 Task: Explore Airbnb accommodation in Suai, East Timor from 4th November, 2023 to 8th November, 2023 for 2 adults.1  bedroom having 1 bed and 1 bathroom. Property type can be hotel. Look for 4 properties as per requirement.
Action: Mouse moved to (485, 110)
Screenshot: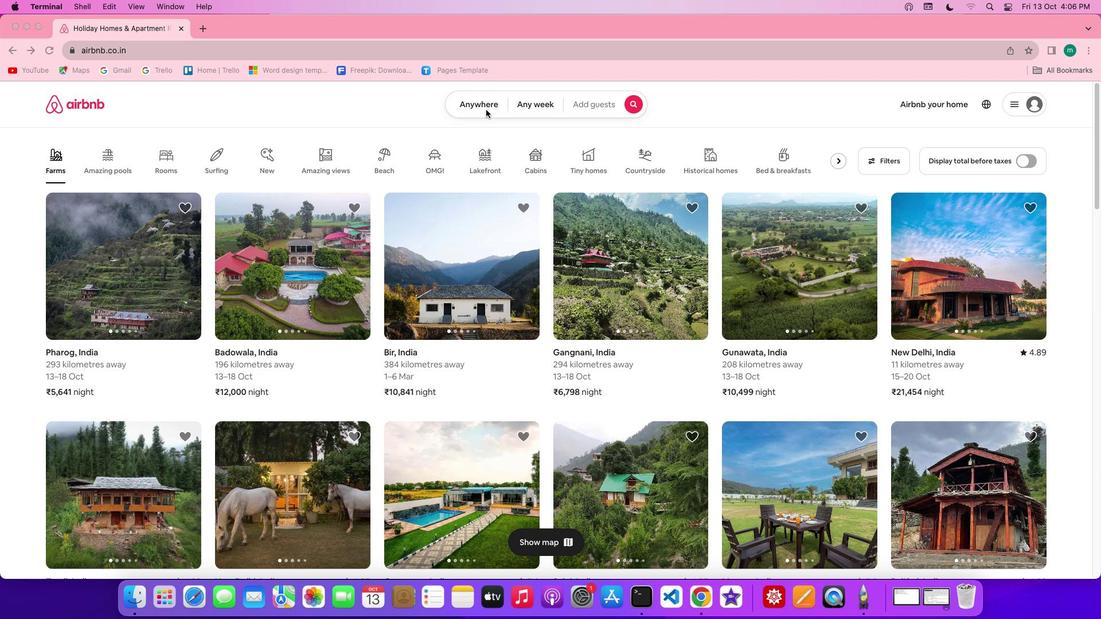 
Action: Mouse pressed left at (485, 110)
Screenshot: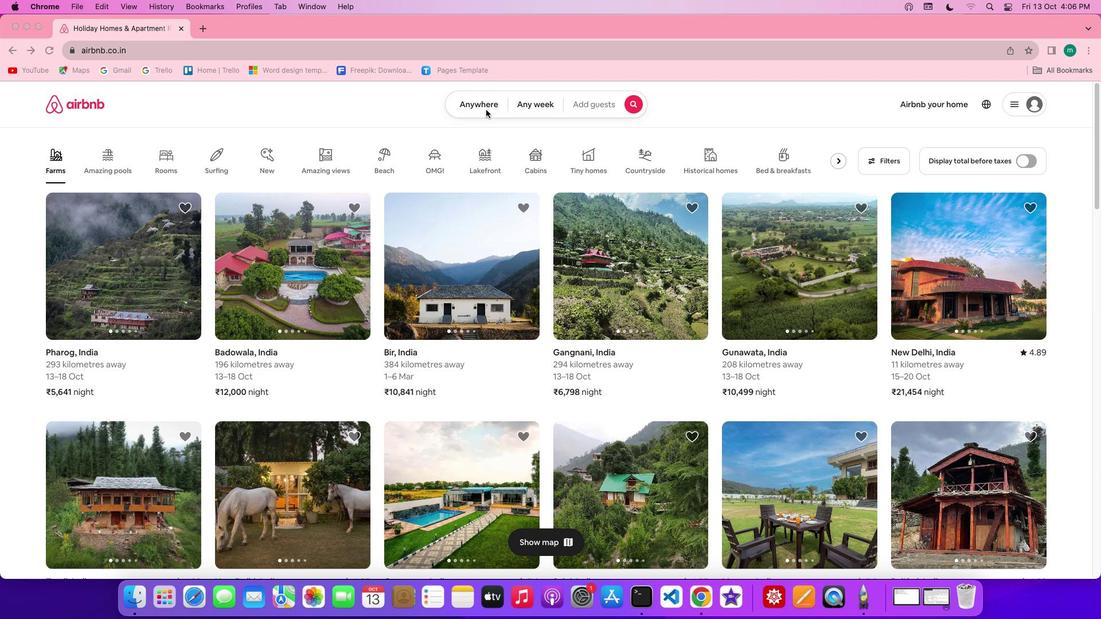 
Action: Mouse moved to (484, 109)
Screenshot: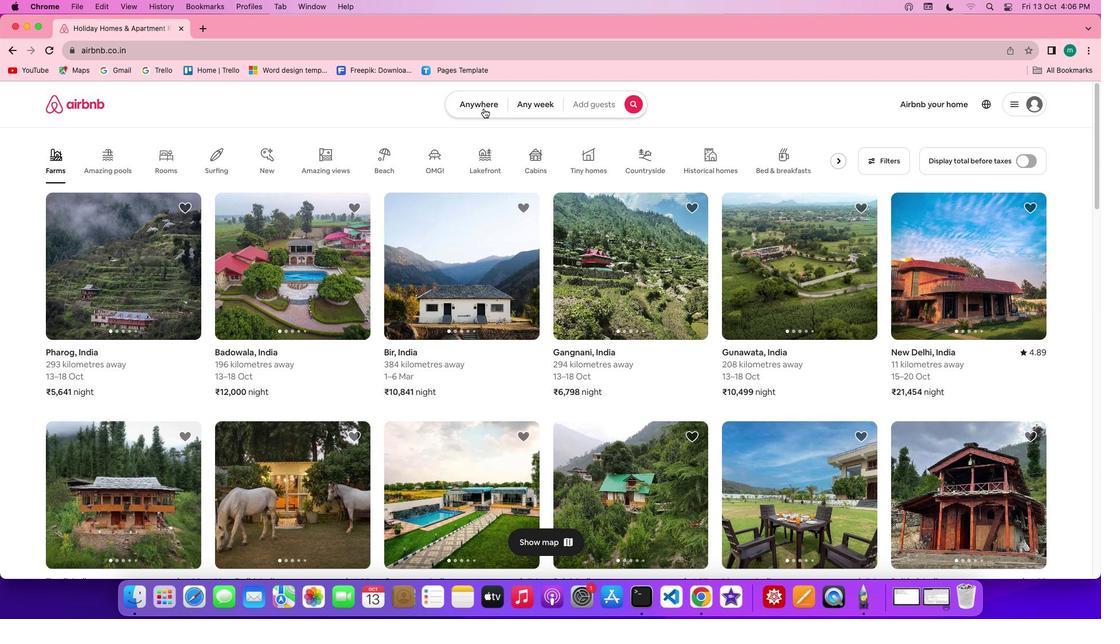 
Action: Mouse pressed left at (484, 109)
Screenshot: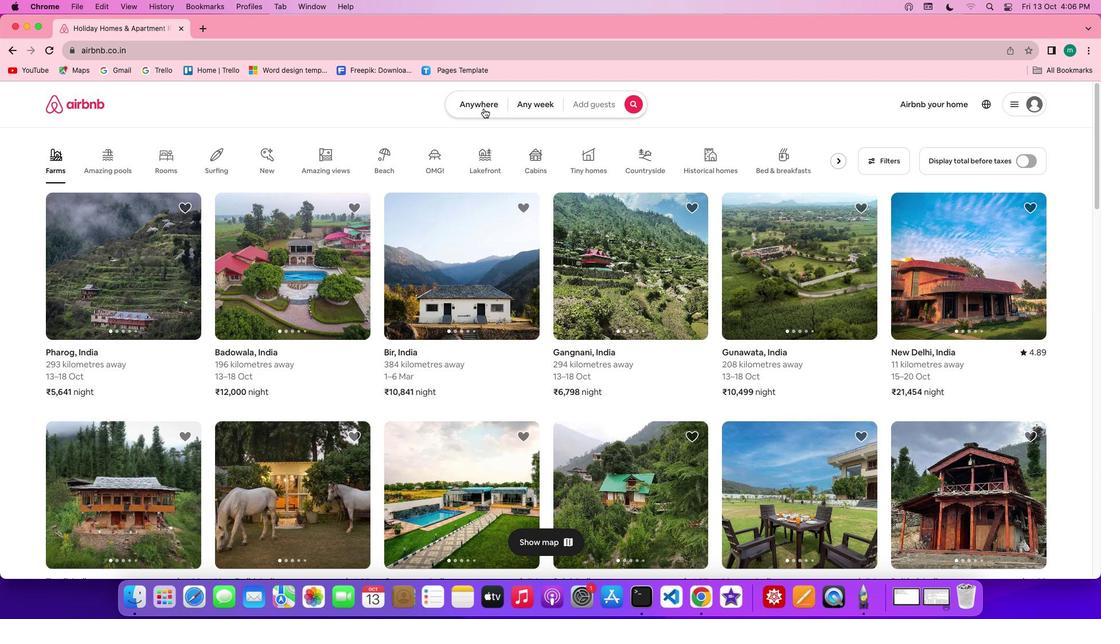 
Action: Mouse moved to (424, 143)
Screenshot: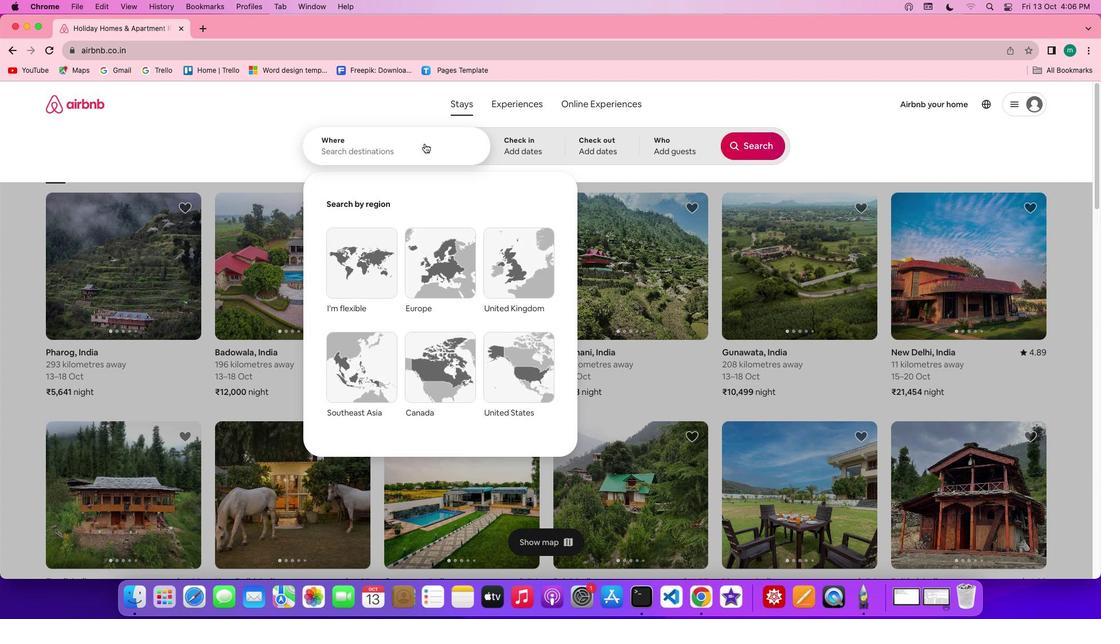 
Action: Mouse pressed left at (424, 143)
Screenshot: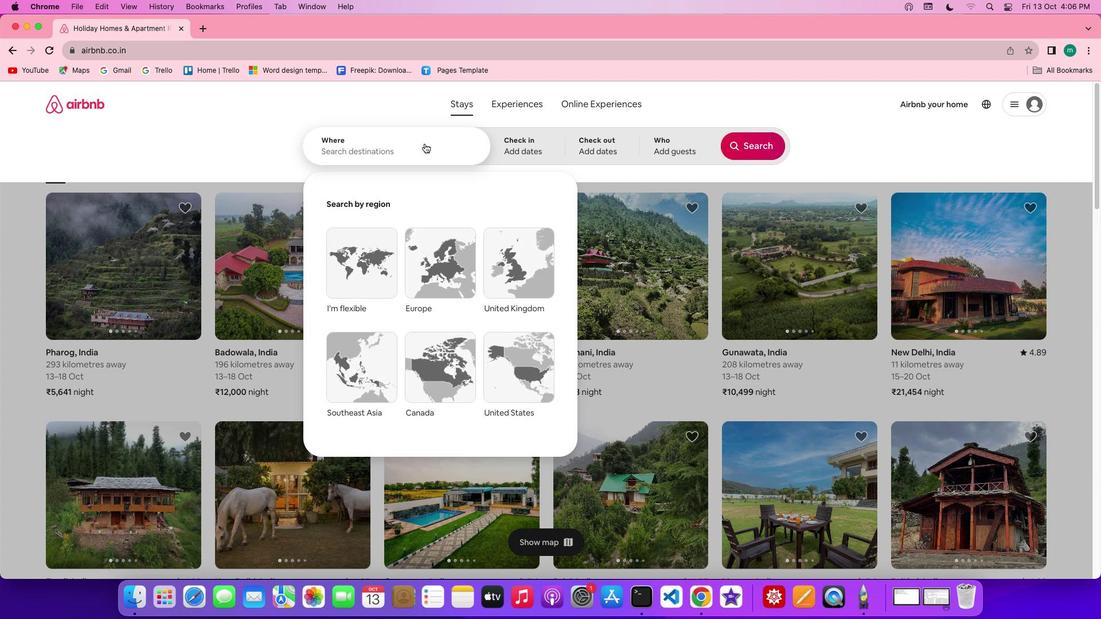
Action: Mouse moved to (413, 146)
Screenshot: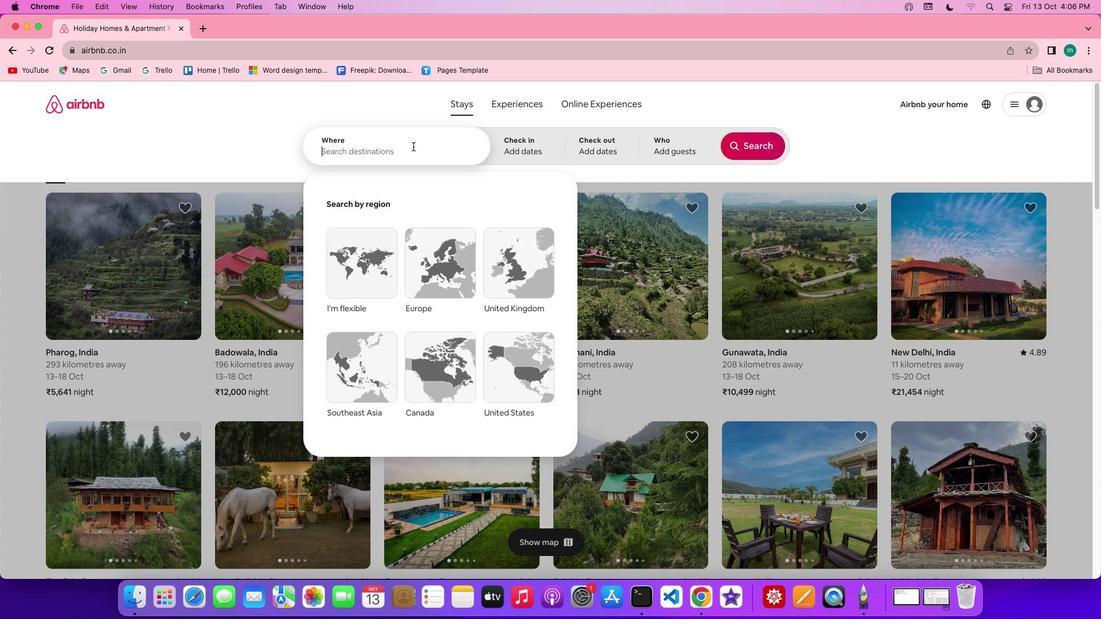 
Action: Key pressed Key.shift'S''u''a''i'','Key.shift'E''a''s''t'Key.spaceKey.shift'T''i''m''o''r'
Screenshot: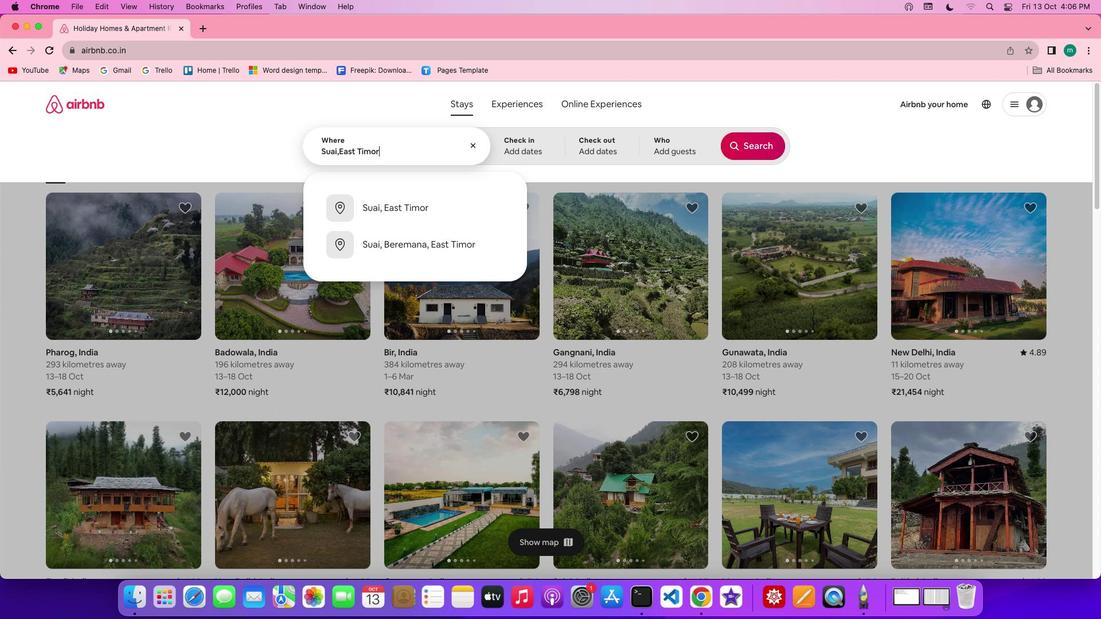 
Action: Mouse moved to (446, 203)
Screenshot: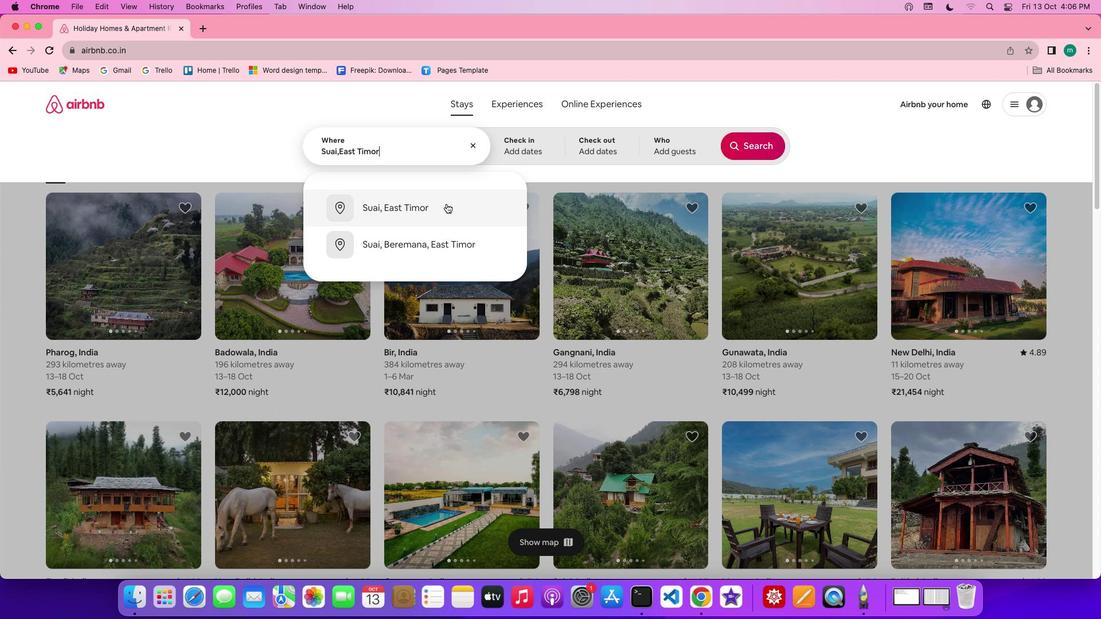 
Action: Mouse pressed left at (446, 203)
Screenshot: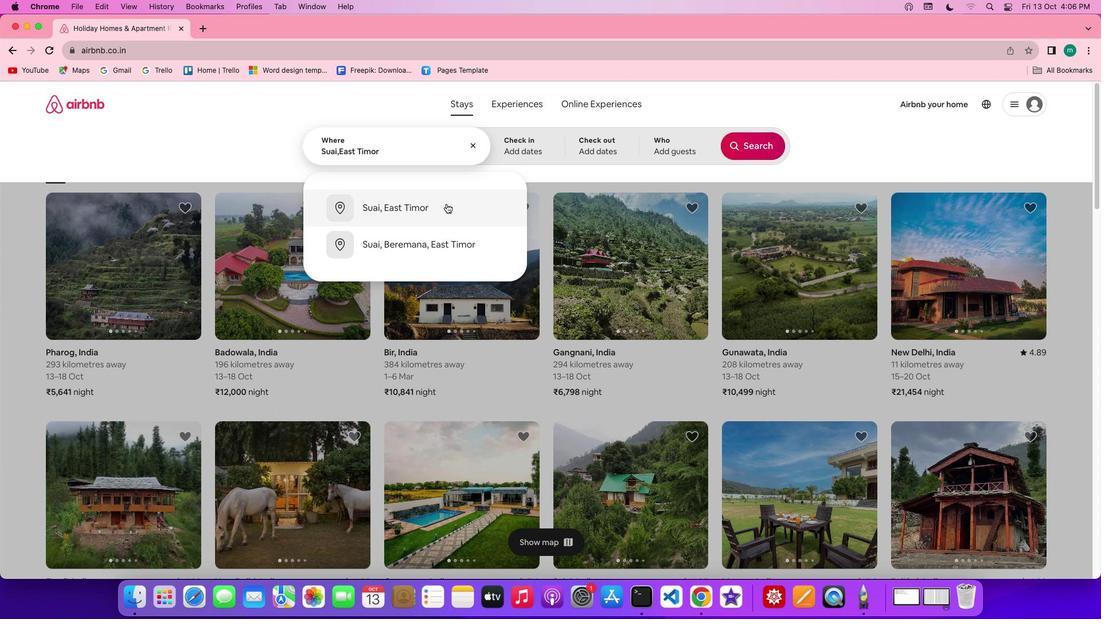 
Action: Mouse moved to (742, 289)
Screenshot: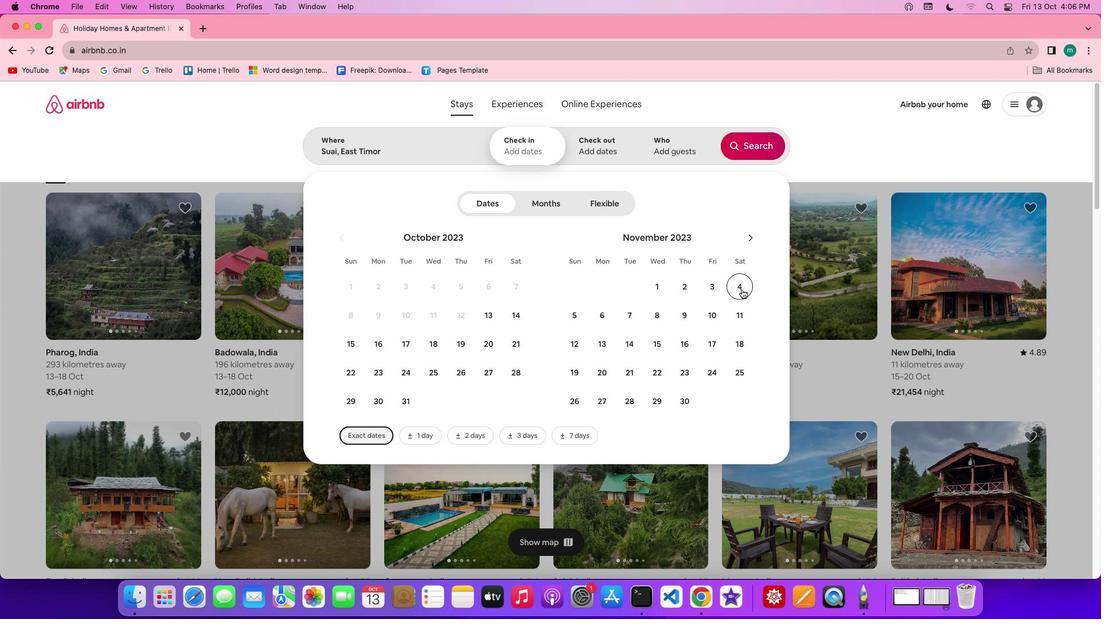 
Action: Mouse pressed left at (742, 289)
Screenshot: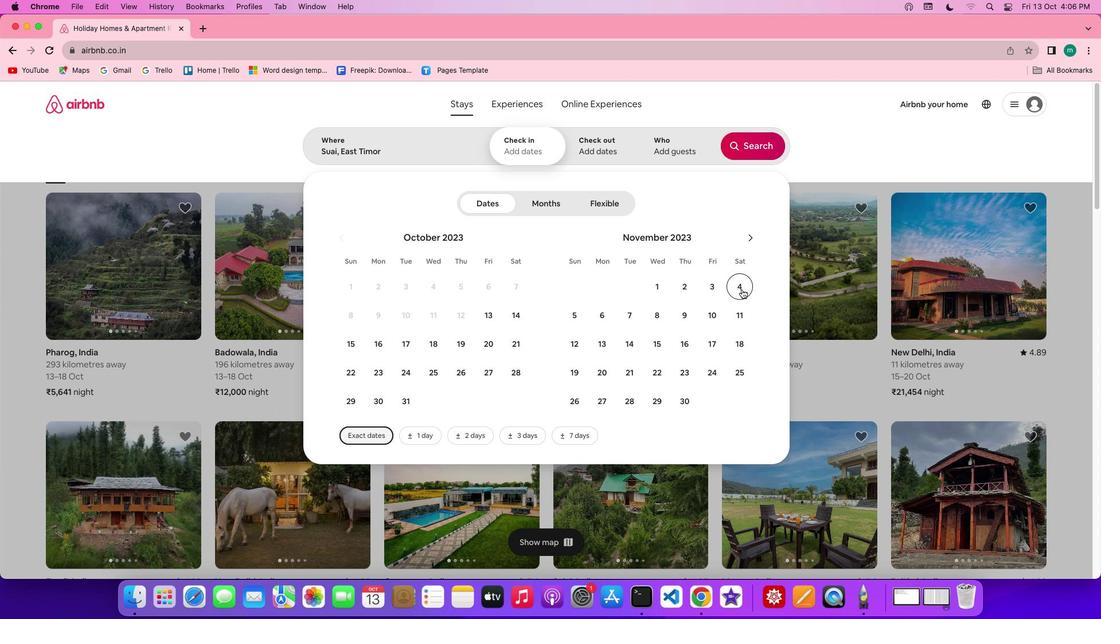 
Action: Mouse moved to (662, 320)
Screenshot: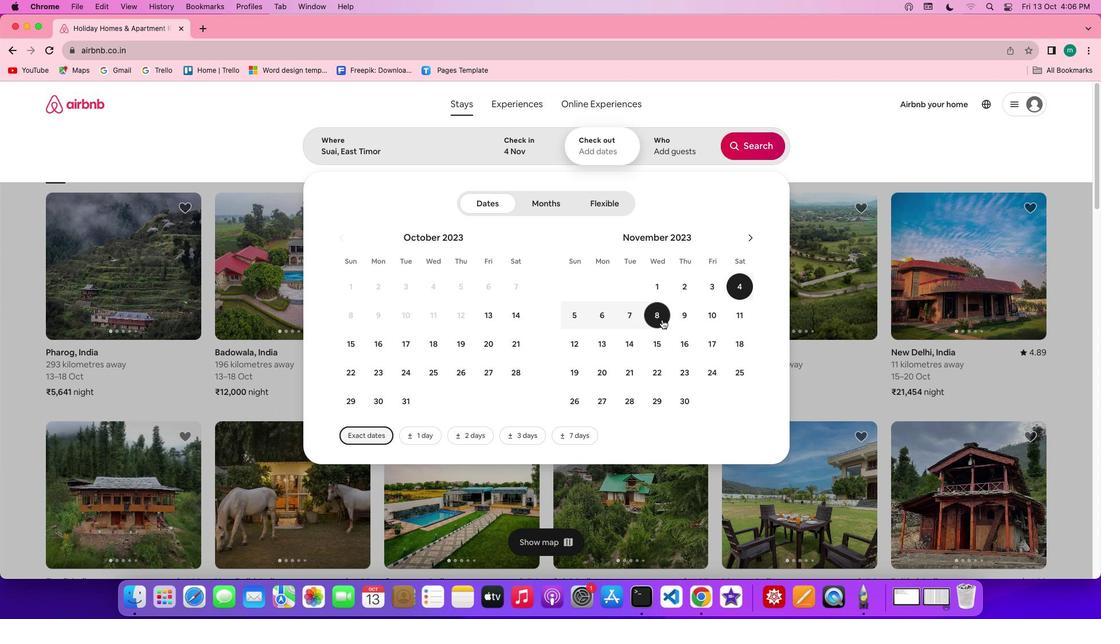 
Action: Mouse pressed left at (662, 320)
Screenshot: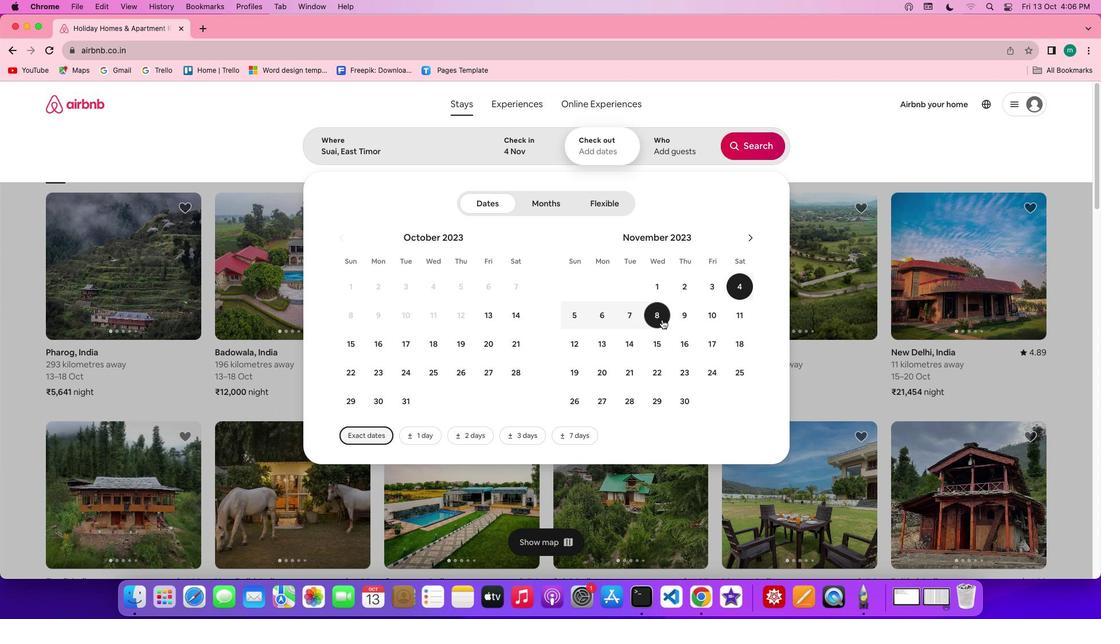 
Action: Mouse moved to (678, 143)
Screenshot: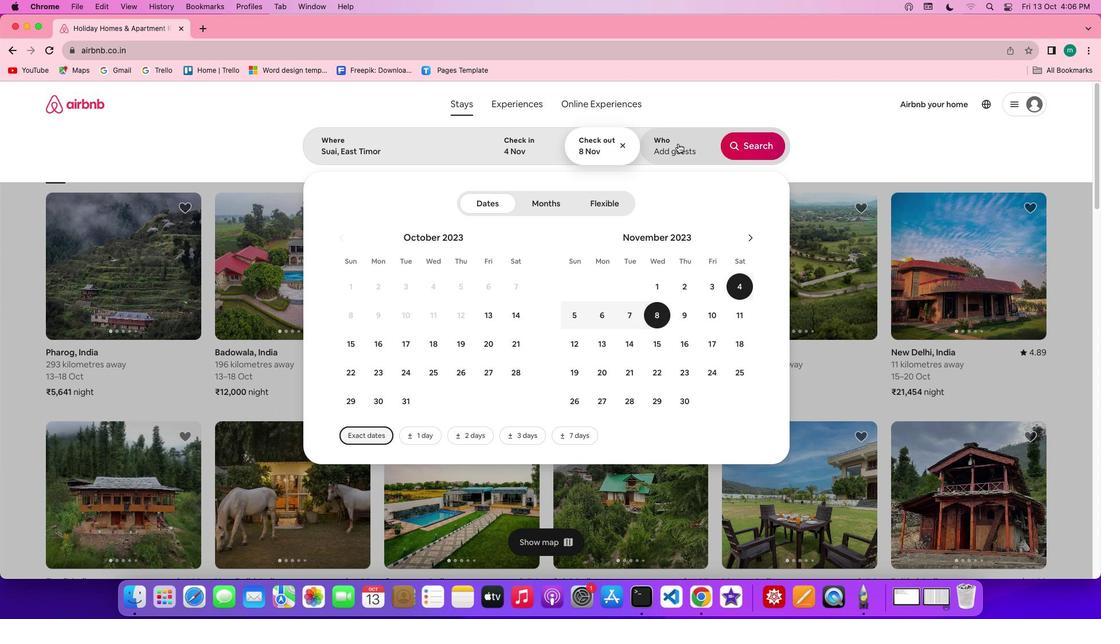 
Action: Mouse pressed left at (678, 143)
Screenshot: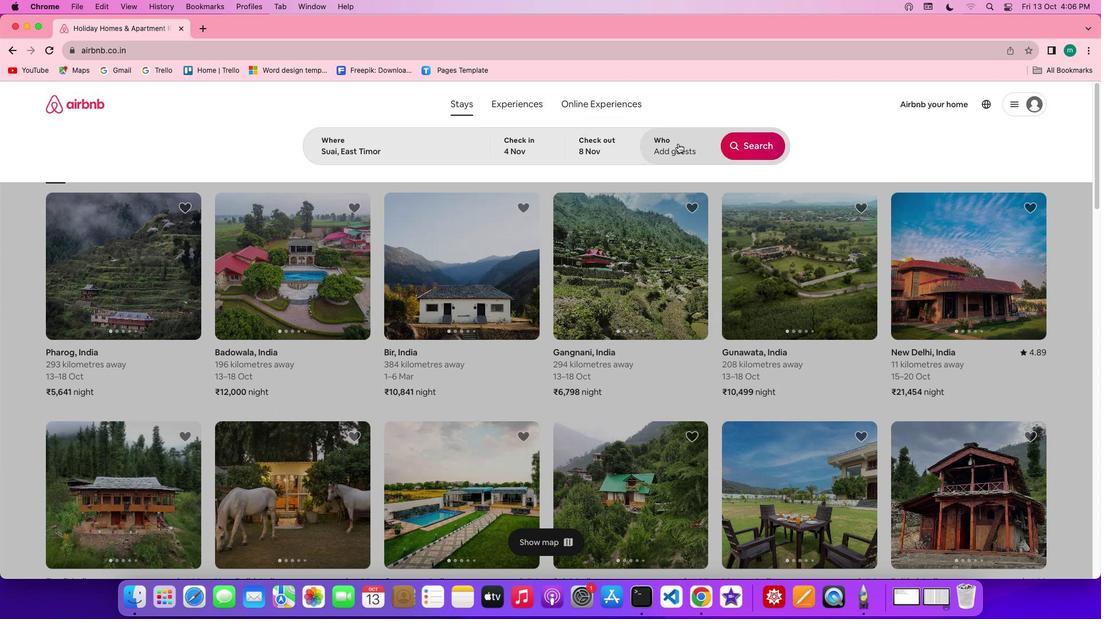 
Action: Mouse moved to (760, 211)
Screenshot: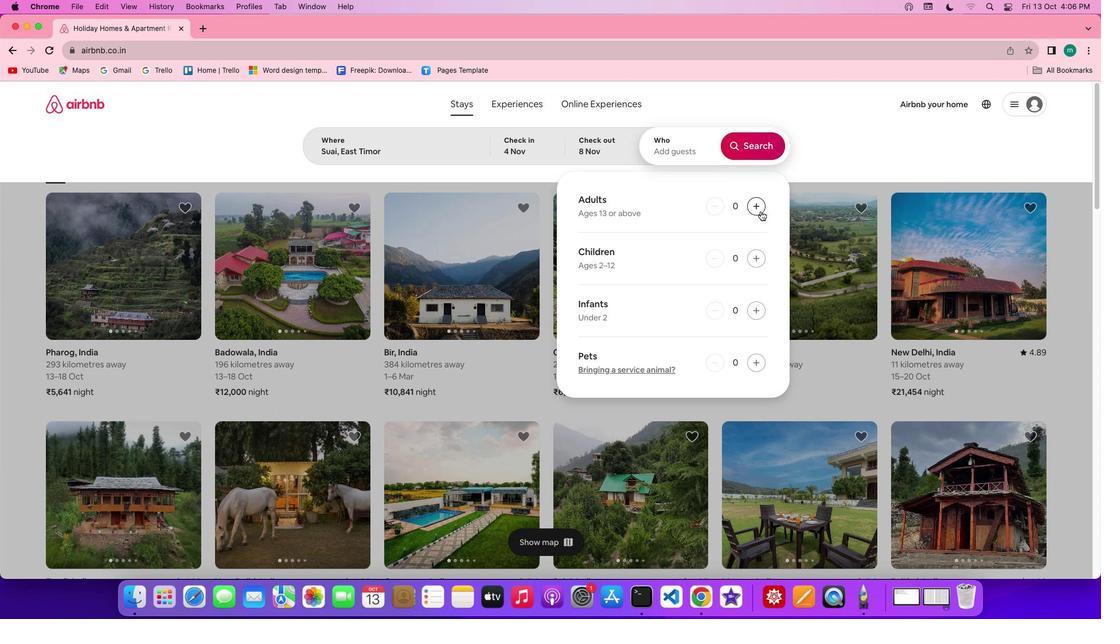 
Action: Mouse pressed left at (760, 211)
Screenshot: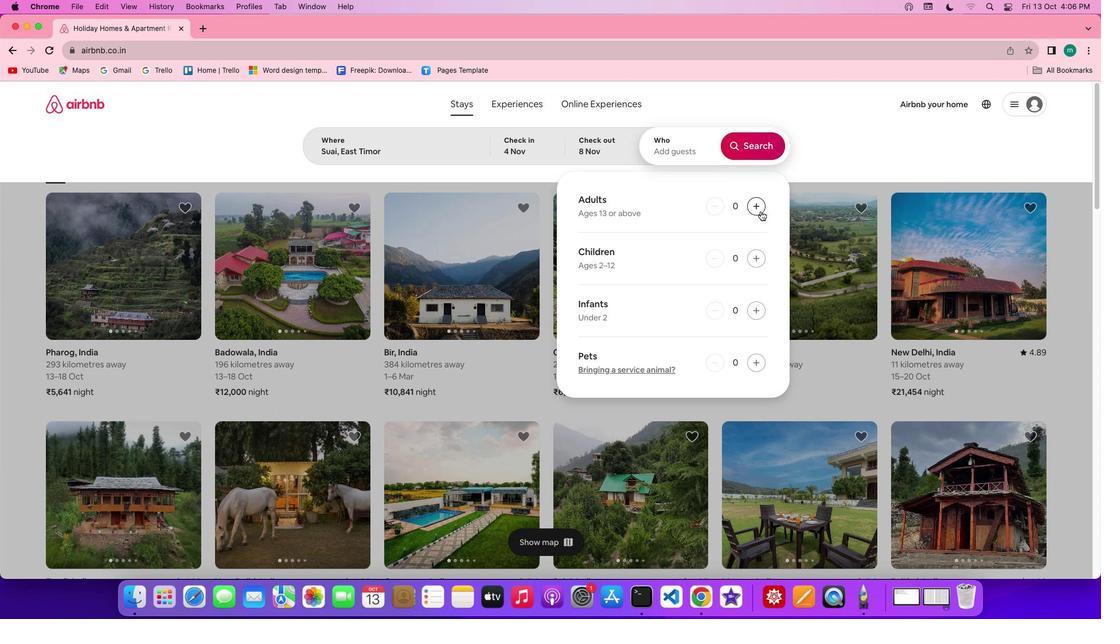 
Action: Mouse pressed left at (760, 211)
Screenshot: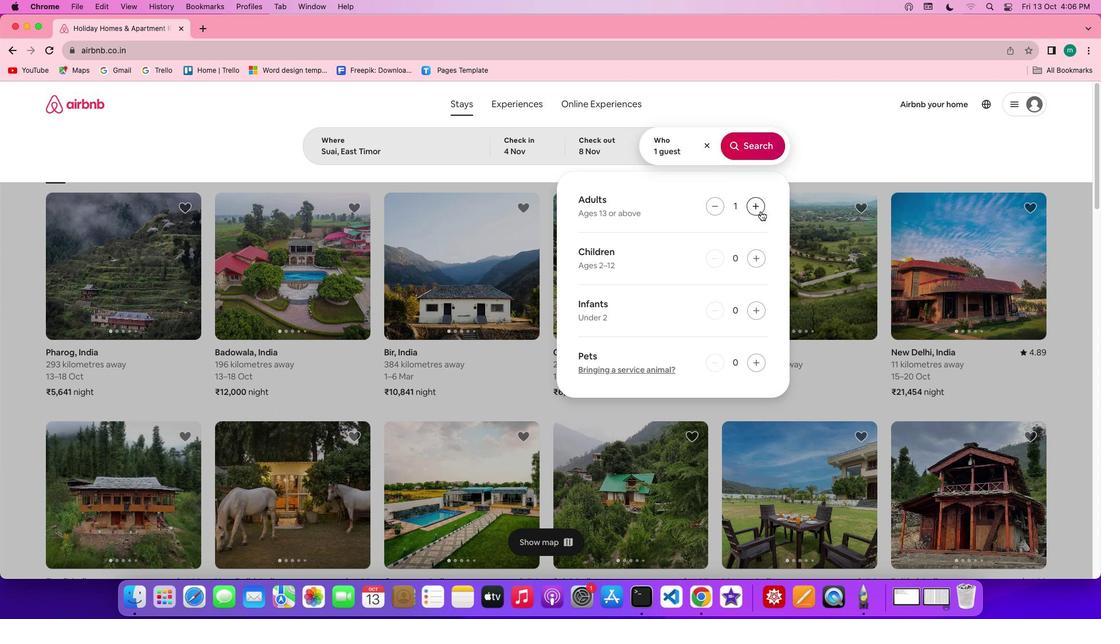 
Action: Mouse moved to (749, 141)
Screenshot: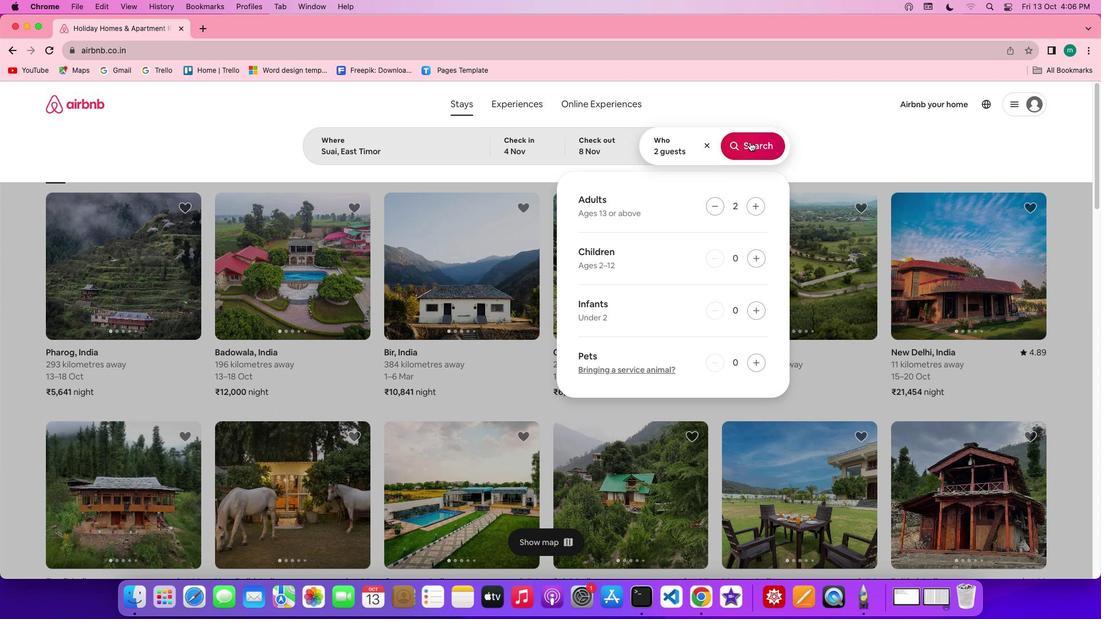 
Action: Mouse pressed left at (749, 141)
Screenshot: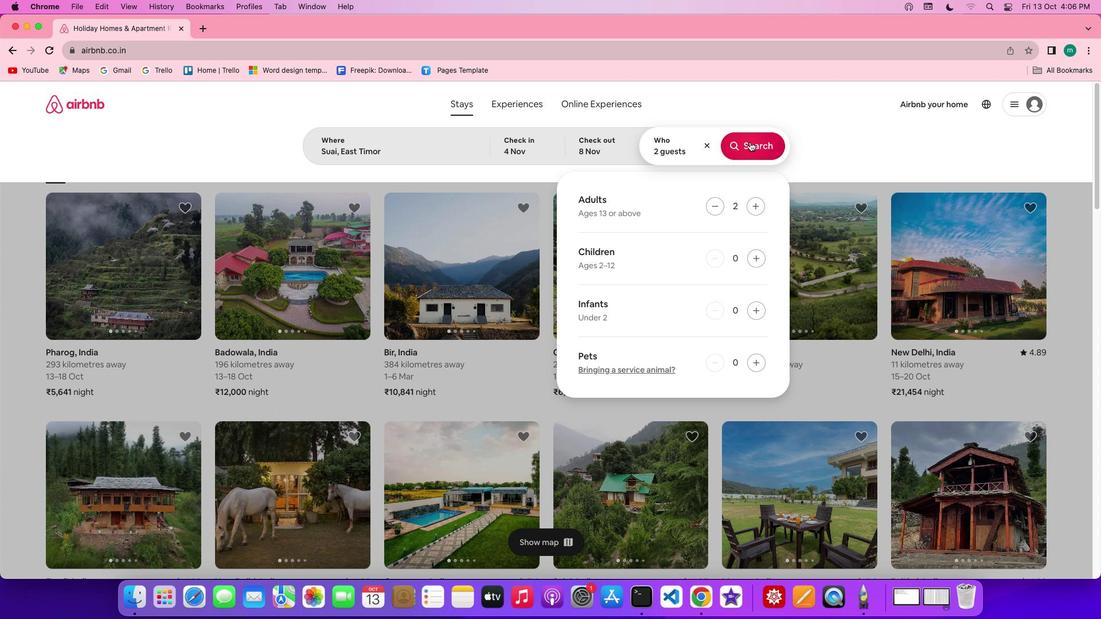 
Action: Mouse moved to (915, 149)
Screenshot: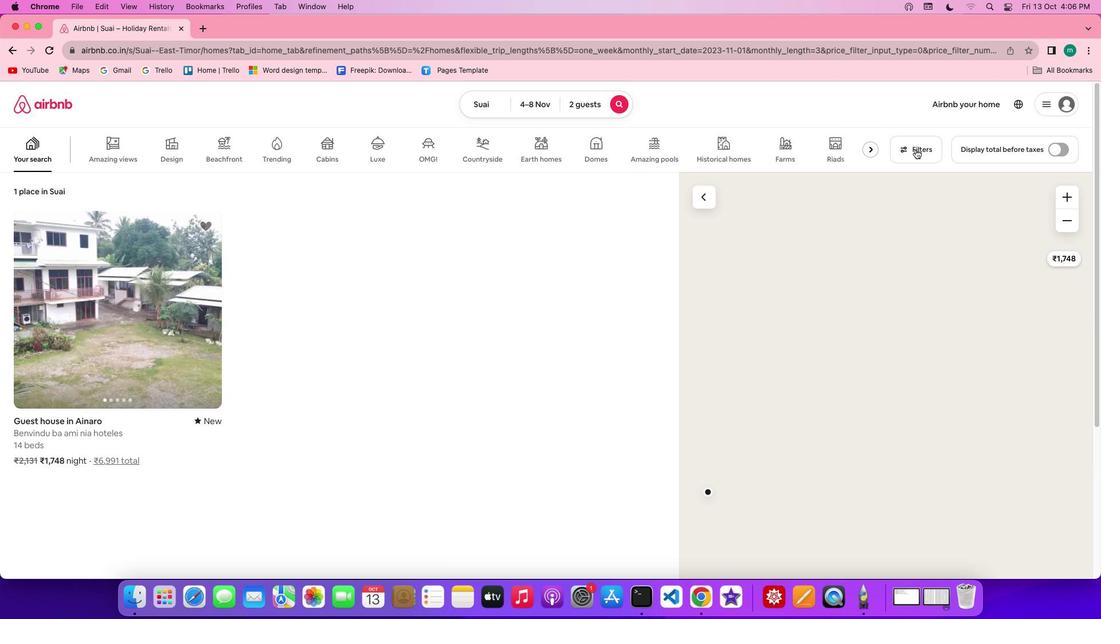 
Action: Mouse pressed left at (915, 149)
Screenshot: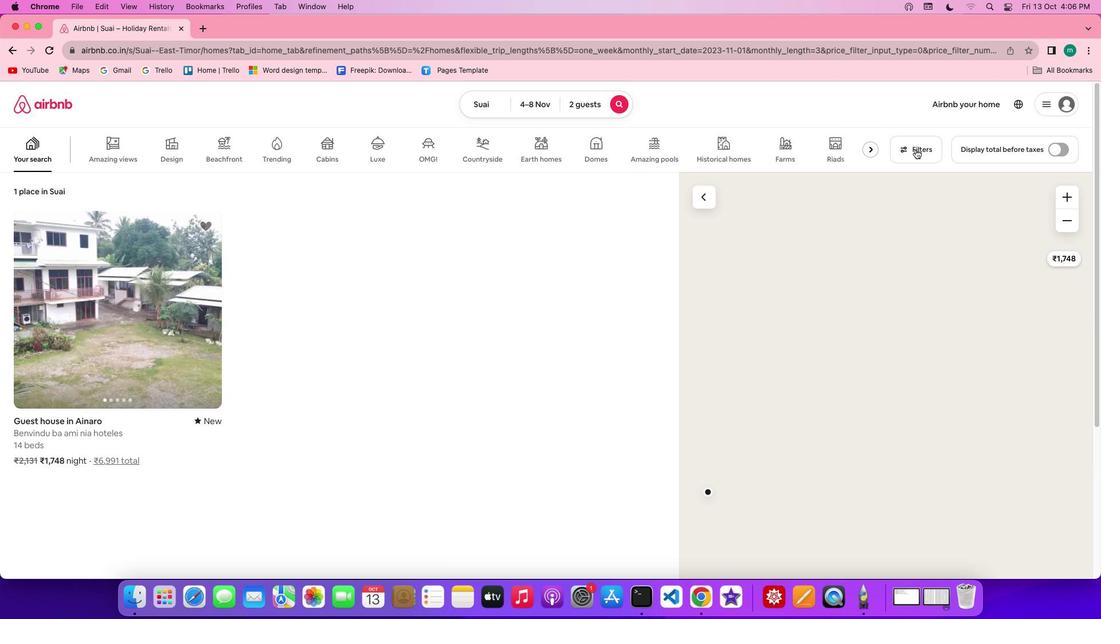 
Action: Mouse moved to (595, 298)
Screenshot: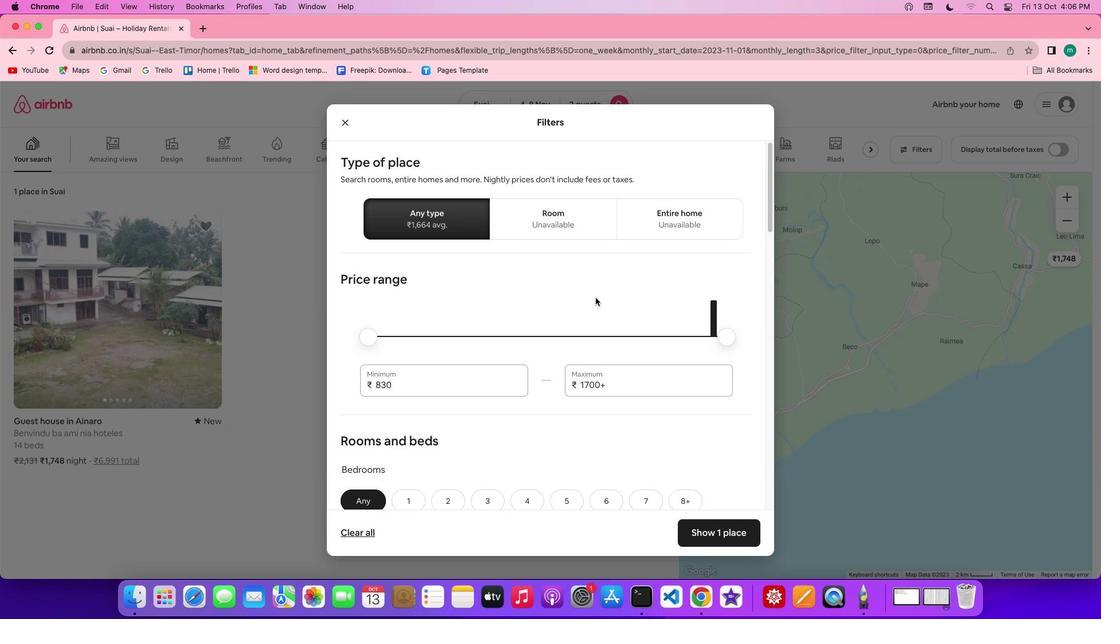 
Action: Mouse scrolled (595, 298) with delta (0, 0)
Screenshot: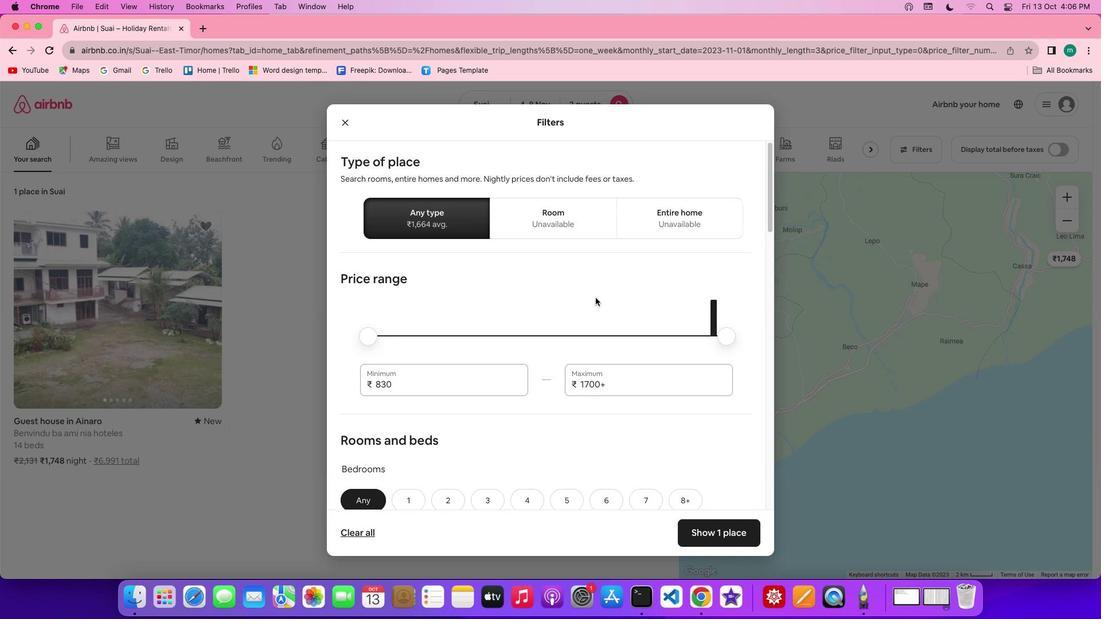 
Action: Mouse scrolled (595, 298) with delta (0, 0)
Screenshot: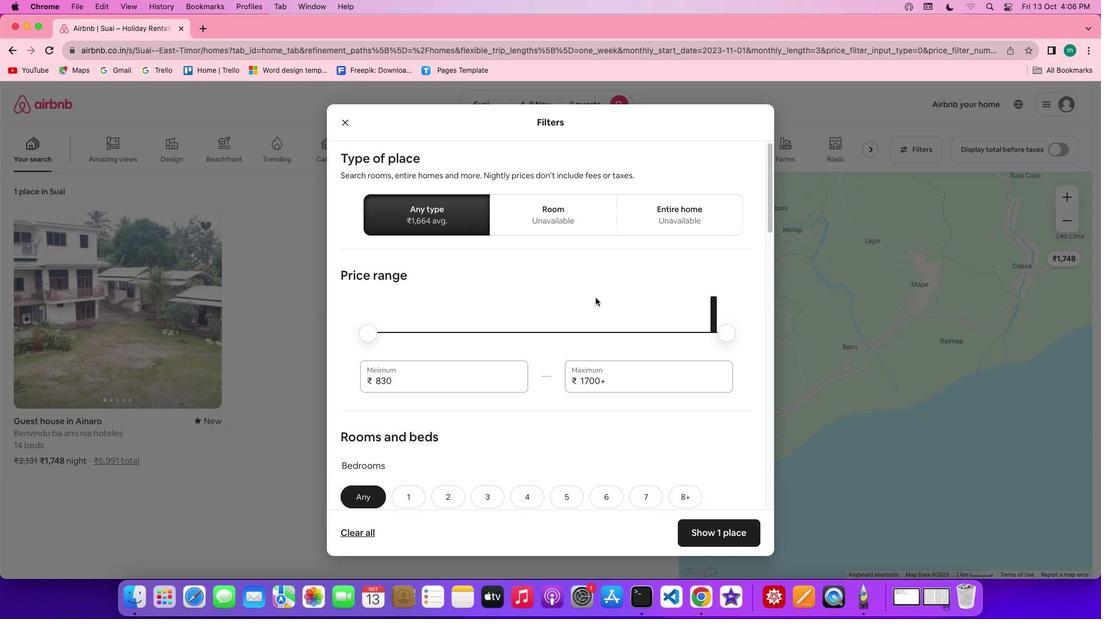 
Action: Mouse scrolled (595, 298) with delta (0, -1)
Screenshot: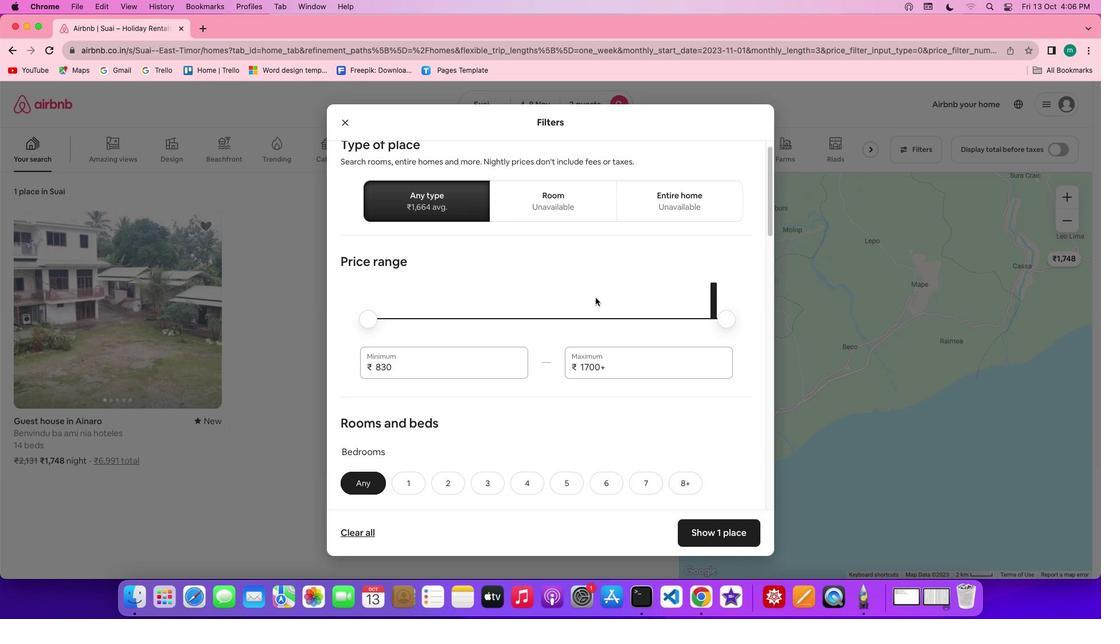 
Action: Mouse scrolled (595, 298) with delta (0, -2)
Screenshot: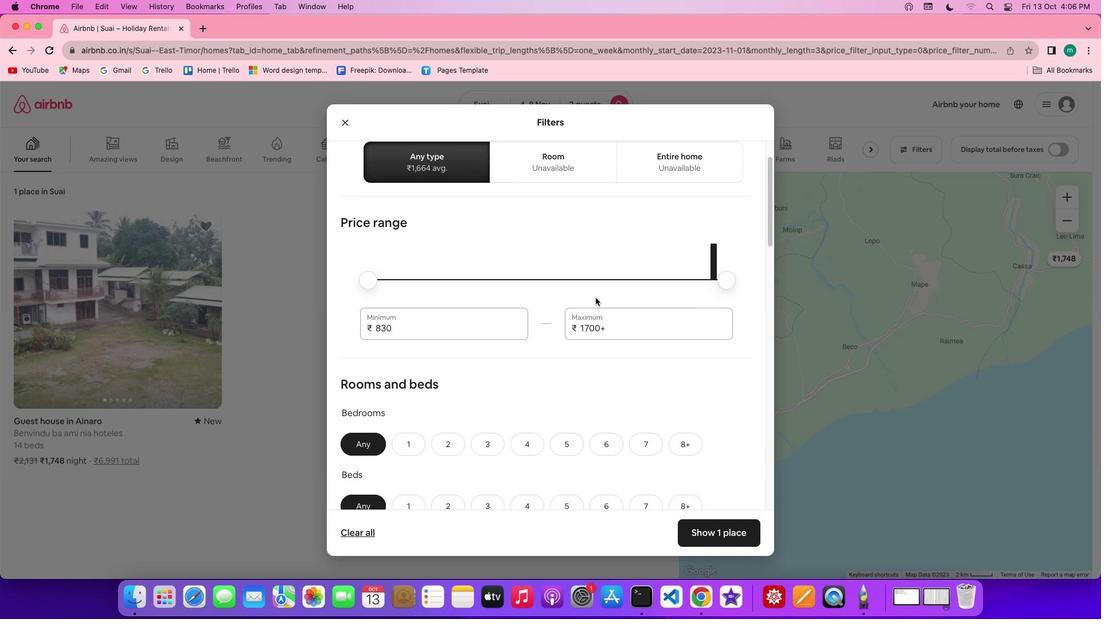 
Action: Mouse moved to (402, 316)
Screenshot: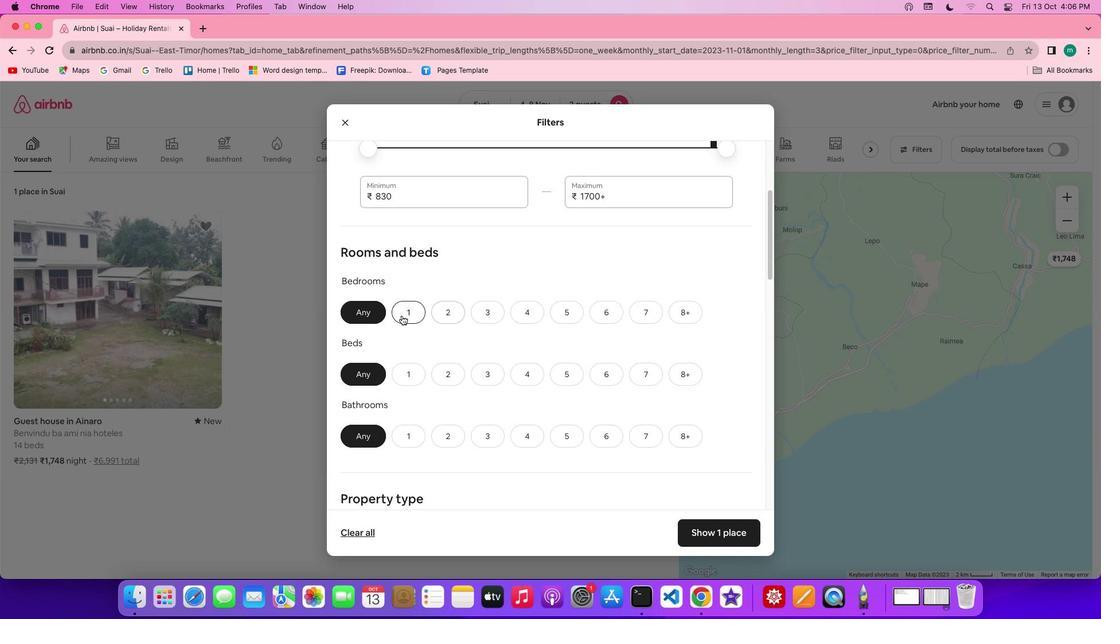 
Action: Mouse pressed left at (402, 316)
Screenshot: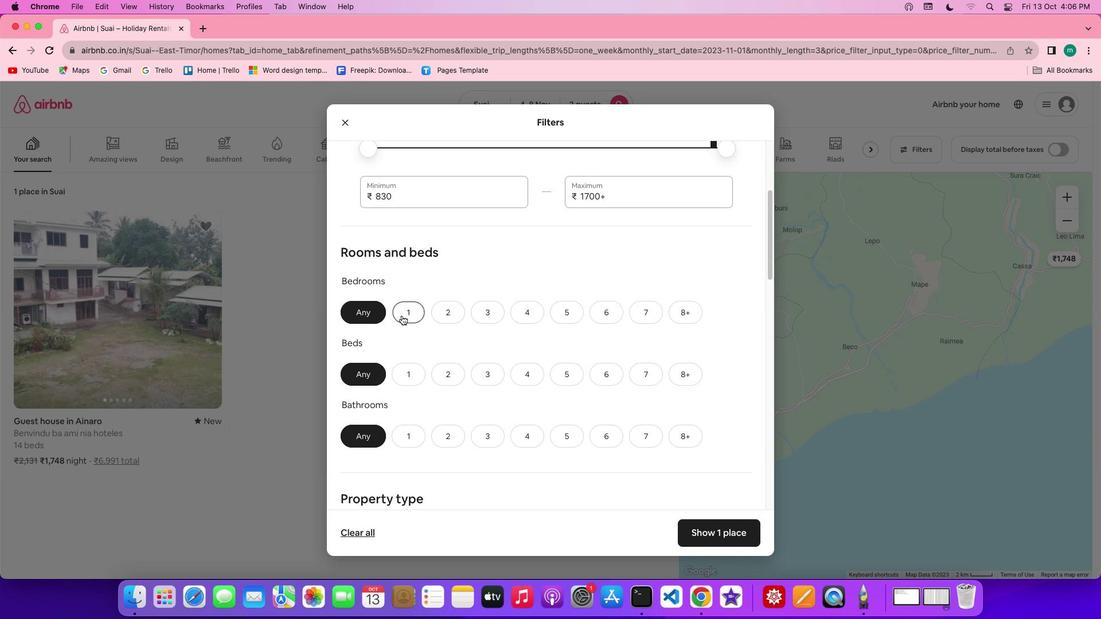 
Action: Mouse moved to (409, 371)
Screenshot: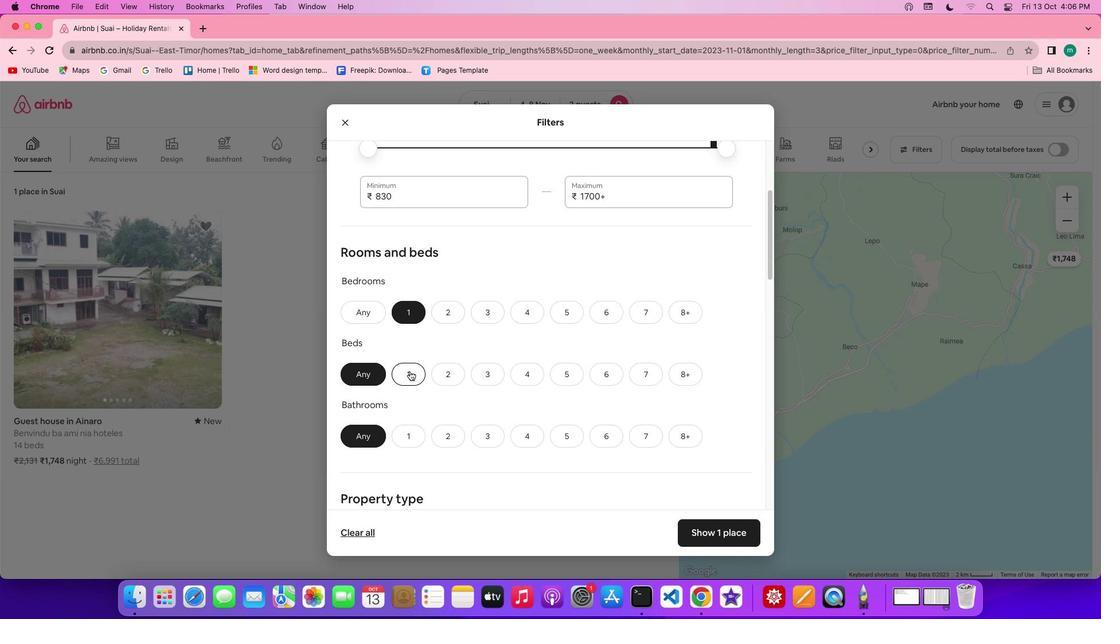 
Action: Mouse pressed left at (409, 371)
Screenshot: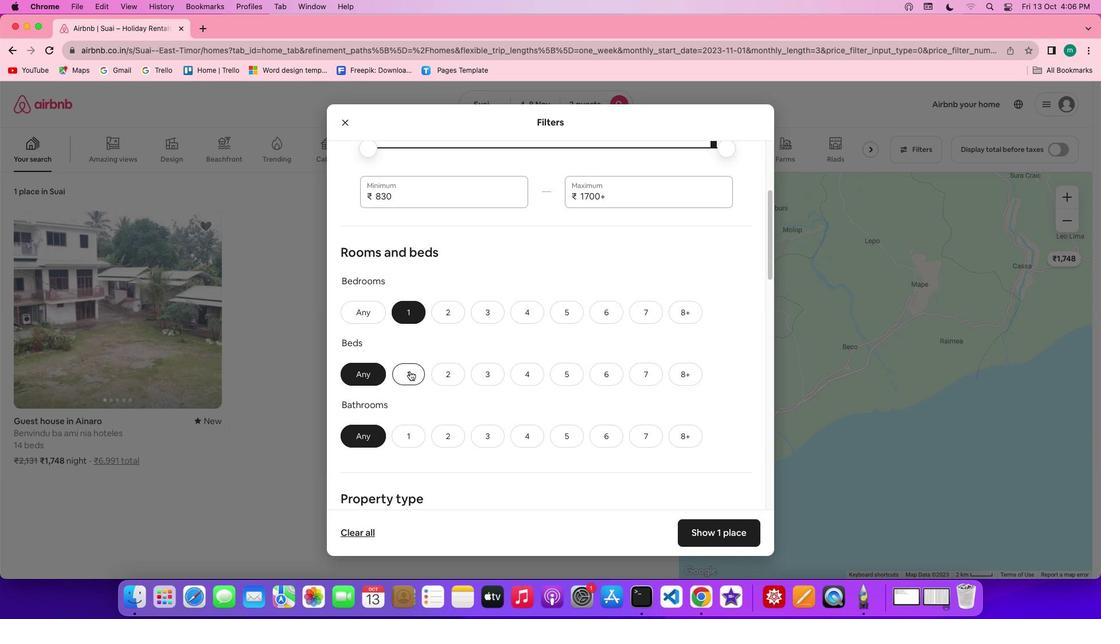 
Action: Mouse moved to (413, 429)
Screenshot: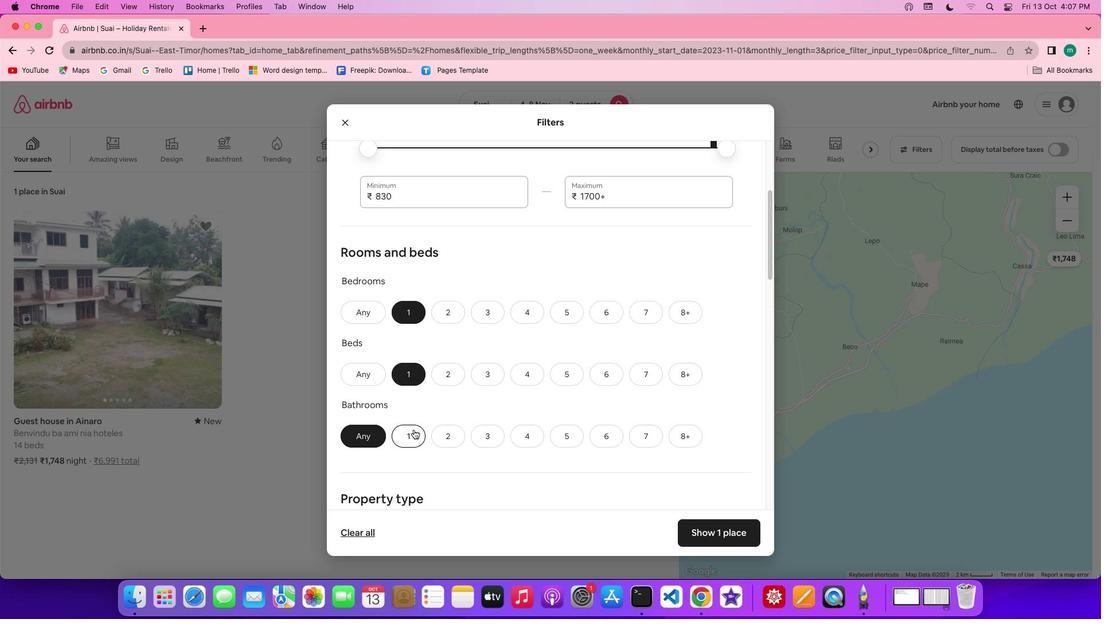 
Action: Mouse pressed left at (413, 429)
Screenshot: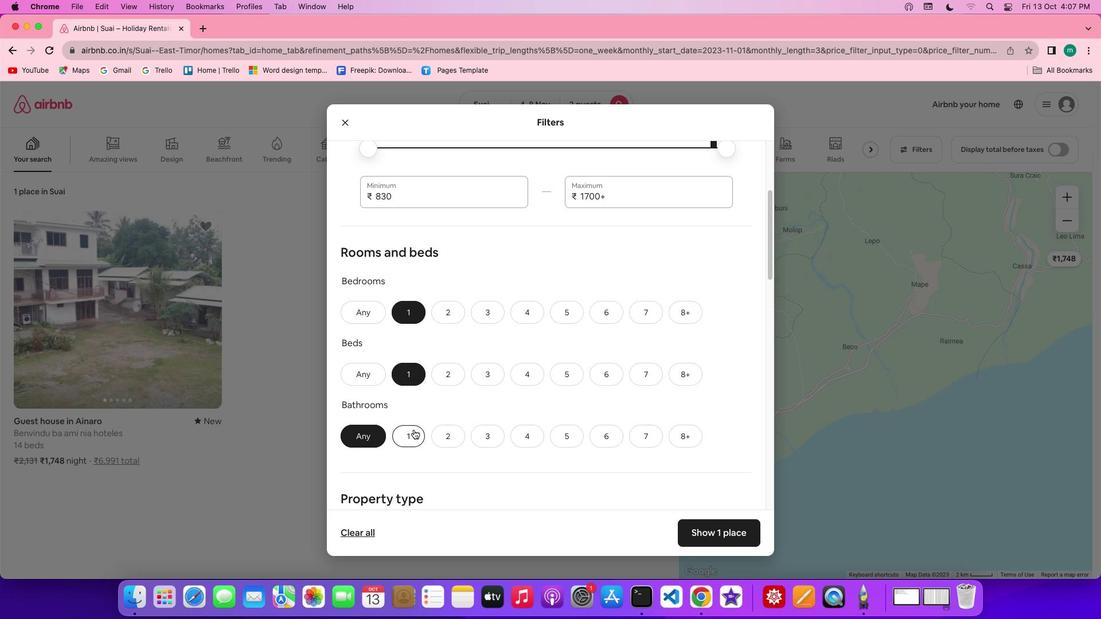 
Action: Mouse moved to (538, 406)
Screenshot: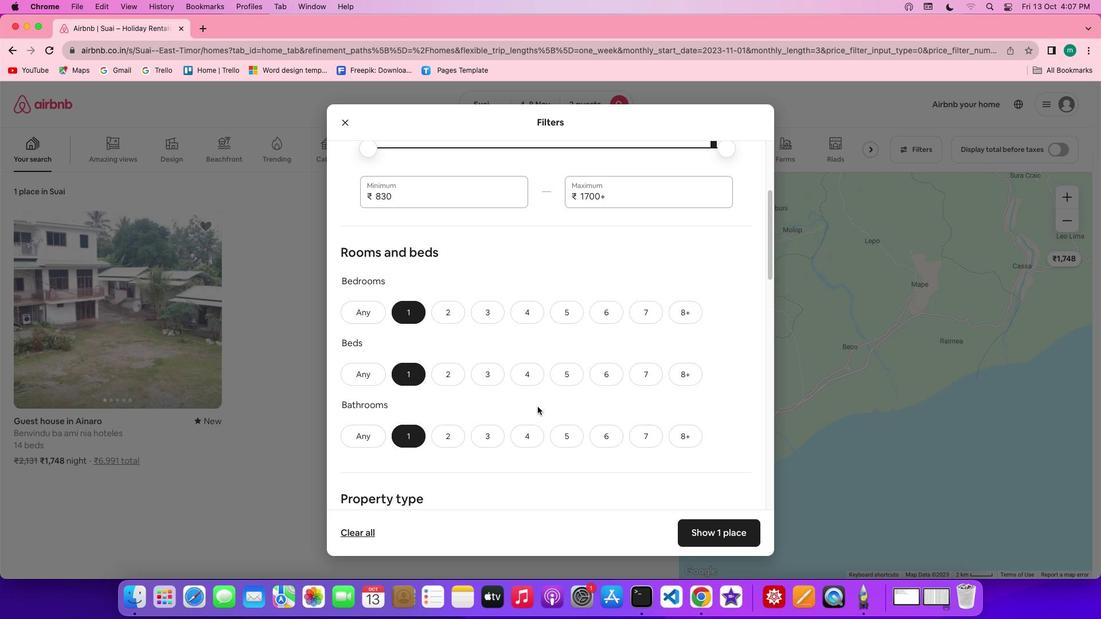 
Action: Mouse scrolled (538, 406) with delta (0, 0)
Screenshot: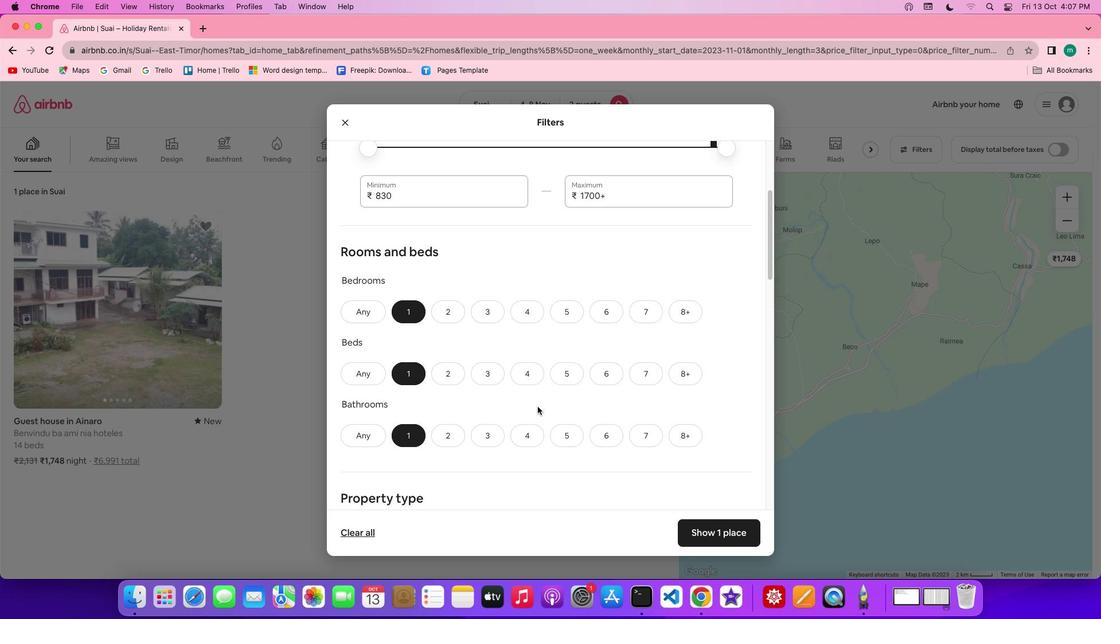 
Action: Mouse scrolled (538, 406) with delta (0, 0)
Screenshot: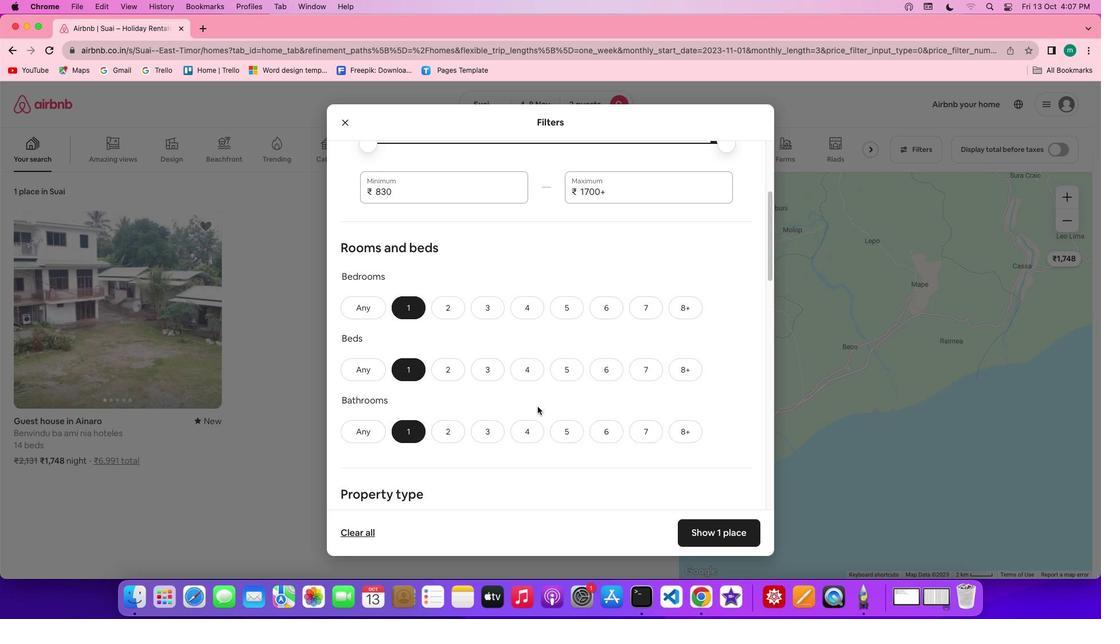 
Action: Mouse scrolled (538, 406) with delta (0, 0)
Screenshot: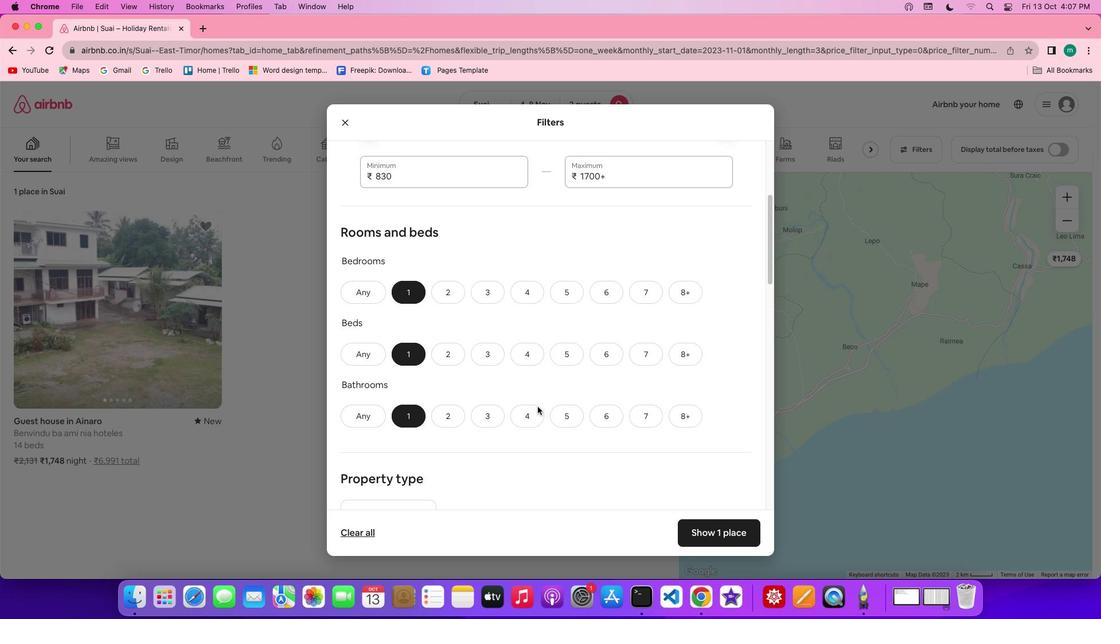 
Action: Mouse scrolled (538, 406) with delta (0, 0)
Screenshot: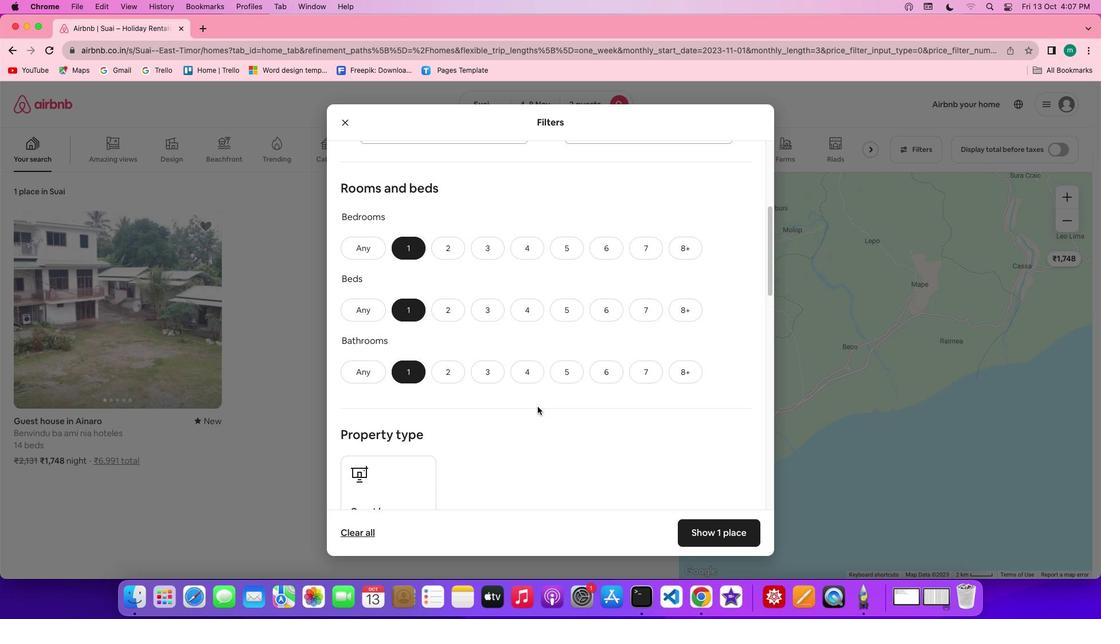 
Action: Mouse scrolled (538, 406) with delta (0, 0)
Screenshot: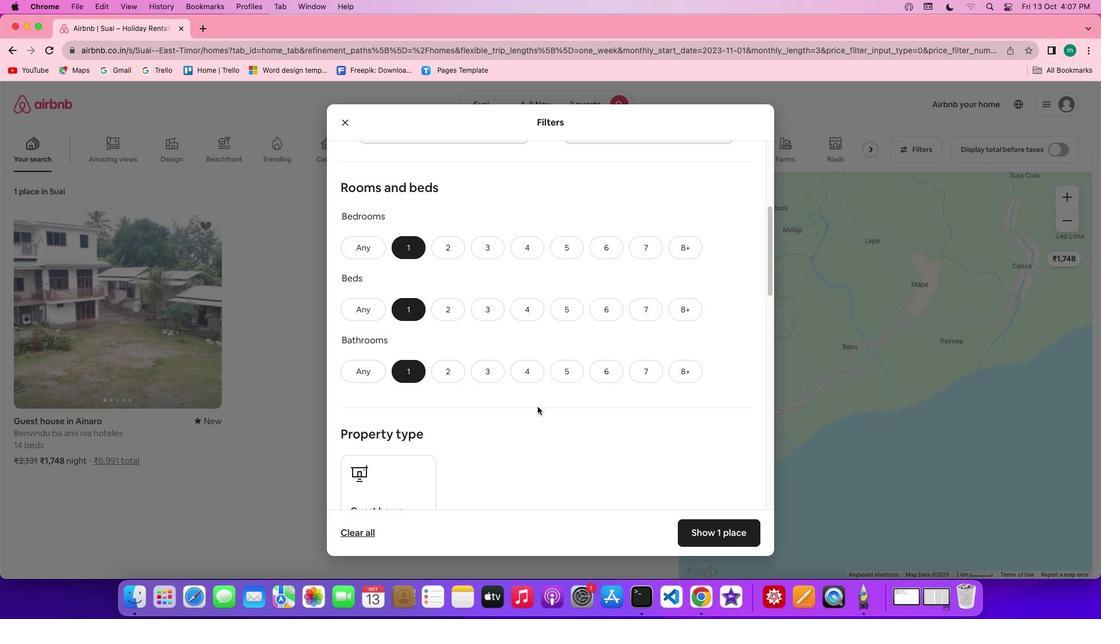 
Action: Mouse scrolled (538, 406) with delta (0, 0)
Screenshot: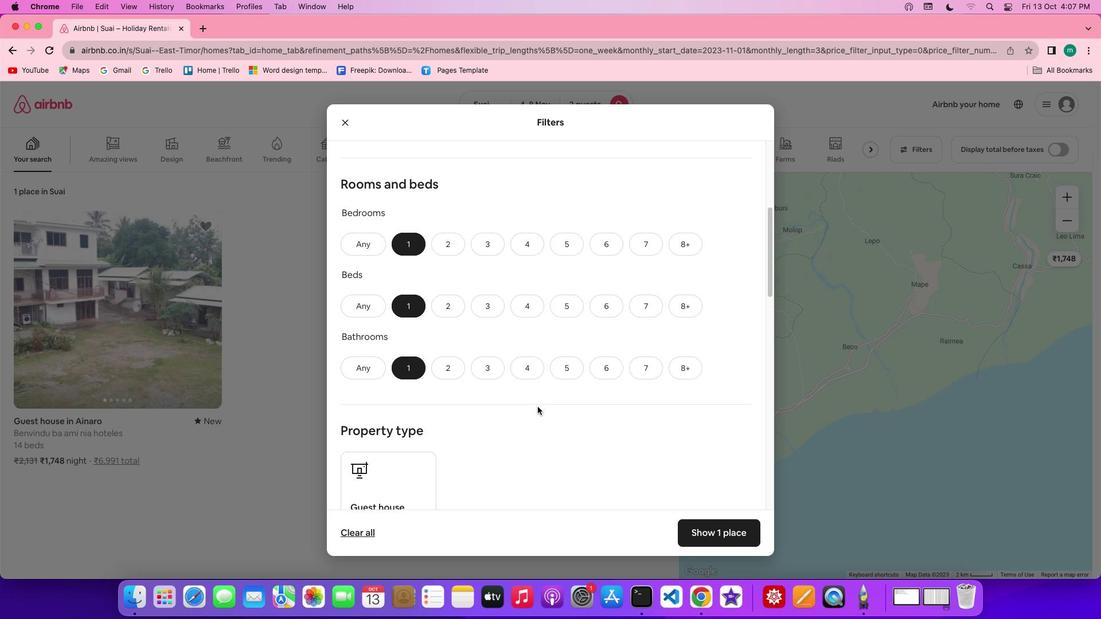 
Action: Mouse scrolled (538, 406) with delta (0, -1)
Screenshot: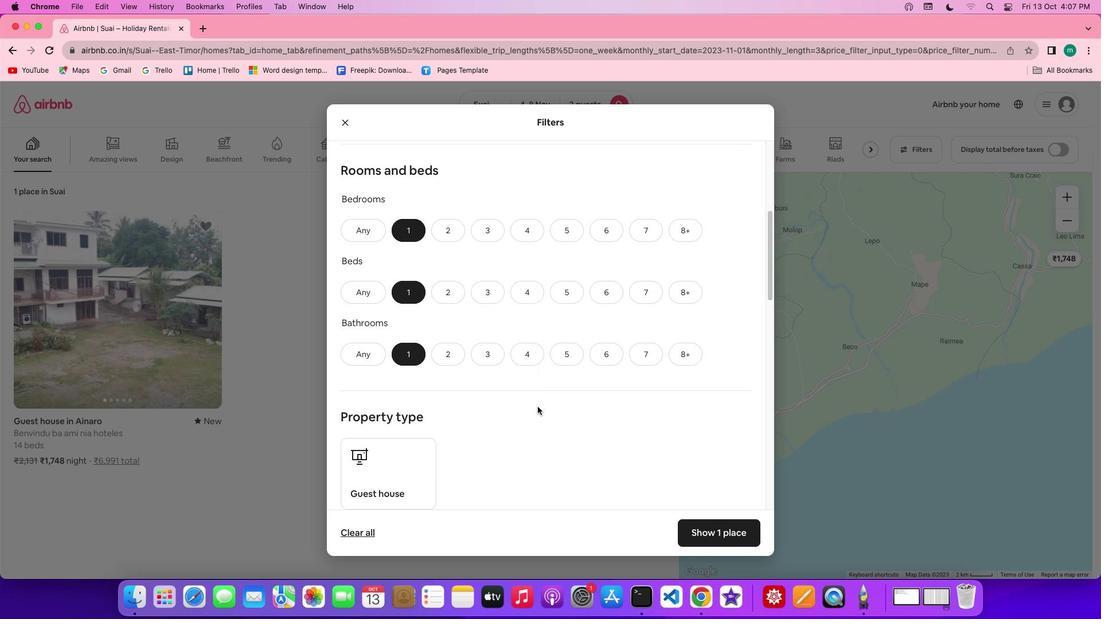 
Action: Mouse scrolled (538, 406) with delta (0, -1)
Screenshot: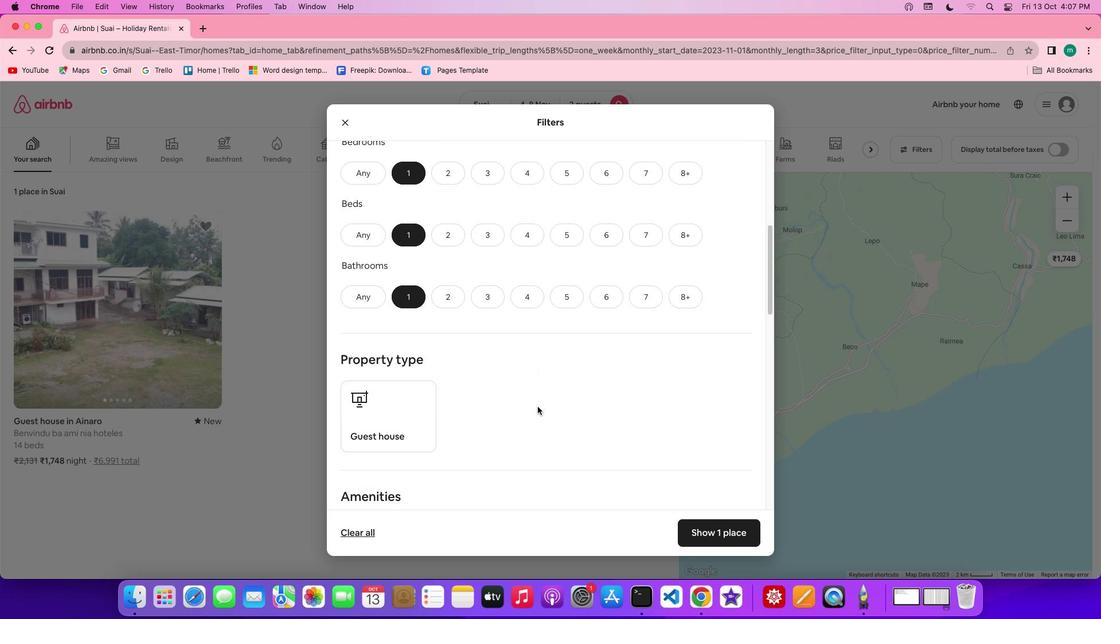 
Action: Mouse moved to (398, 330)
Screenshot: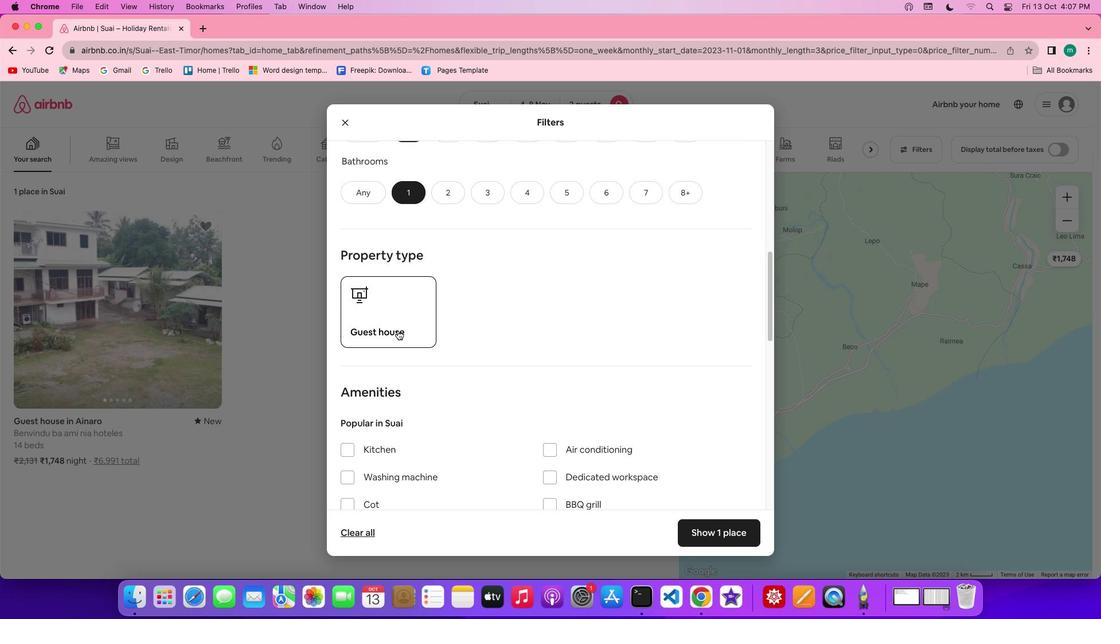 
Action: Mouse scrolled (398, 330) with delta (0, 0)
Screenshot: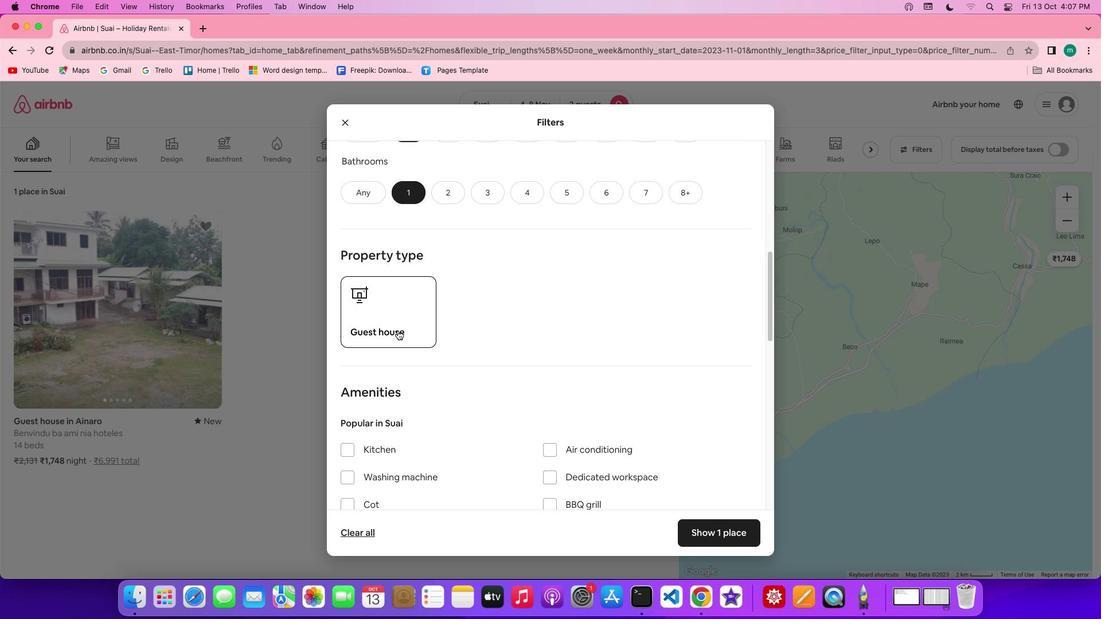 
Action: Mouse scrolled (398, 330) with delta (0, 0)
Screenshot: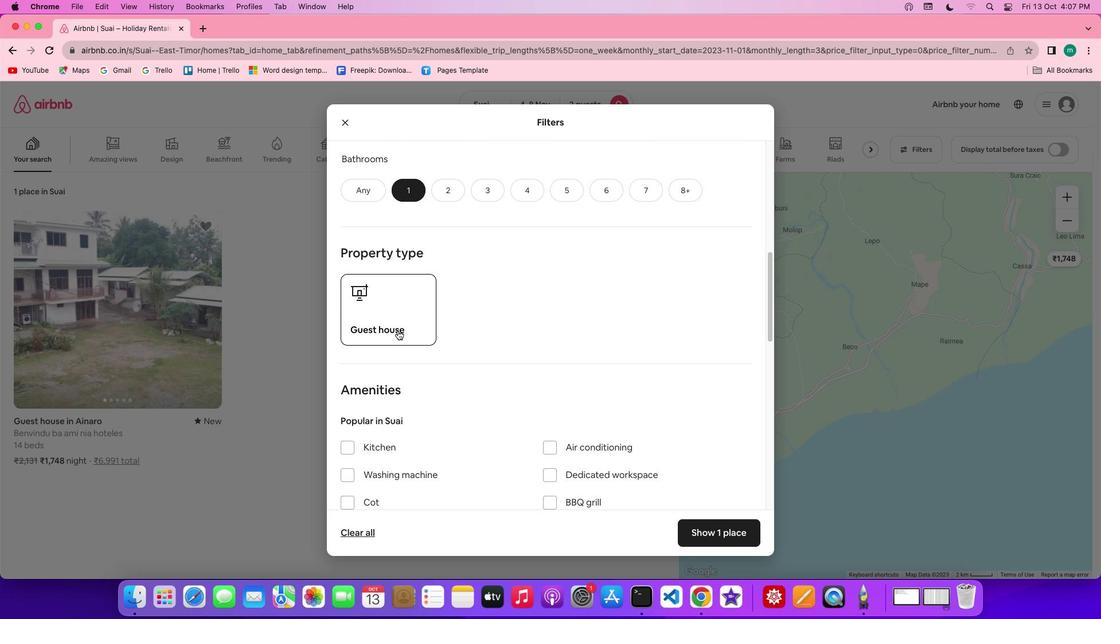 
Action: Mouse scrolled (398, 330) with delta (0, 0)
Screenshot: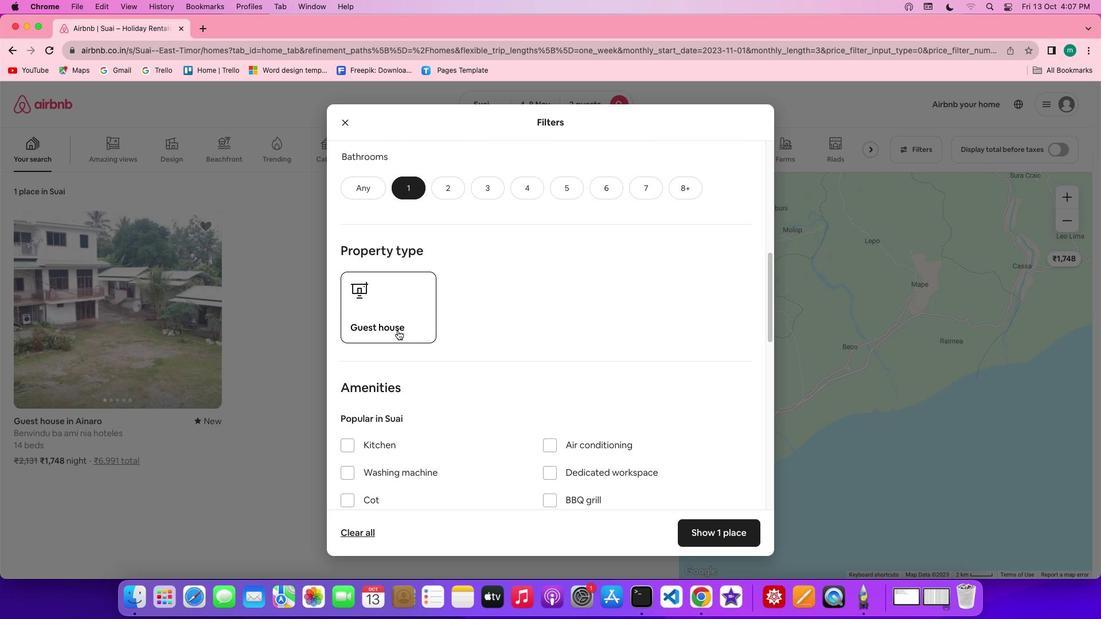 
Action: Mouse scrolled (398, 330) with delta (0, 0)
Screenshot: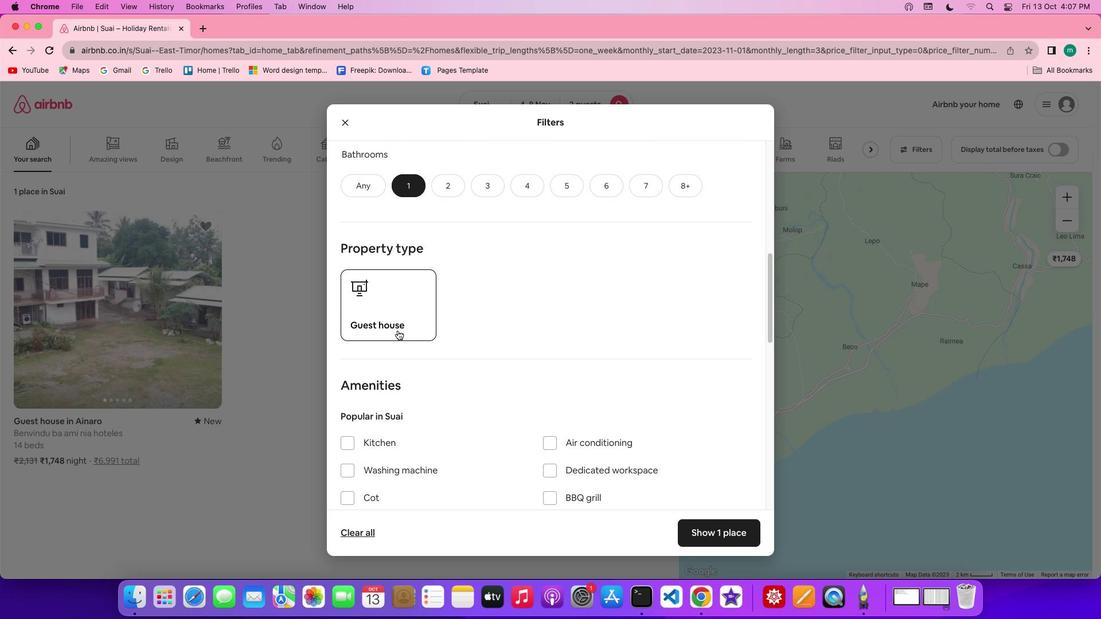 
Action: Mouse moved to (498, 327)
Screenshot: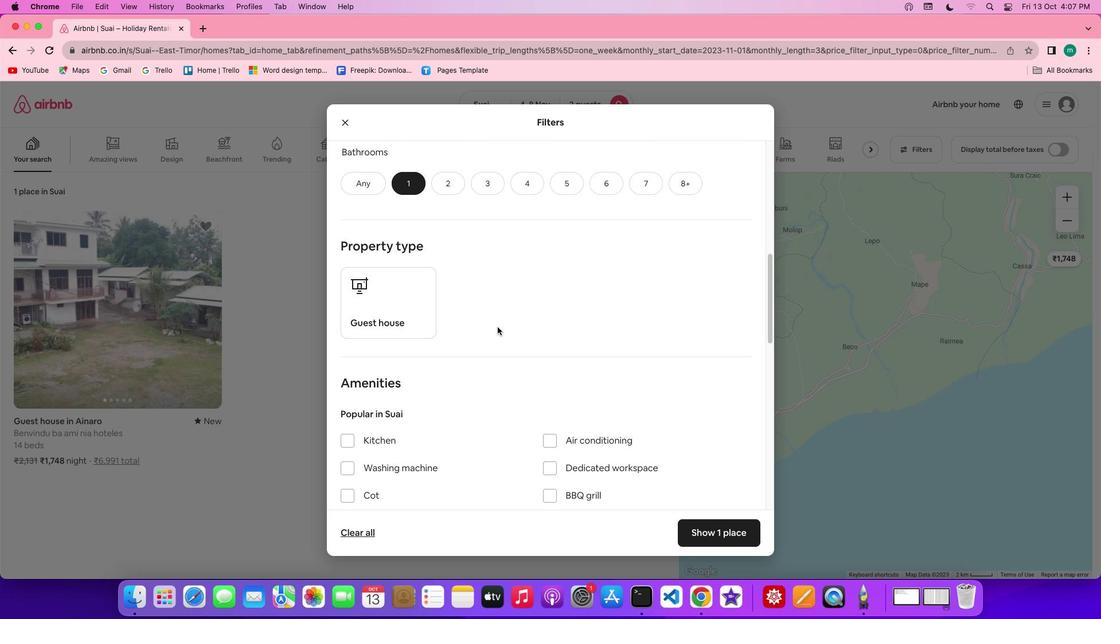 
Action: Mouse scrolled (498, 327) with delta (0, 0)
Screenshot: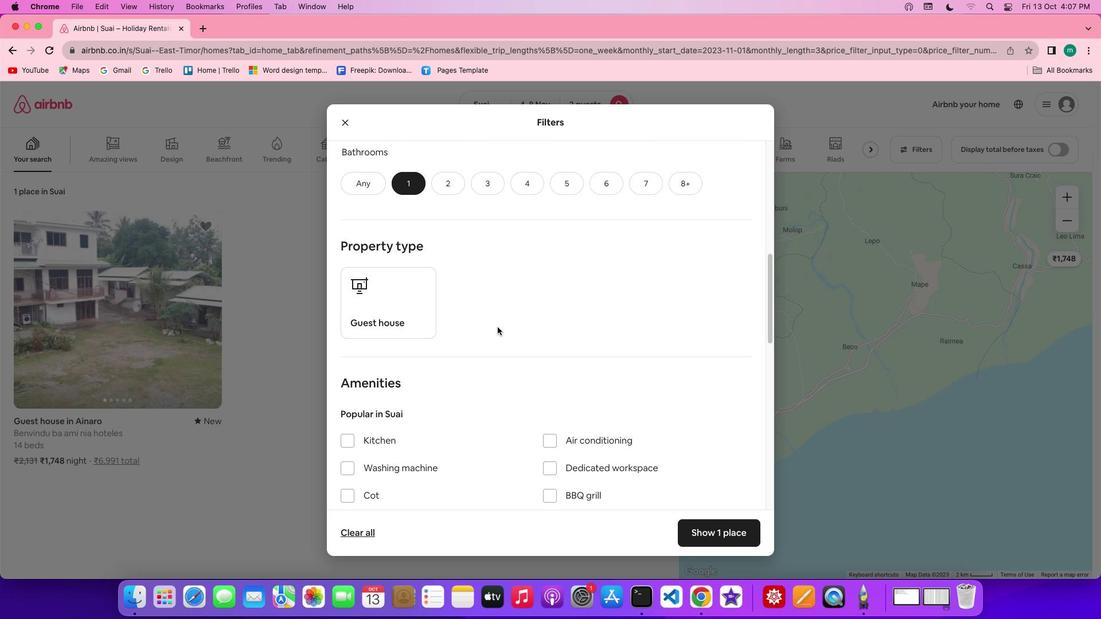 
Action: Mouse scrolled (498, 327) with delta (0, 0)
Screenshot: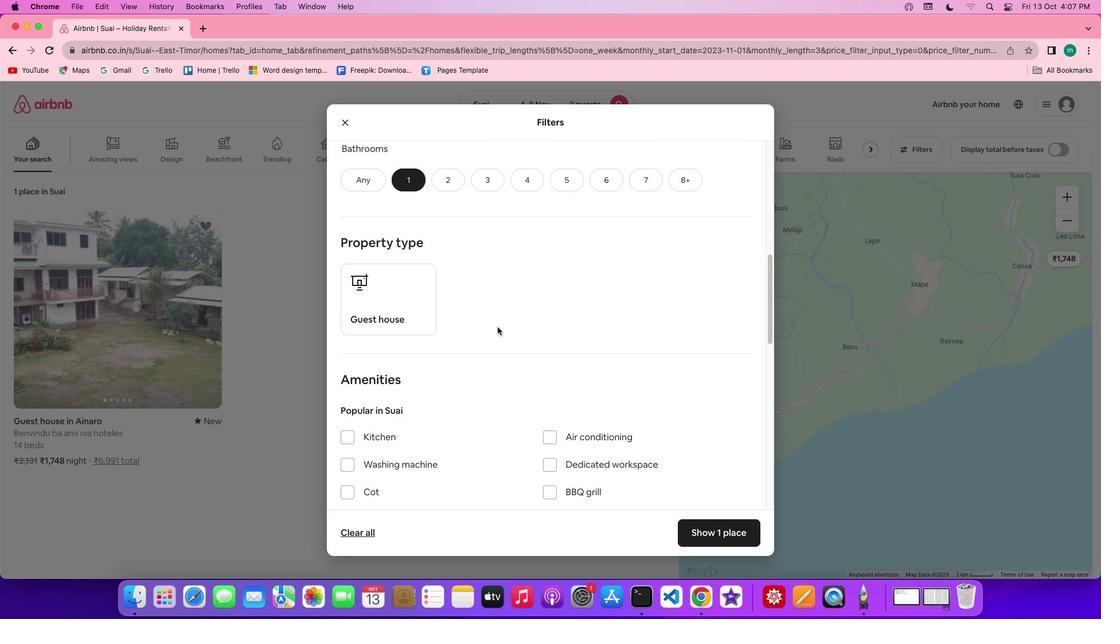 
Action: Mouse scrolled (498, 327) with delta (0, 0)
Screenshot: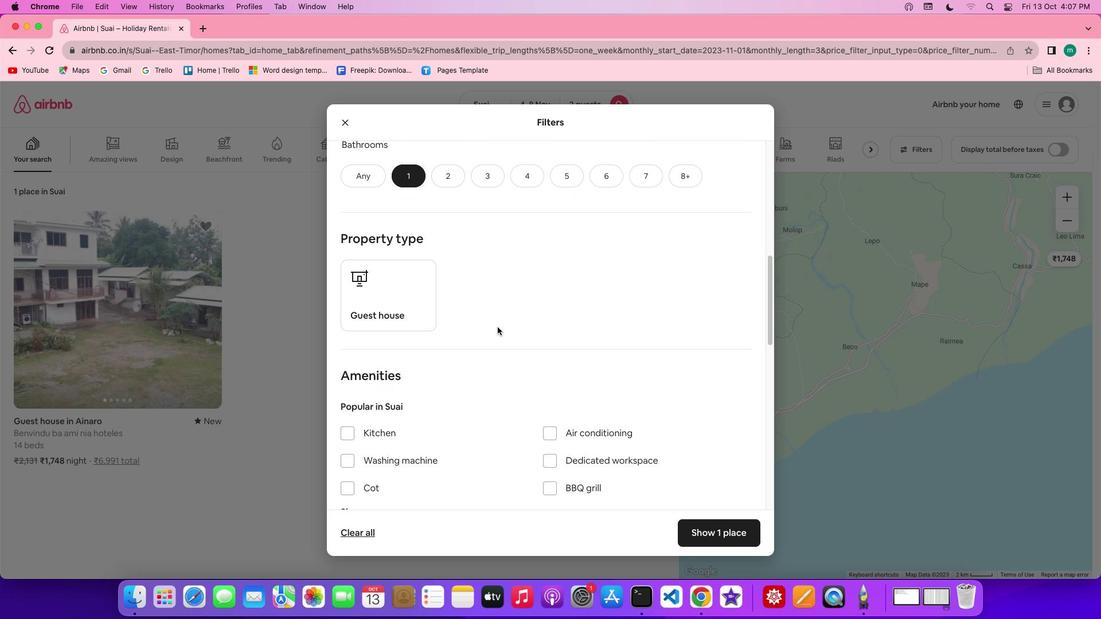 
Action: Mouse scrolled (498, 327) with delta (0, 0)
Screenshot: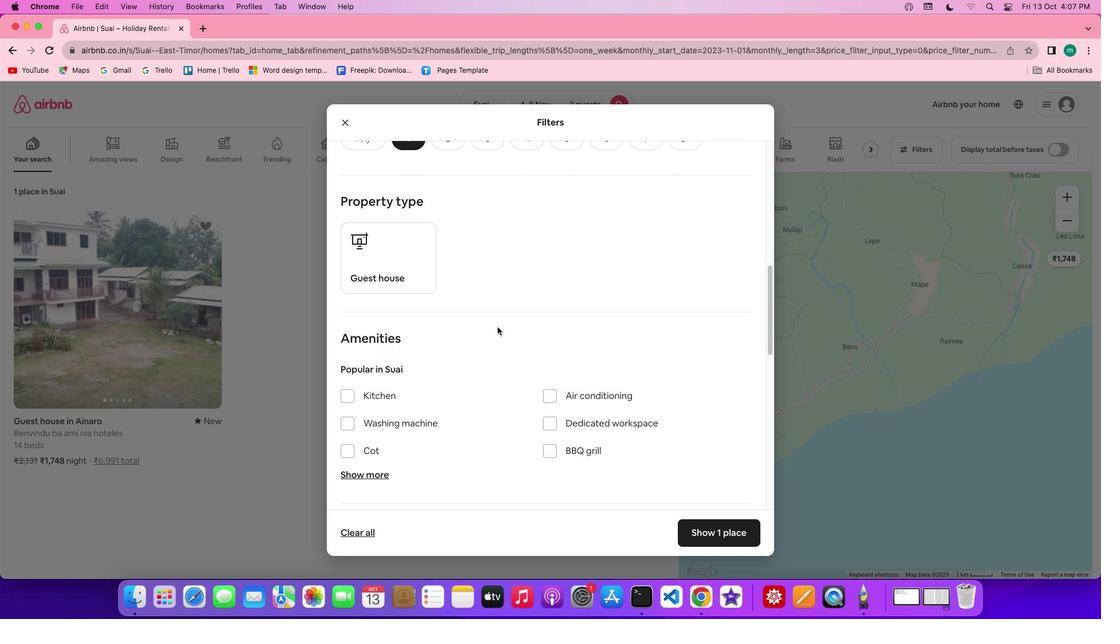 
Action: Mouse scrolled (498, 327) with delta (0, 0)
Screenshot: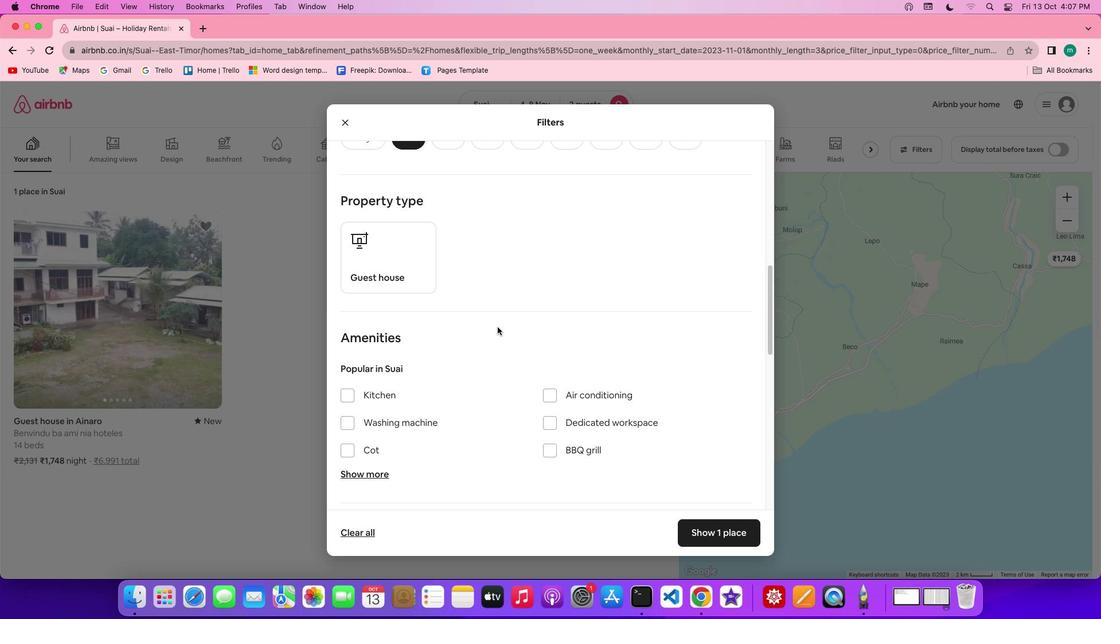 
Action: Mouse scrolled (498, 327) with delta (0, 0)
Screenshot: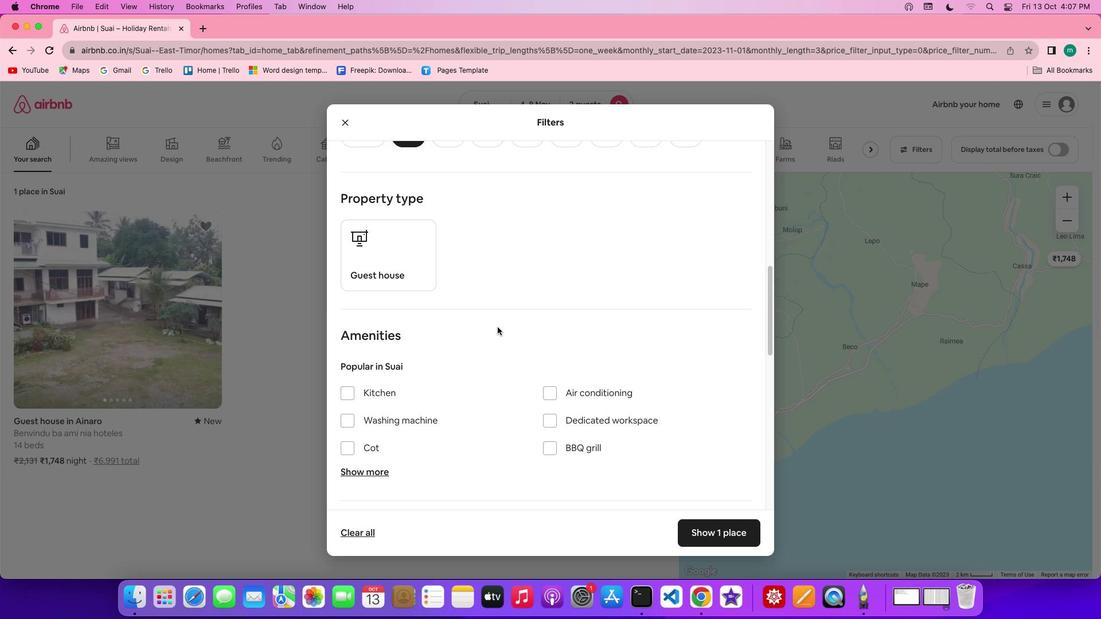 
Action: Mouse scrolled (498, 327) with delta (0, 0)
Screenshot: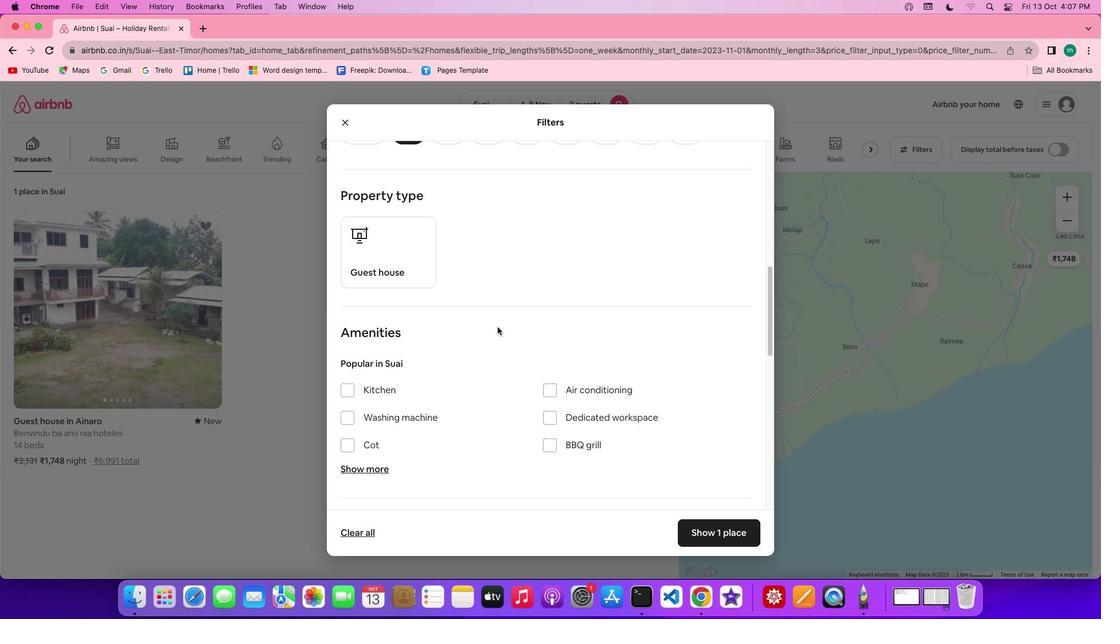 
Action: Mouse scrolled (498, 327) with delta (0, 0)
Screenshot: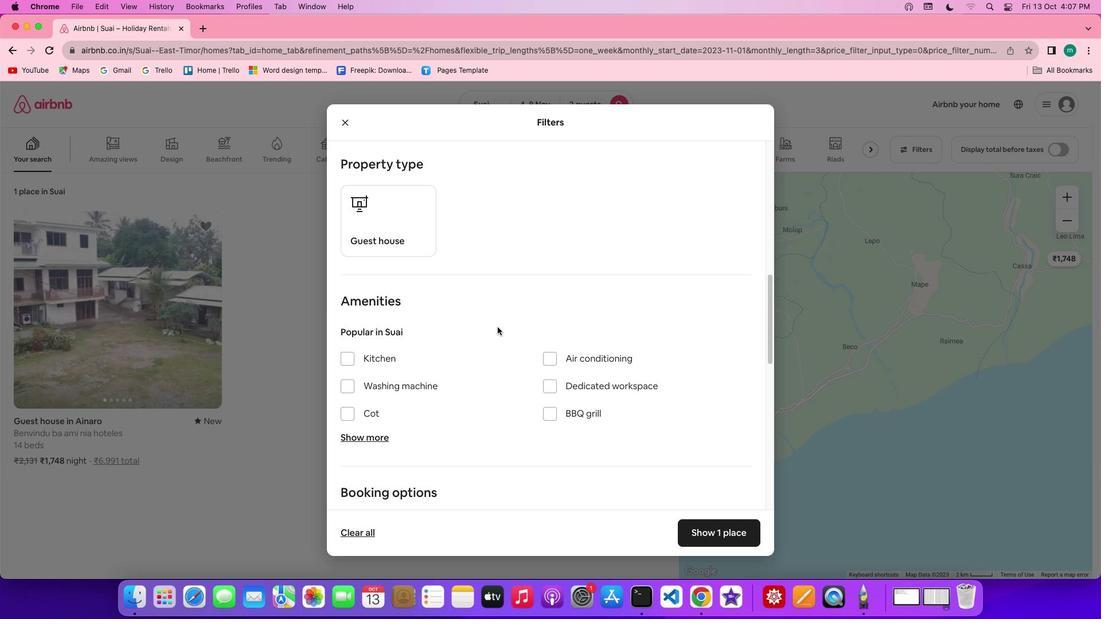 
Action: Mouse scrolled (498, 327) with delta (0, 0)
Screenshot: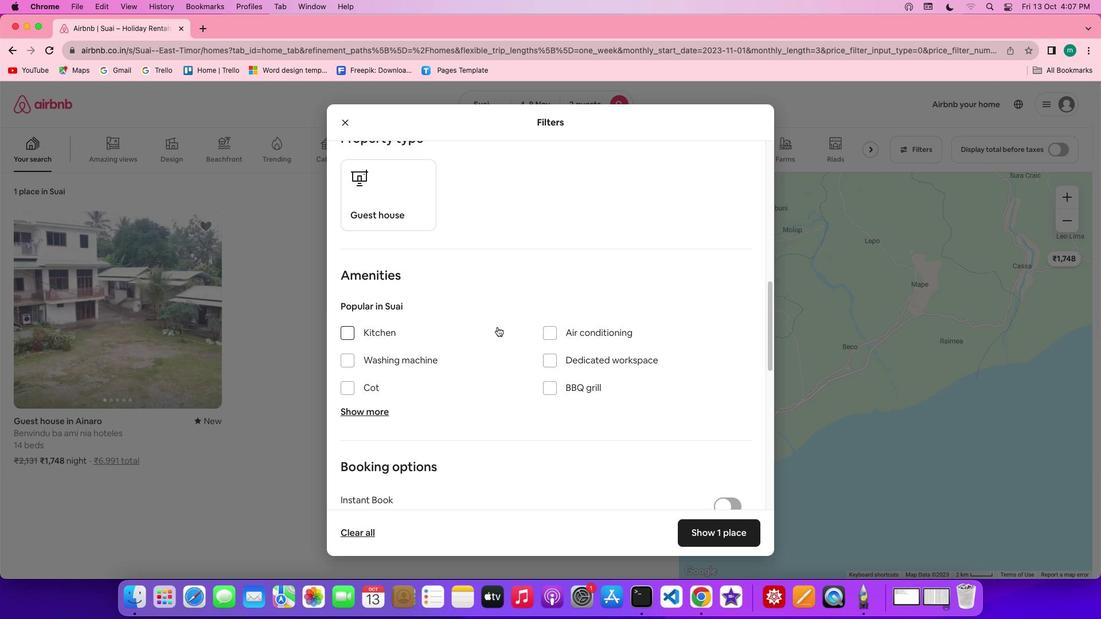 
Action: Mouse scrolled (498, 327) with delta (0, 0)
Screenshot: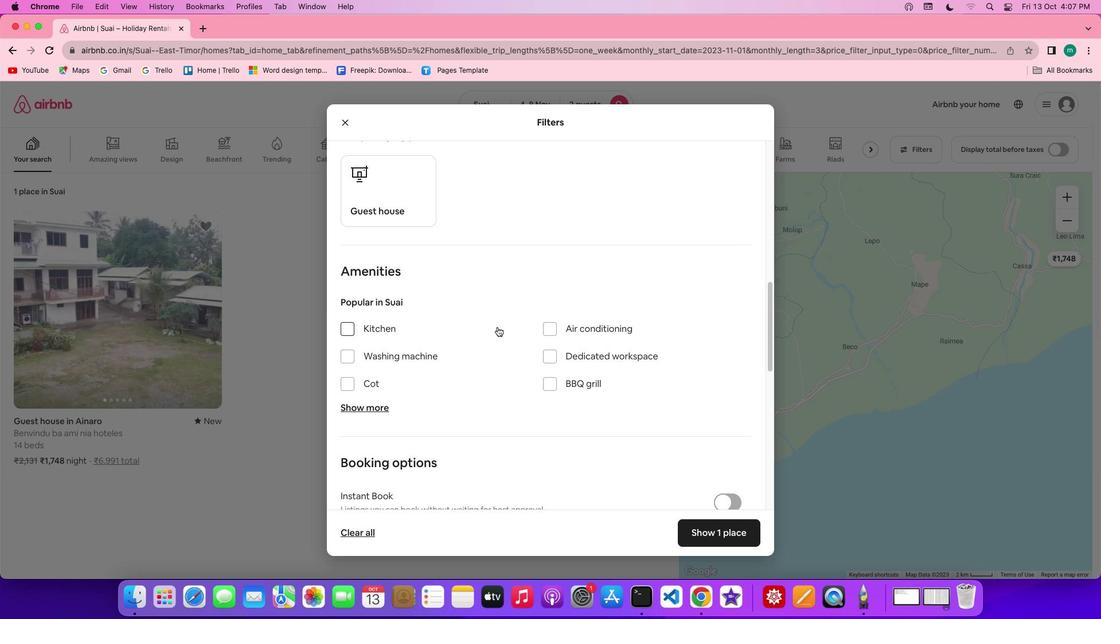 
Action: Mouse scrolled (498, 327) with delta (0, 0)
Screenshot: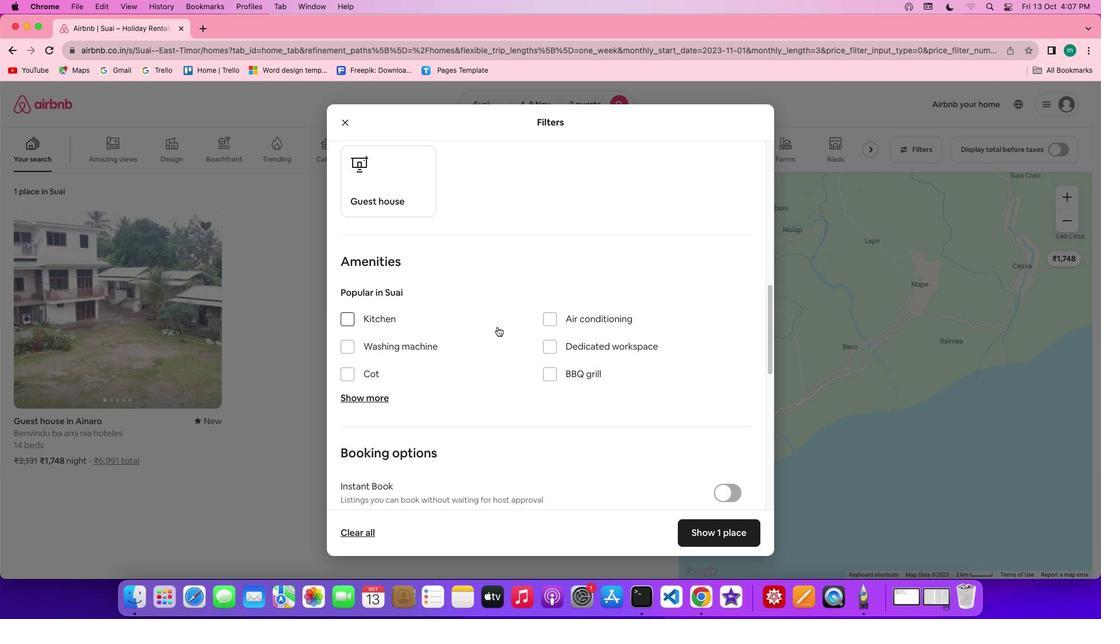 
Action: Mouse moved to (744, 529)
Screenshot: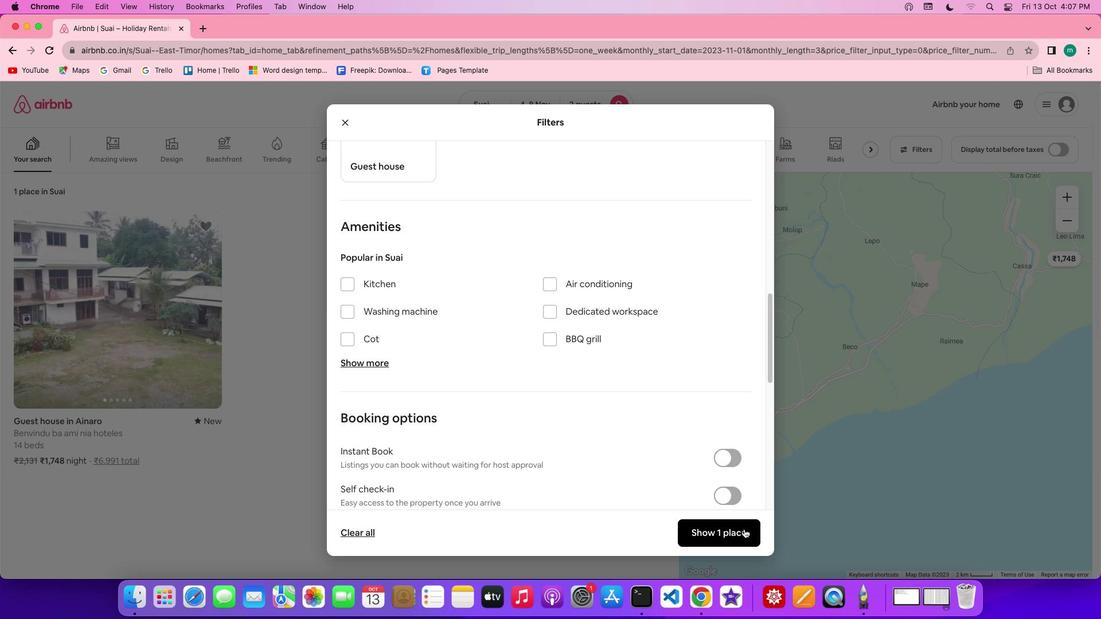 
Action: Mouse pressed left at (744, 529)
Screenshot: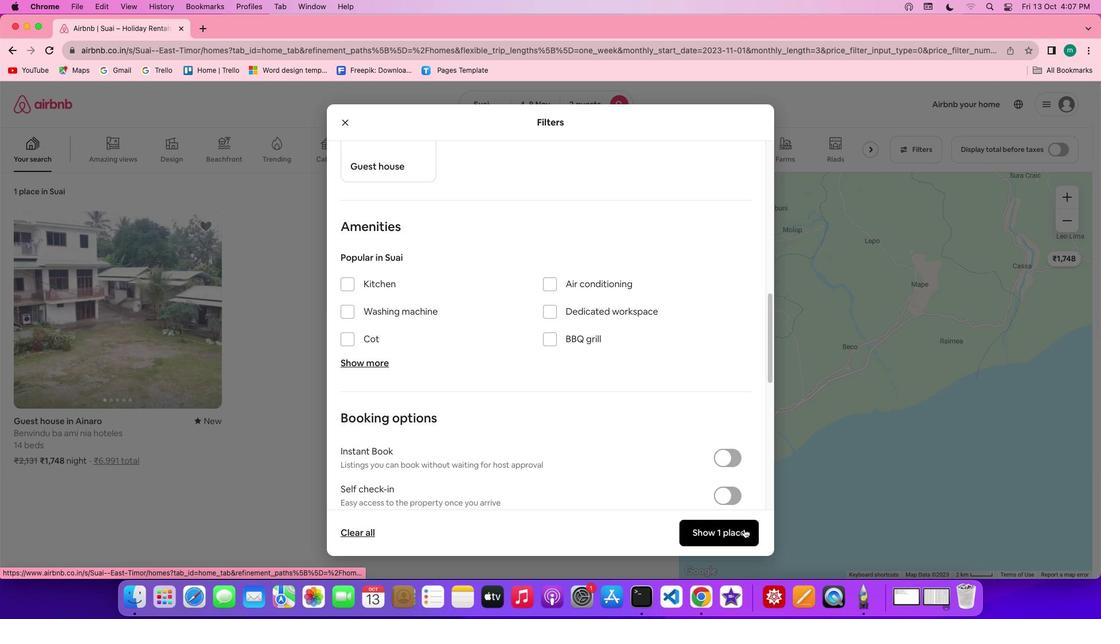 
Action: Mouse moved to (162, 338)
Screenshot: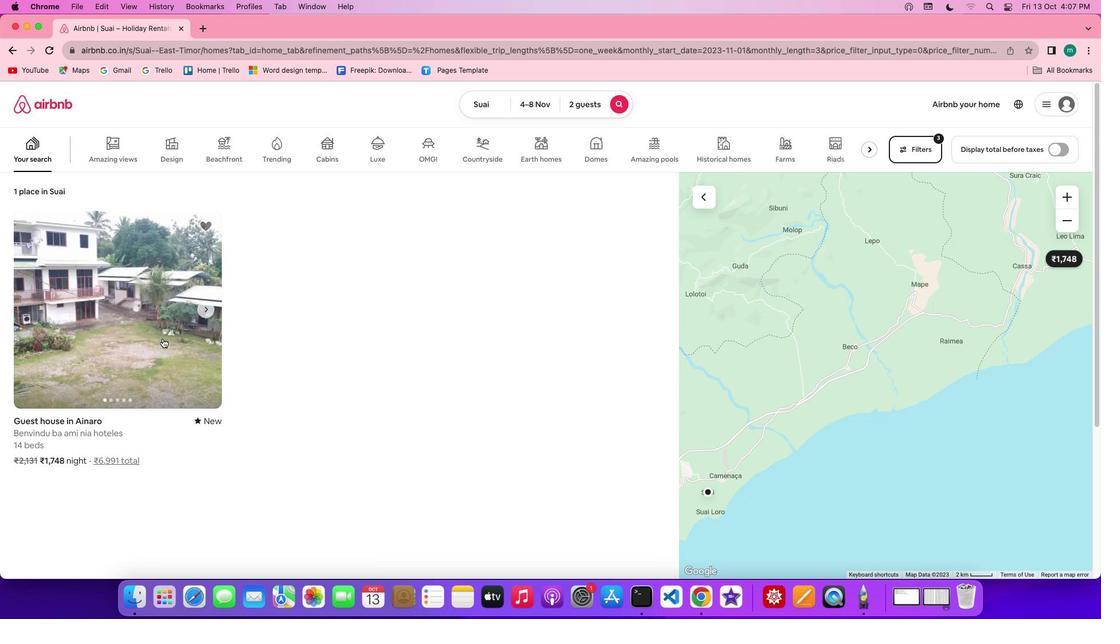 
Action: Mouse pressed left at (162, 338)
Screenshot: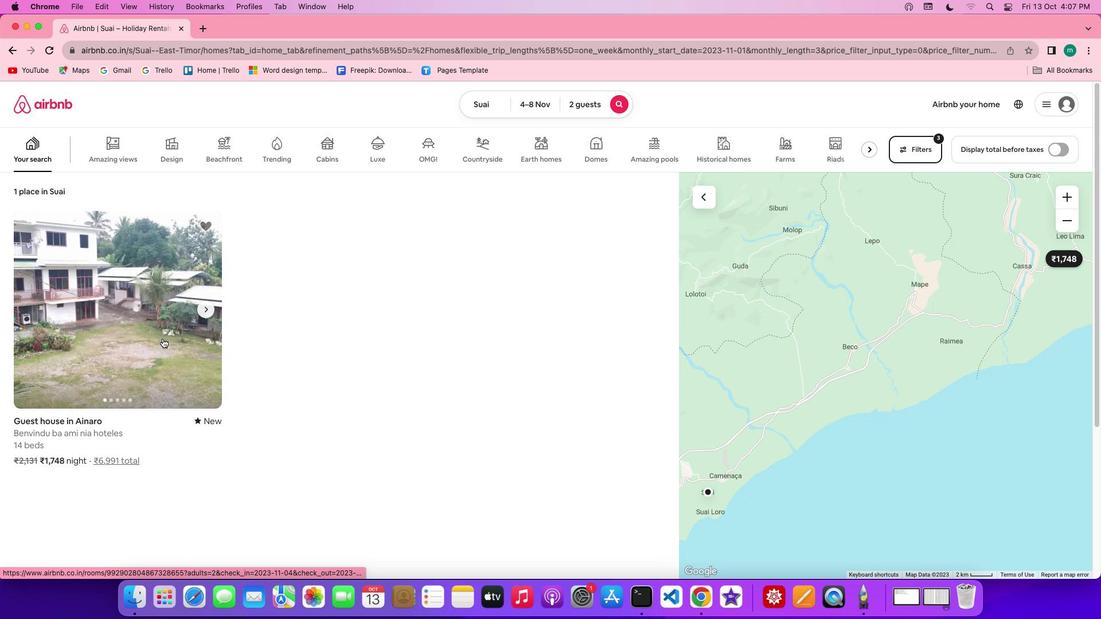 
Action: Mouse moved to (812, 425)
Screenshot: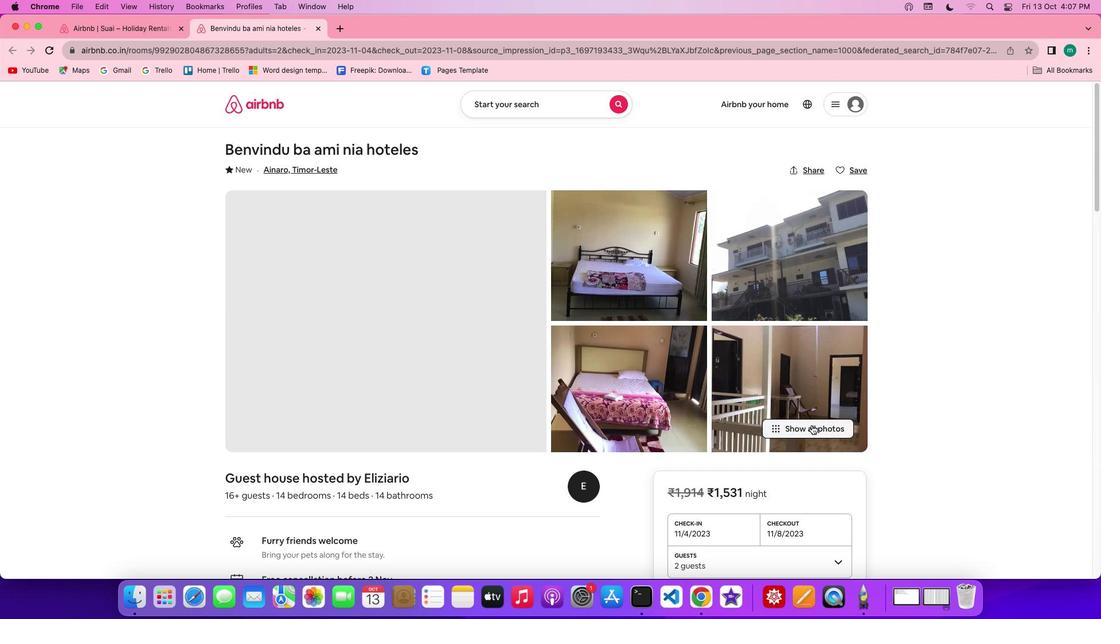 
Action: Mouse pressed left at (812, 425)
Screenshot: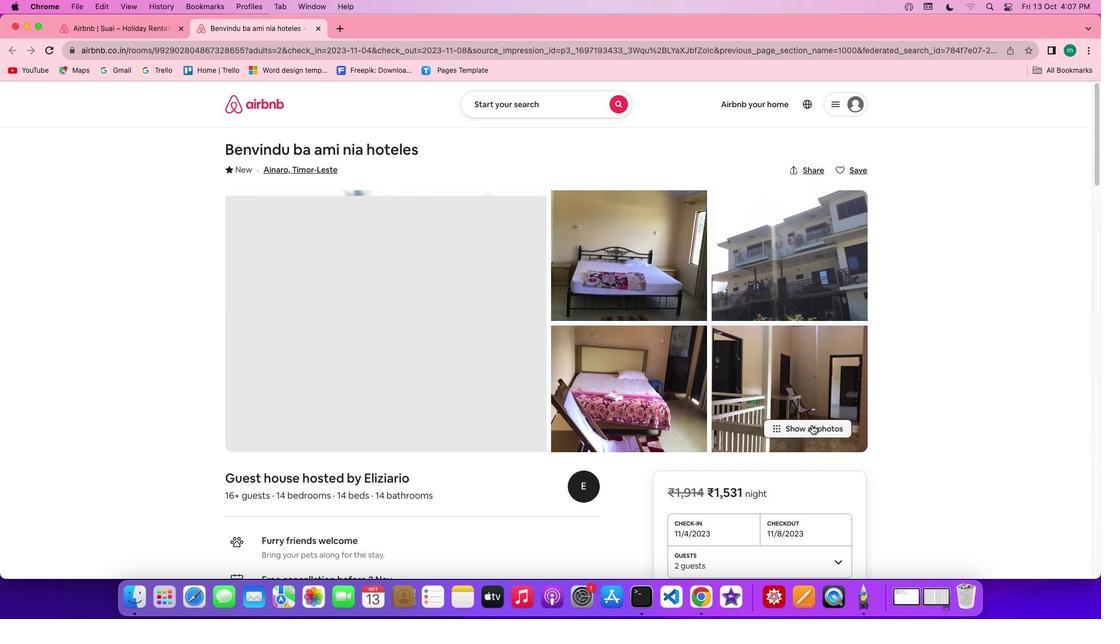 
Action: Mouse moved to (623, 391)
Screenshot: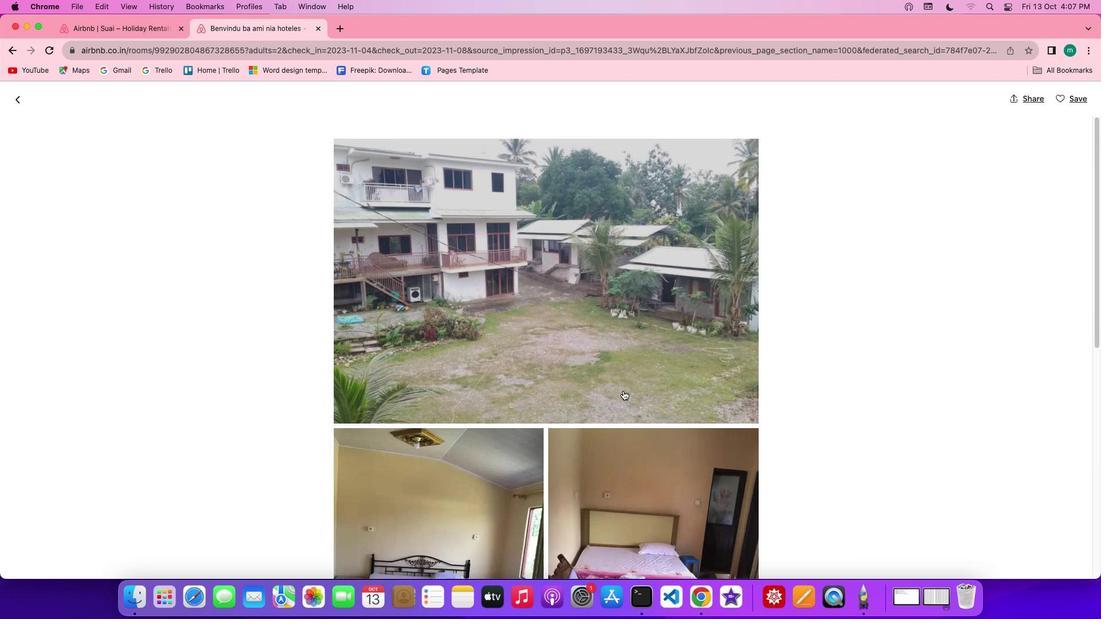
Action: Mouse scrolled (623, 391) with delta (0, 0)
Screenshot: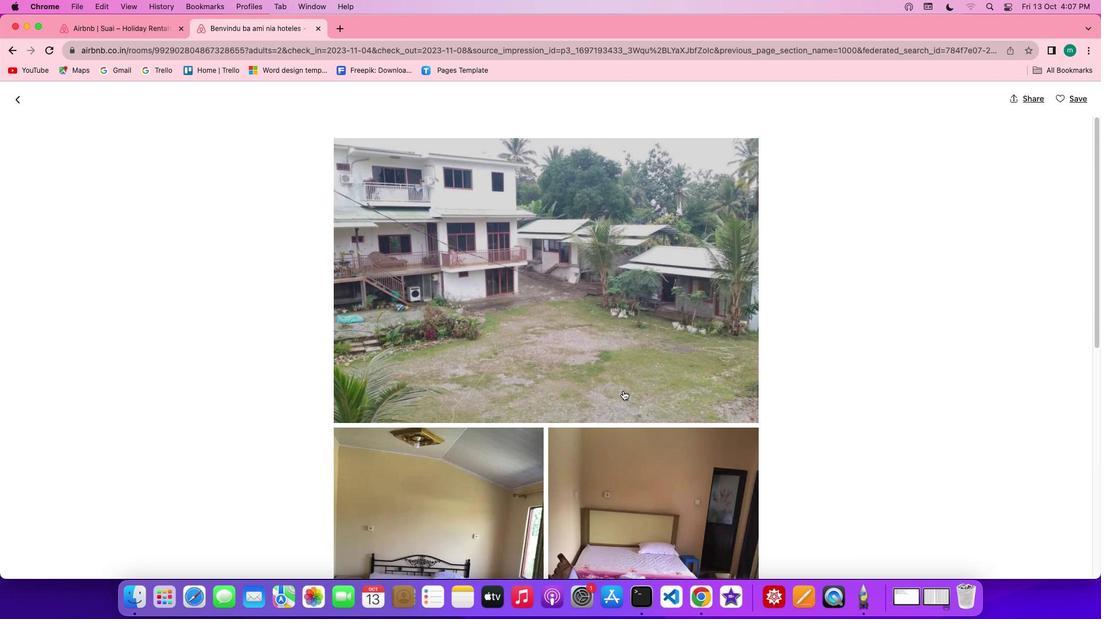 
Action: Mouse scrolled (623, 391) with delta (0, 0)
Screenshot: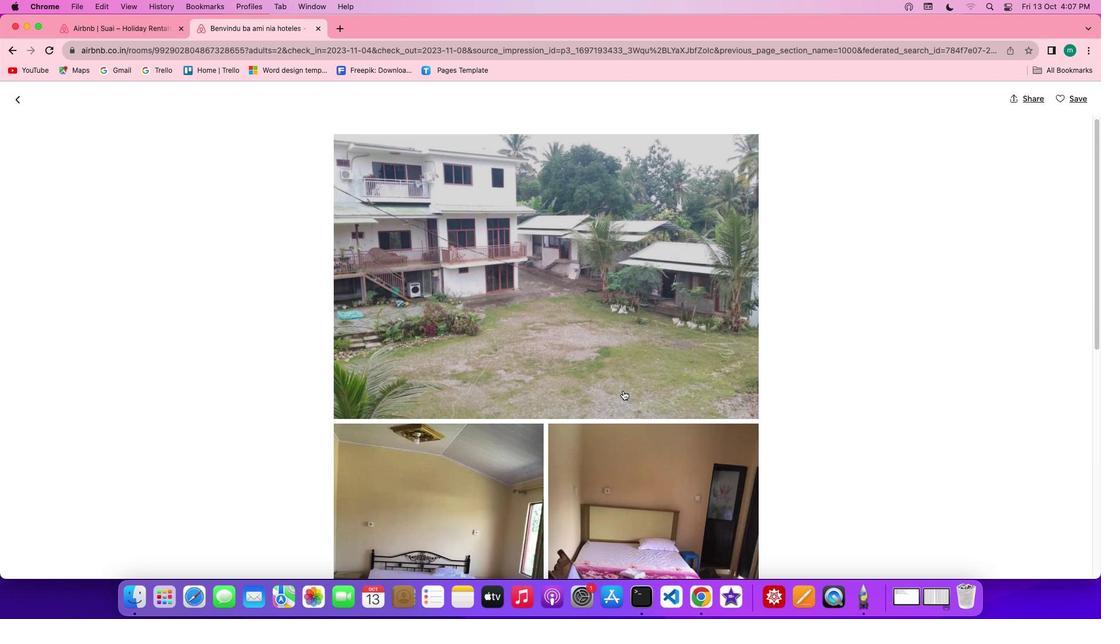 
Action: Mouse scrolled (623, 391) with delta (0, -1)
Screenshot: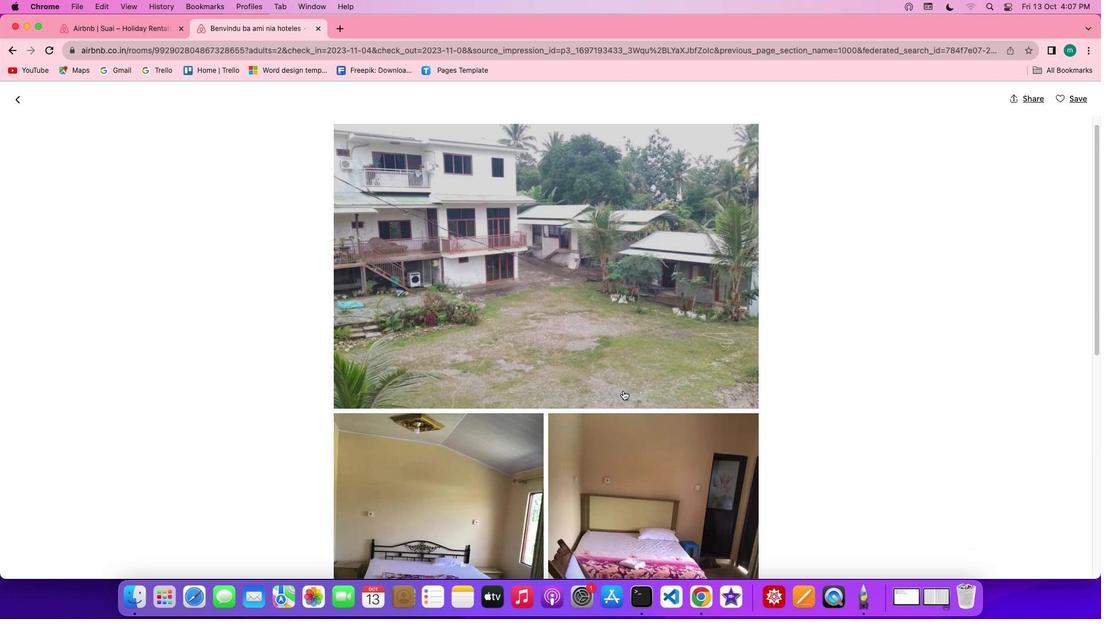 
Action: Mouse scrolled (623, 391) with delta (0, -1)
Screenshot: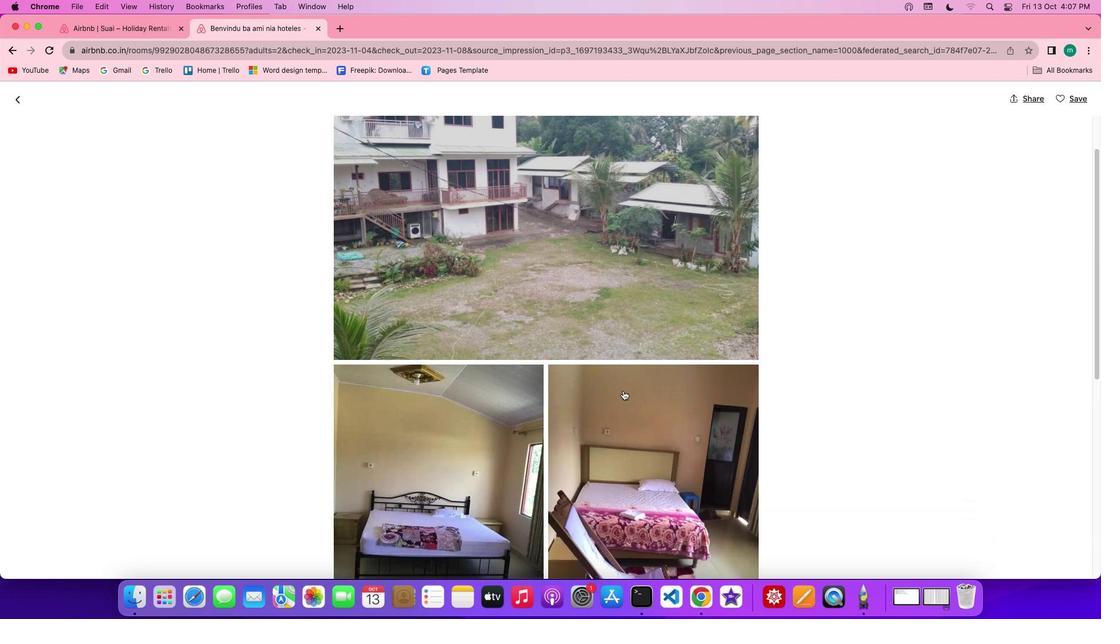 
Action: Mouse scrolled (623, 391) with delta (0, 0)
Screenshot: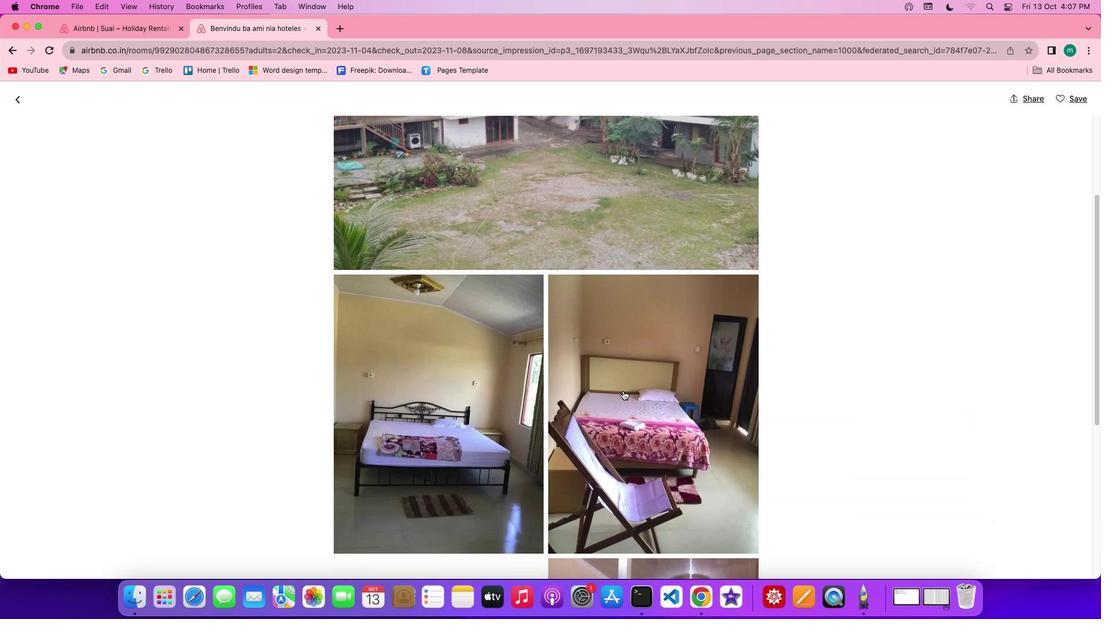 
Action: Mouse scrolled (623, 391) with delta (0, 0)
Screenshot: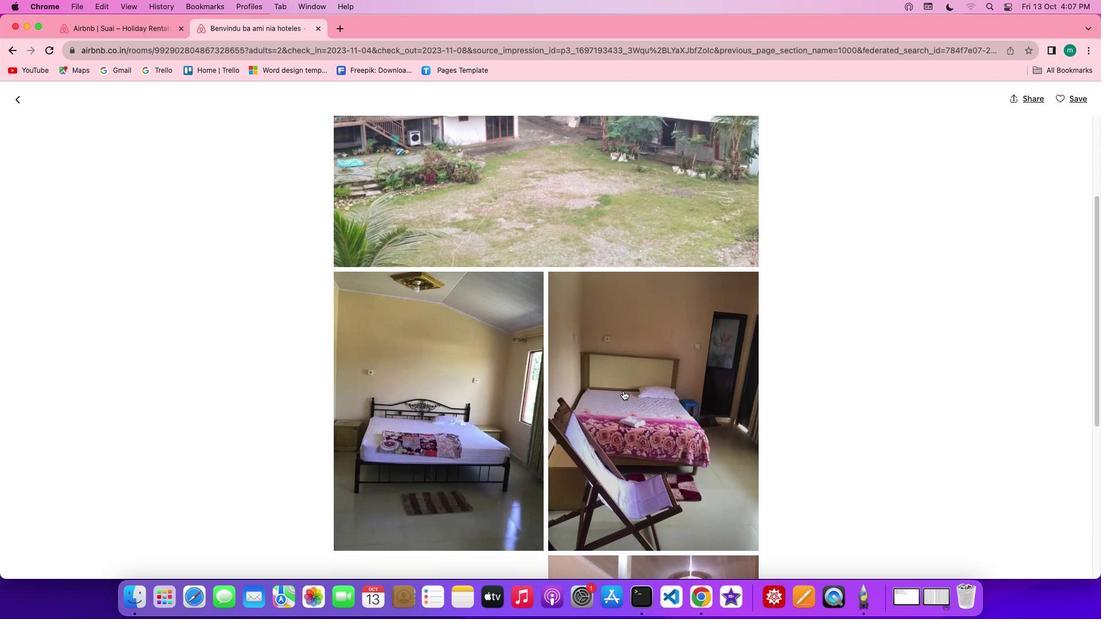 
Action: Mouse scrolled (623, 391) with delta (0, 0)
Screenshot: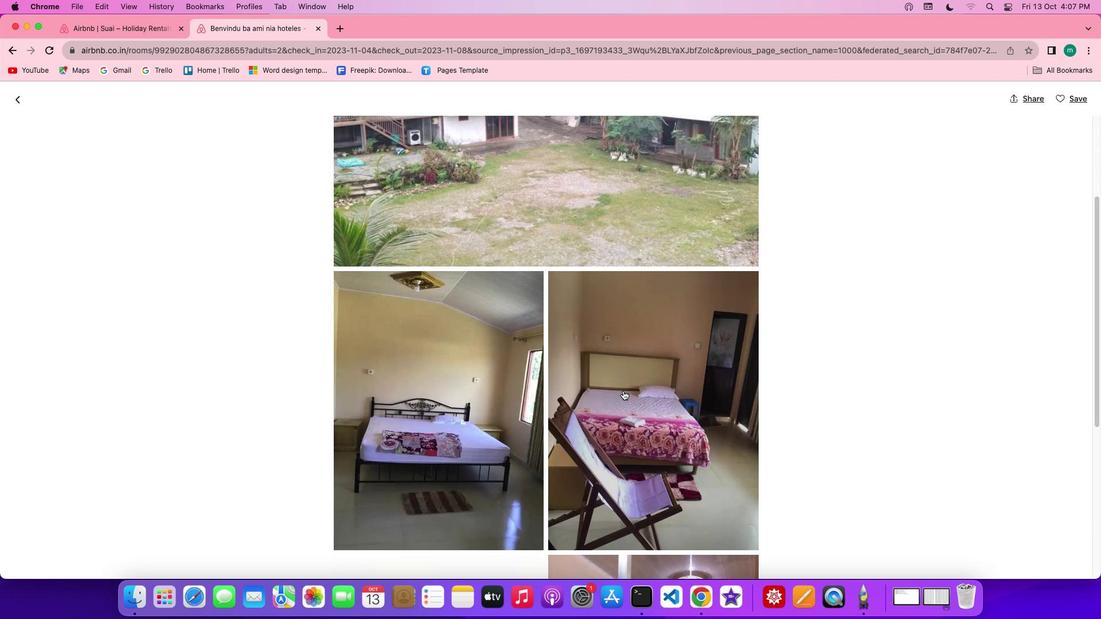 
Action: Mouse scrolled (623, 391) with delta (0, 0)
Screenshot: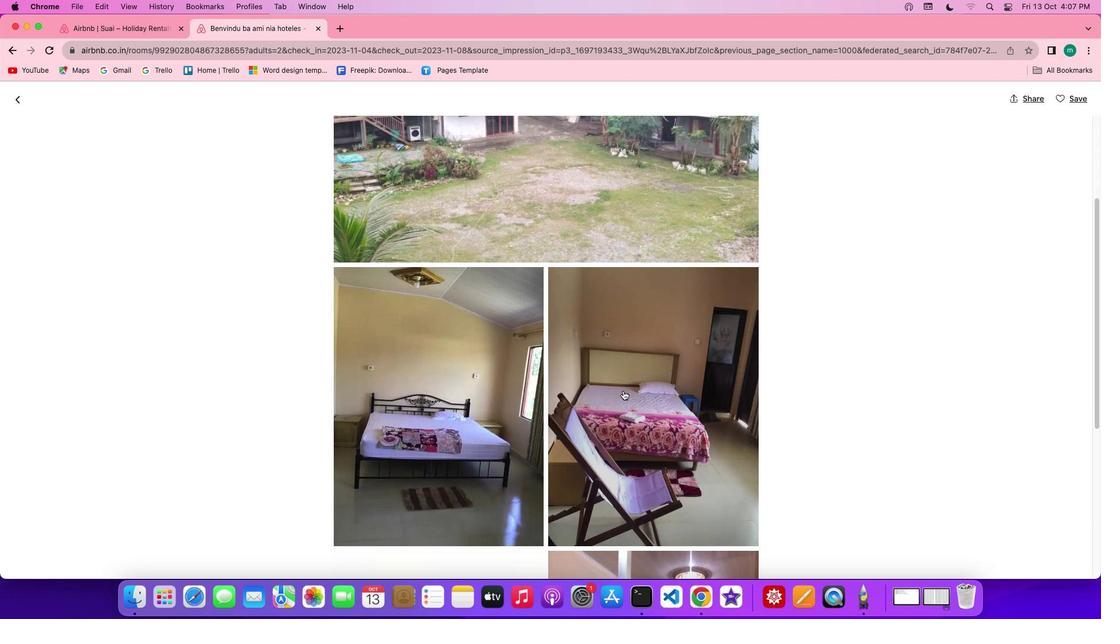 
Action: Mouse scrolled (623, 391) with delta (0, -1)
Screenshot: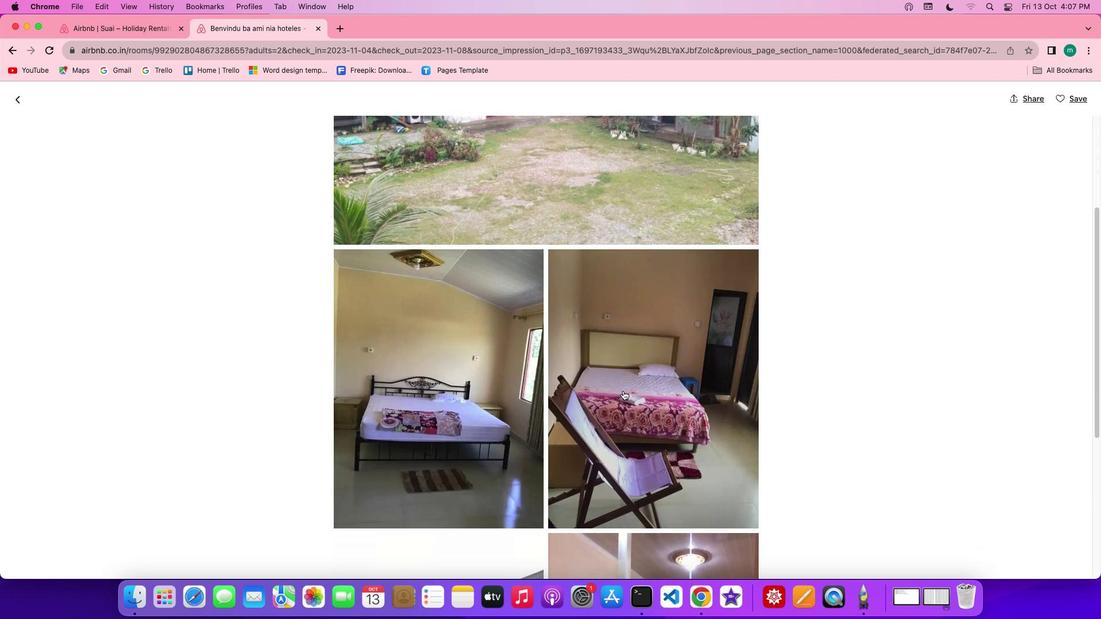 
Action: Mouse scrolled (623, 391) with delta (0, 0)
Screenshot: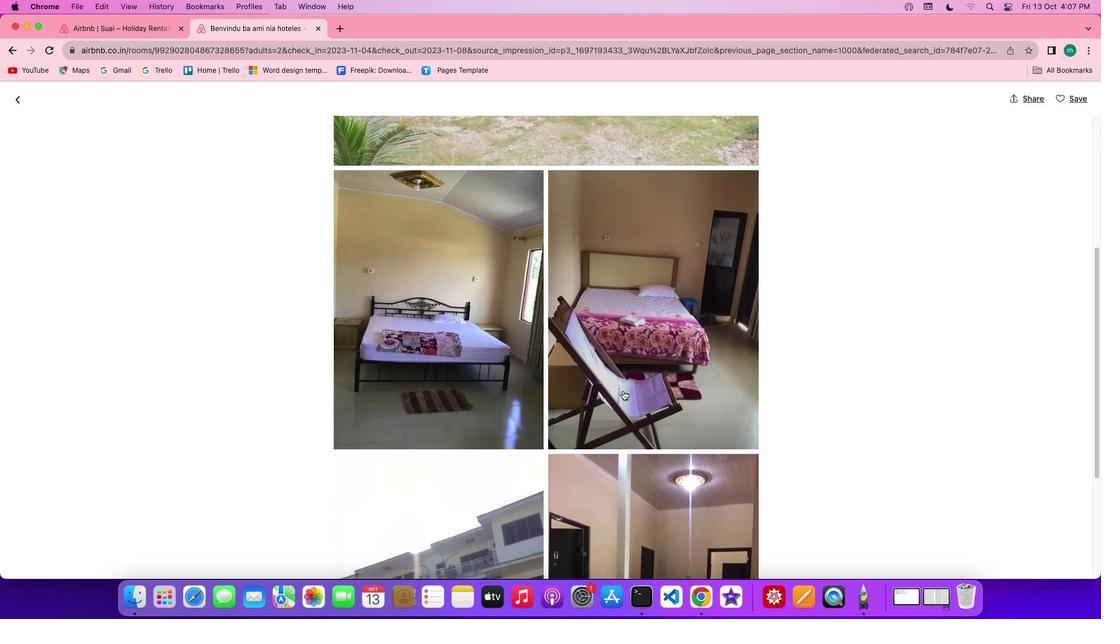 
Action: Mouse scrolled (623, 391) with delta (0, 0)
Screenshot: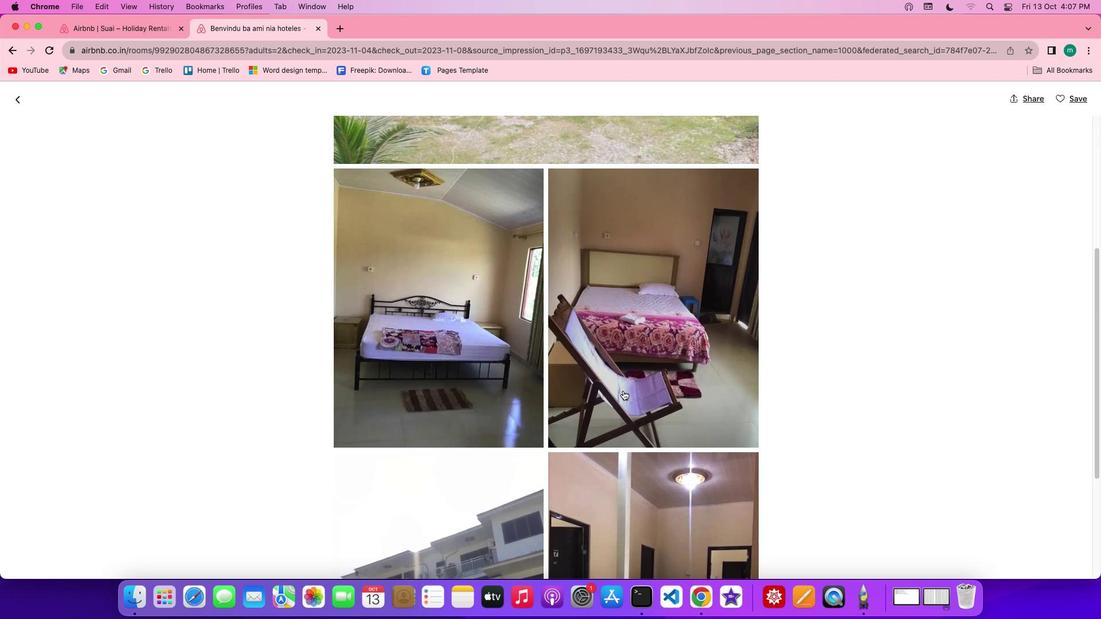 
Action: Mouse scrolled (623, 391) with delta (0, 0)
Screenshot: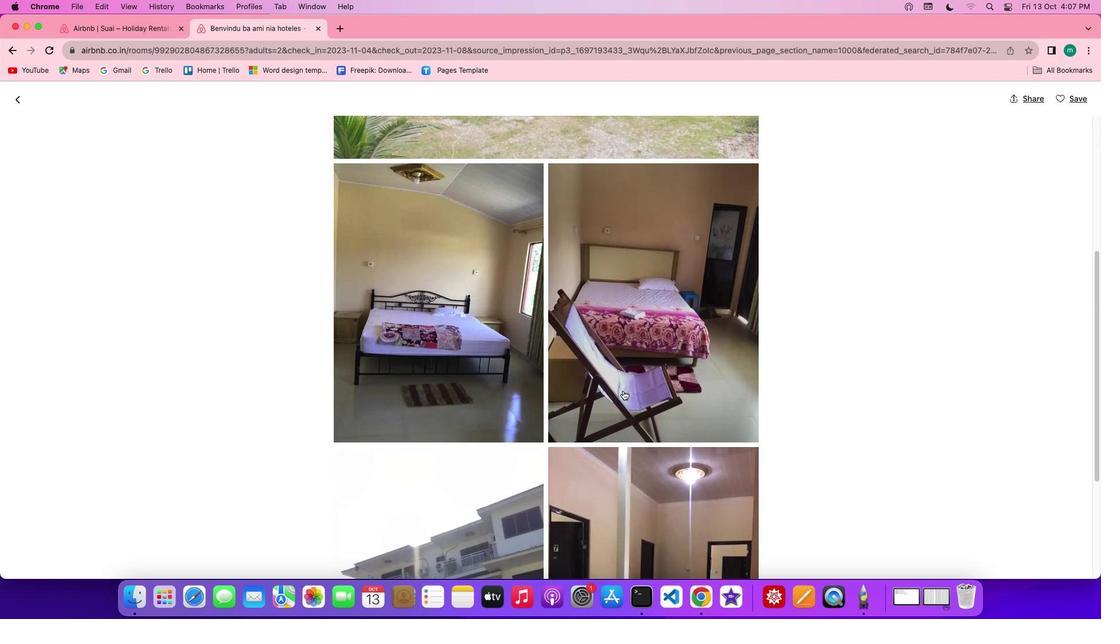 
Action: Mouse scrolled (623, 391) with delta (0, 0)
Screenshot: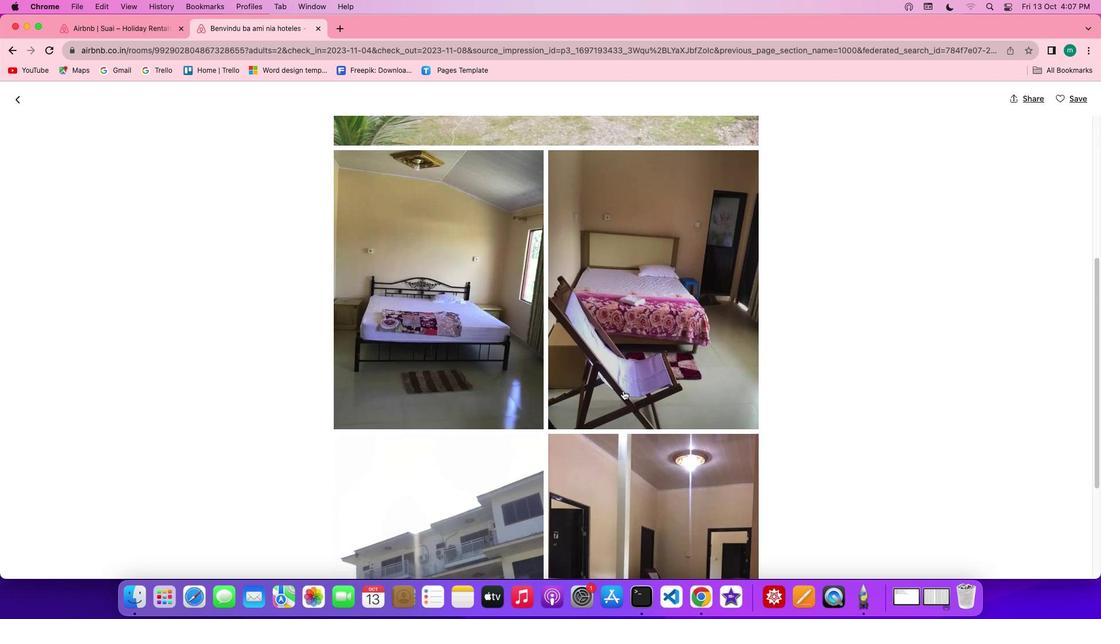 
Action: Mouse scrolled (623, 391) with delta (0, 0)
Screenshot: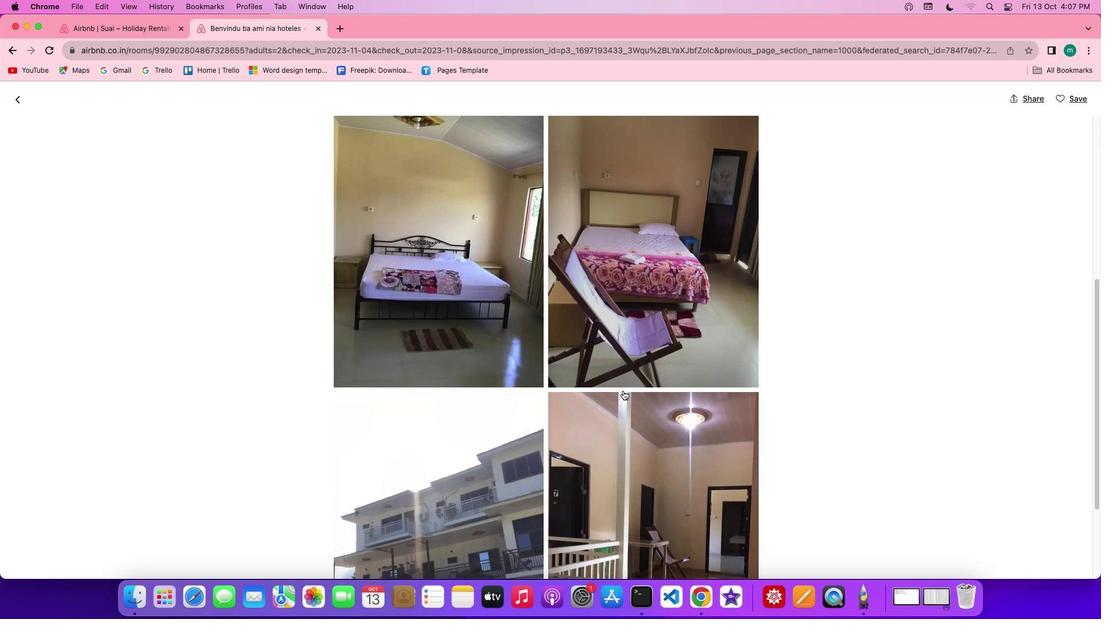 
Action: Mouse scrolled (623, 391) with delta (0, 0)
Screenshot: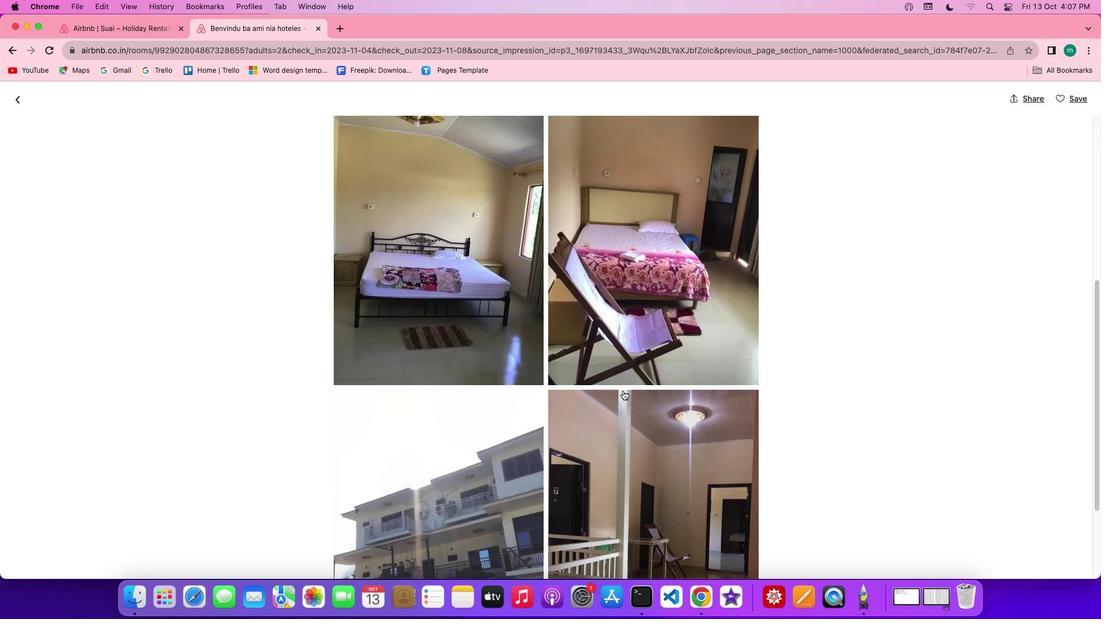 
Action: Mouse scrolled (623, 391) with delta (0, 0)
Screenshot: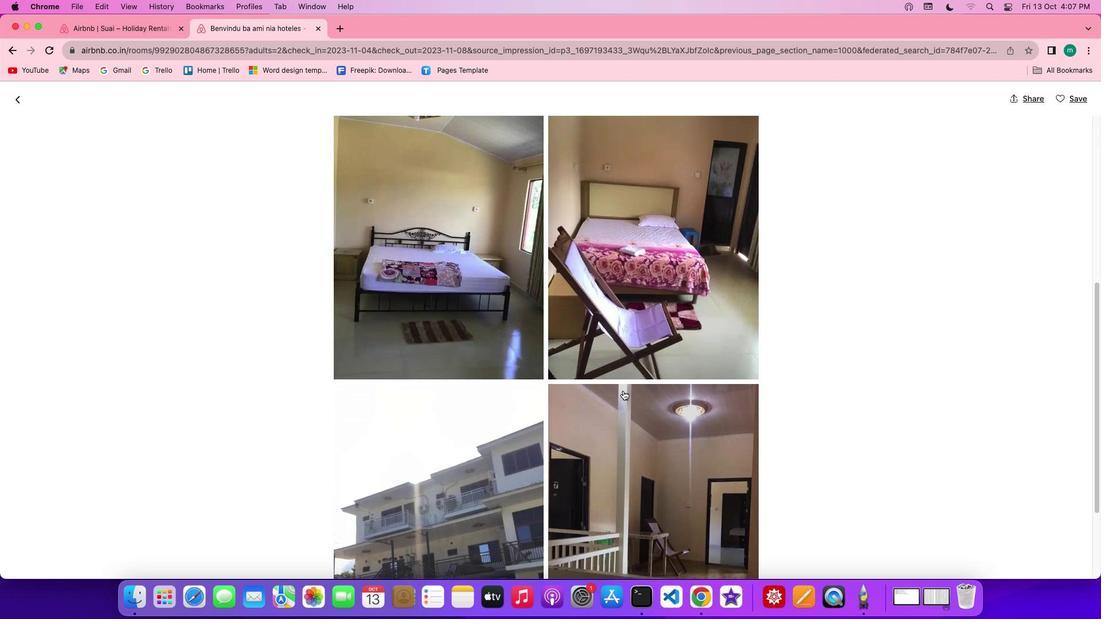 
Action: Mouse scrolled (623, 391) with delta (0, -1)
Screenshot: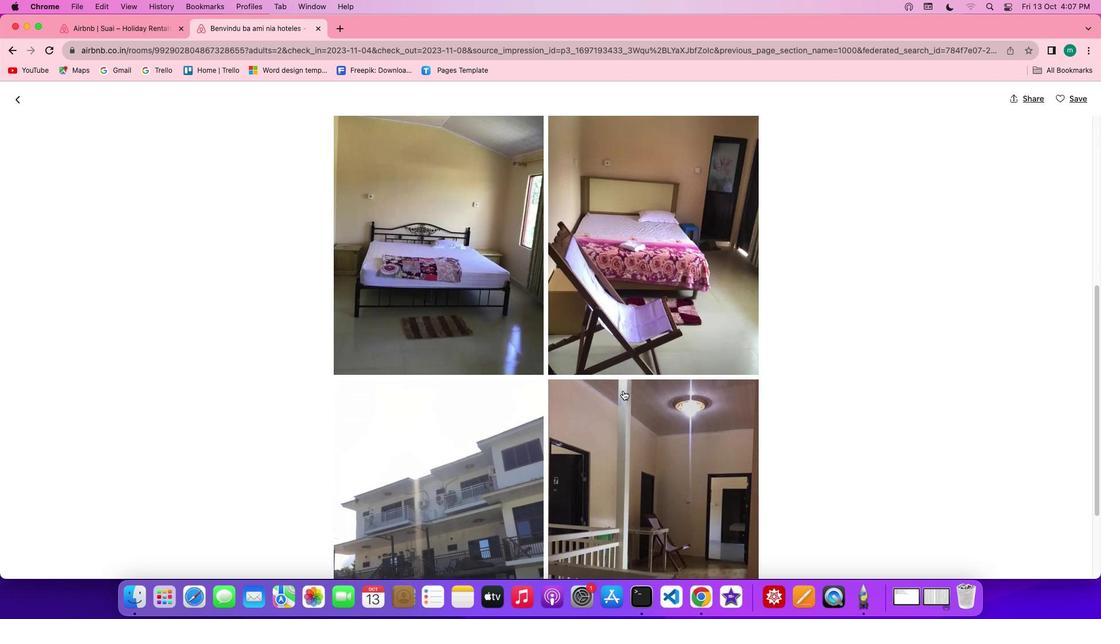 
Action: Mouse scrolled (623, 391) with delta (0, 0)
Screenshot: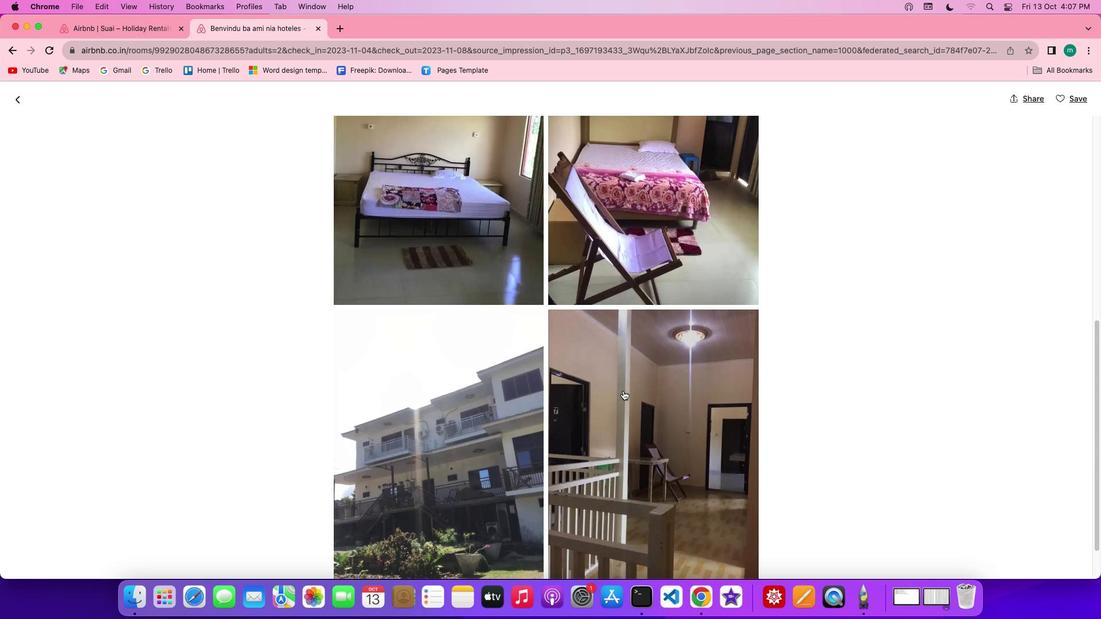
Action: Mouse scrolled (623, 391) with delta (0, 0)
Screenshot: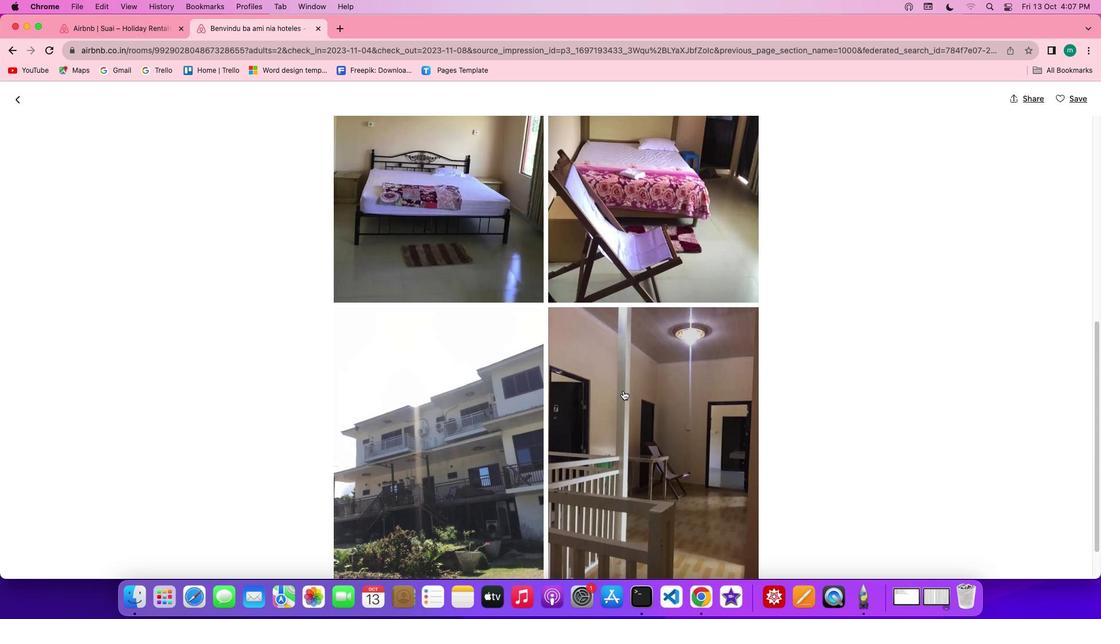 
Action: Mouse scrolled (623, 391) with delta (0, -1)
Screenshot: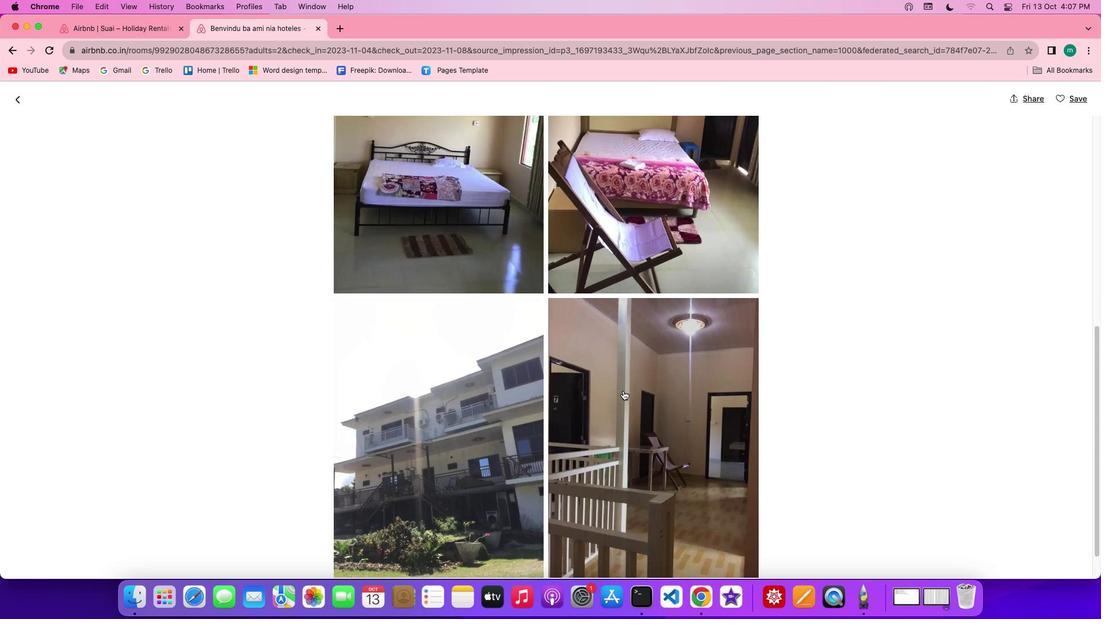 
Action: Mouse scrolled (623, 391) with delta (0, 0)
Screenshot: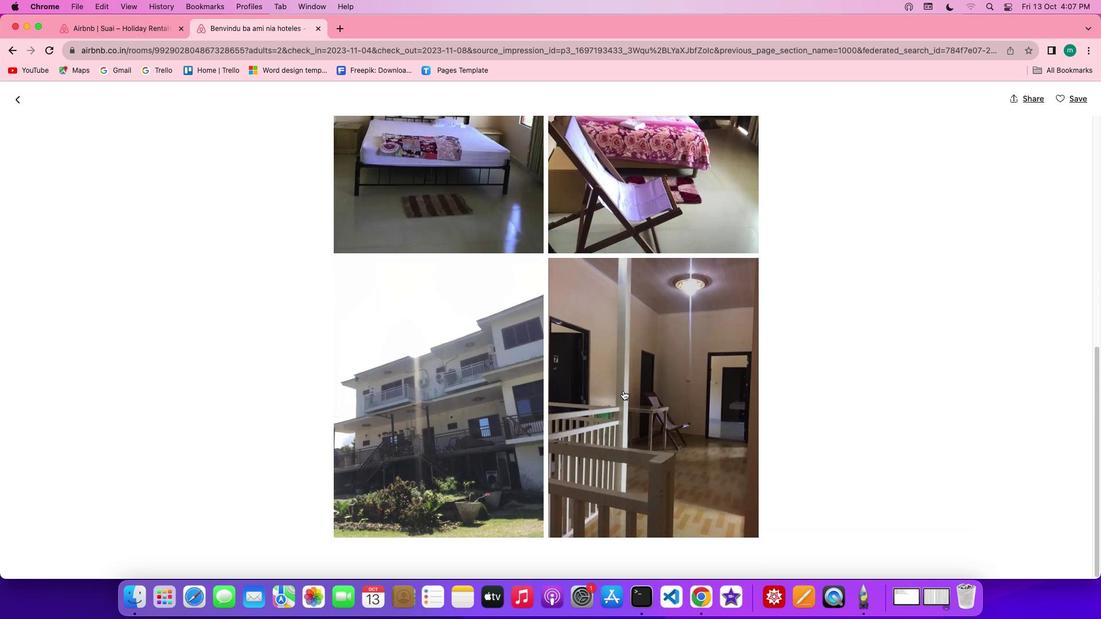 
Action: Mouse scrolled (623, 391) with delta (0, 0)
Screenshot: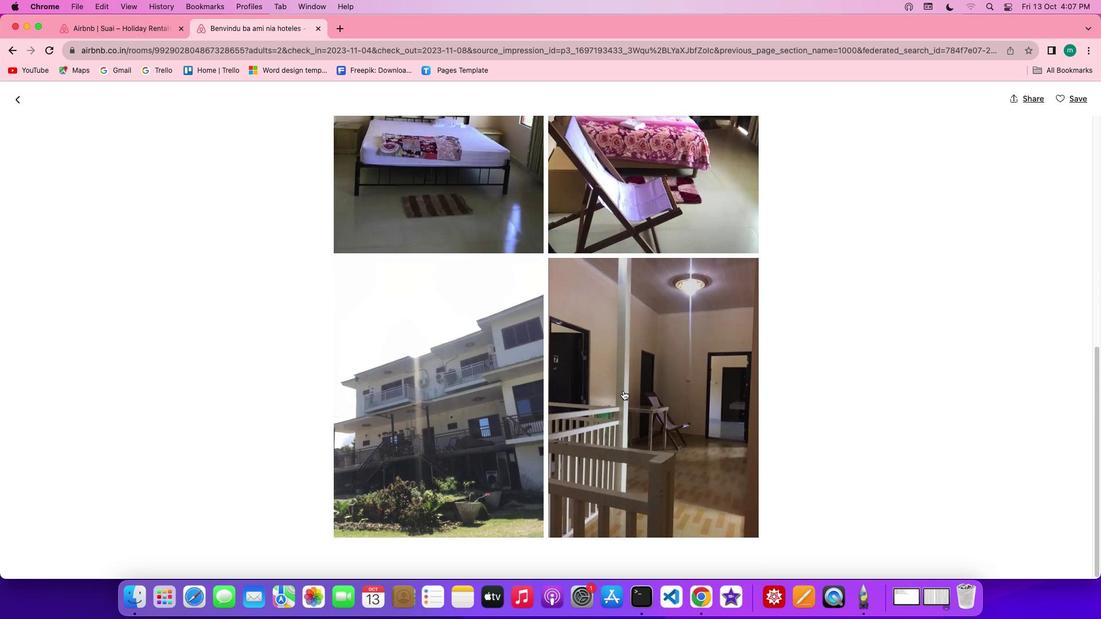 
Action: Mouse scrolled (623, 391) with delta (0, 0)
Screenshot: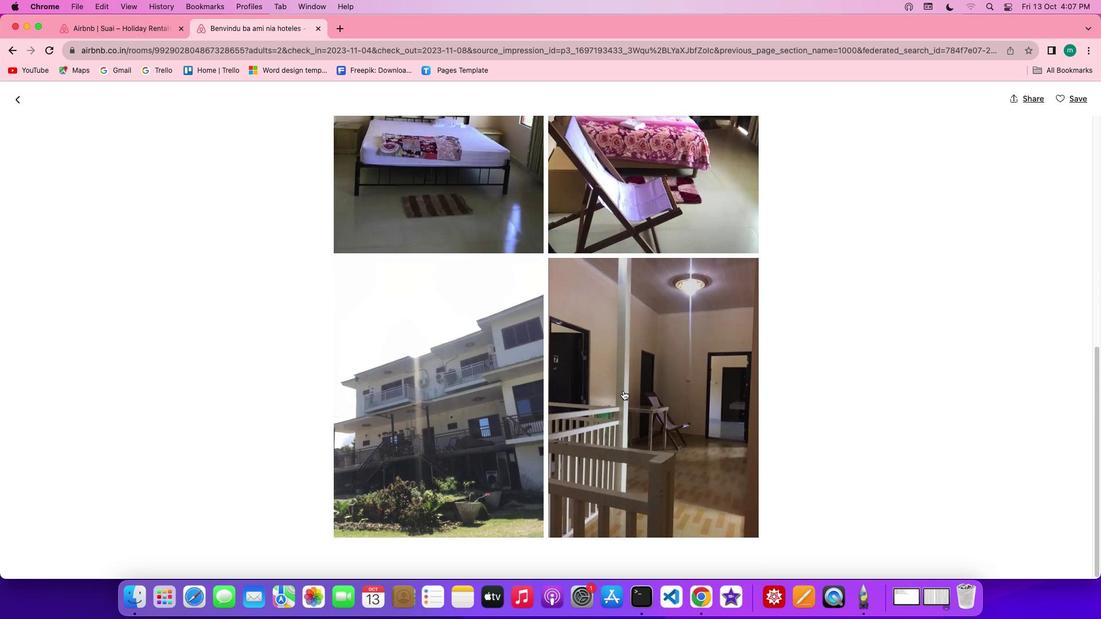 
Action: Mouse scrolled (623, 391) with delta (0, -1)
Screenshot: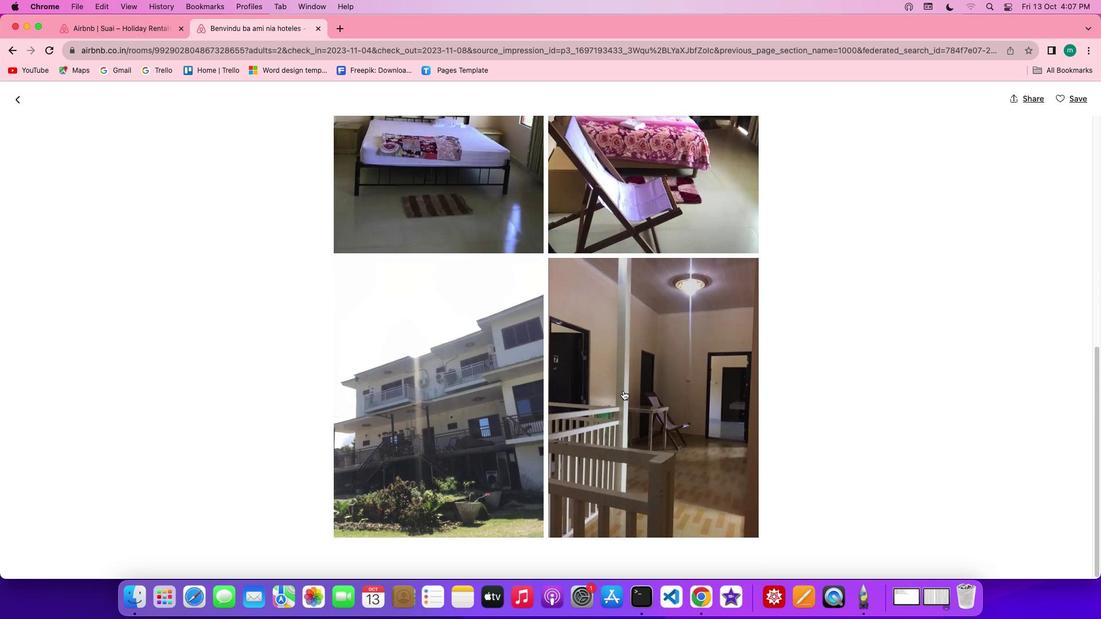 
Action: Mouse scrolled (623, 391) with delta (0, 0)
Screenshot: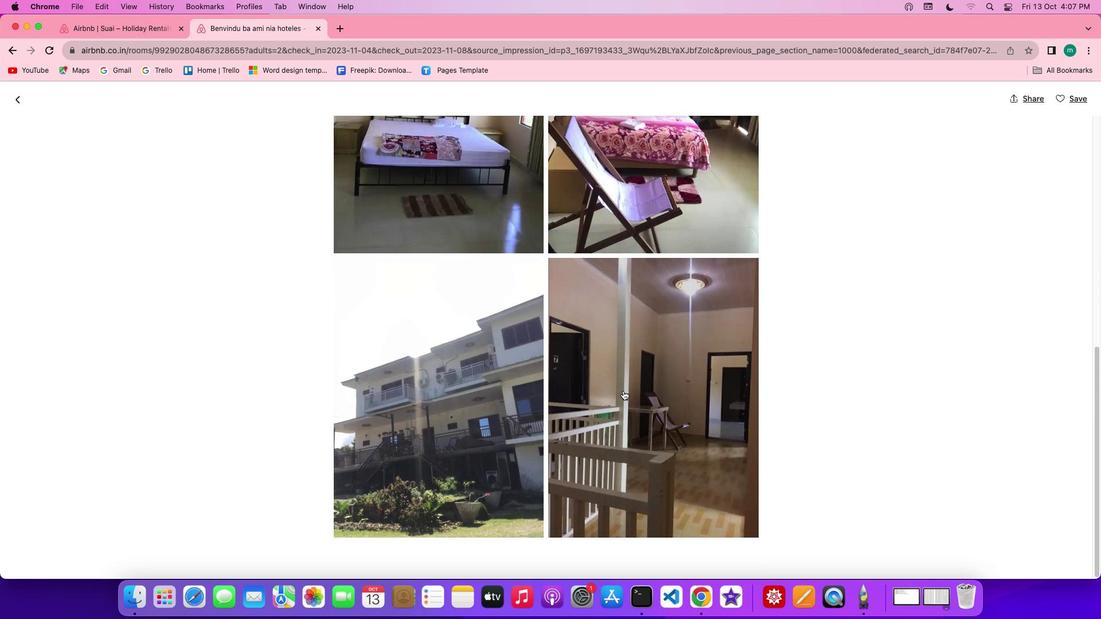 
Action: Mouse scrolled (623, 391) with delta (0, 0)
Screenshot: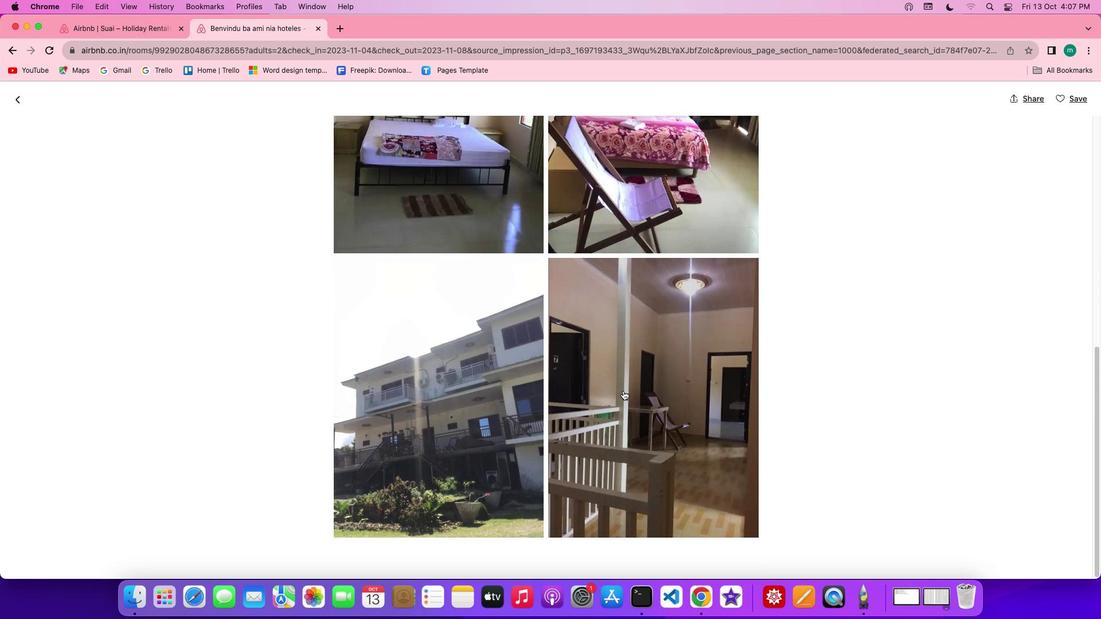 
Action: Mouse scrolled (623, 391) with delta (0, -1)
Screenshot: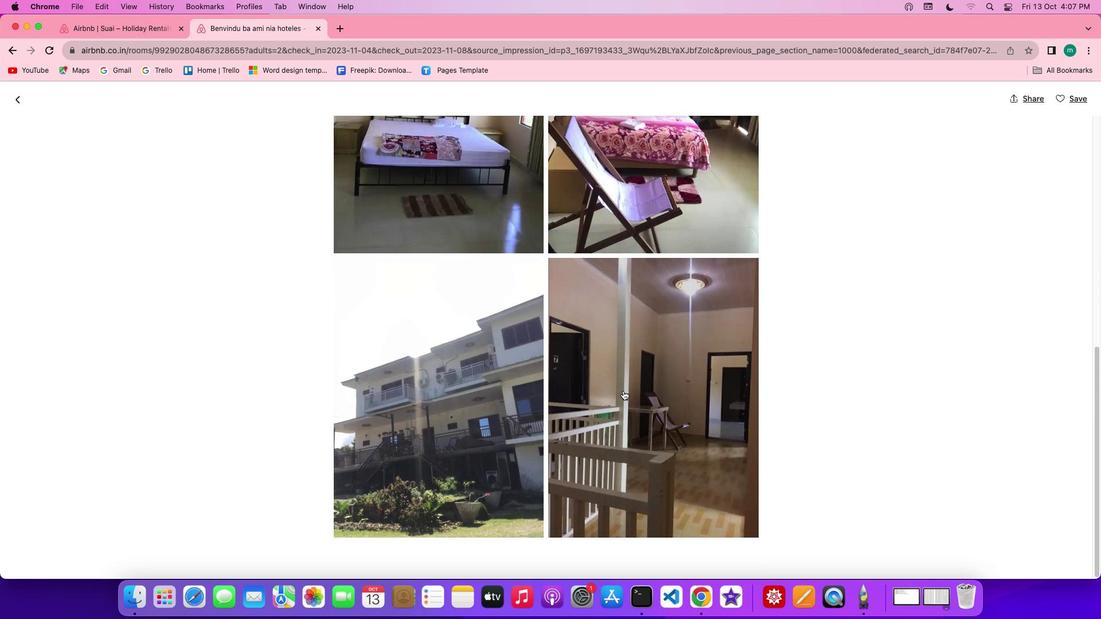 
Action: Mouse scrolled (623, 391) with delta (0, -1)
Screenshot: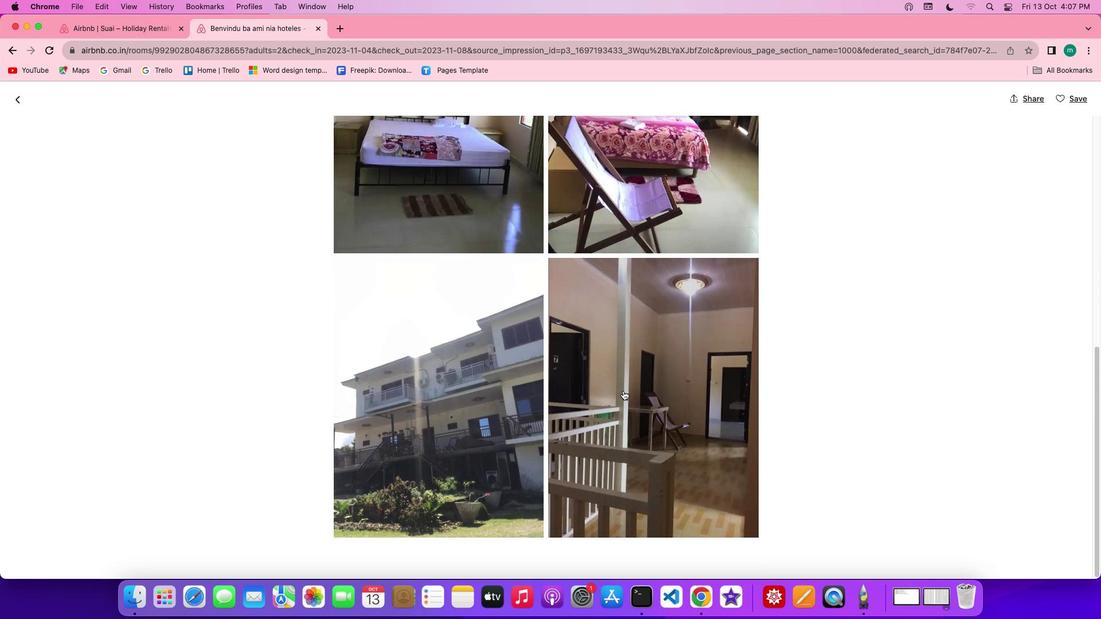 
Action: Mouse moved to (20, 104)
Screenshot: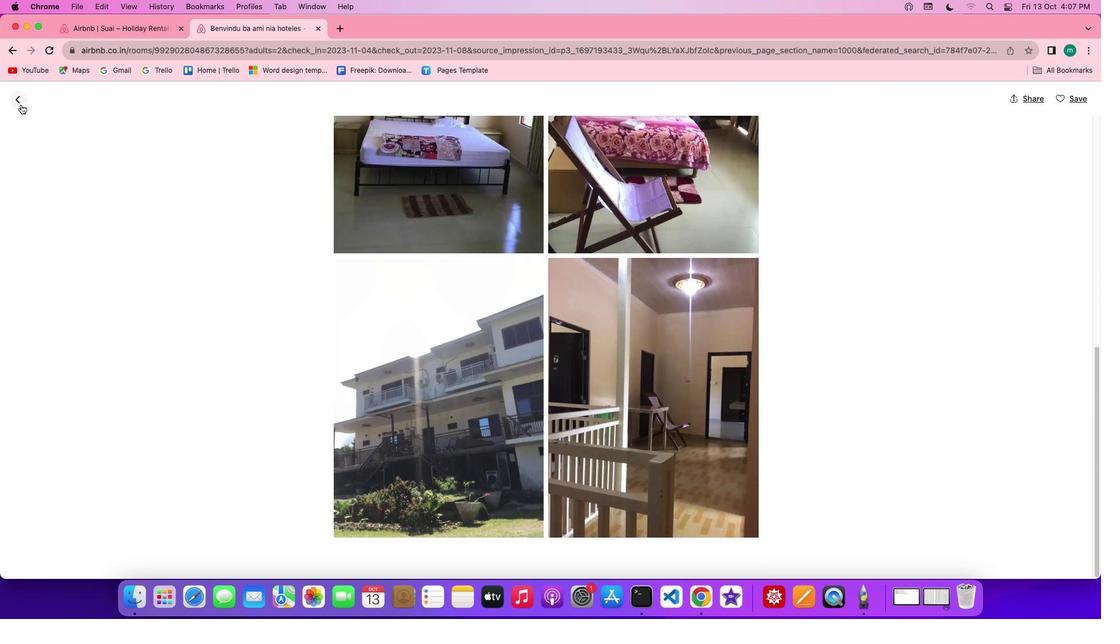 
Action: Mouse pressed left at (20, 104)
Screenshot: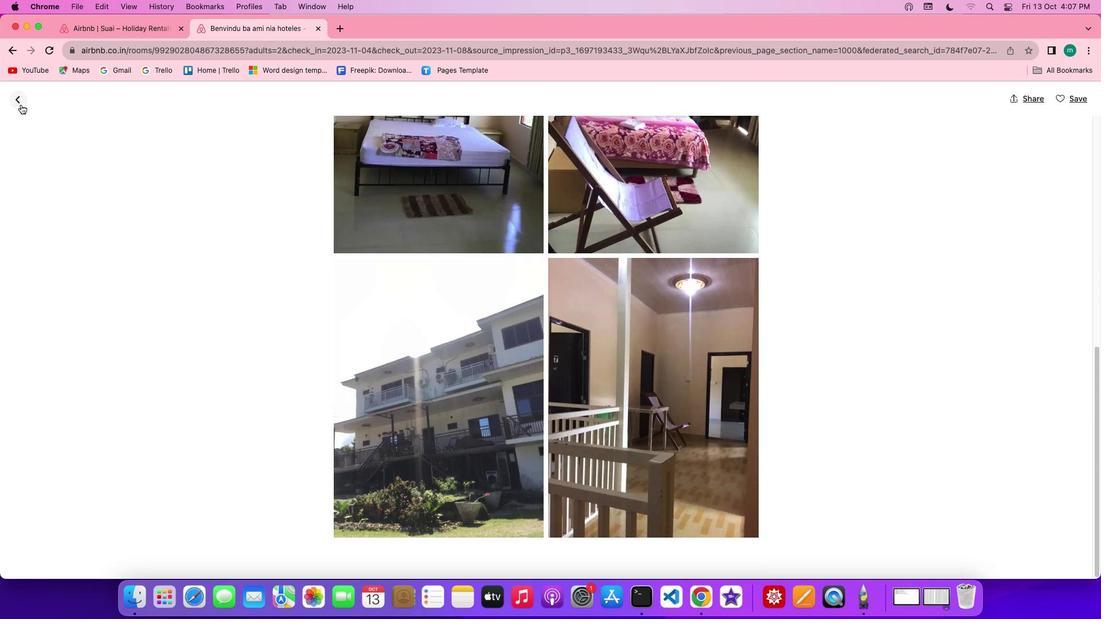 
Action: Mouse moved to (415, 365)
Screenshot: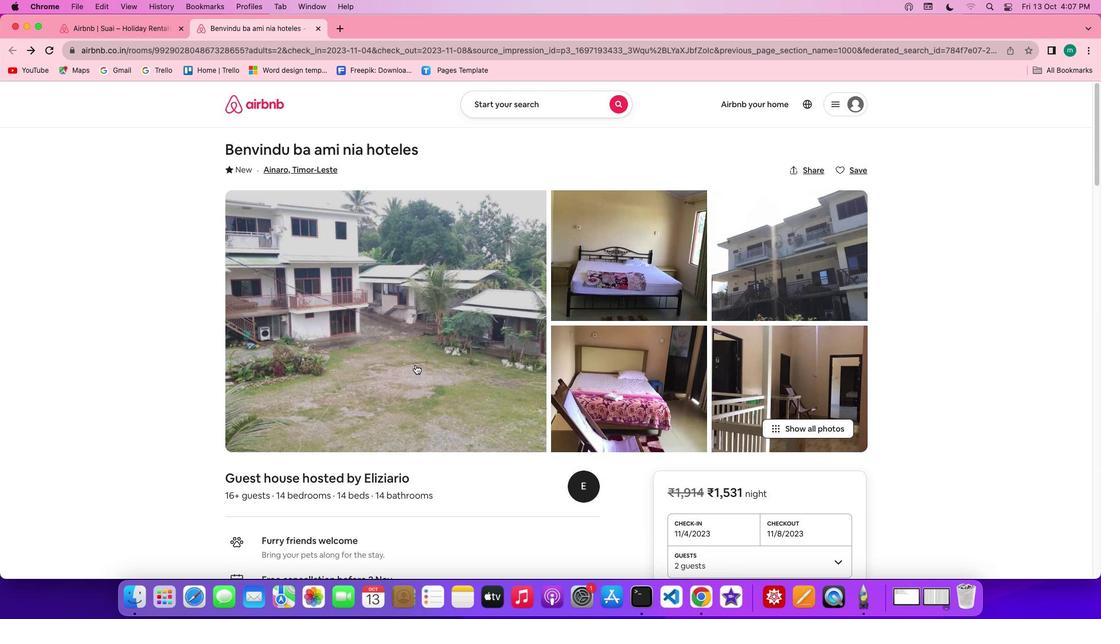 
Action: Mouse scrolled (415, 365) with delta (0, 0)
Screenshot: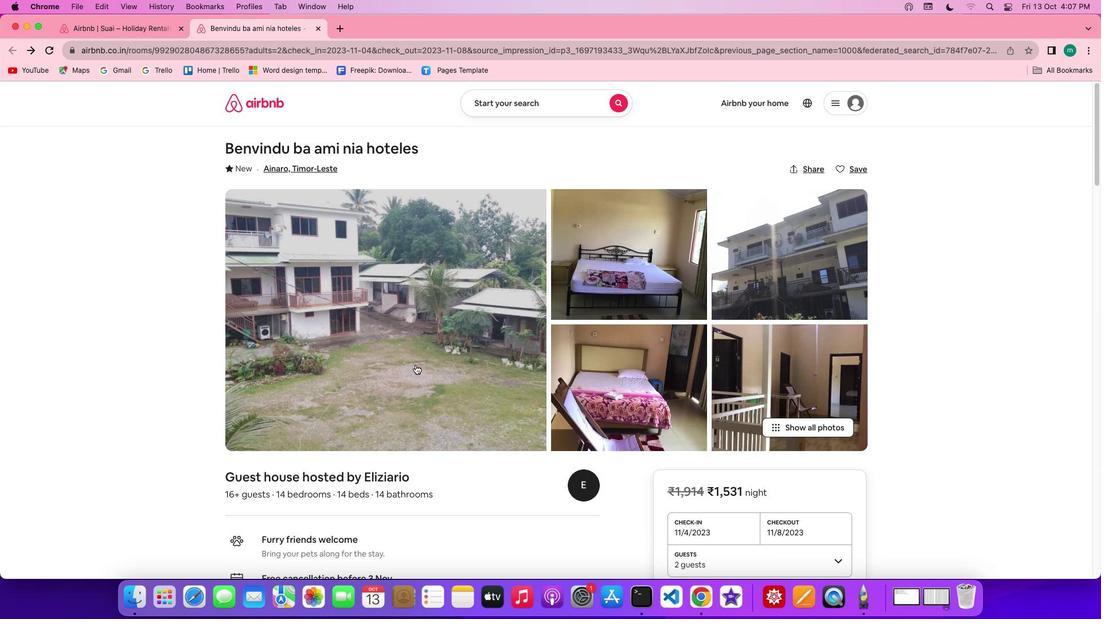 
Action: Mouse scrolled (415, 365) with delta (0, 0)
Screenshot: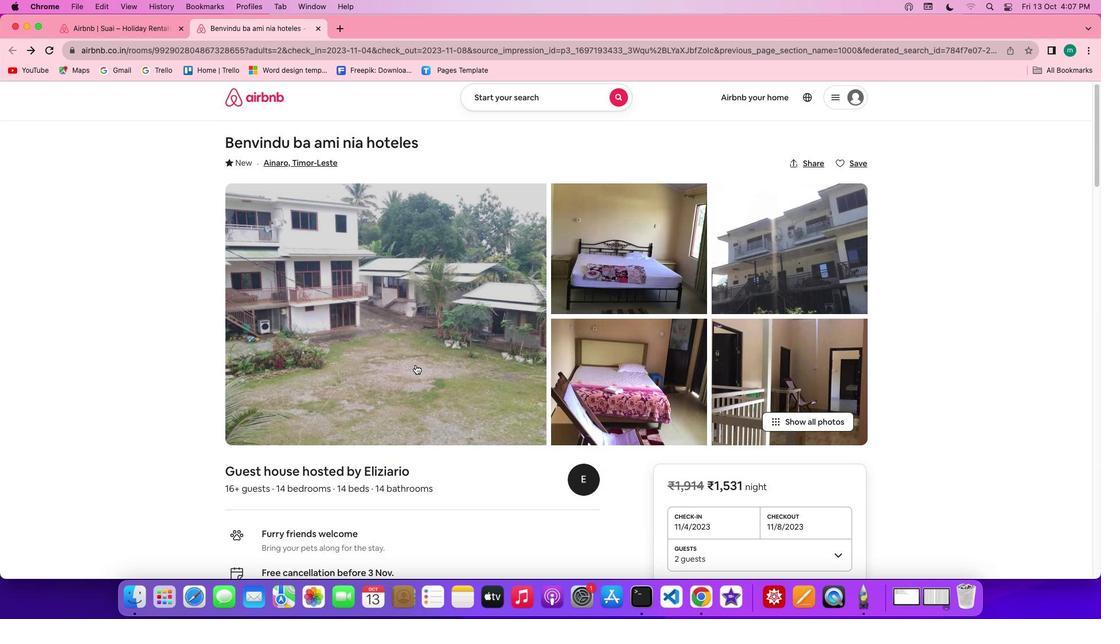 
Action: Mouse scrolled (415, 365) with delta (0, -1)
Screenshot: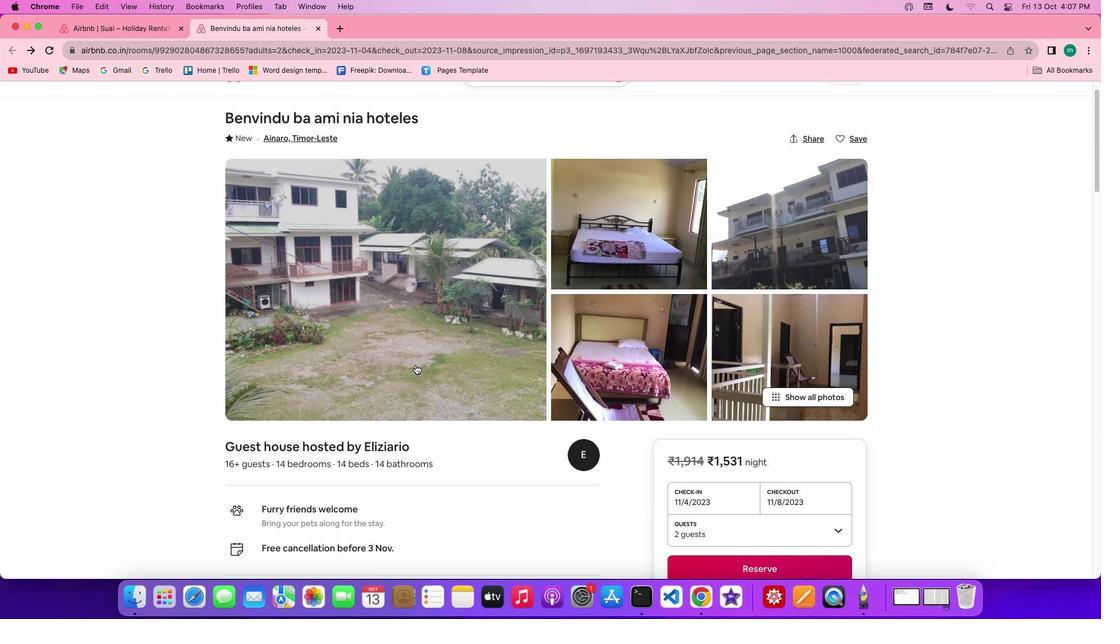 
Action: Mouse scrolled (415, 365) with delta (0, -2)
Screenshot: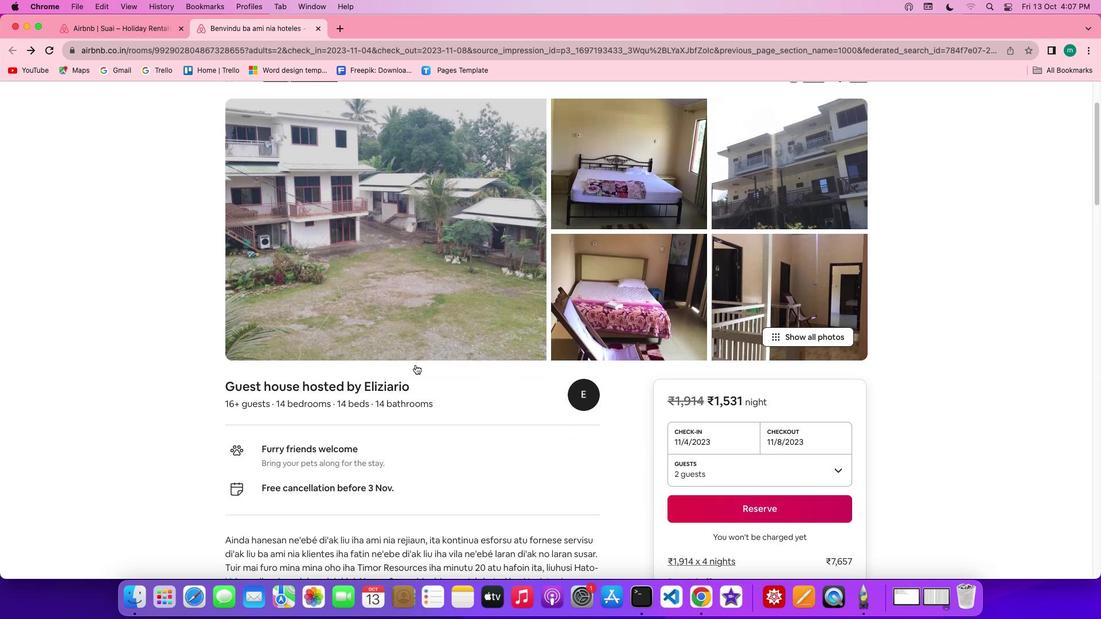 
Action: Mouse scrolled (415, 365) with delta (0, -2)
Screenshot: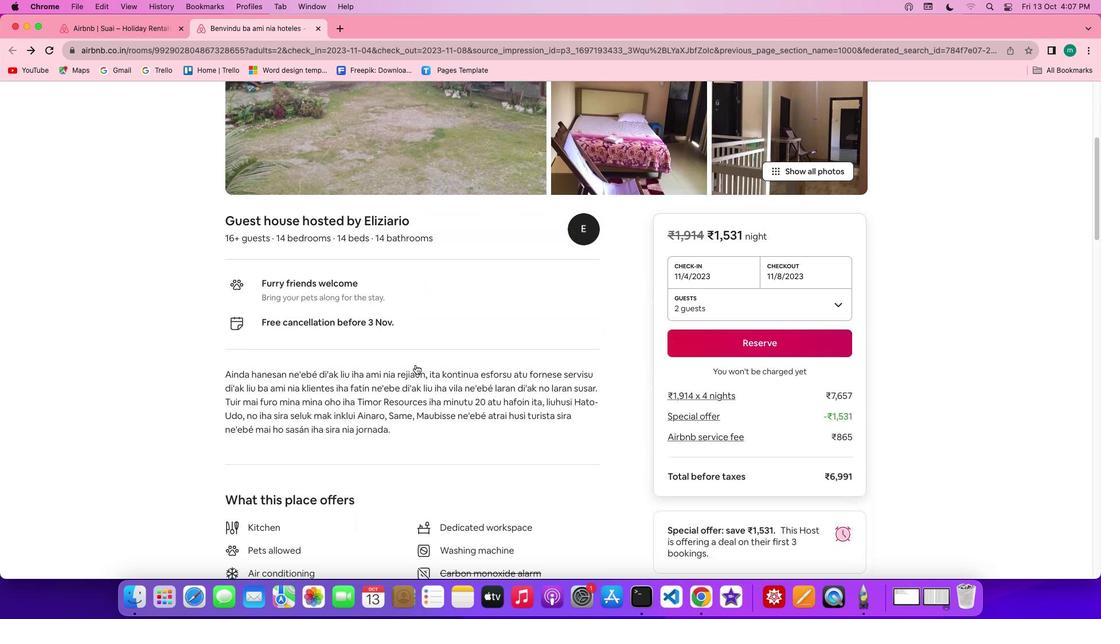 
Action: Mouse moved to (504, 360)
Screenshot: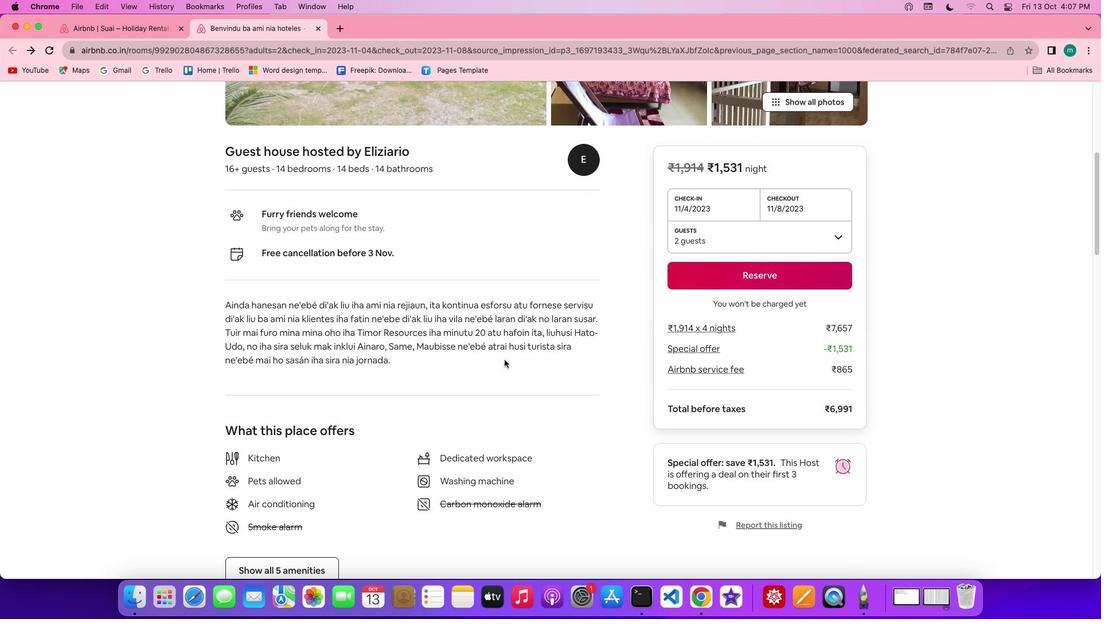 
Action: Mouse scrolled (504, 360) with delta (0, 0)
Screenshot: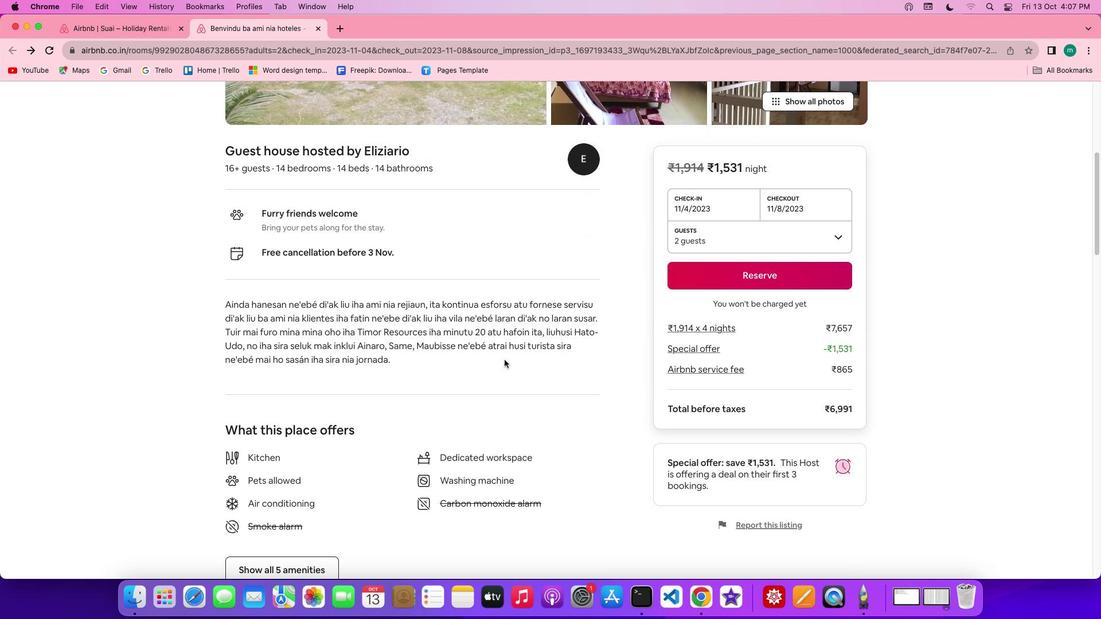 
Action: Mouse scrolled (504, 360) with delta (0, 0)
Screenshot: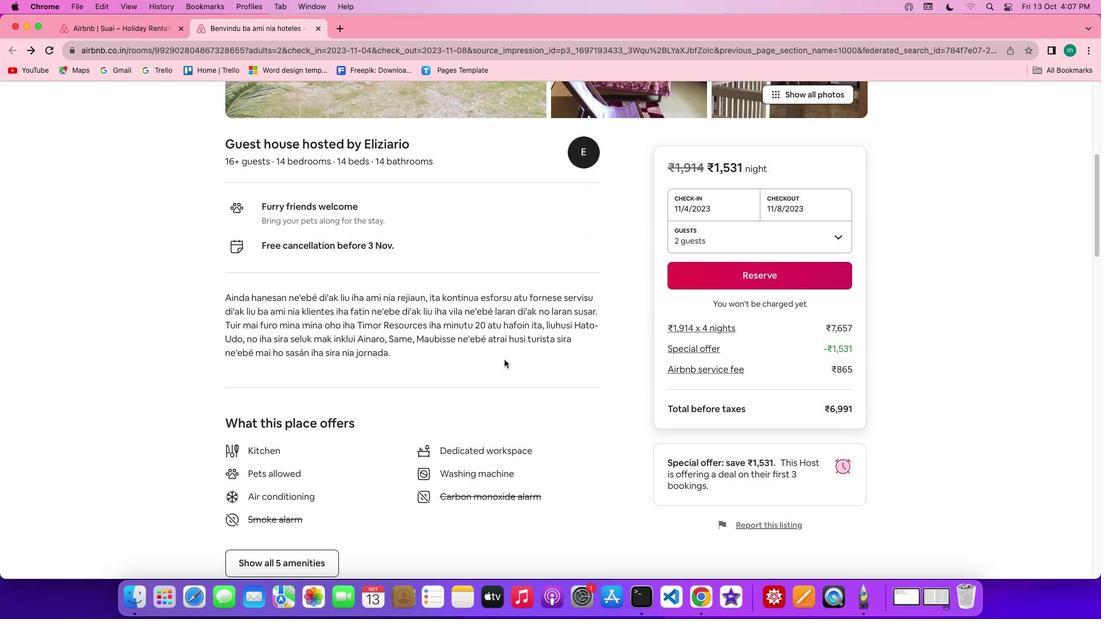 
Action: Mouse scrolled (504, 360) with delta (0, -1)
Screenshot: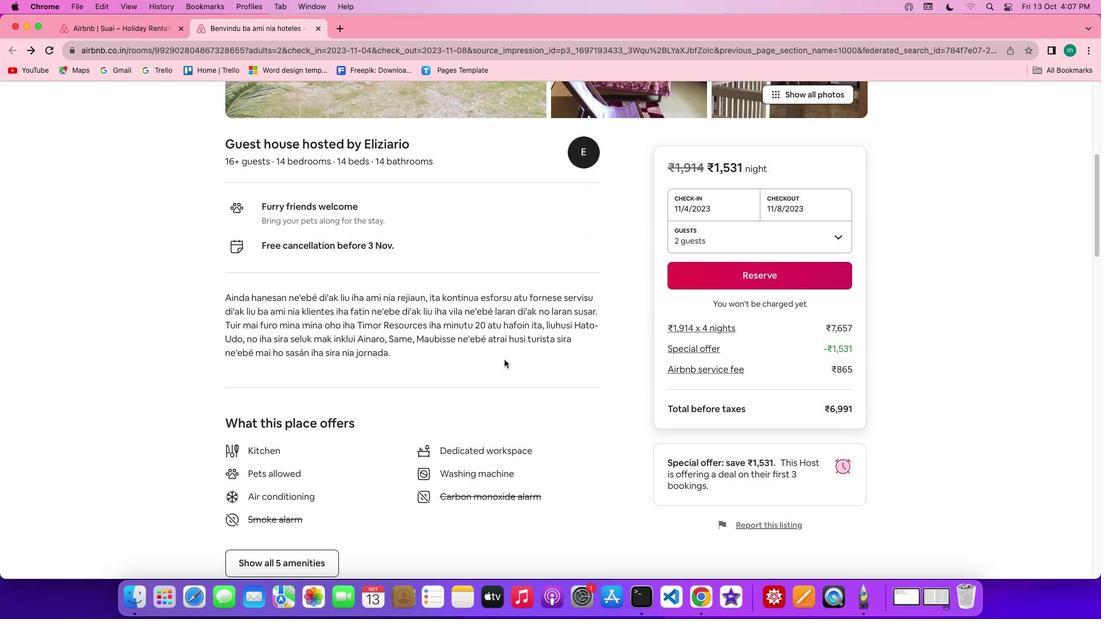 
Action: Mouse scrolled (504, 360) with delta (0, -2)
Screenshot: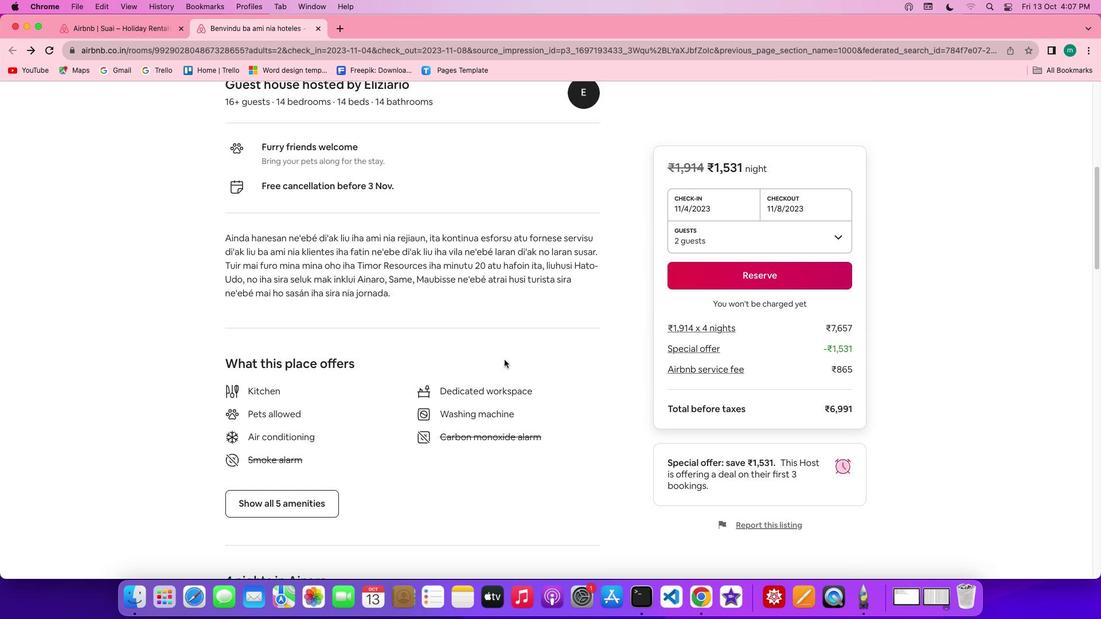 
Action: Mouse scrolled (504, 360) with delta (0, 0)
Screenshot: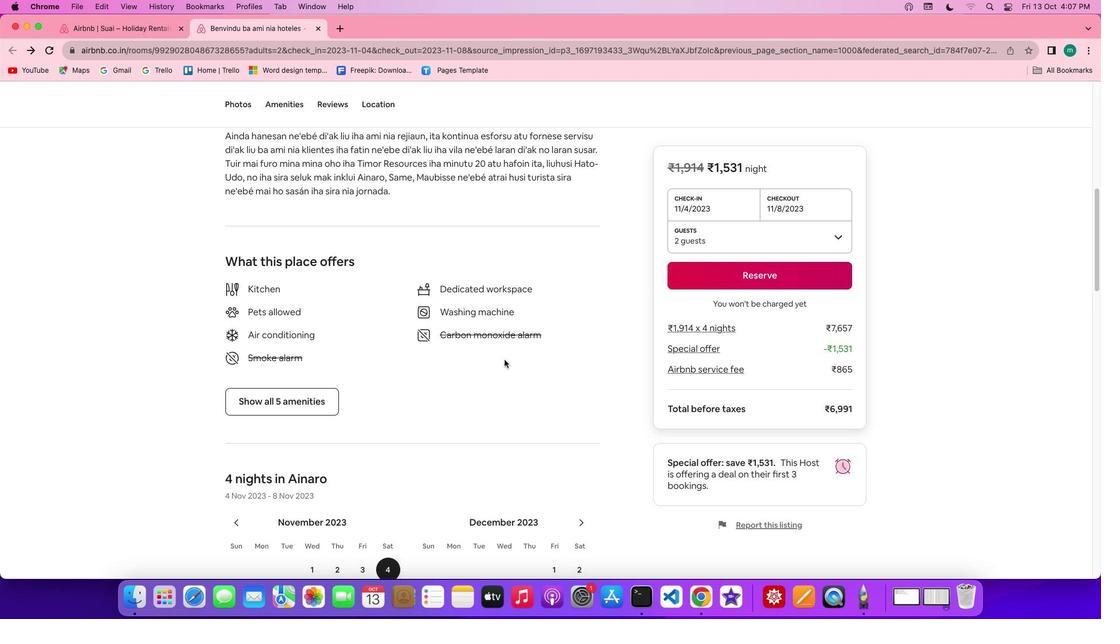 
Action: Mouse scrolled (504, 360) with delta (0, 0)
Screenshot: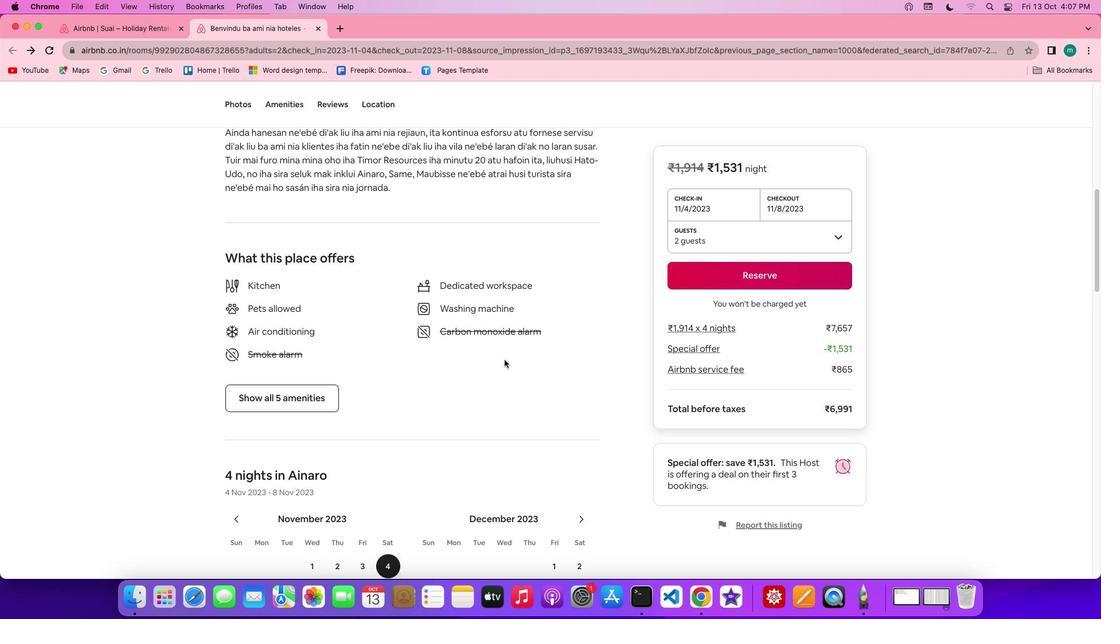 
Action: Mouse scrolled (504, 360) with delta (0, 0)
Screenshot: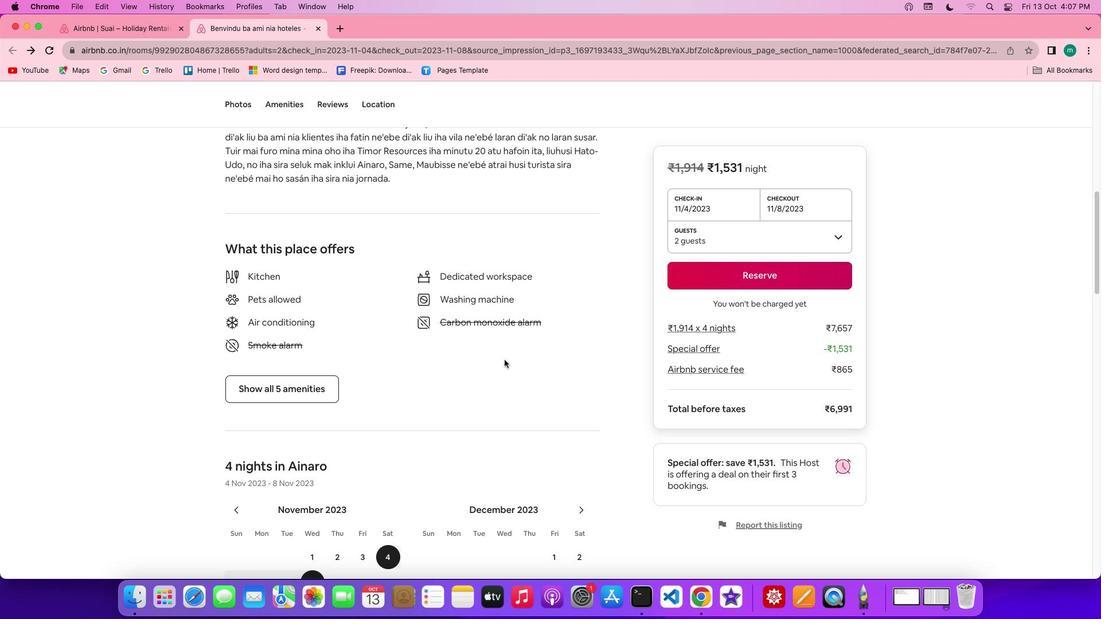 
Action: Mouse moved to (320, 365)
Screenshot: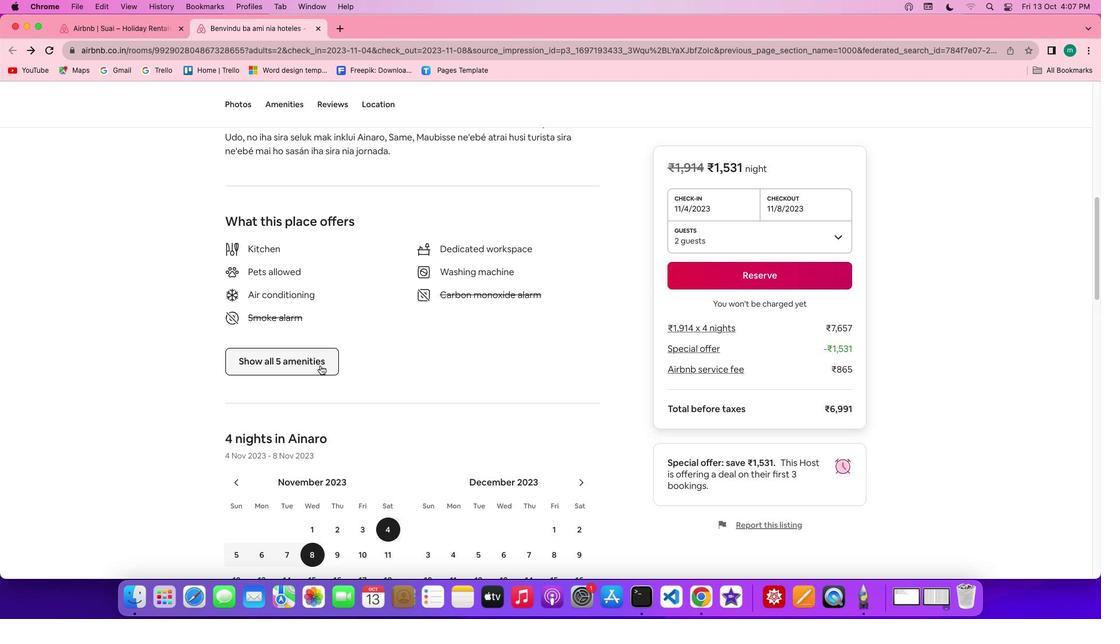 
Action: Mouse pressed left at (320, 365)
Screenshot: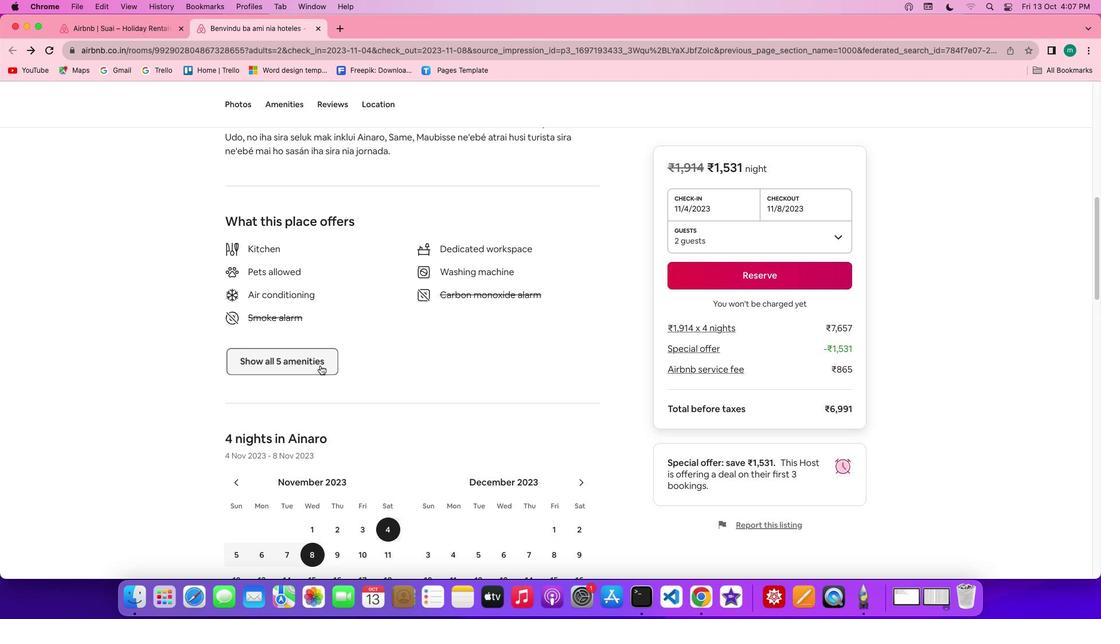 
Action: Mouse moved to (549, 369)
Screenshot: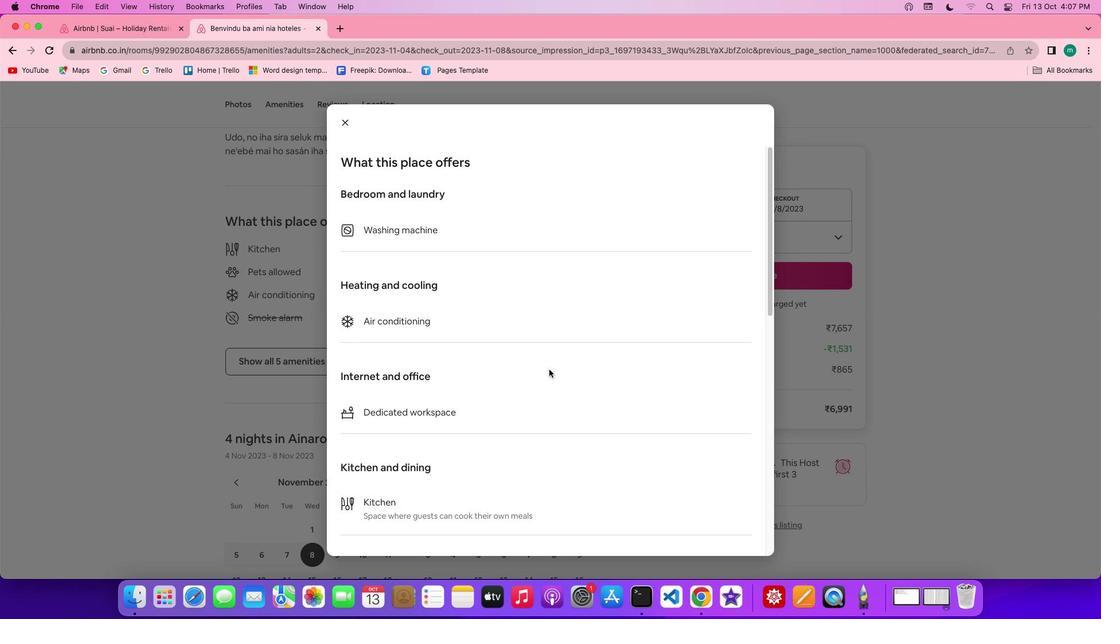 
Action: Mouse scrolled (549, 369) with delta (0, 0)
Screenshot: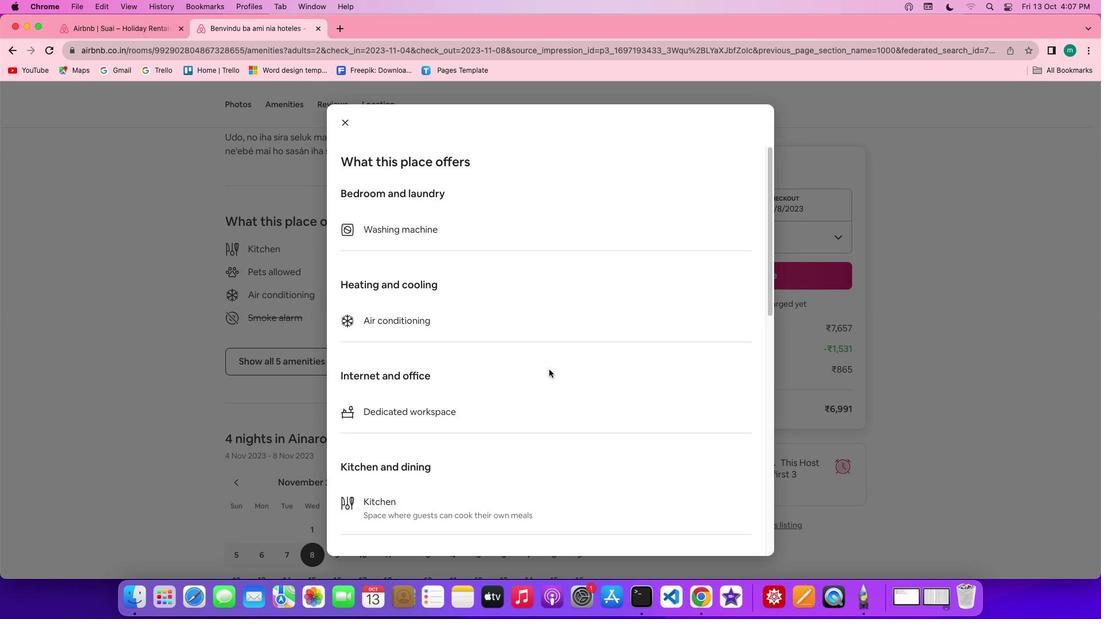 
Action: Mouse scrolled (549, 369) with delta (0, 0)
Screenshot: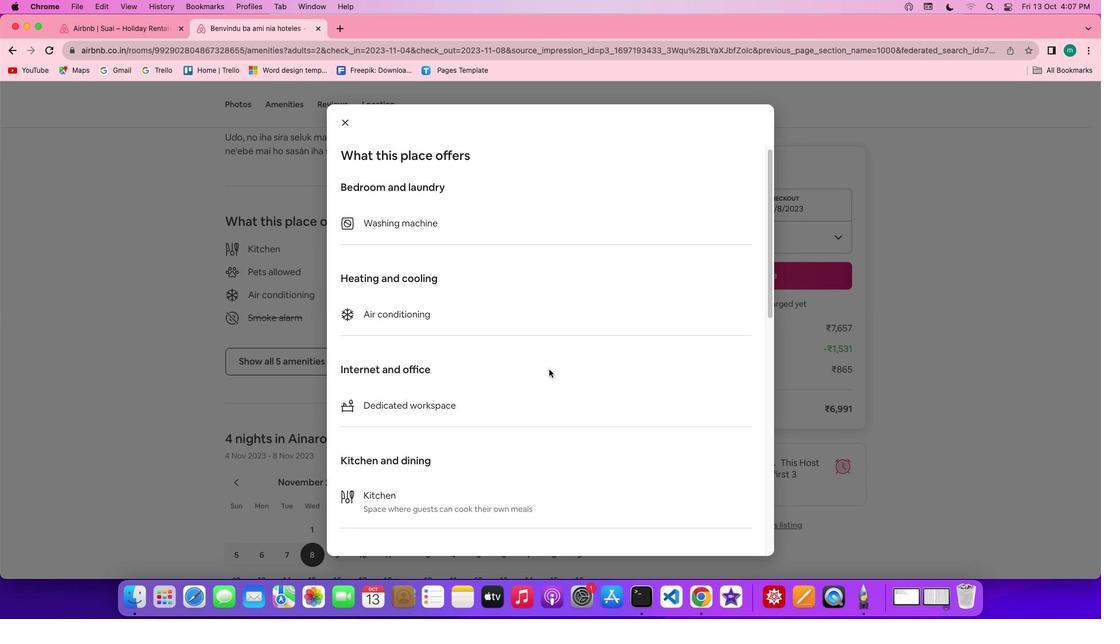 
Action: Mouse scrolled (549, 369) with delta (0, -1)
Screenshot: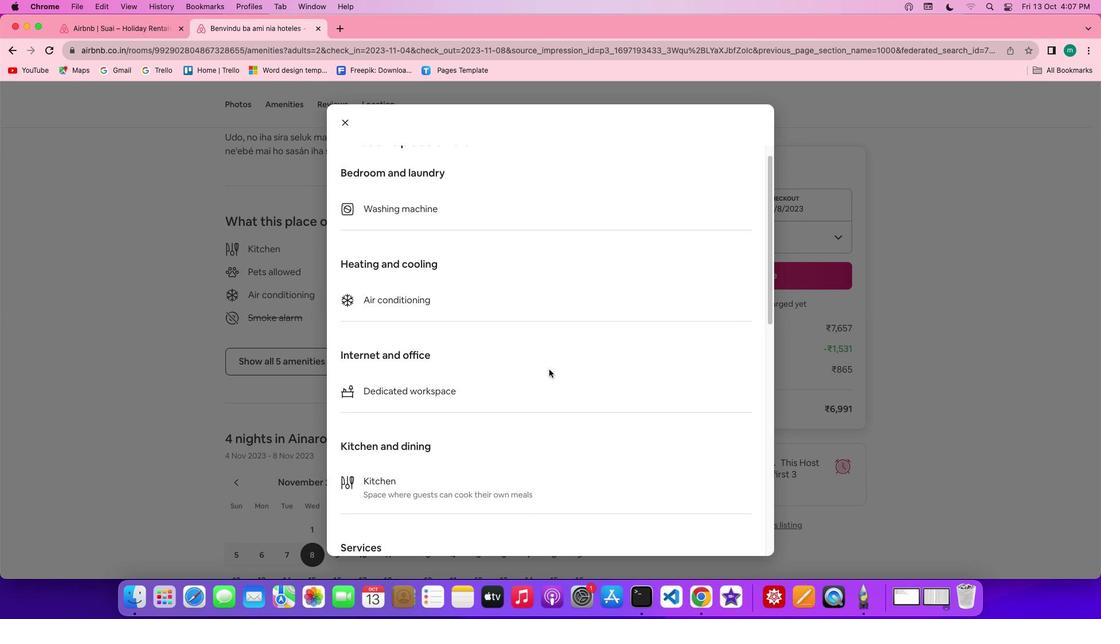 
Action: Mouse scrolled (549, 369) with delta (0, -1)
Screenshot: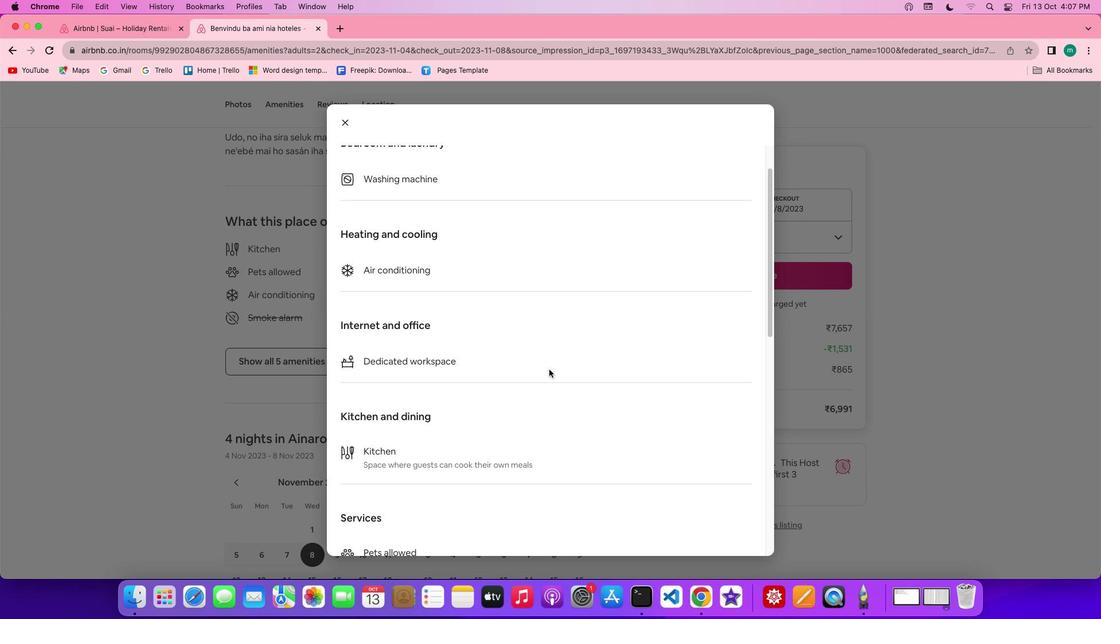 
Action: Mouse scrolled (549, 369) with delta (0, -1)
Screenshot: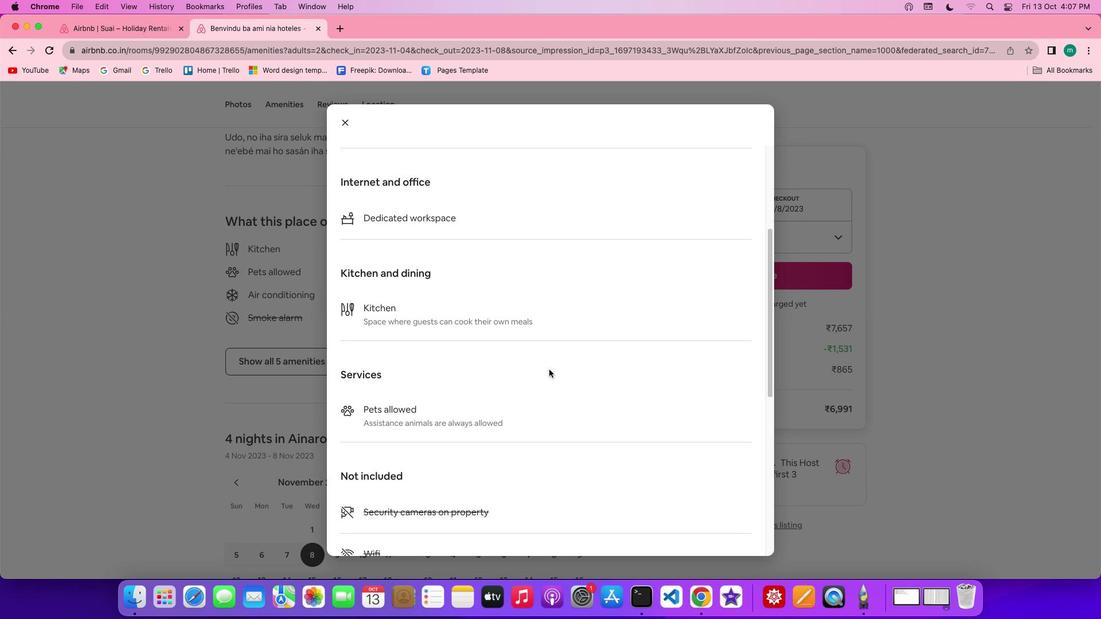 
Action: Mouse scrolled (549, 369) with delta (0, 0)
Screenshot: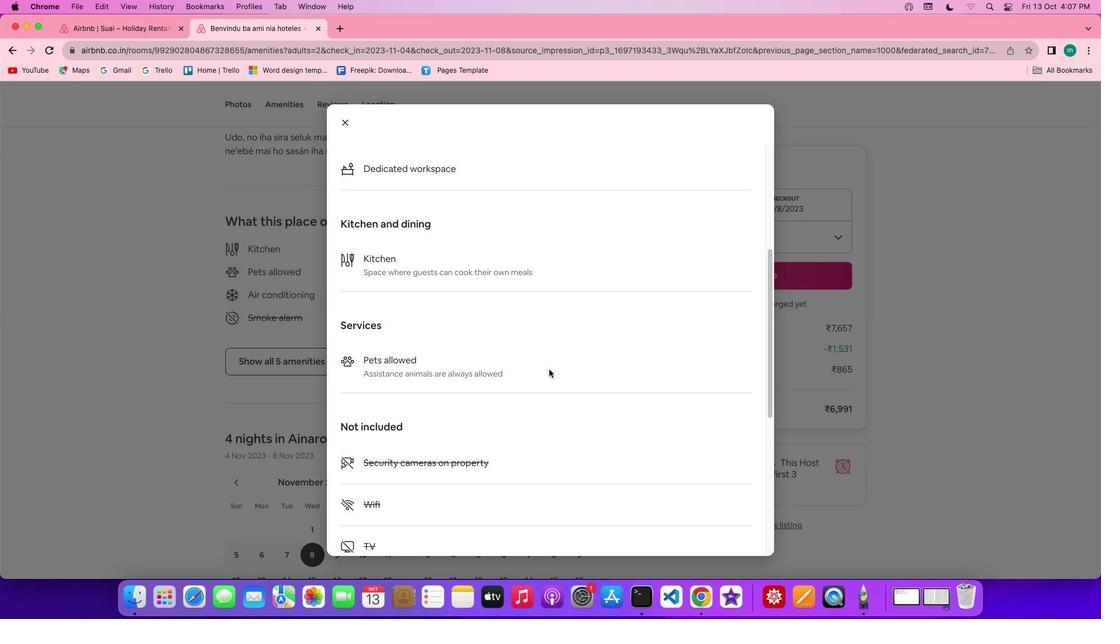 
Action: Mouse scrolled (549, 369) with delta (0, 0)
Screenshot: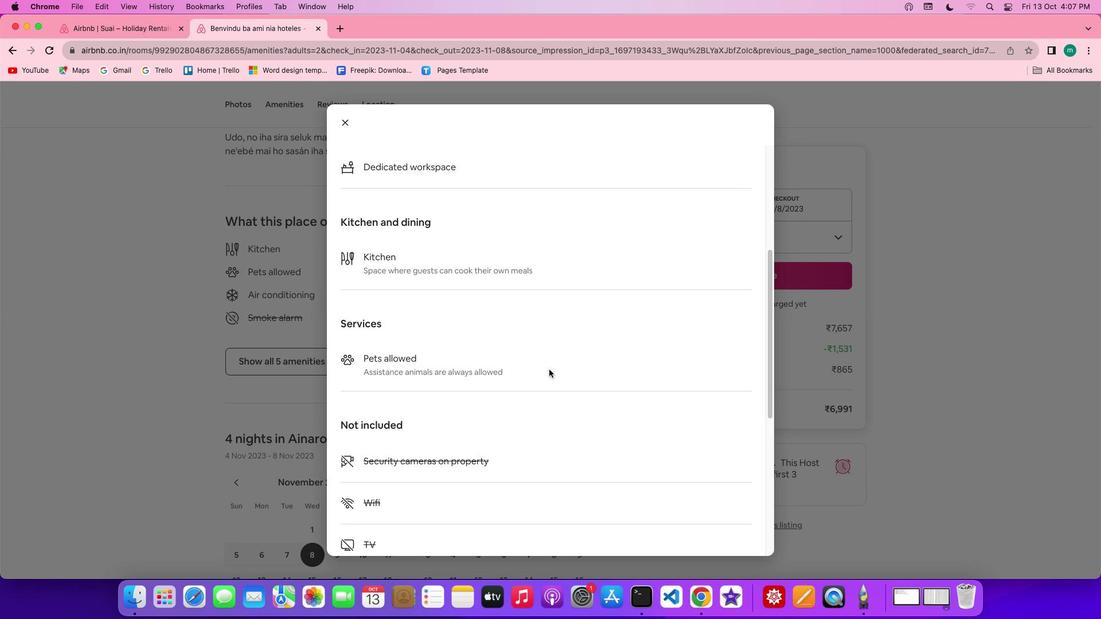 
Action: Mouse scrolled (549, 369) with delta (0, -1)
Screenshot: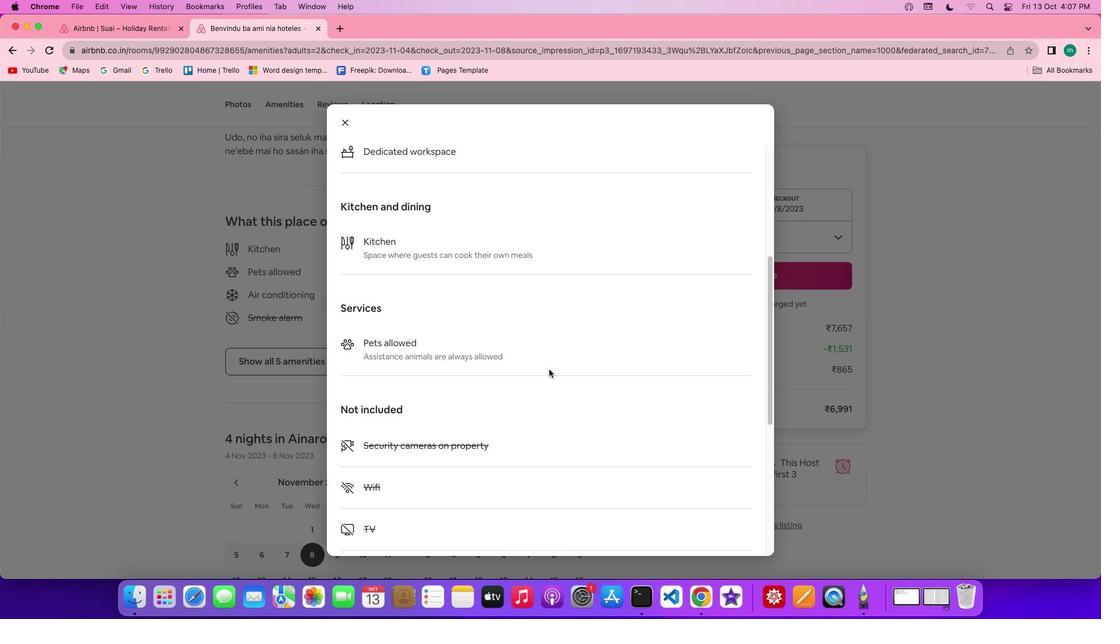 
Action: Mouse scrolled (549, 369) with delta (0, -1)
Screenshot: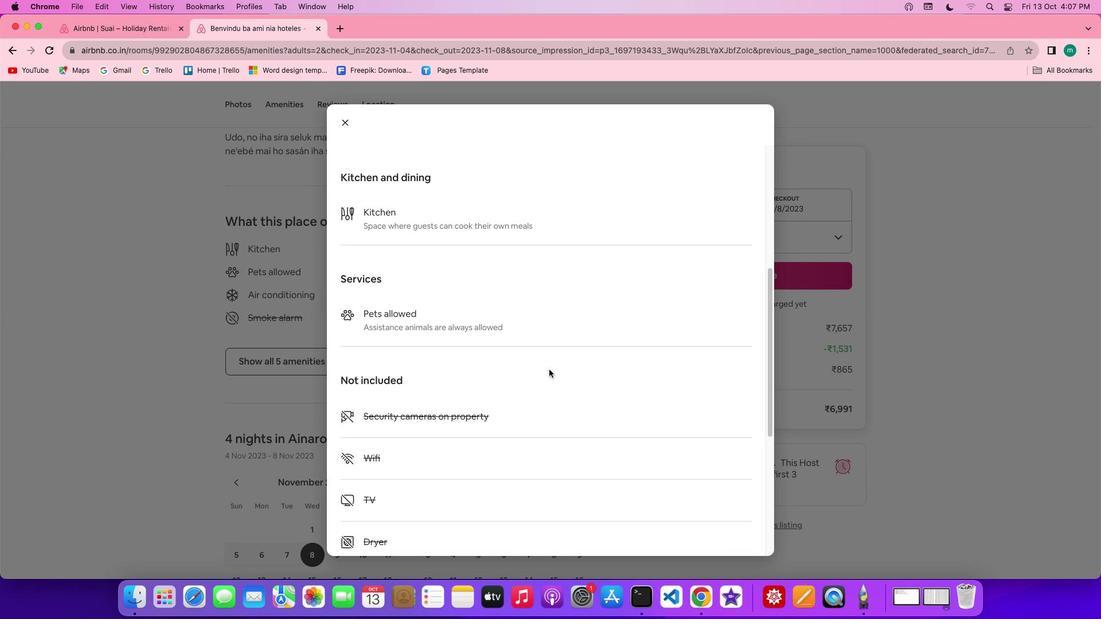 
Action: Mouse scrolled (549, 369) with delta (0, -2)
Screenshot: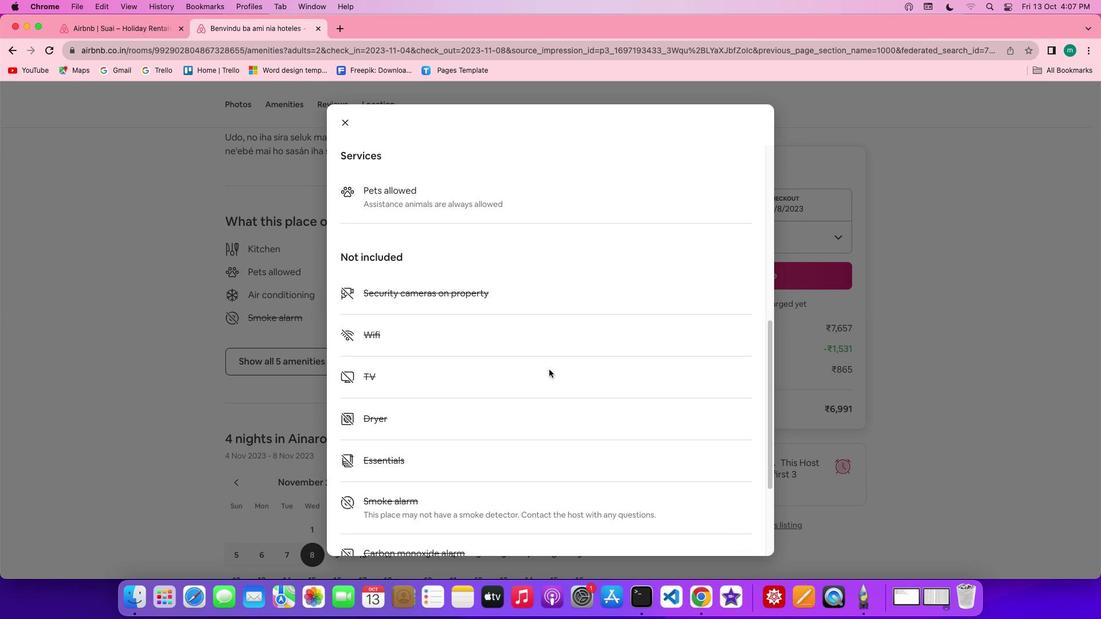 
Action: Mouse scrolled (549, 369) with delta (0, 0)
Screenshot: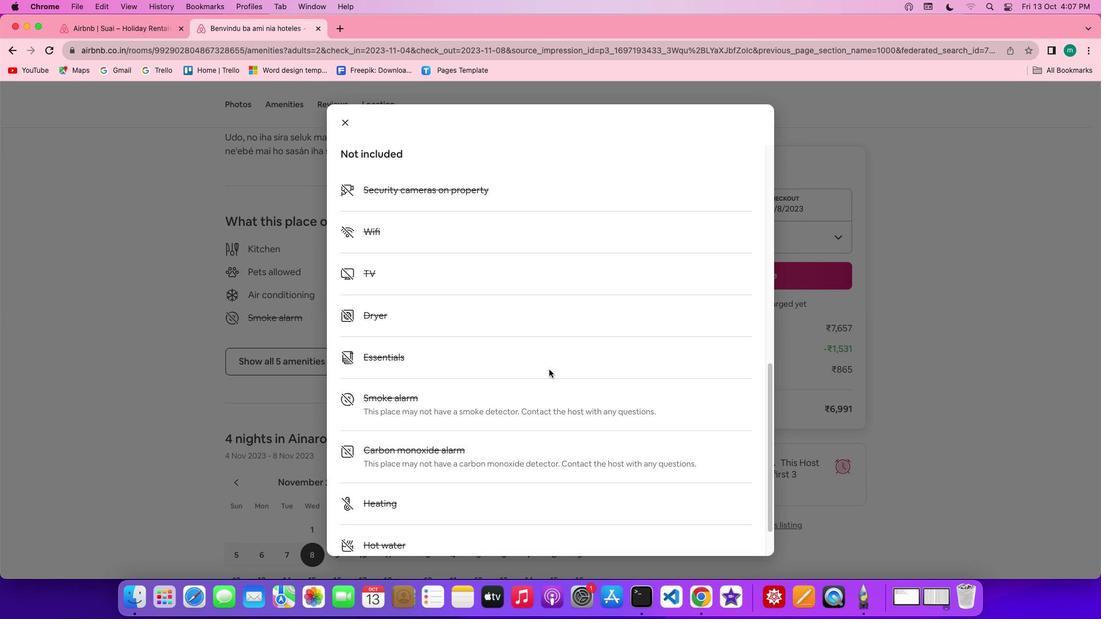 
Action: Mouse scrolled (549, 369) with delta (0, 0)
Screenshot: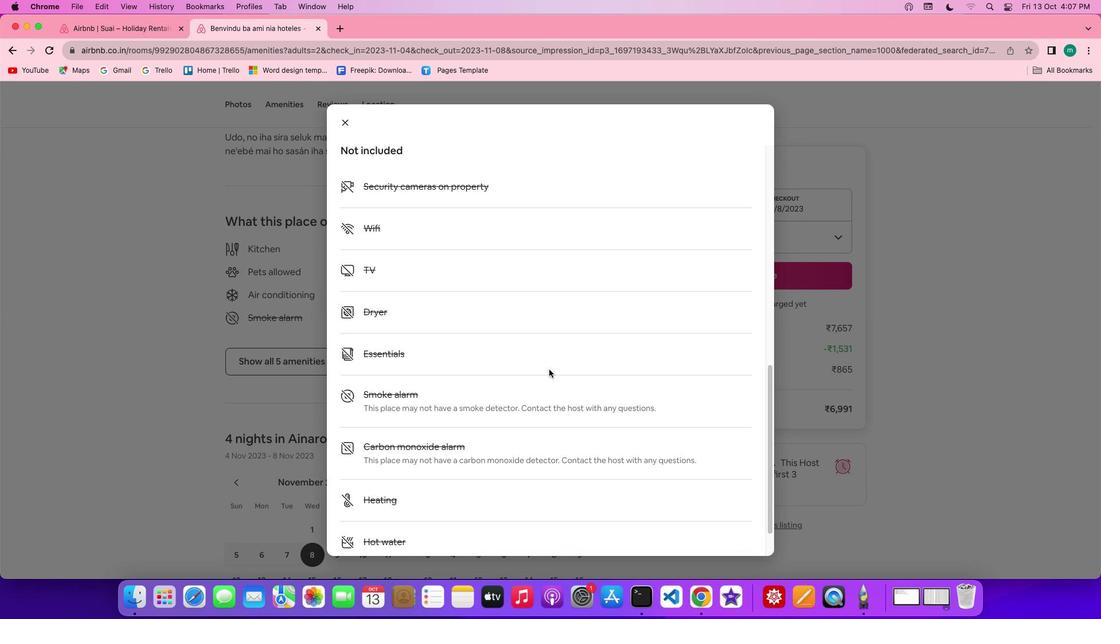 
Action: Mouse scrolled (549, 369) with delta (0, -1)
Screenshot: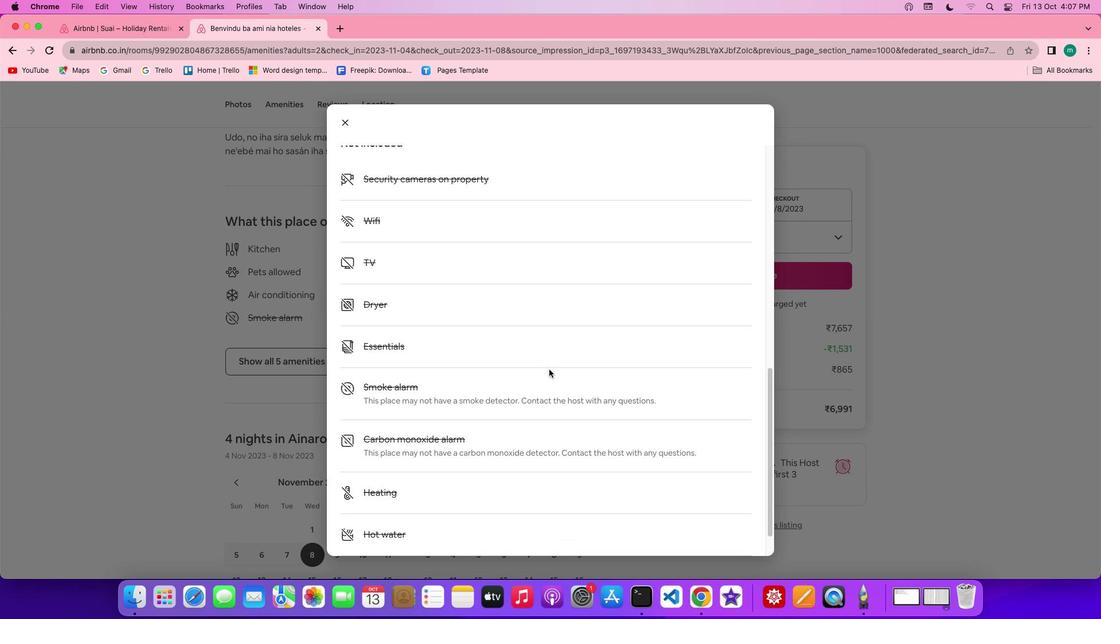
Action: Mouse scrolled (549, 369) with delta (0, -2)
Screenshot: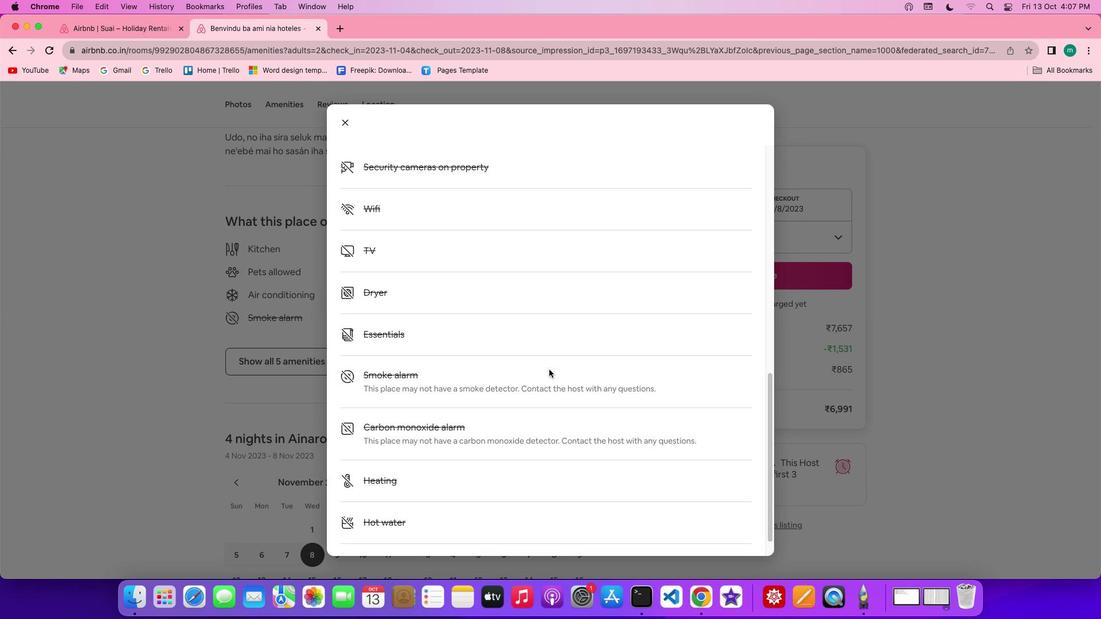 
Action: Mouse scrolled (549, 369) with delta (0, -2)
Screenshot: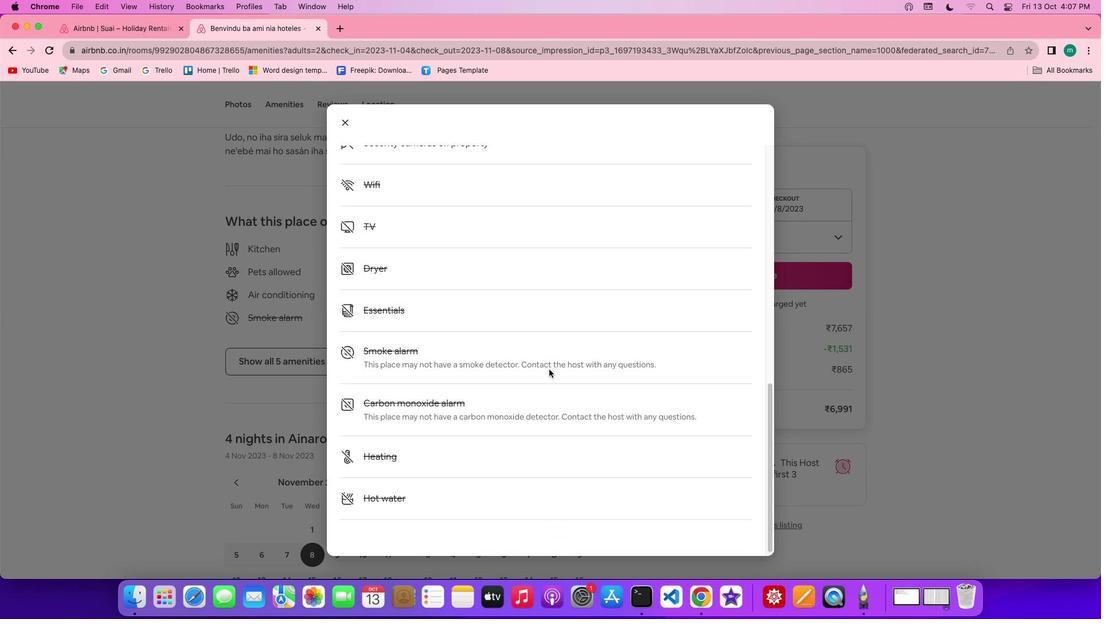 
Action: Mouse moved to (340, 126)
Screenshot: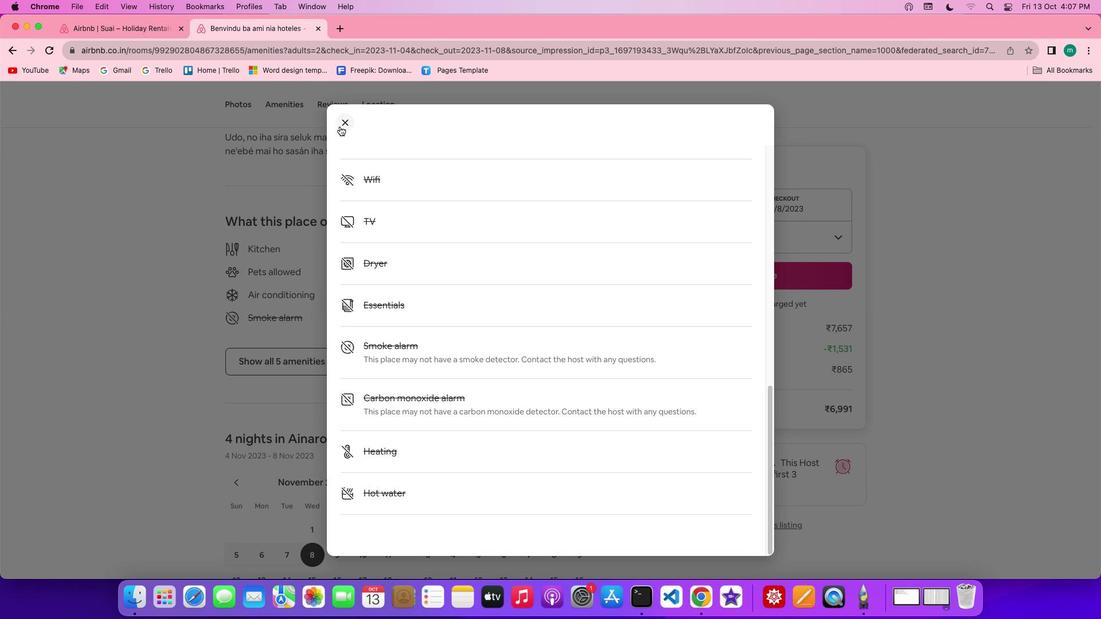 
Action: Mouse pressed left at (340, 126)
Screenshot: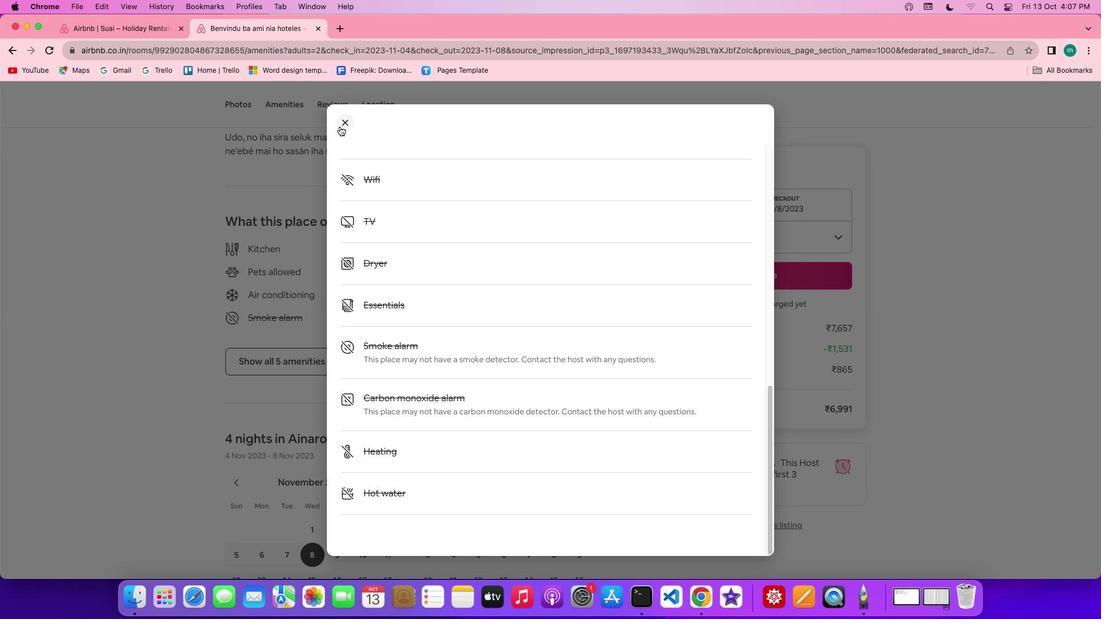 
Action: Mouse moved to (434, 282)
Screenshot: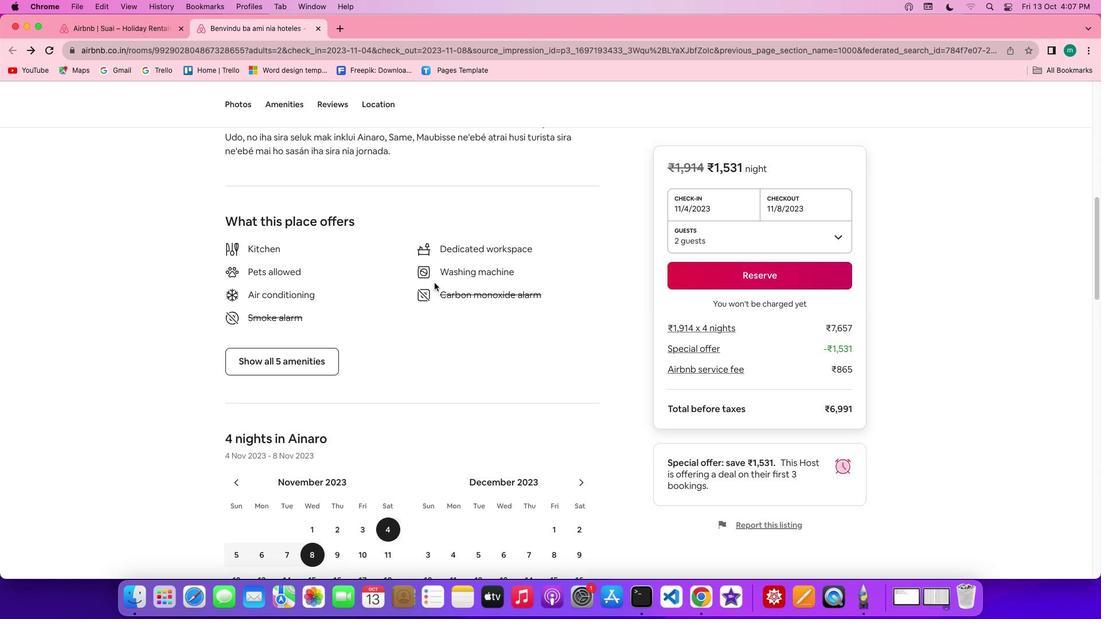 
Action: Mouse scrolled (434, 282) with delta (0, 0)
Screenshot: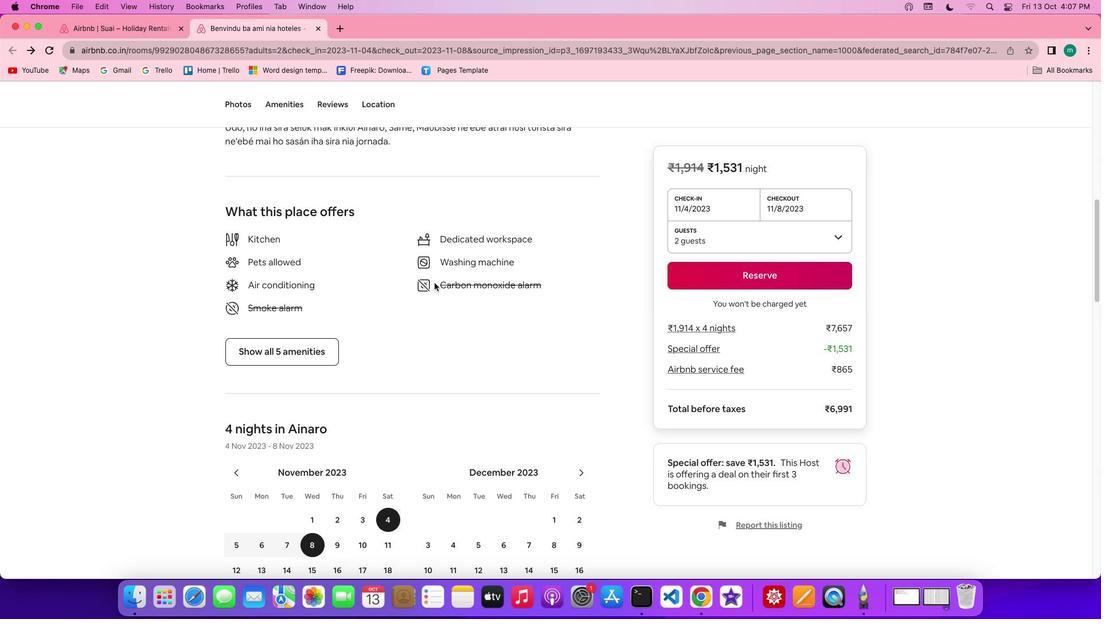 
Action: Mouse scrolled (434, 282) with delta (0, 0)
Screenshot: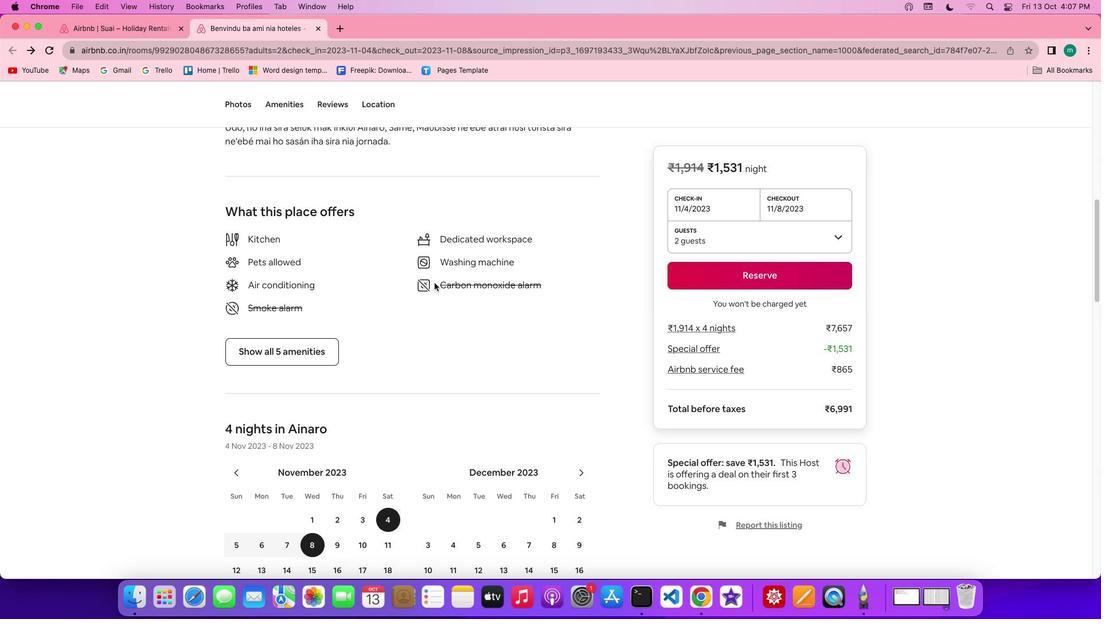 
Action: Mouse scrolled (434, 282) with delta (0, -1)
Screenshot: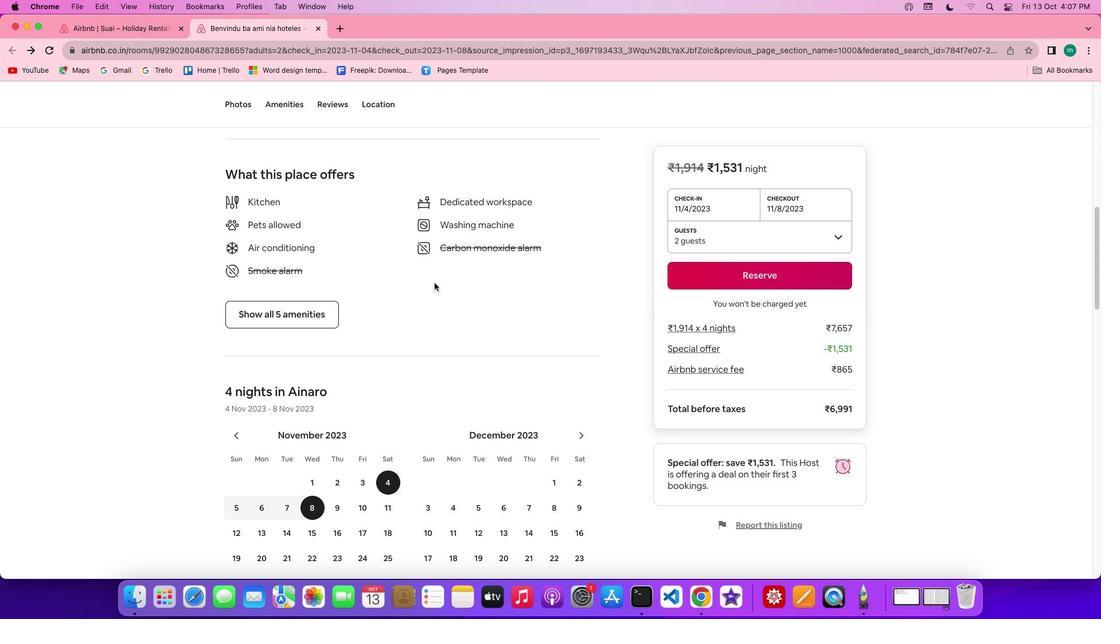 
Action: Mouse scrolled (434, 282) with delta (0, -2)
Screenshot: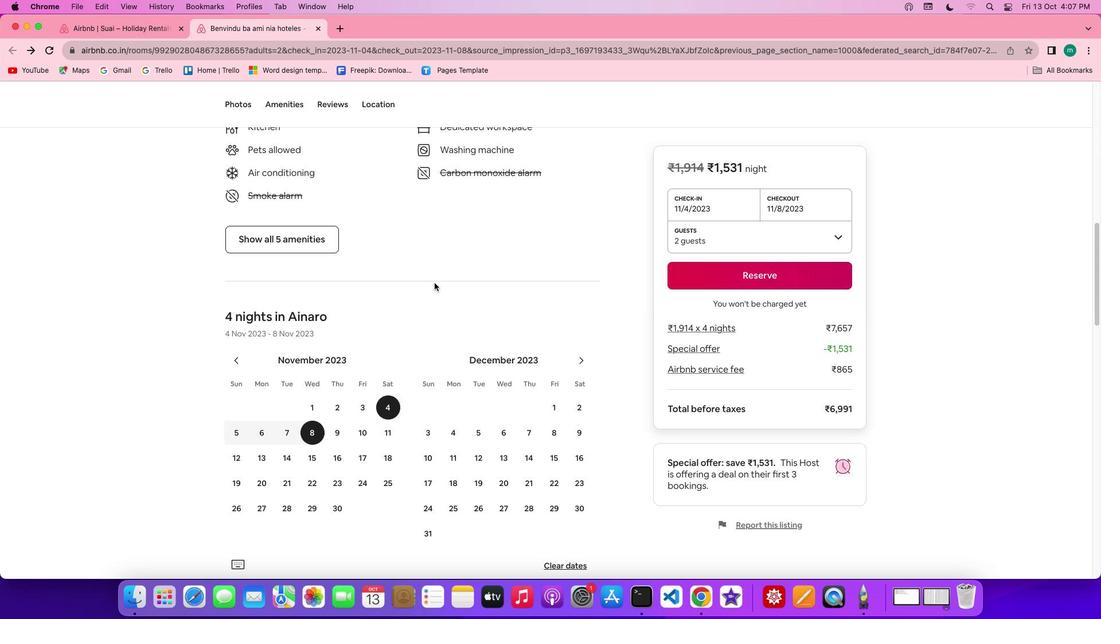 
Action: Mouse scrolled (434, 282) with delta (0, -2)
Screenshot: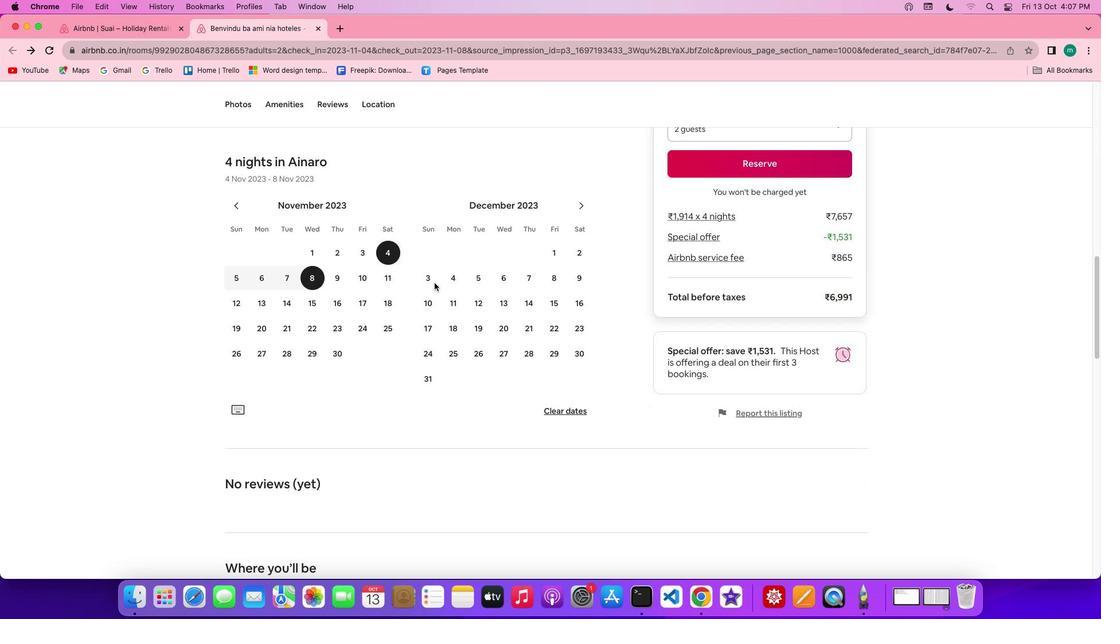 
Action: Mouse scrolled (434, 282) with delta (0, 0)
Screenshot: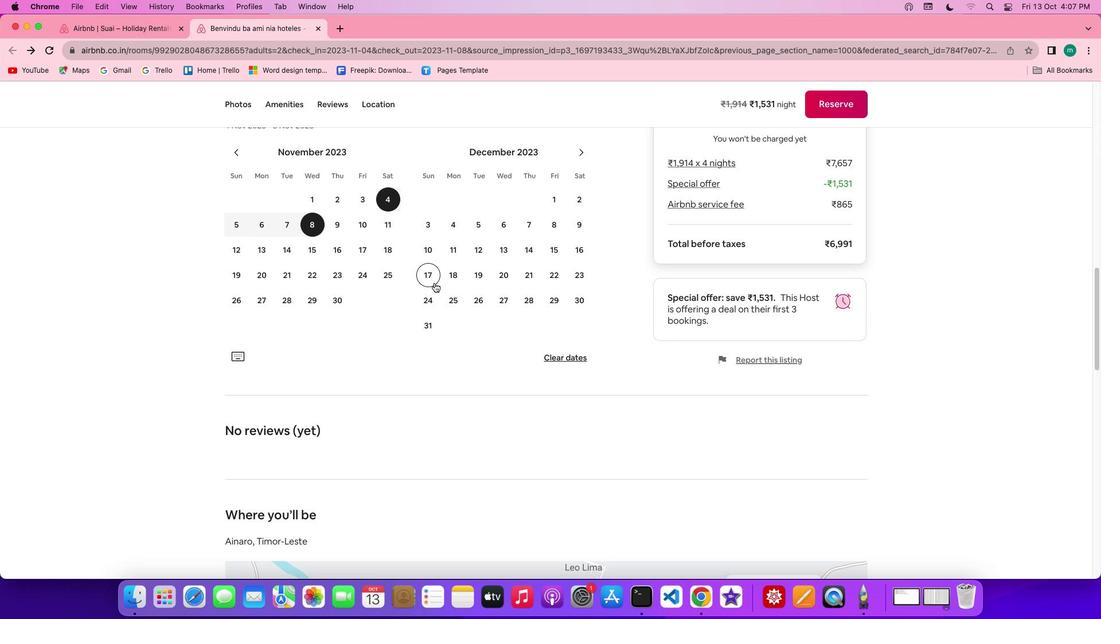 
Action: Mouse scrolled (434, 282) with delta (0, 0)
Screenshot: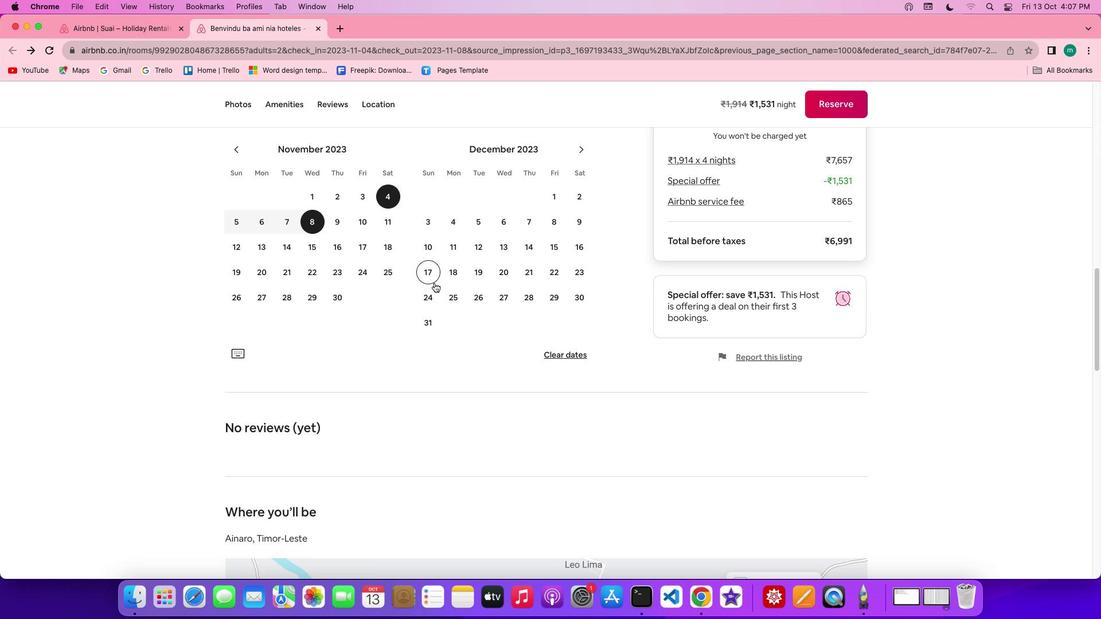 
Action: Mouse scrolled (434, 282) with delta (0, 0)
Screenshot: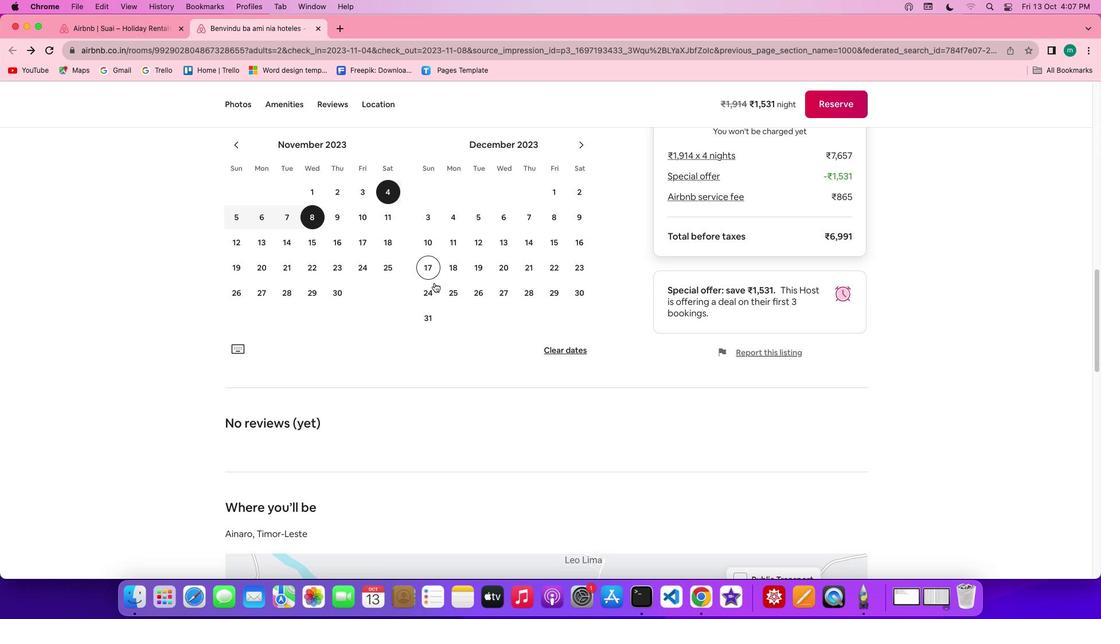 
Action: Mouse scrolled (434, 282) with delta (0, -1)
Screenshot: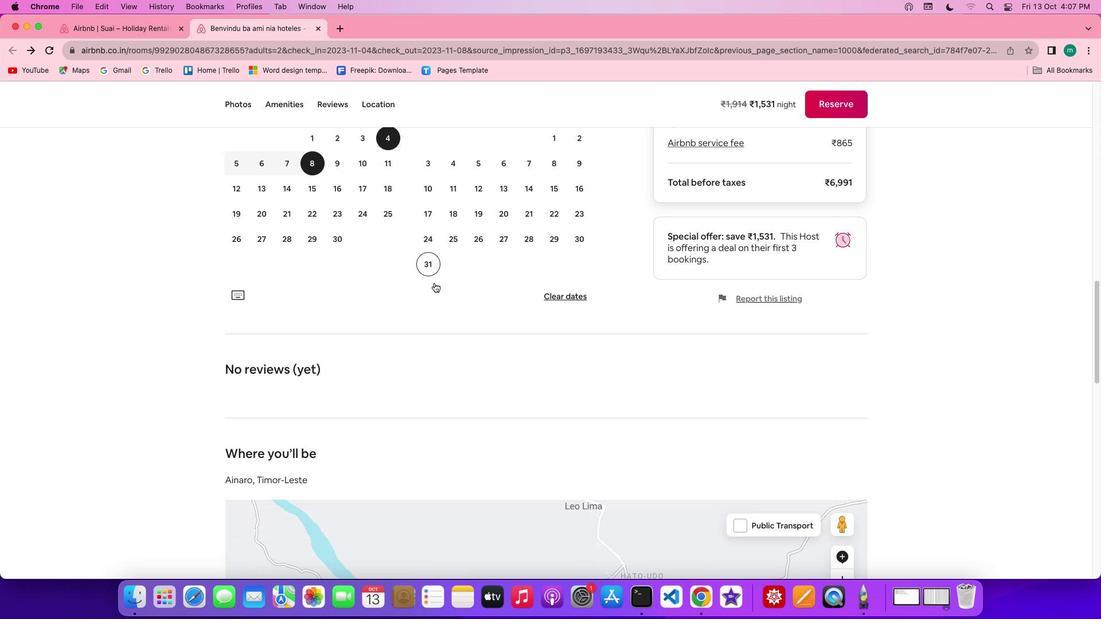
Action: Mouse scrolled (434, 282) with delta (0, 0)
Screenshot: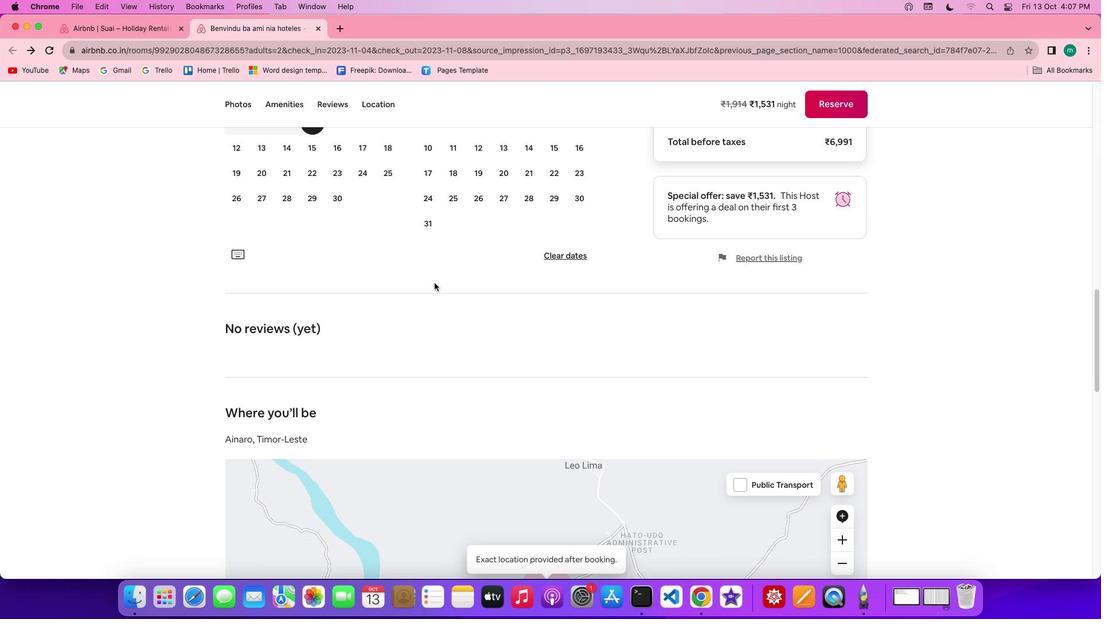 
Action: Mouse scrolled (434, 282) with delta (0, 0)
Screenshot: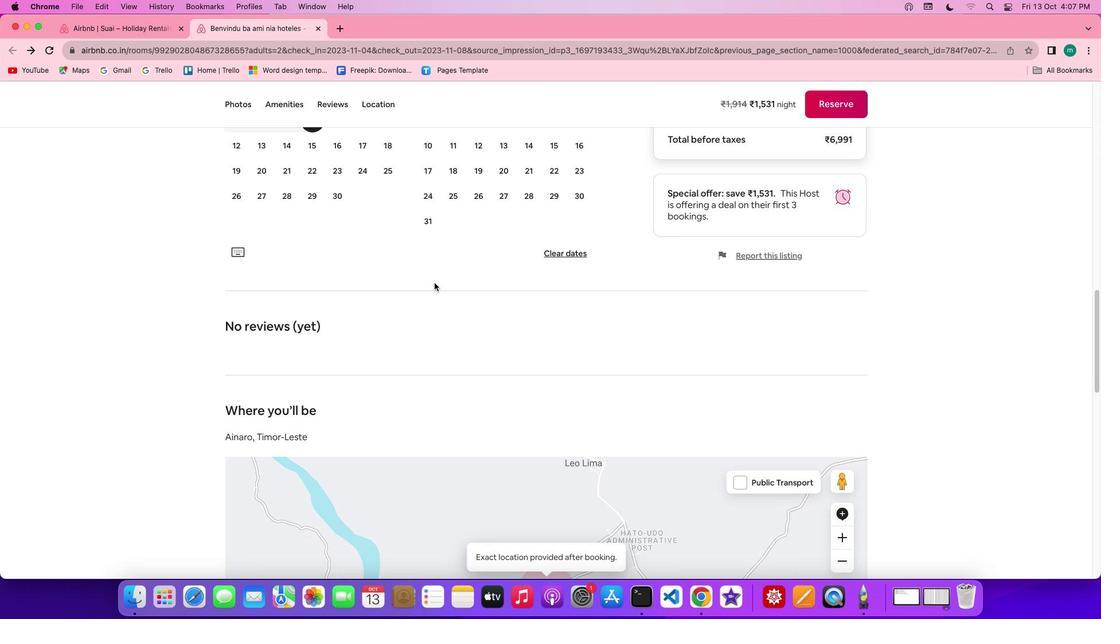 
Action: Mouse scrolled (434, 282) with delta (0, -1)
Screenshot: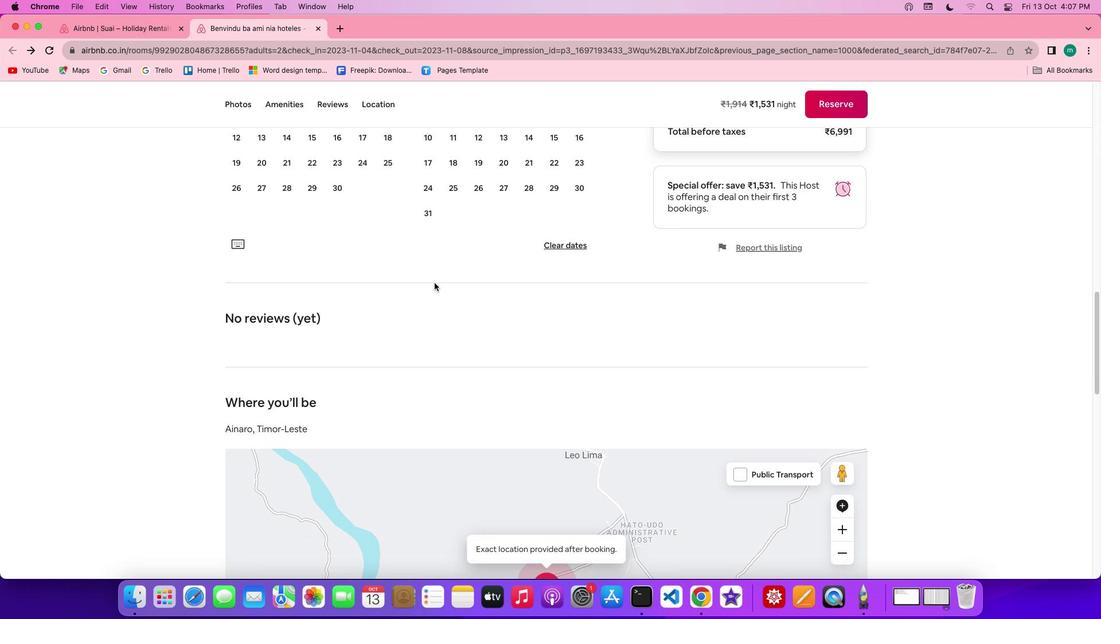 
Action: Mouse scrolled (434, 282) with delta (0, -1)
Screenshot: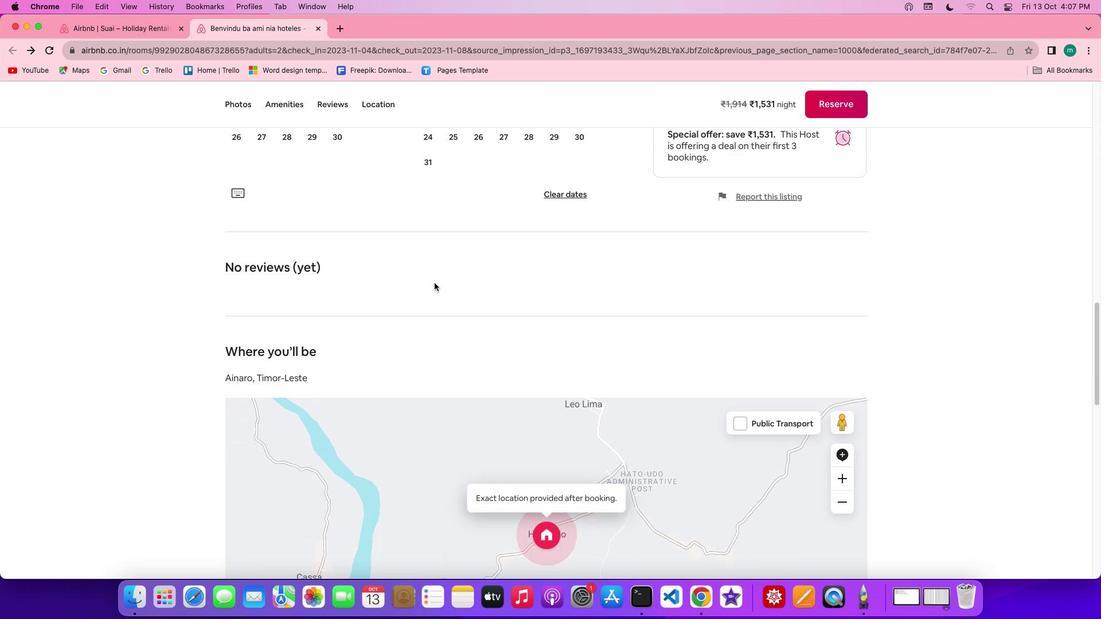 
Action: Mouse scrolled (434, 282) with delta (0, 0)
Screenshot: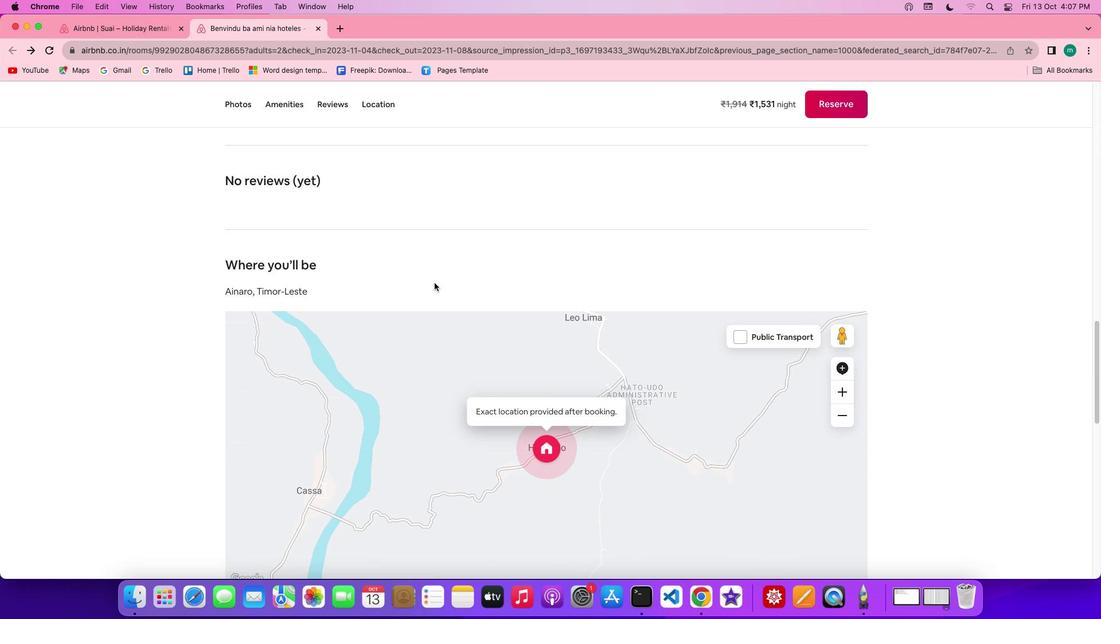 
Action: Mouse scrolled (434, 282) with delta (0, 0)
Screenshot: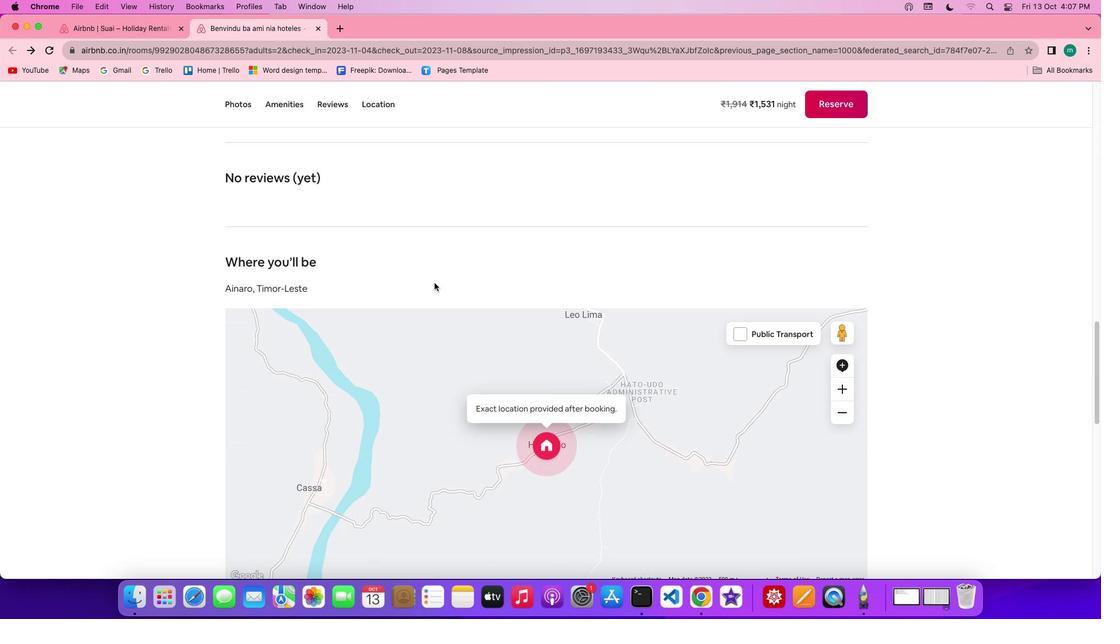 
Action: Mouse scrolled (434, 282) with delta (0, -1)
Screenshot: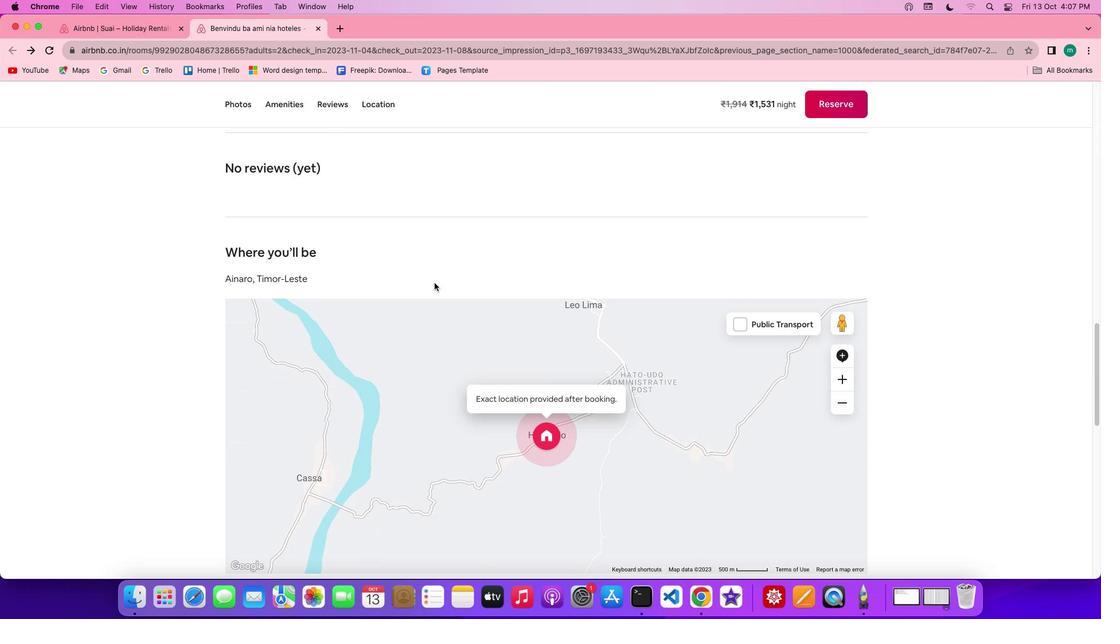 
Action: Mouse scrolled (434, 282) with delta (0, -1)
Screenshot: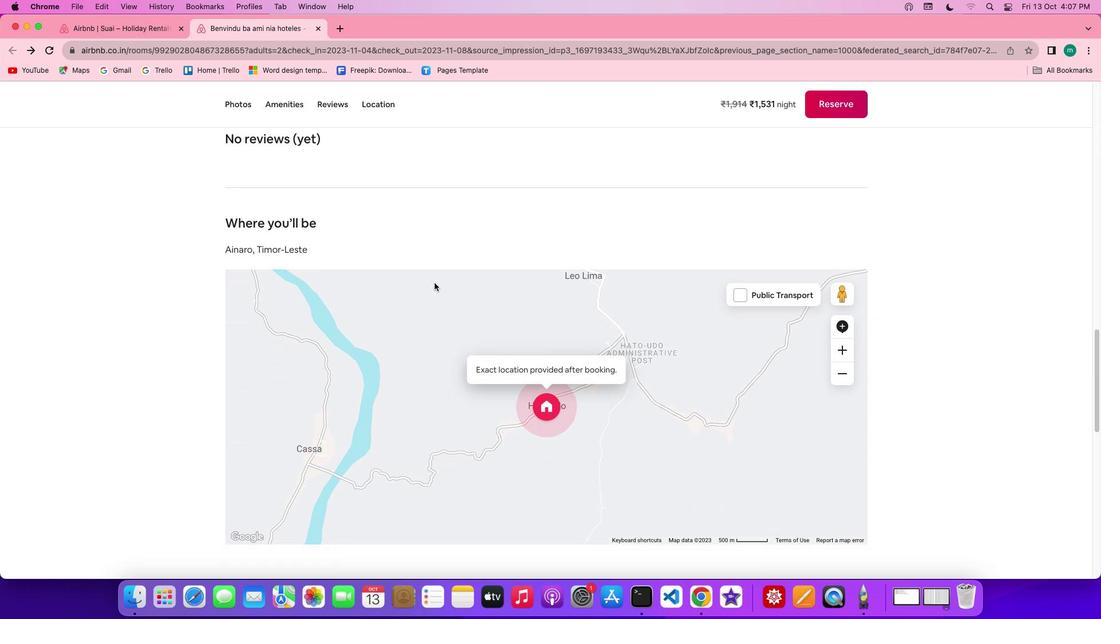 
Action: Mouse scrolled (434, 282) with delta (0, 0)
Screenshot: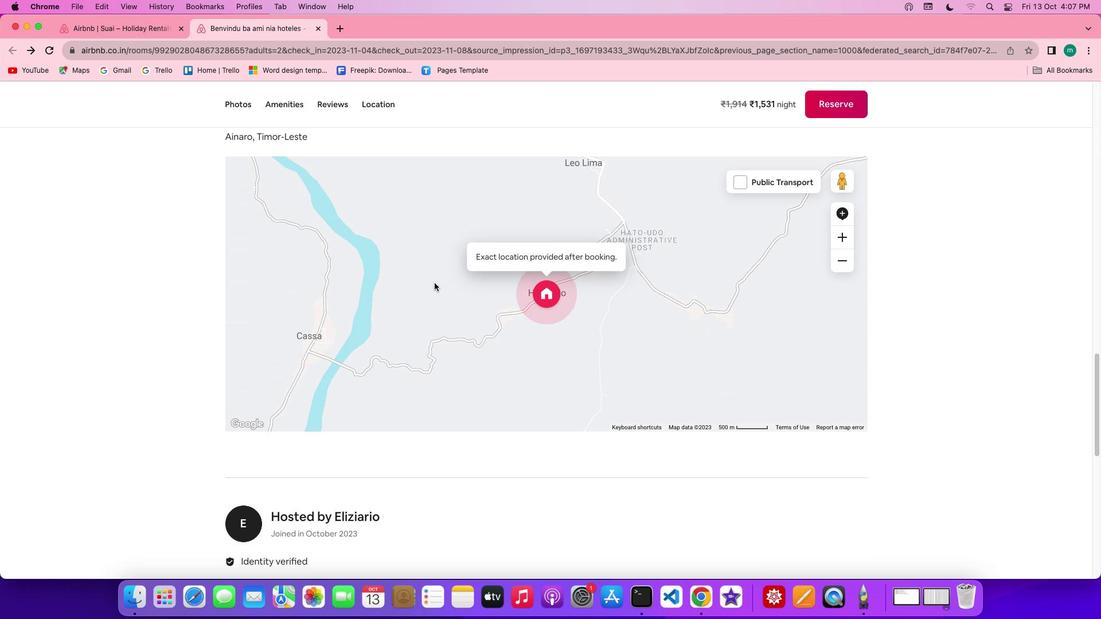 
Action: Mouse scrolled (434, 282) with delta (0, 0)
Screenshot: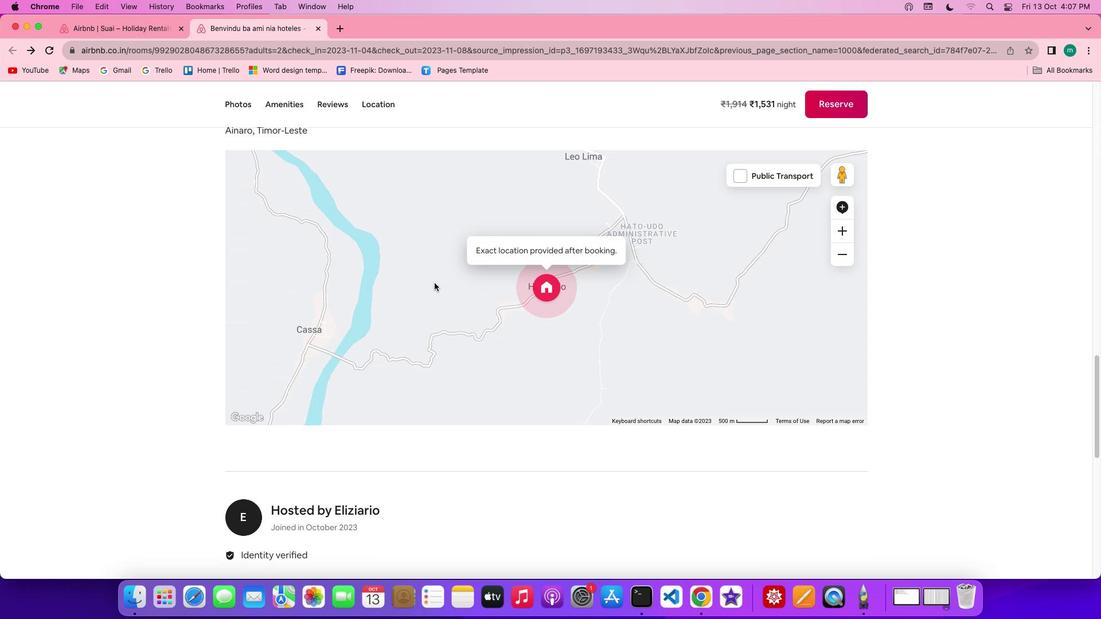 
Action: Mouse scrolled (434, 282) with delta (0, -1)
Screenshot: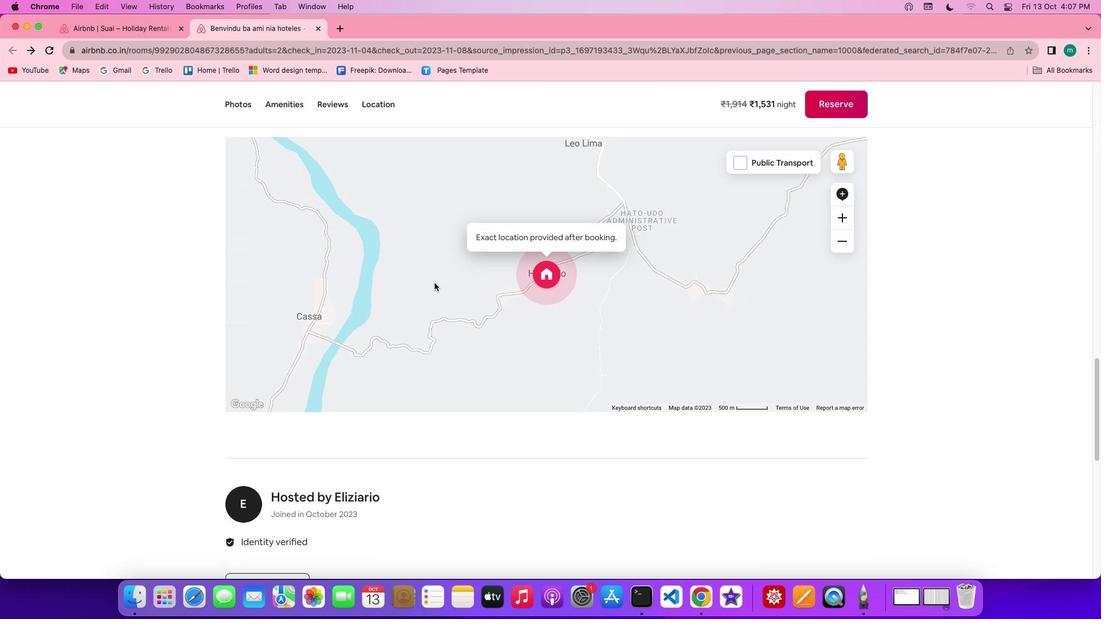 
Action: Mouse scrolled (434, 282) with delta (0, -1)
Screenshot: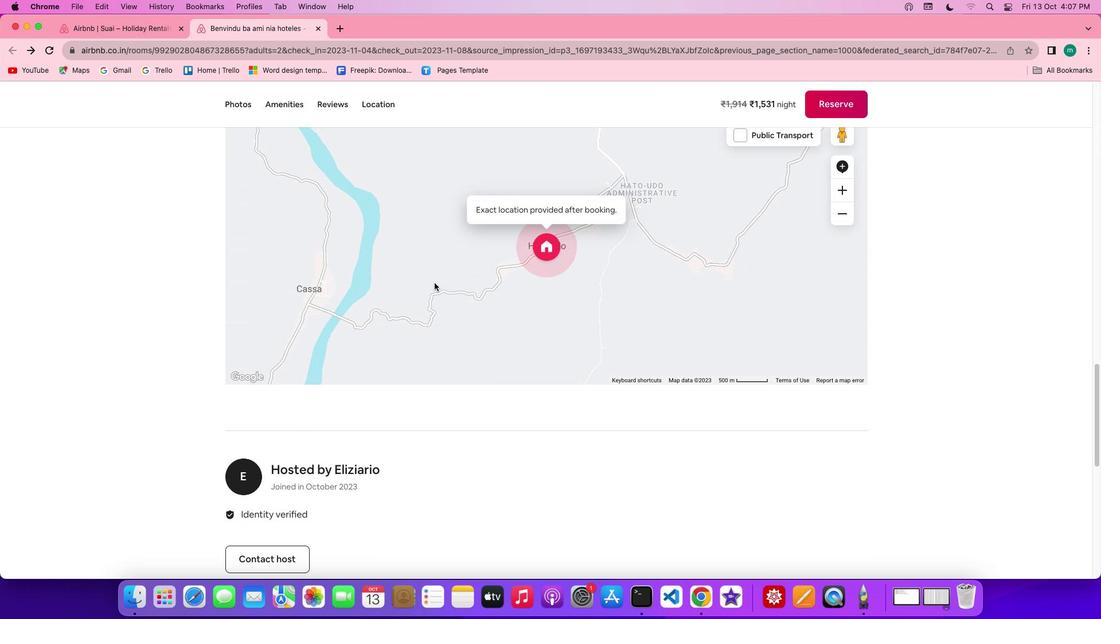 
Action: Mouse scrolled (434, 282) with delta (0, 0)
Screenshot: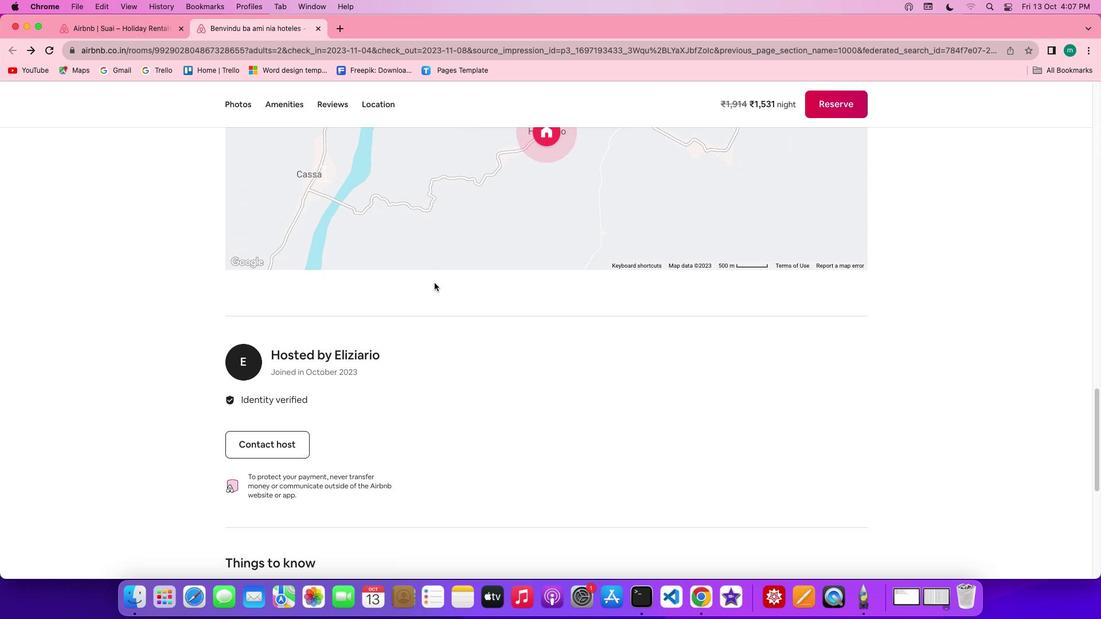 
Action: Mouse scrolled (434, 282) with delta (0, 0)
Screenshot: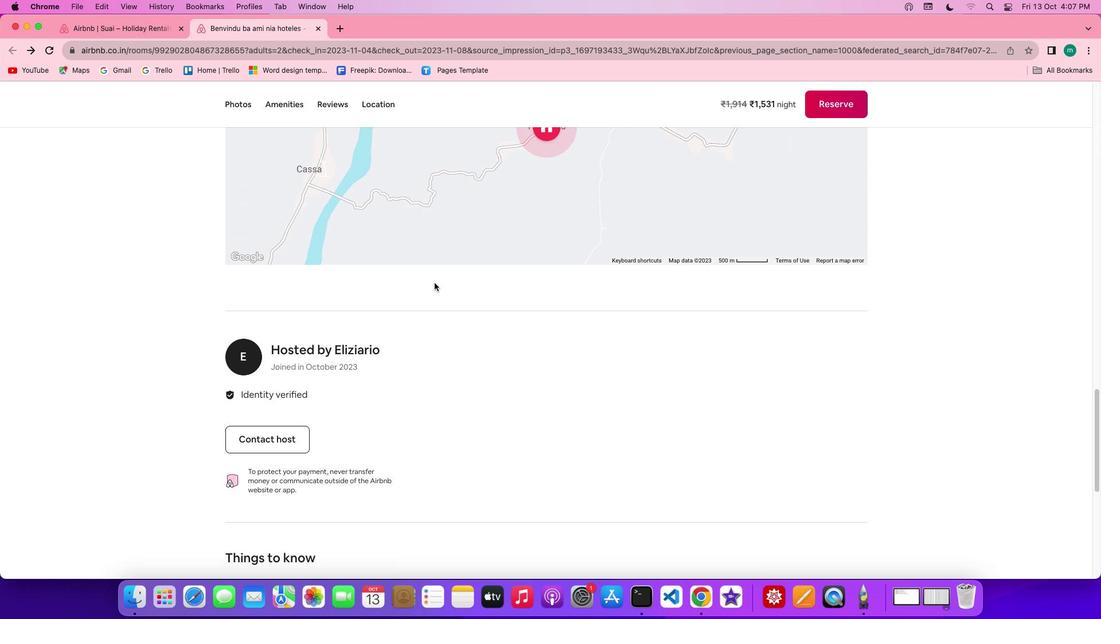 
Action: Mouse scrolled (434, 282) with delta (0, -1)
Screenshot: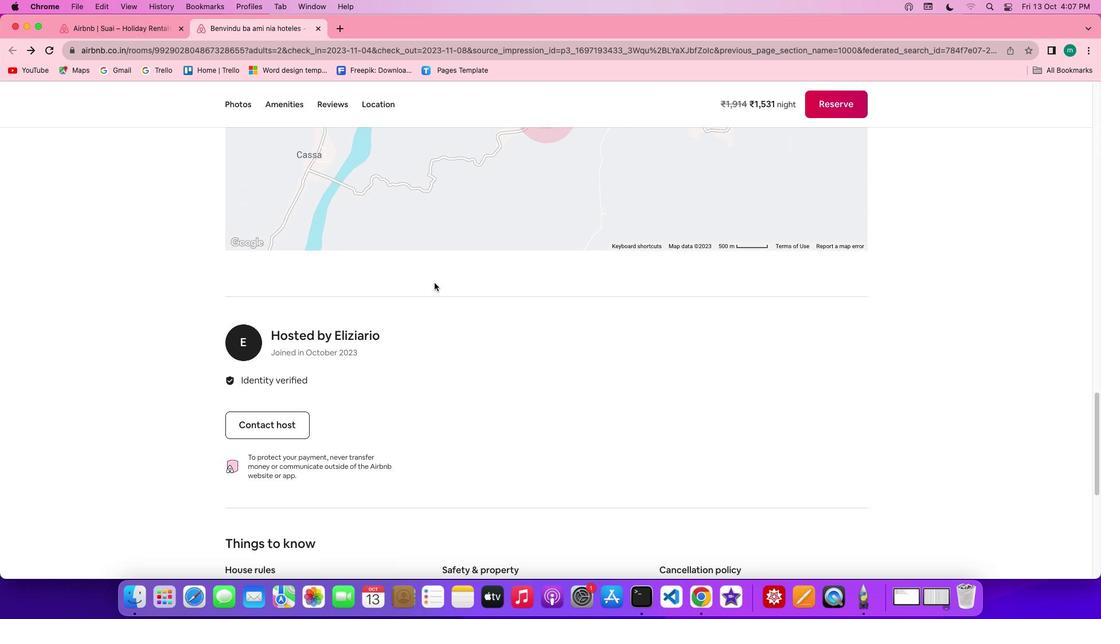 
Action: Mouse scrolled (434, 282) with delta (0, -1)
Screenshot: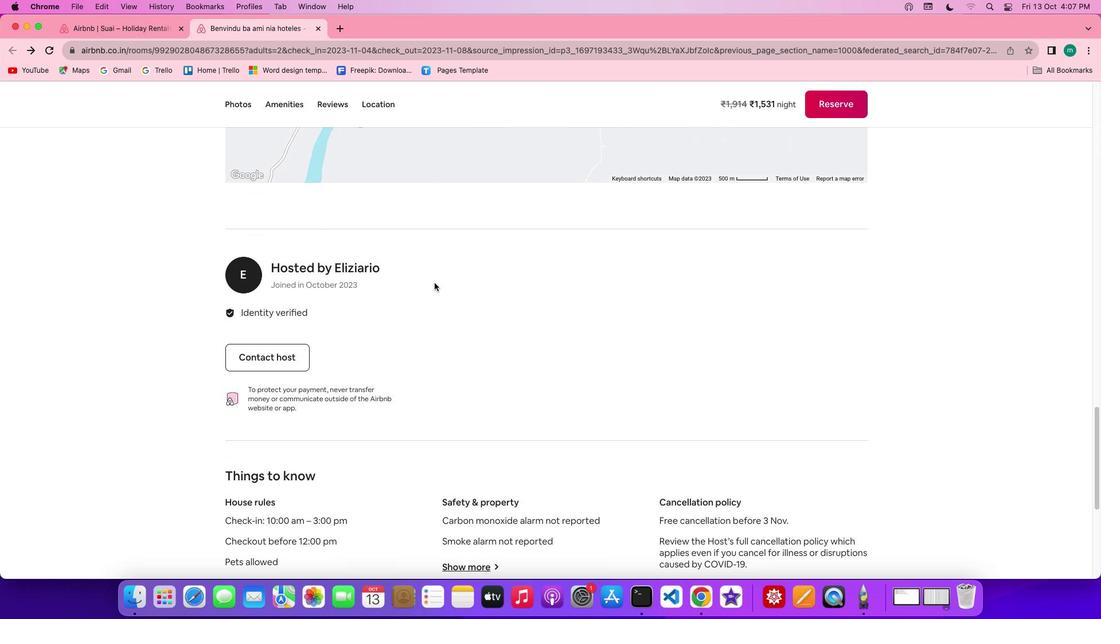 
Action: Mouse moved to (434, 283)
Screenshot: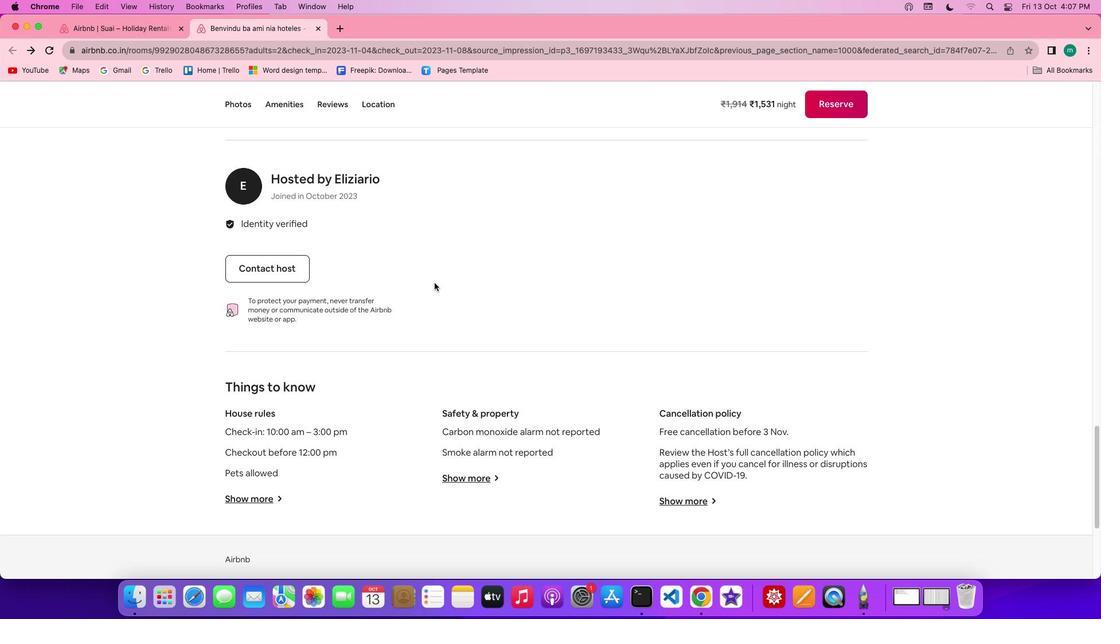 
Action: Mouse scrolled (434, 283) with delta (0, 0)
Screenshot: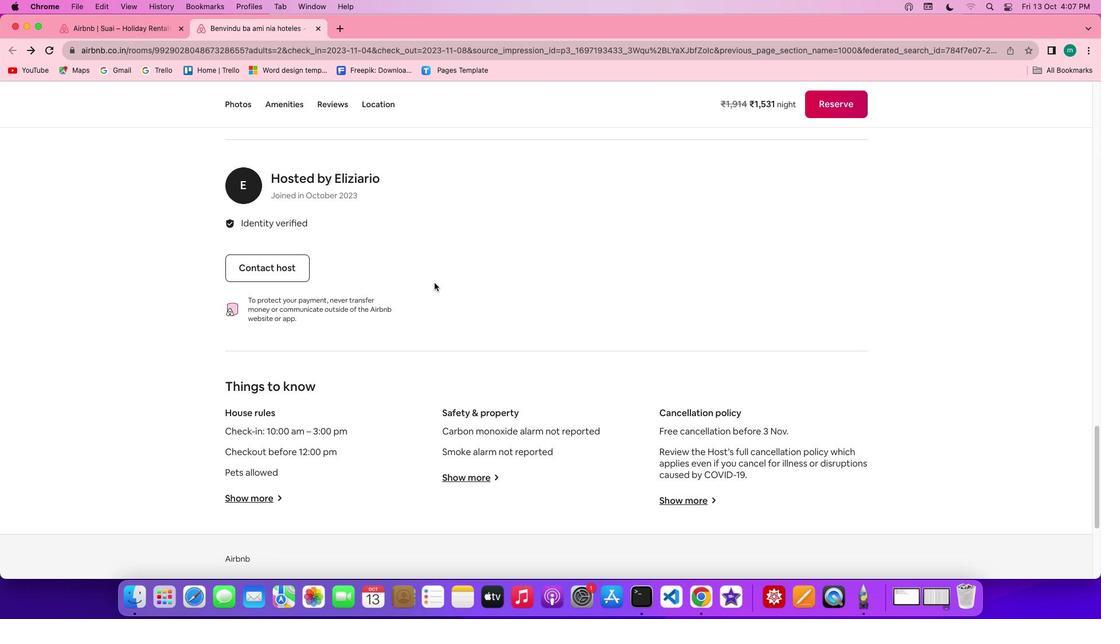 
Action: Mouse scrolled (434, 283) with delta (0, 0)
Screenshot: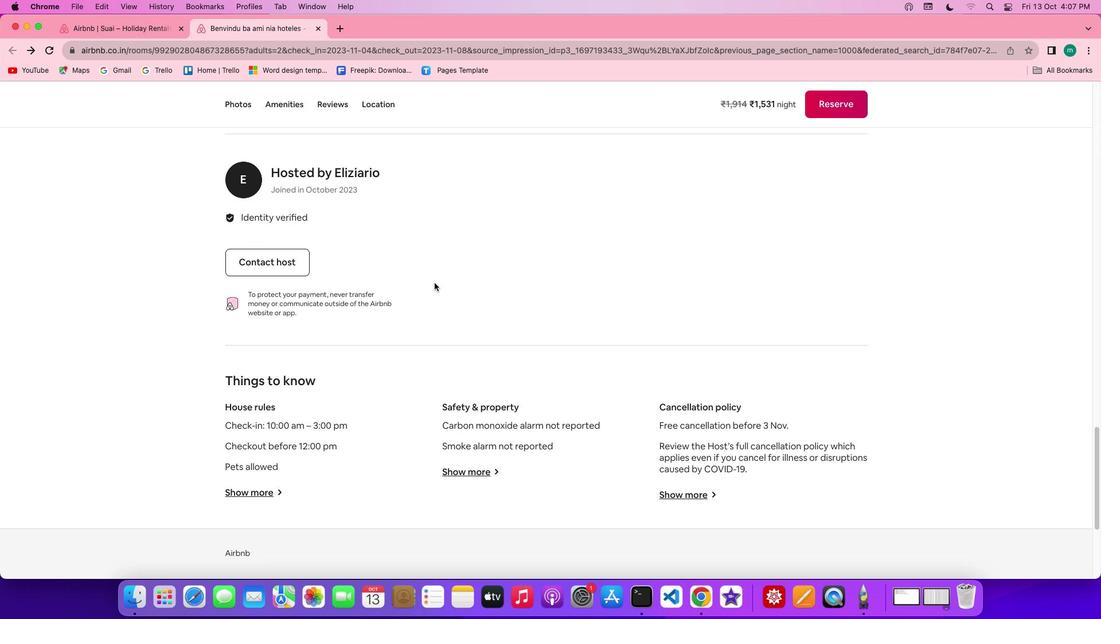 
Action: Mouse scrolled (434, 283) with delta (0, -1)
Screenshot: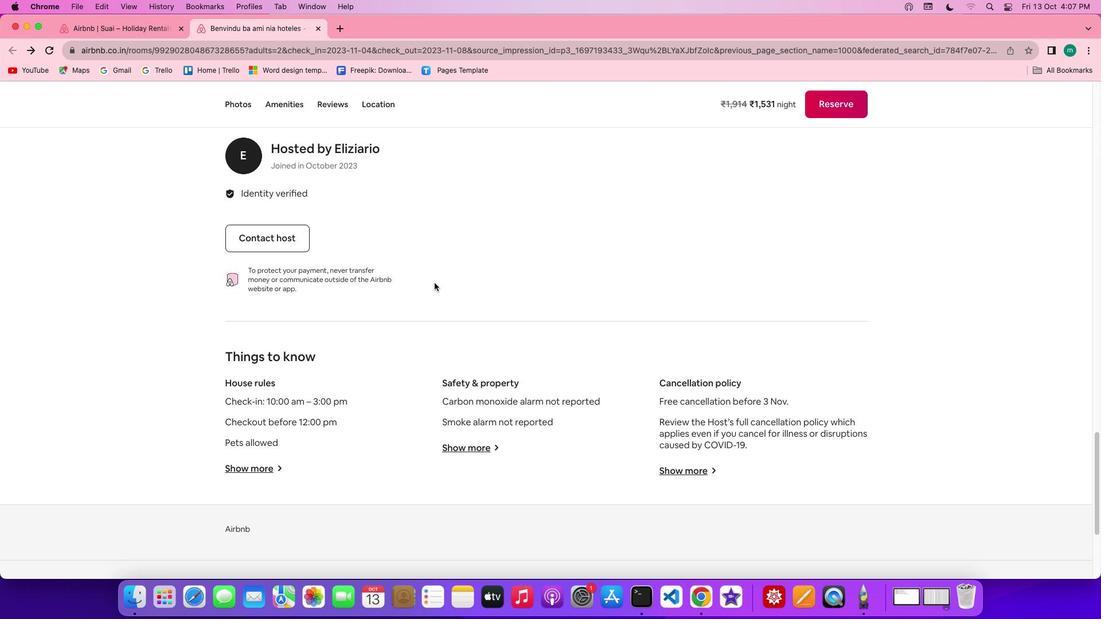 
Action: Mouse scrolled (434, 283) with delta (0, -1)
Screenshot: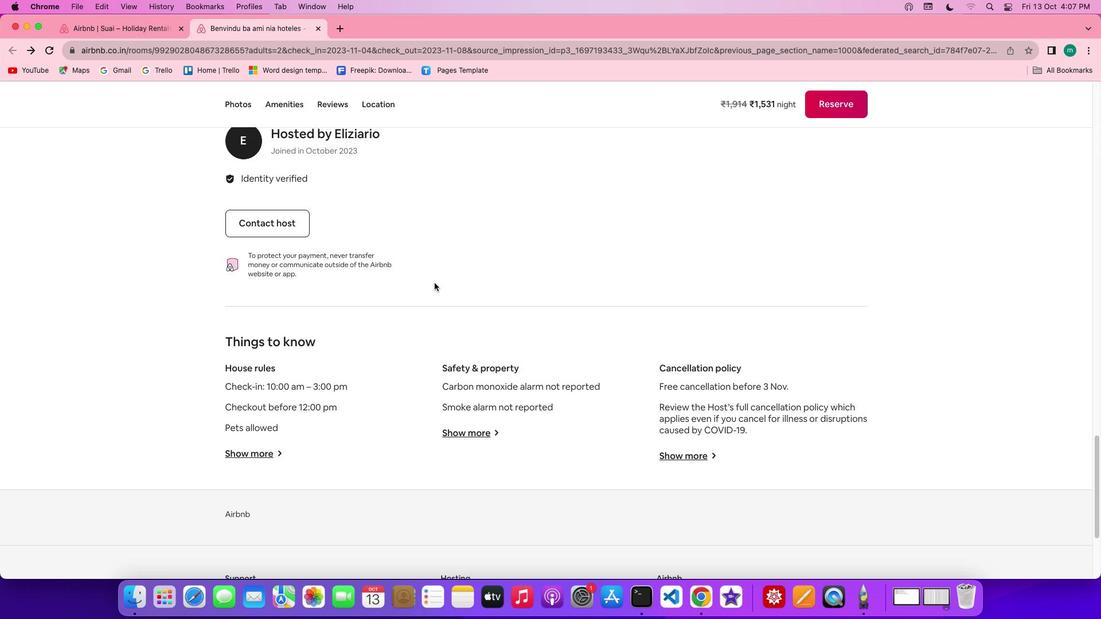 
Action: Mouse moved to (236, 341)
Screenshot: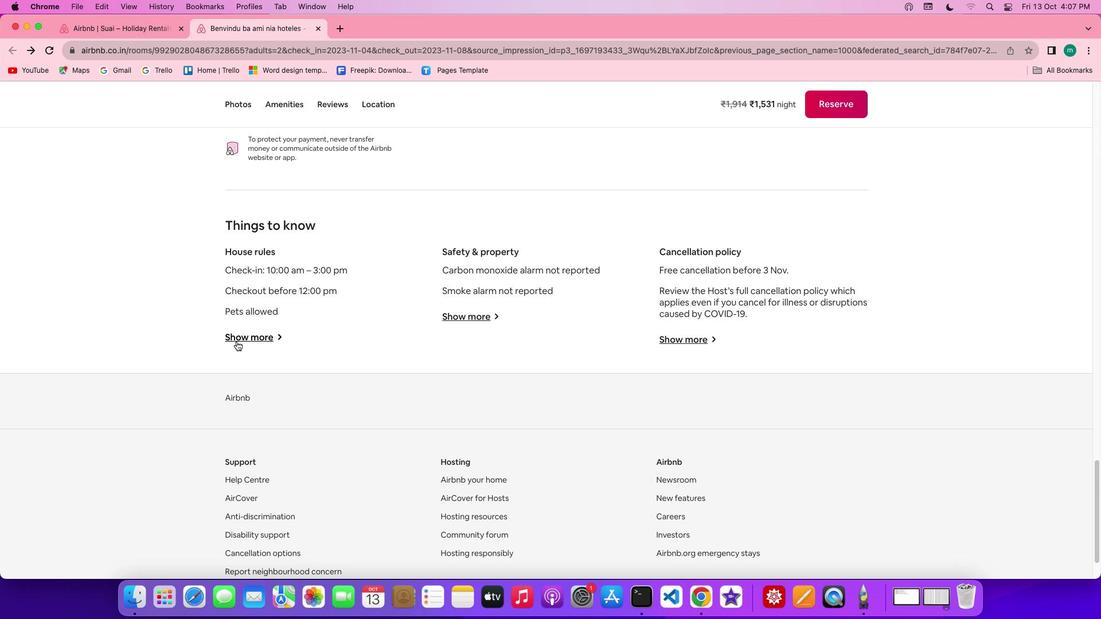 
Action: Mouse pressed left at (236, 341)
Screenshot: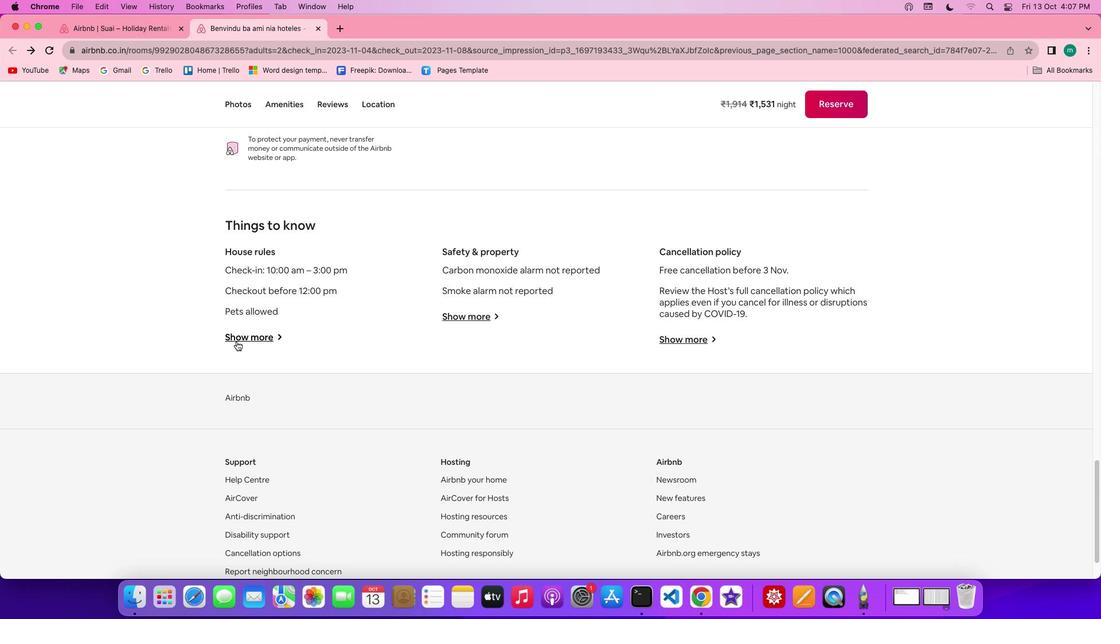 
Action: Mouse moved to (518, 364)
Screenshot: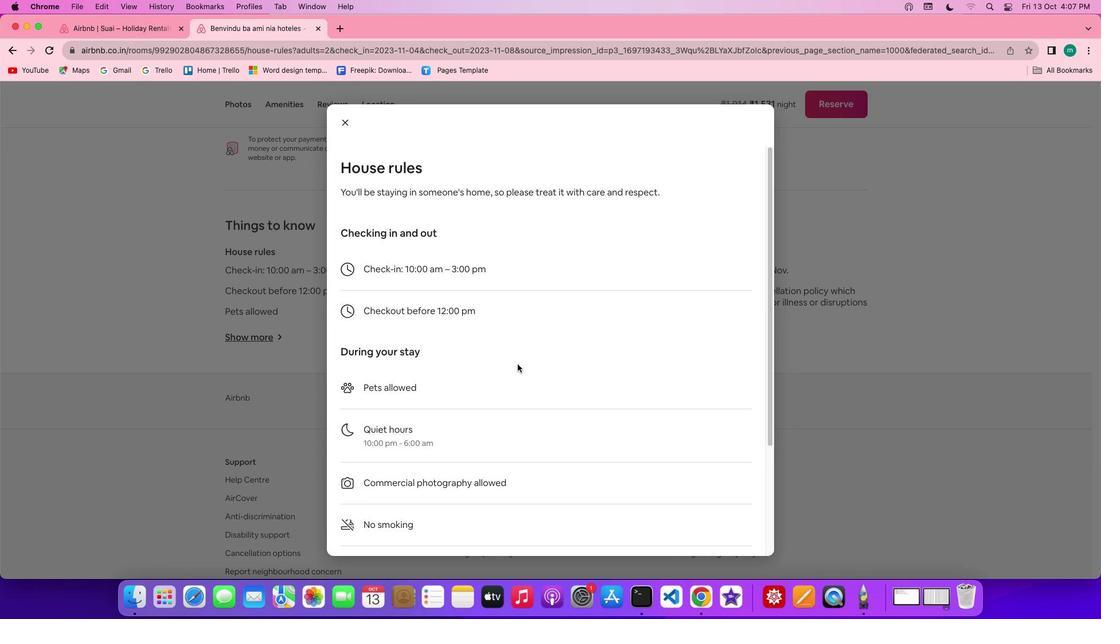 
Action: Mouse scrolled (518, 364) with delta (0, 0)
Screenshot: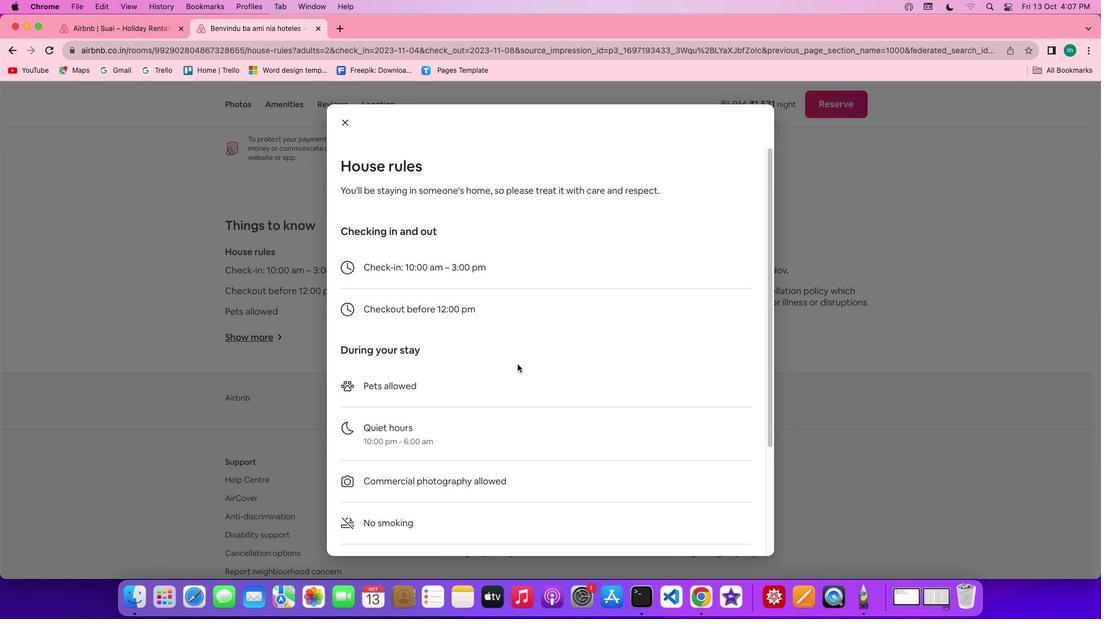
Action: Mouse scrolled (518, 364) with delta (0, 0)
Screenshot: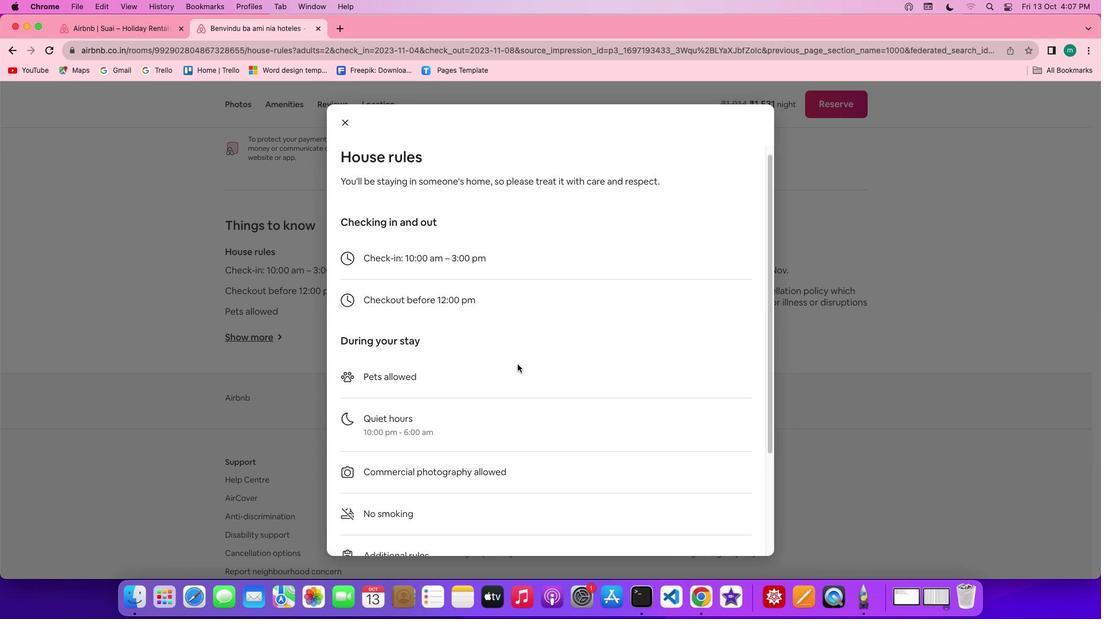 
Action: Mouse scrolled (518, 364) with delta (0, -1)
Screenshot: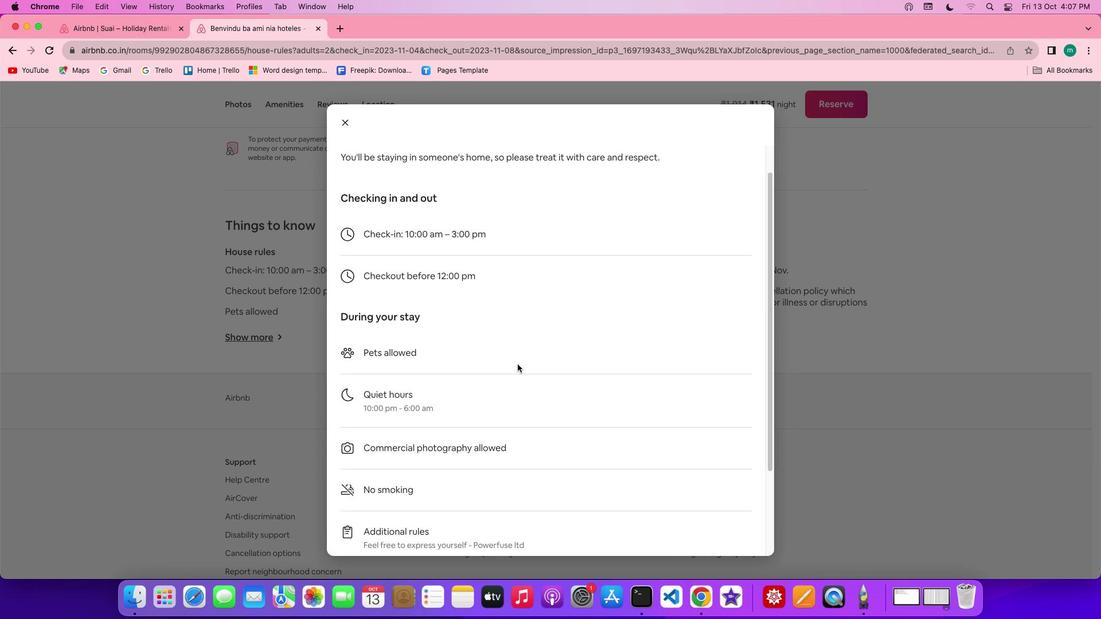 
Action: Mouse scrolled (518, 364) with delta (0, -2)
Screenshot: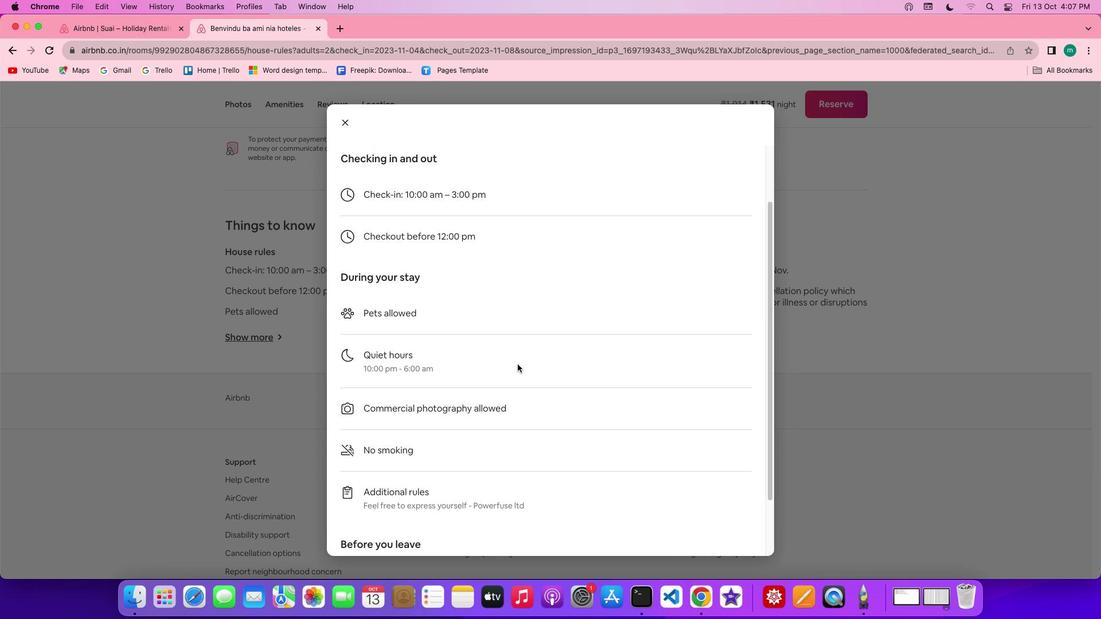 
Action: Mouse scrolled (518, 364) with delta (0, -2)
Screenshot: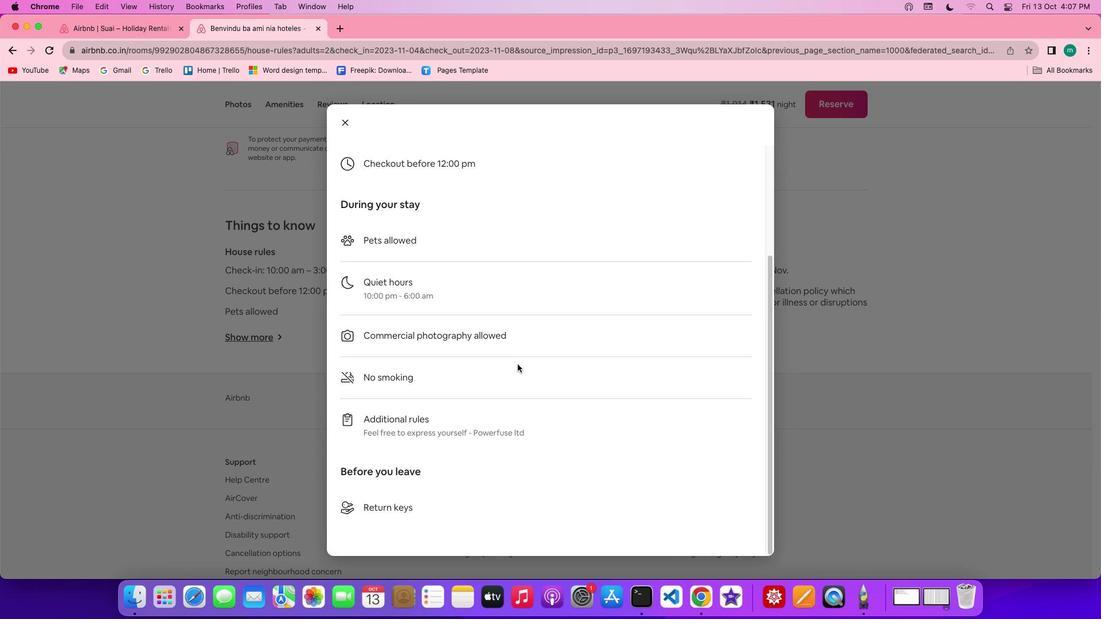 
Action: Mouse scrolled (518, 364) with delta (0, 0)
Screenshot: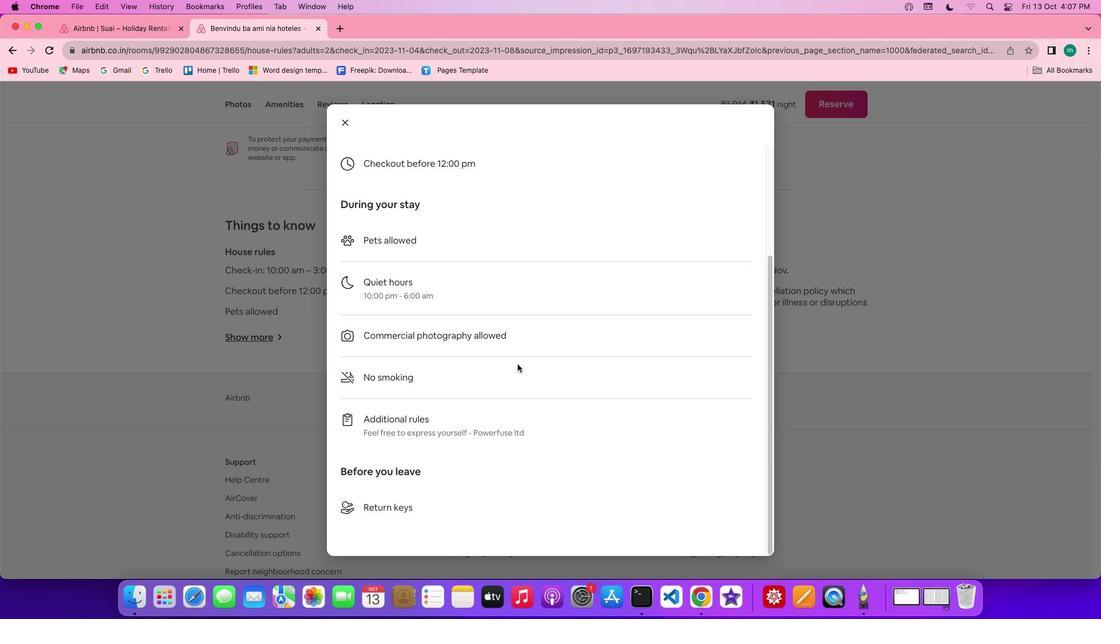 
Action: Mouse scrolled (518, 364) with delta (0, 0)
Screenshot: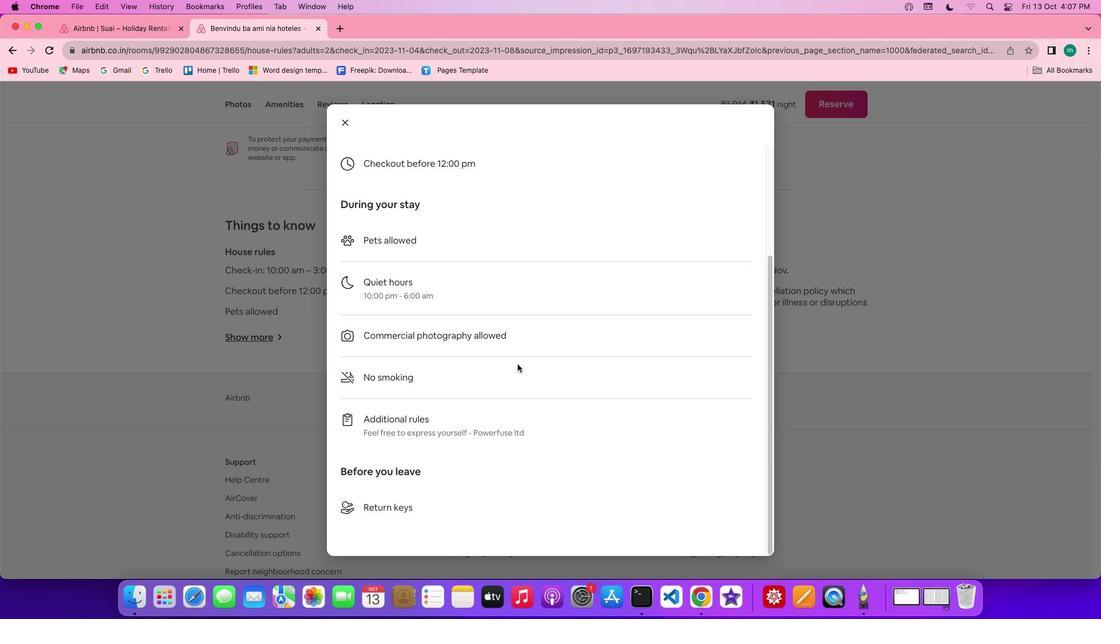
Action: Mouse scrolled (518, 364) with delta (0, -1)
Screenshot: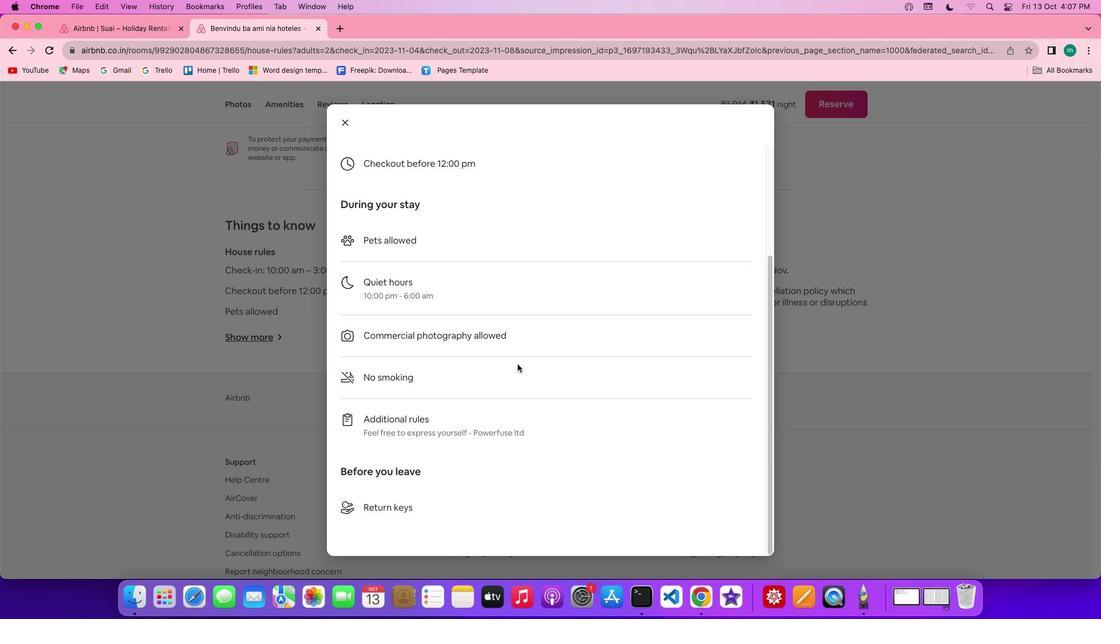 
Action: Mouse moved to (343, 118)
Screenshot: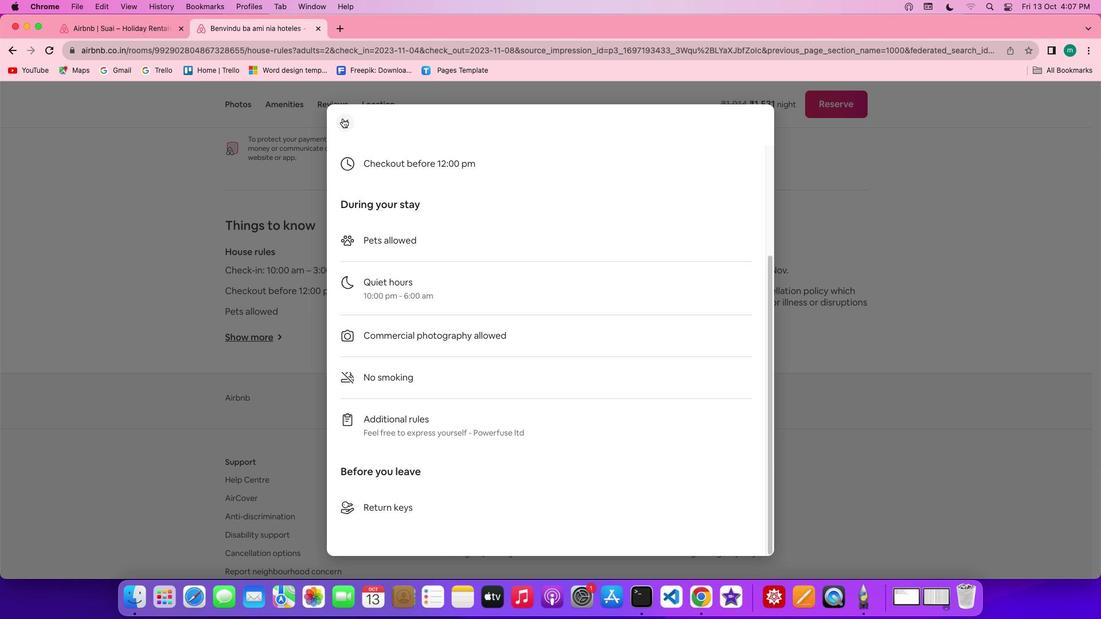 
Action: Mouse pressed left at (343, 118)
Screenshot: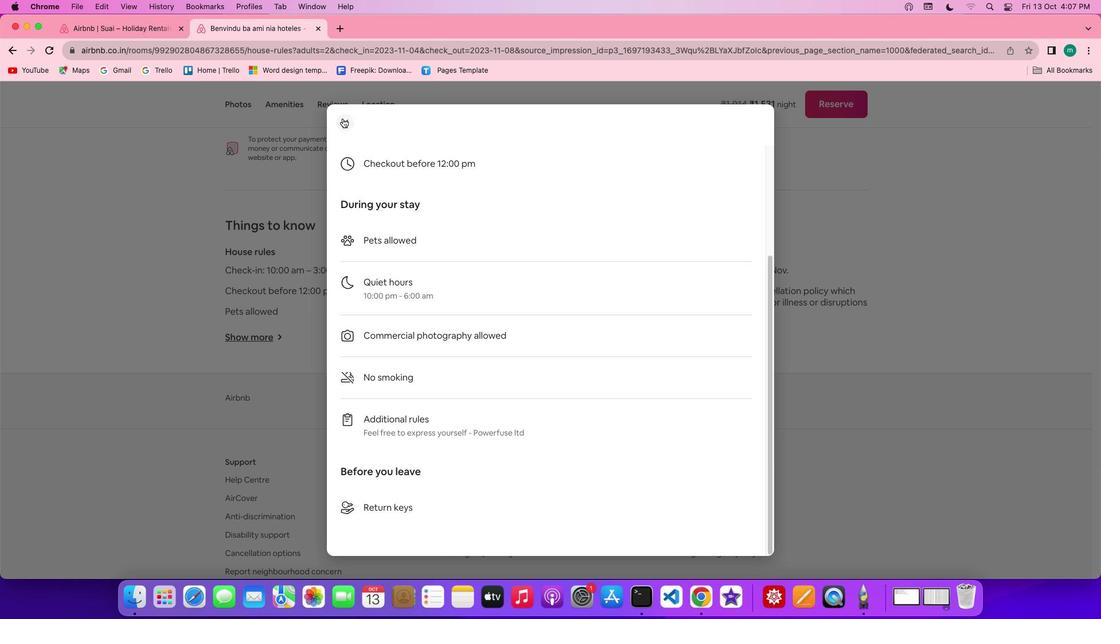 
Action: Mouse moved to (480, 313)
Screenshot: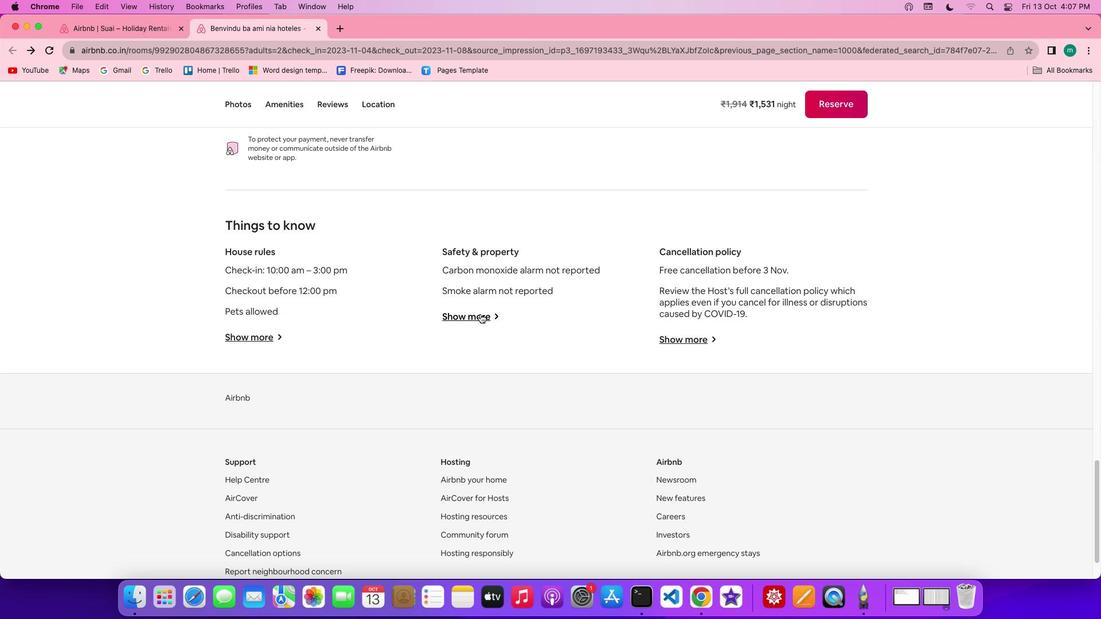 
Action: Mouse pressed left at (480, 313)
Screenshot: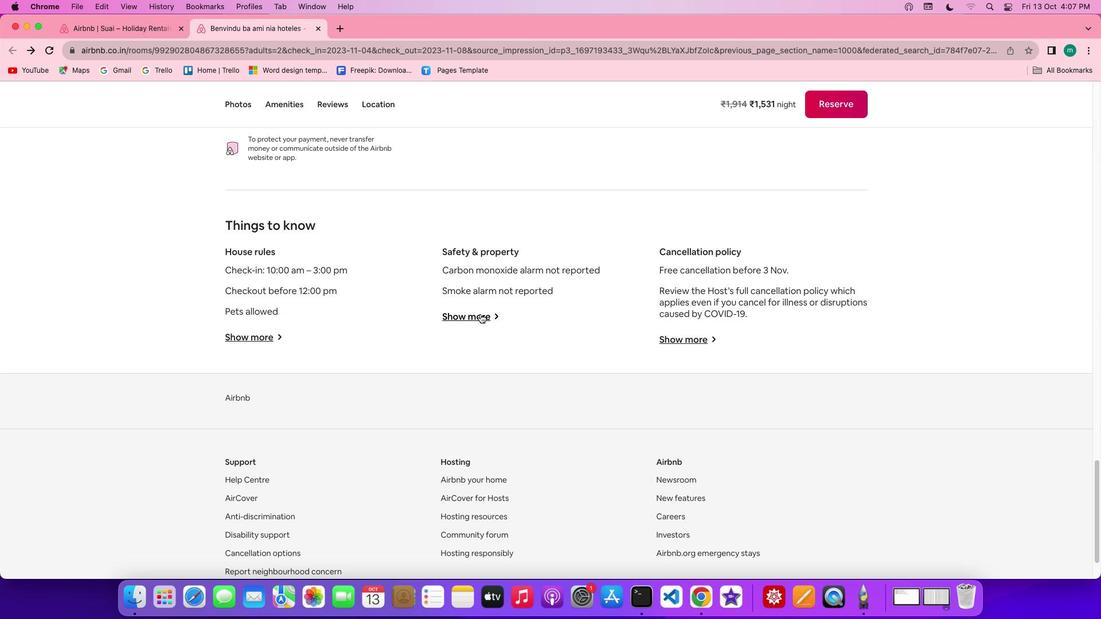 
Action: Mouse moved to (603, 317)
Screenshot: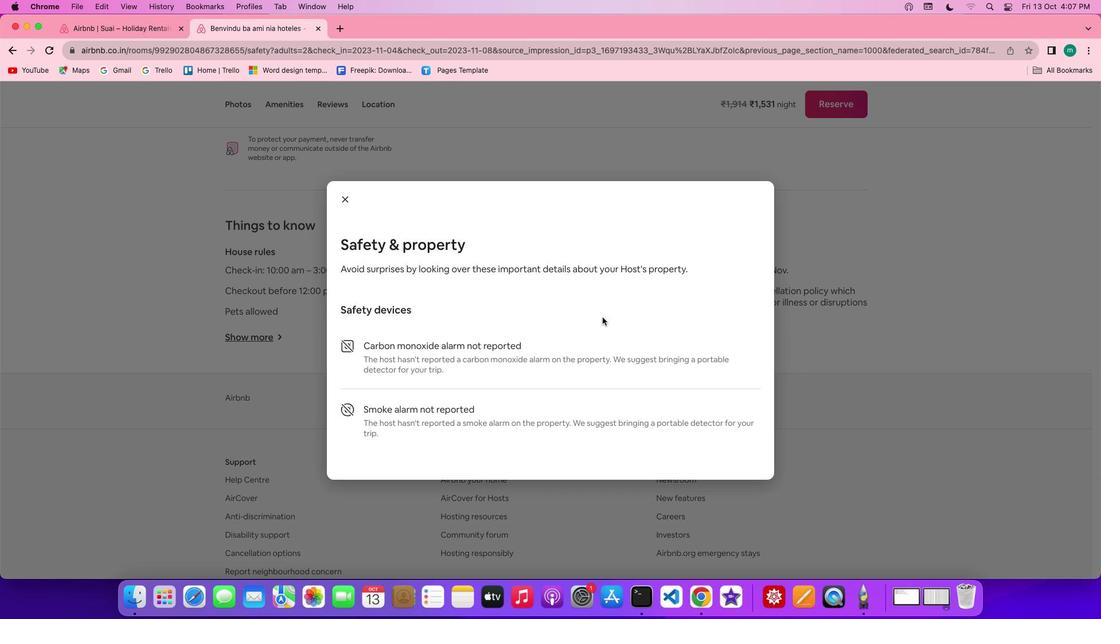 
Action: Mouse scrolled (603, 317) with delta (0, 0)
Screenshot: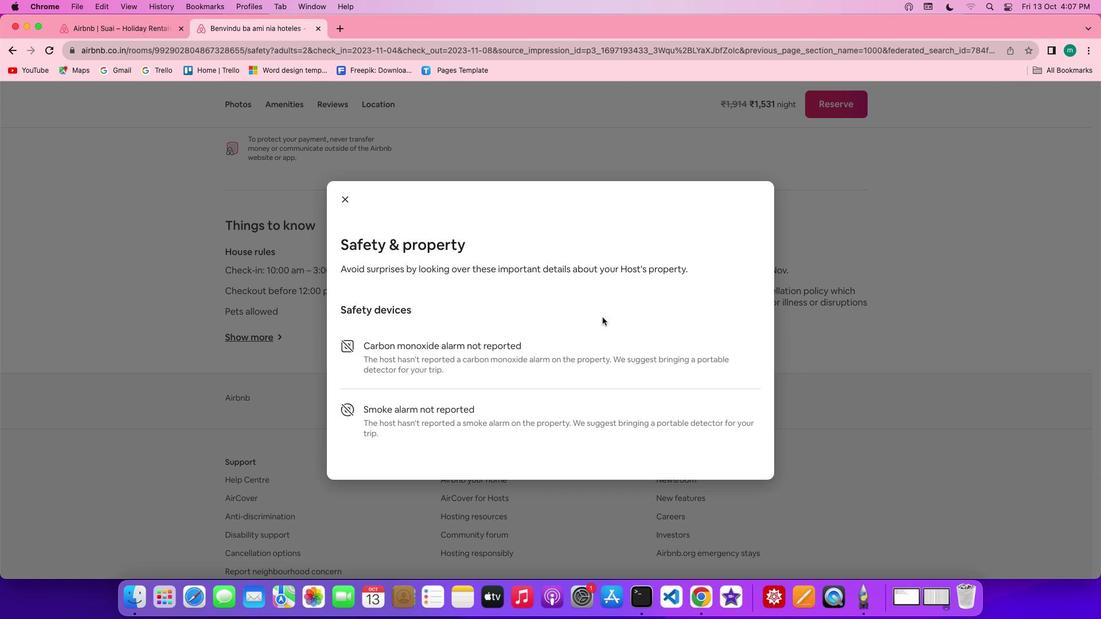 
Action: Mouse scrolled (603, 317) with delta (0, 0)
Screenshot: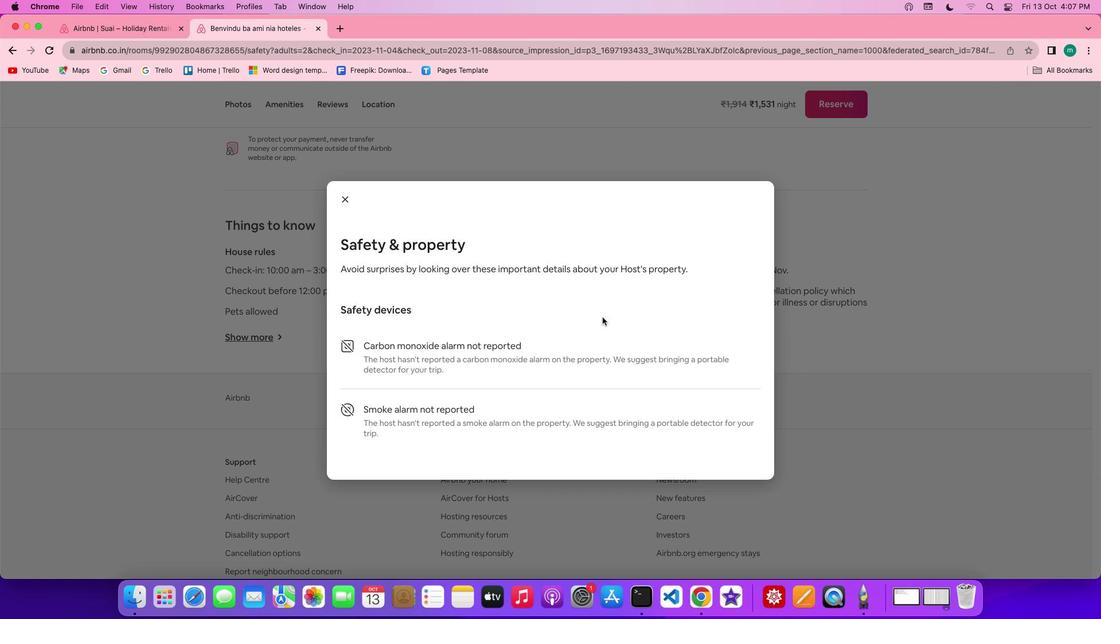 
Action: Mouse scrolled (603, 317) with delta (0, -1)
Screenshot: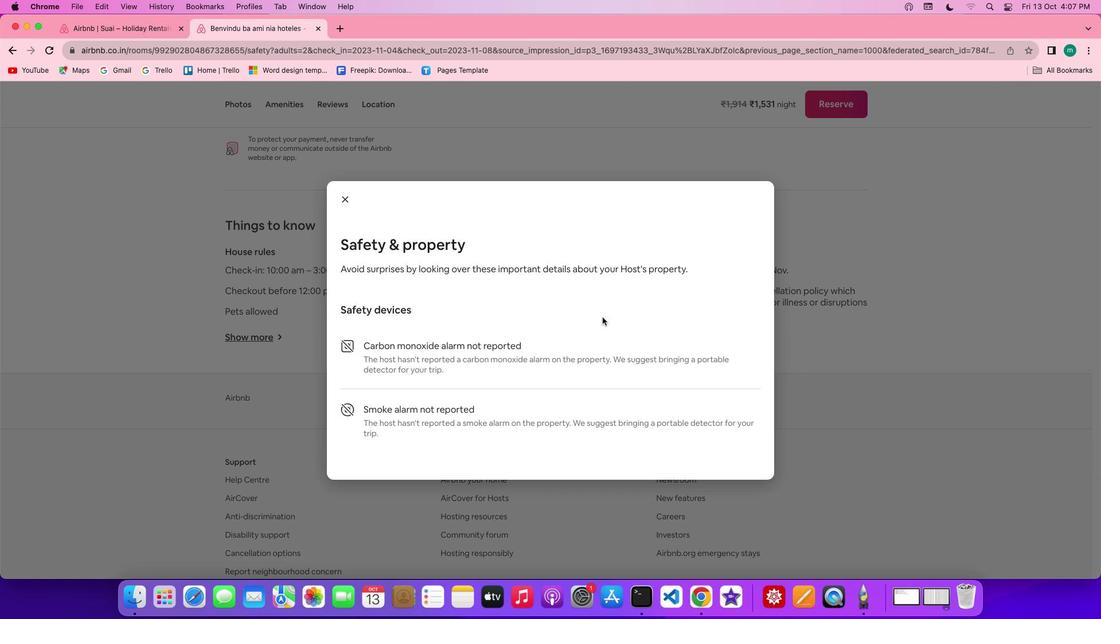 
Action: Mouse scrolled (603, 317) with delta (0, -2)
Screenshot: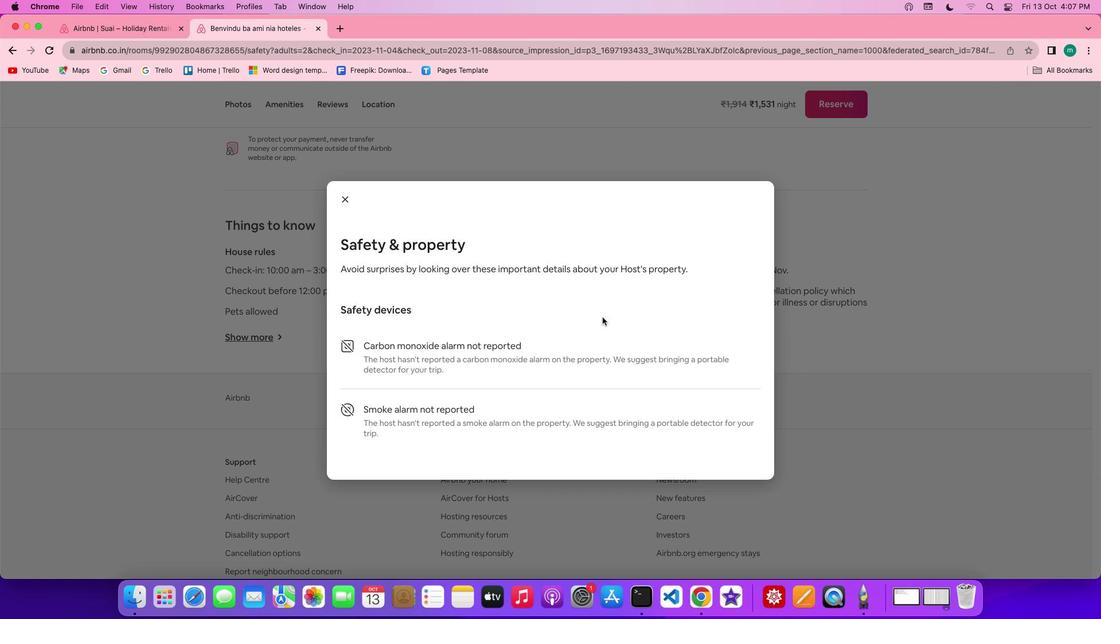 
Action: Mouse scrolled (603, 317) with delta (0, -2)
Screenshot: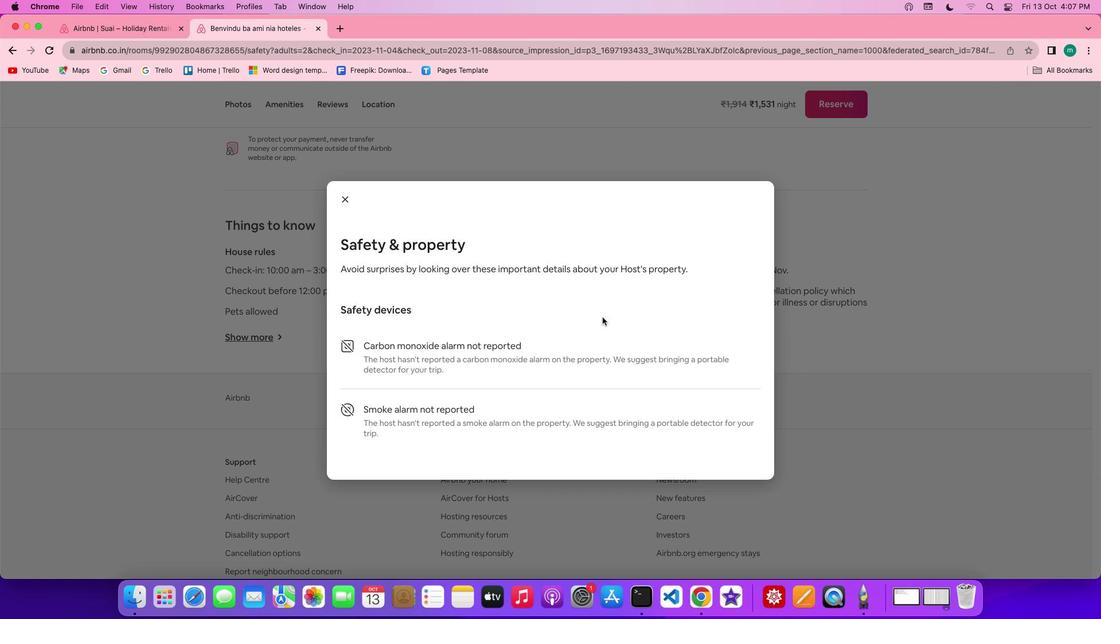 
Action: Mouse moved to (339, 193)
Screenshot: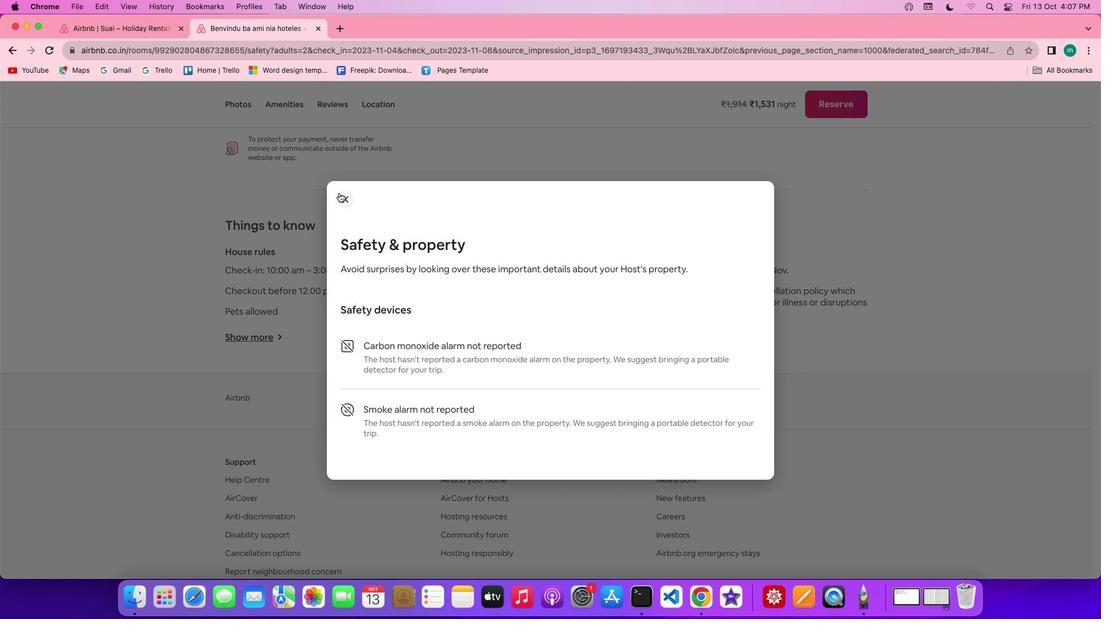 
Action: Mouse pressed left at (339, 193)
Screenshot: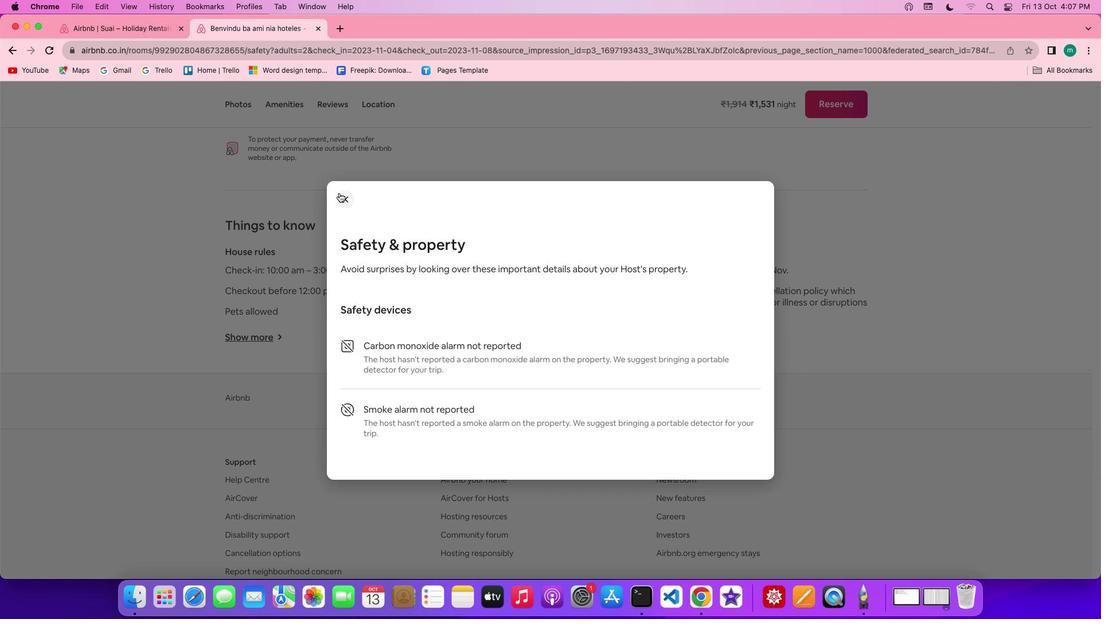 
Action: Mouse moved to (695, 345)
Screenshot: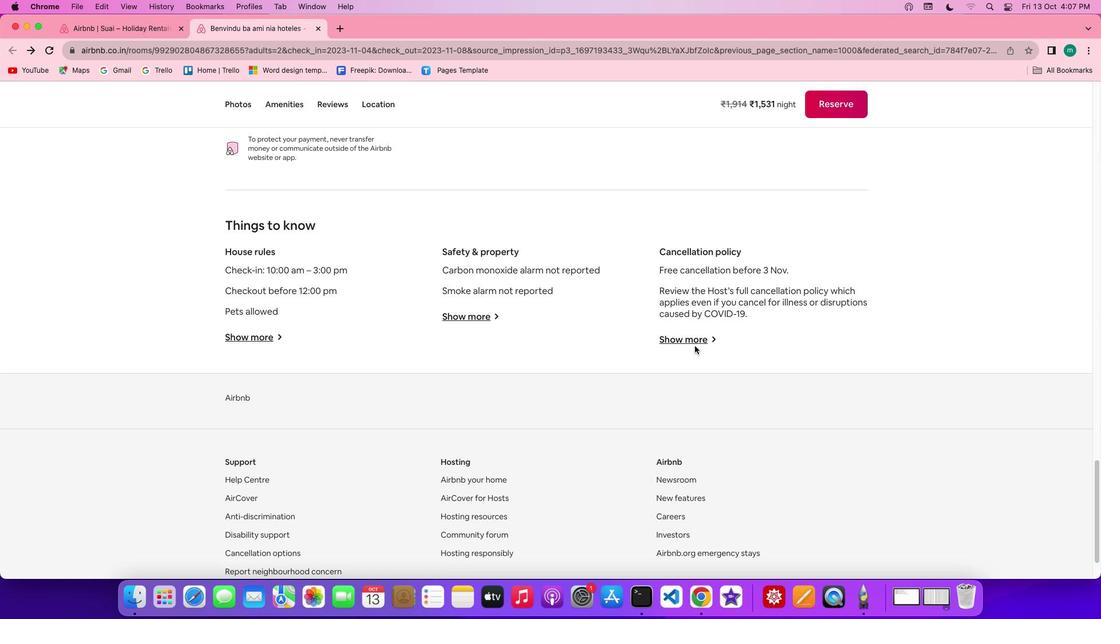 
Action: Mouse pressed left at (695, 345)
Screenshot: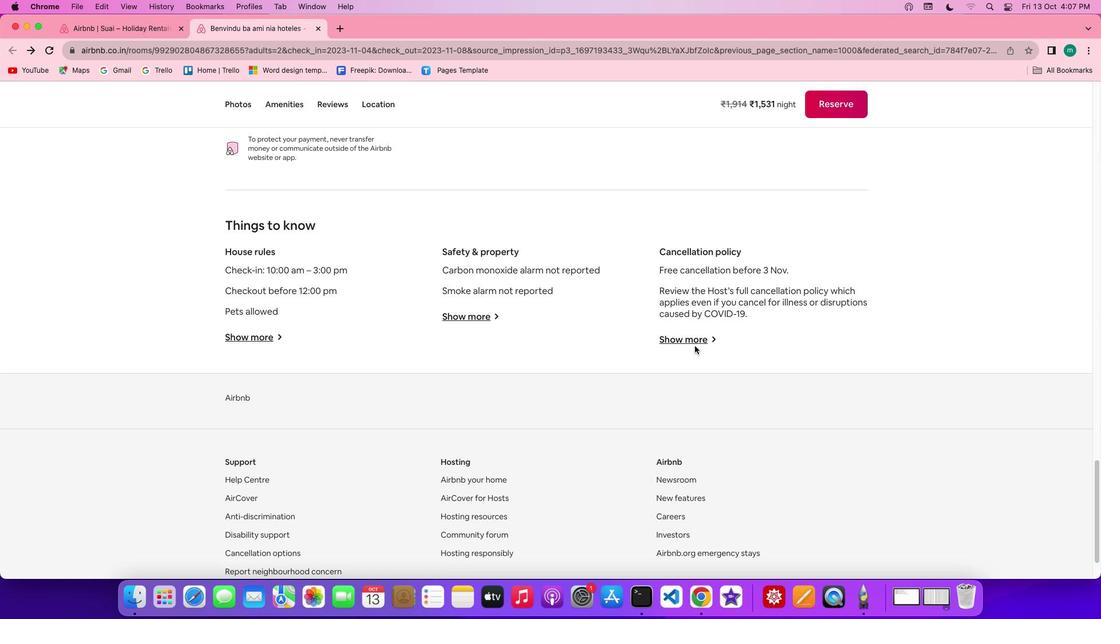 
Action: Mouse moved to (696, 341)
Screenshot: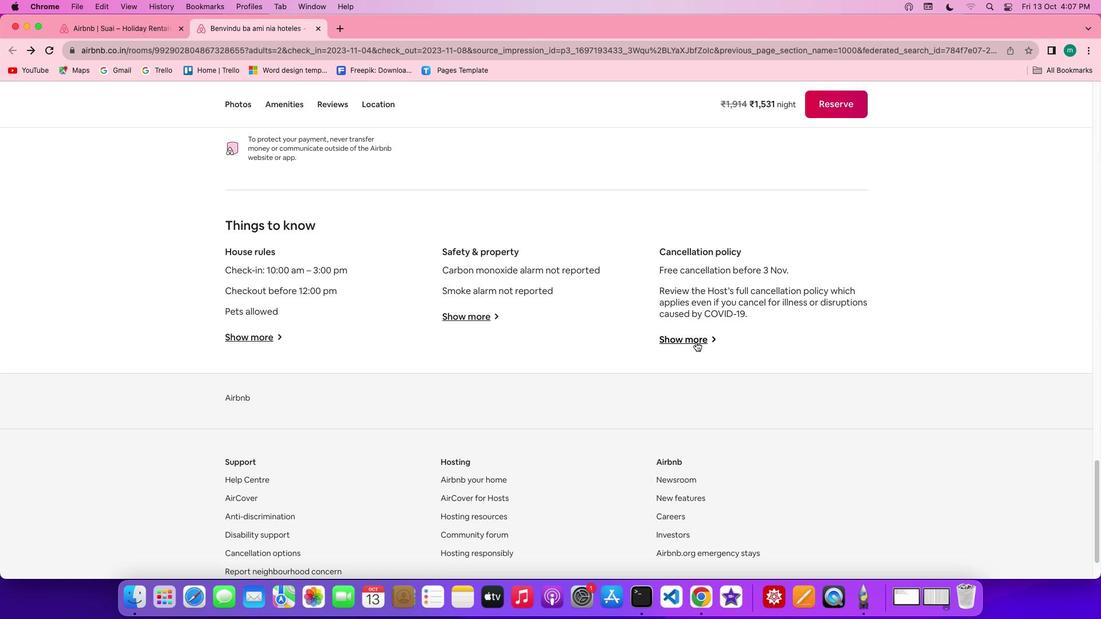 
Action: Mouse pressed left at (696, 341)
Screenshot: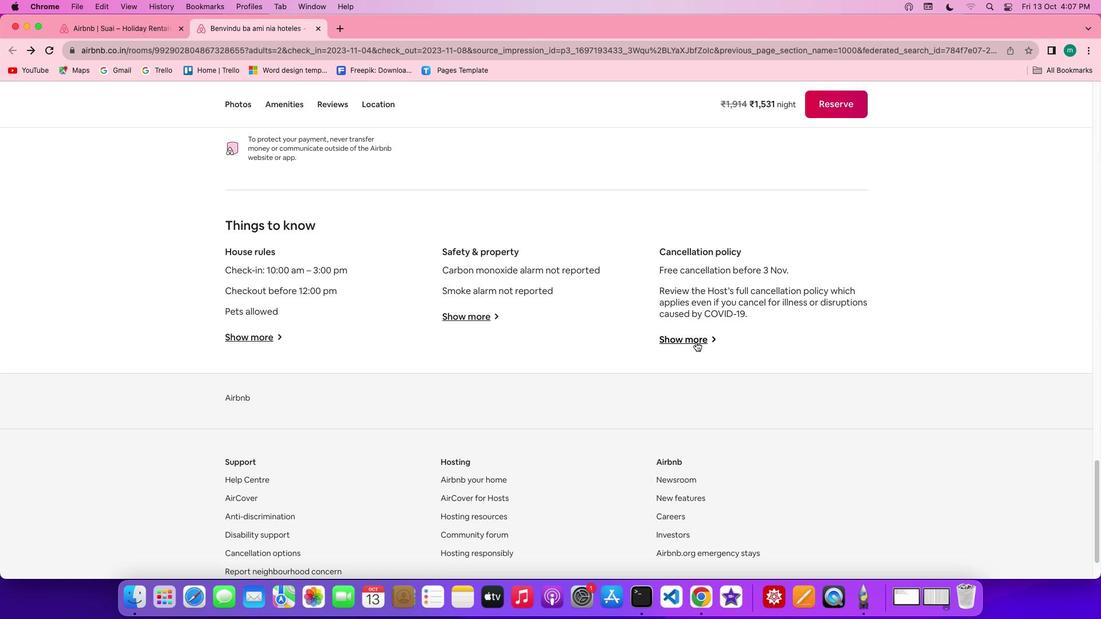 
Action: Mouse moved to (599, 306)
Screenshot: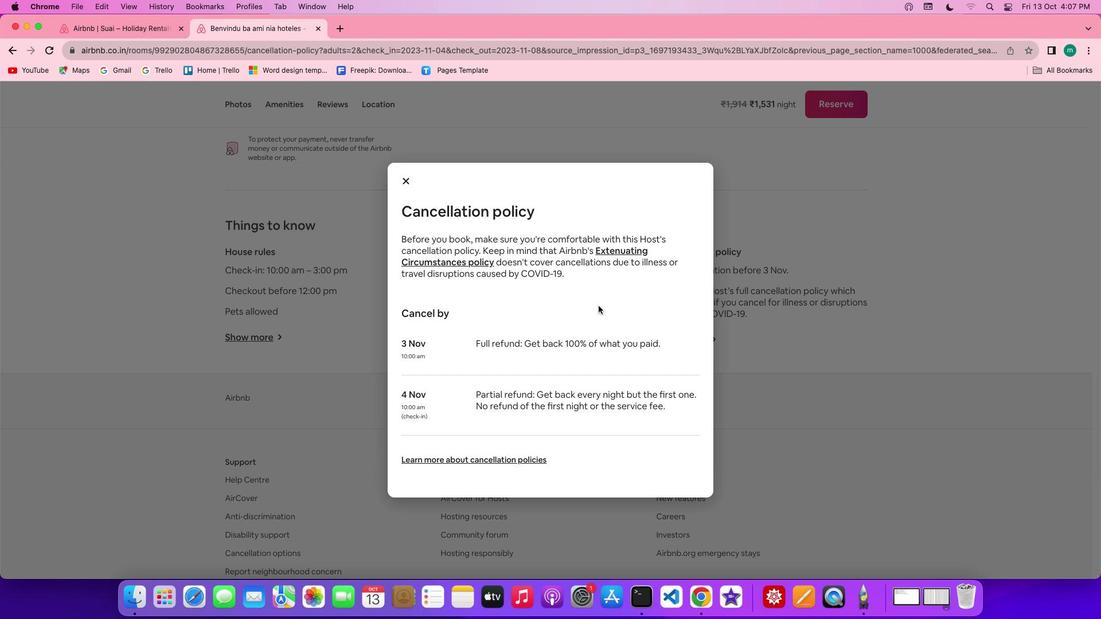 
Action: Mouse scrolled (599, 306) with delta (0, 0)
Screenshot: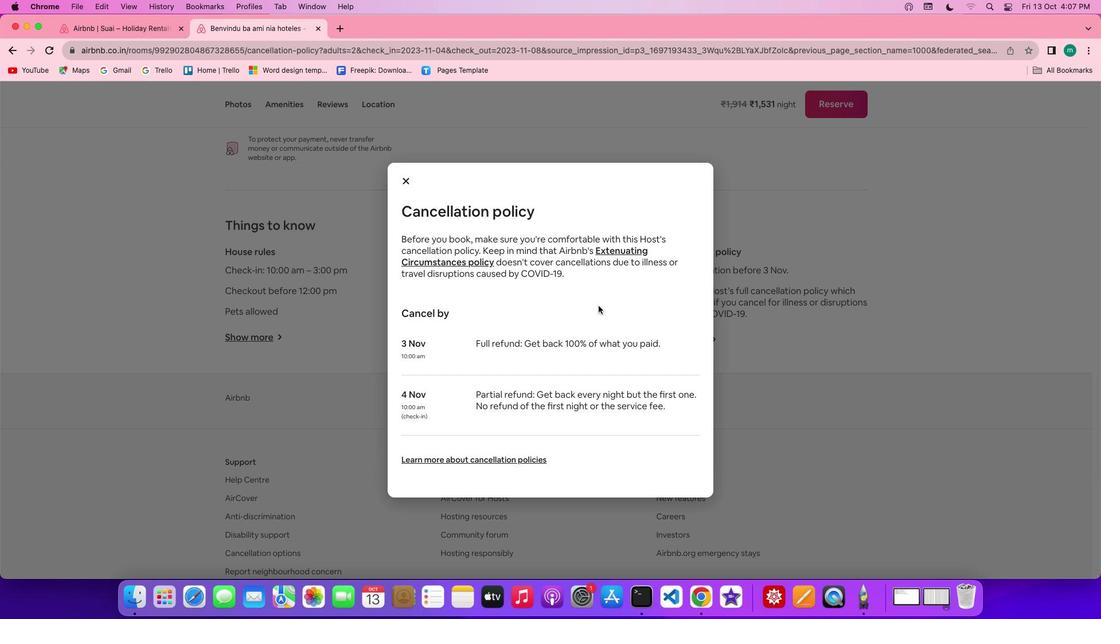 
Action: Mouse scrolled (599, 306) with delta (0, 0)
Screenshot: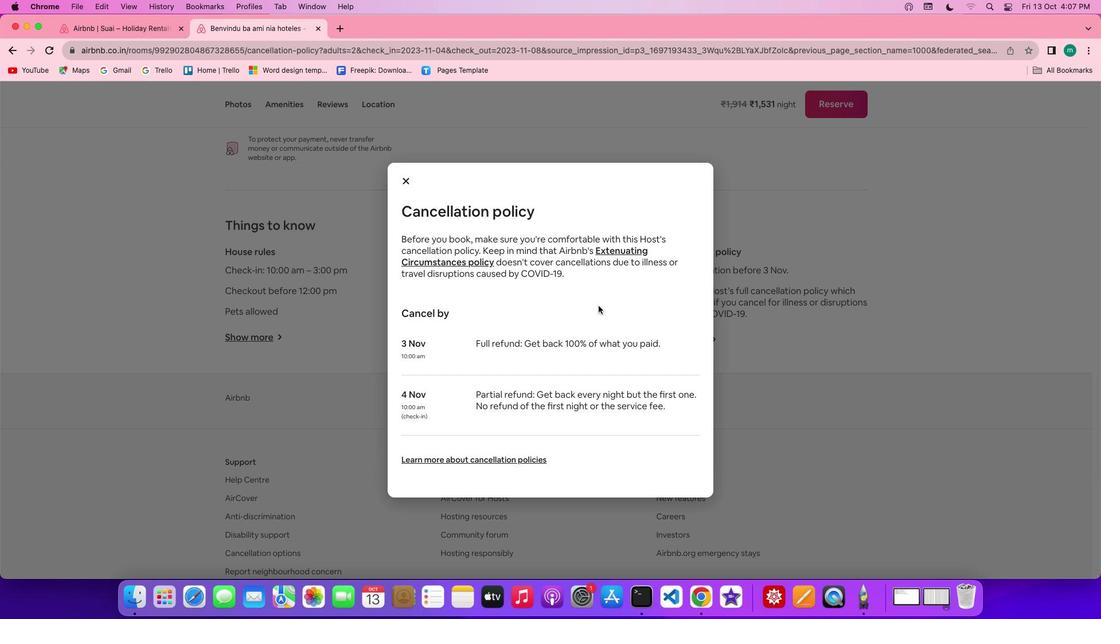 
Action: Mouse scrolled (599, 306) with delta (0, -1)
Screenshot: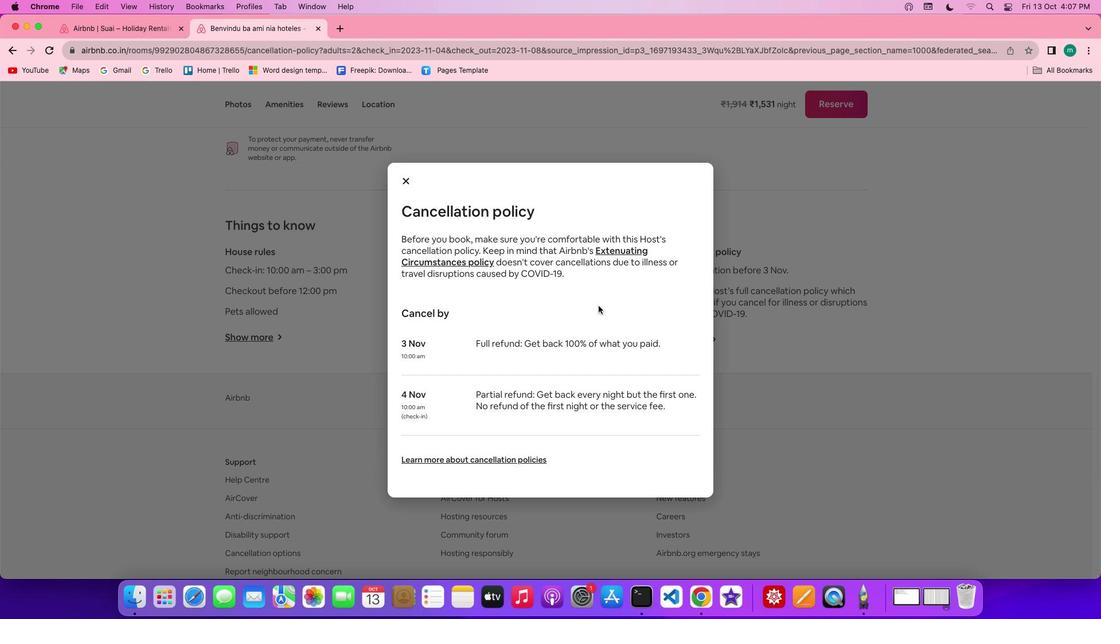 
Action: Mouse scrolled (599, 306) with delta (0, -2)
Screenshot: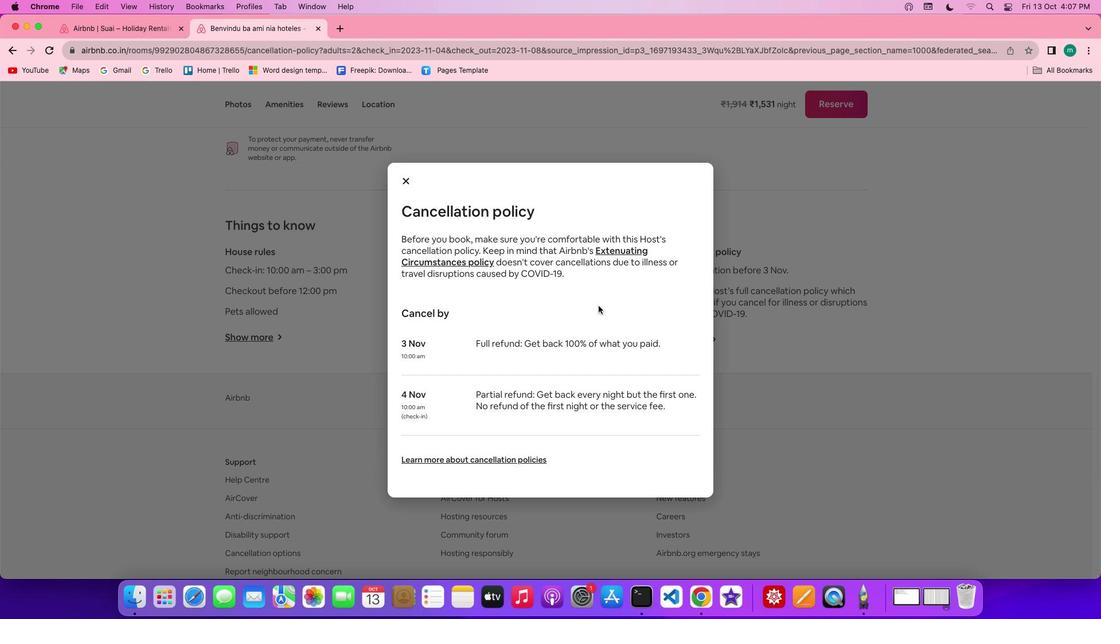 
Action: Mouse moved to (402, 177)
Screenshot: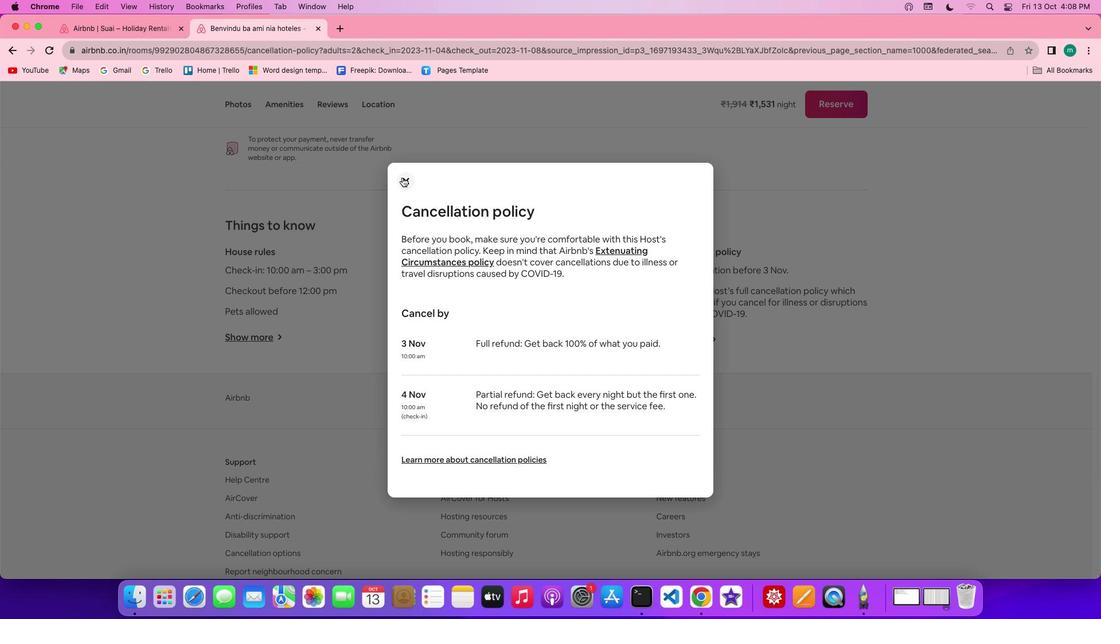 
Action: Mouse pressed left at (402, 177)
Screenshot: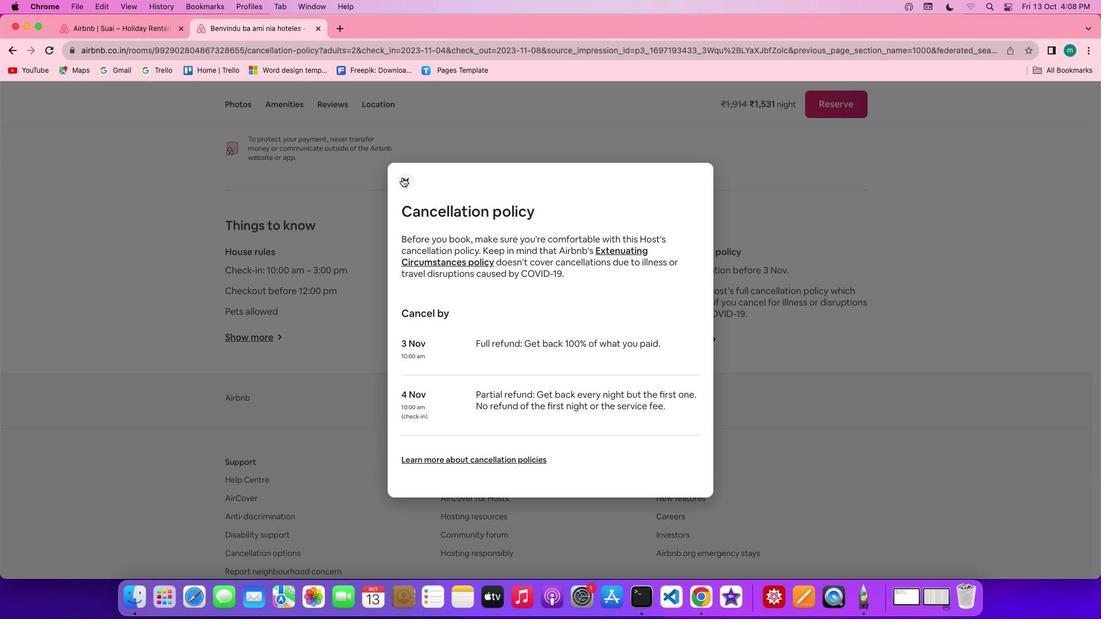 
Action: Mouse moved to (117, 25)
Screenshot: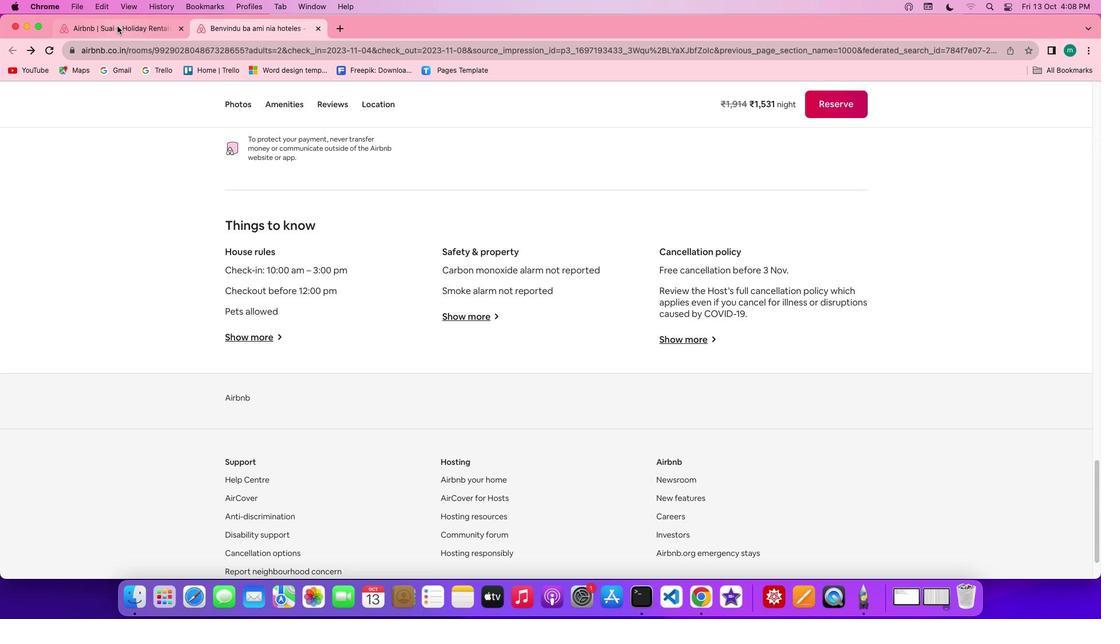 
Action: Mouse pressed left at (117, 25)
Screenshot: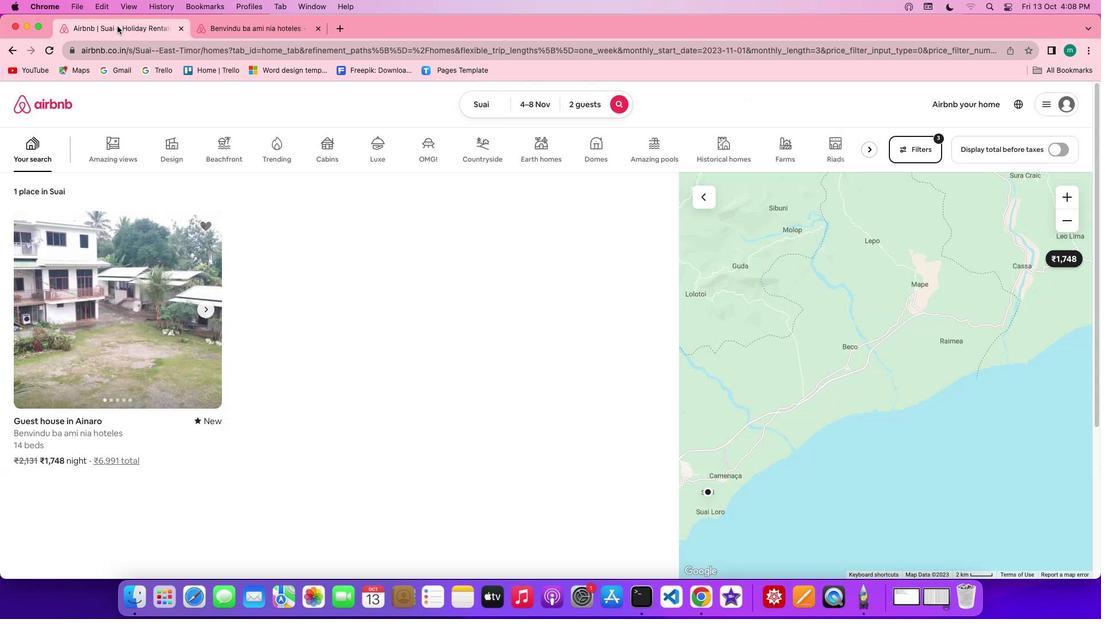 
Action: Mouse moved to (230, 228)
Screenshot: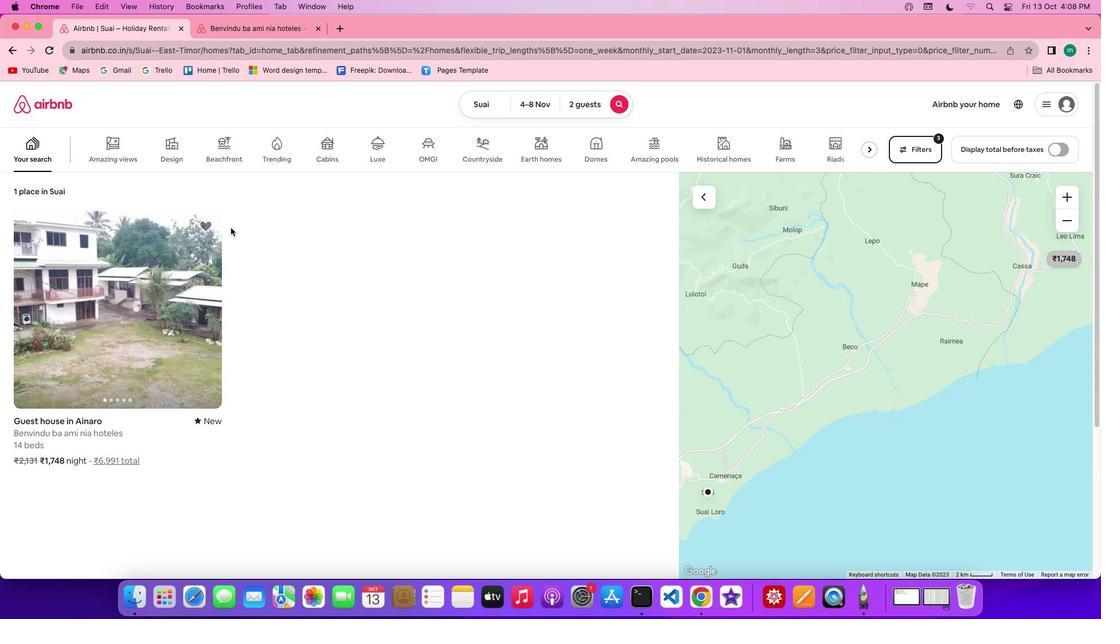 
